 Task: Select street view around selected location Fayetteville, North Carolina, United States and verify 2 surrounding locations
Action: Mouse scrolled (713, 492) with delta (0, 0)
Screenshot: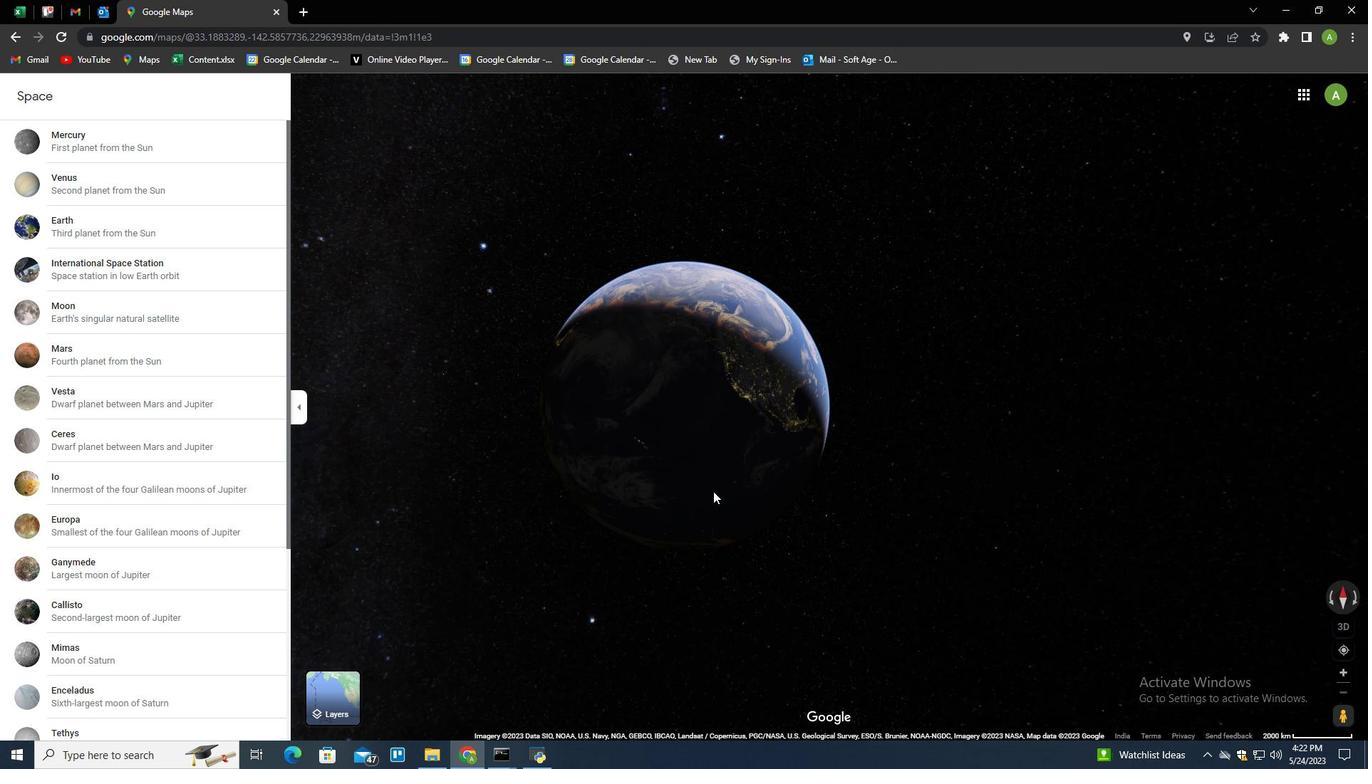 
Action: Mouse scrolled (713, 492) with delta (0, 0)
Screenshot: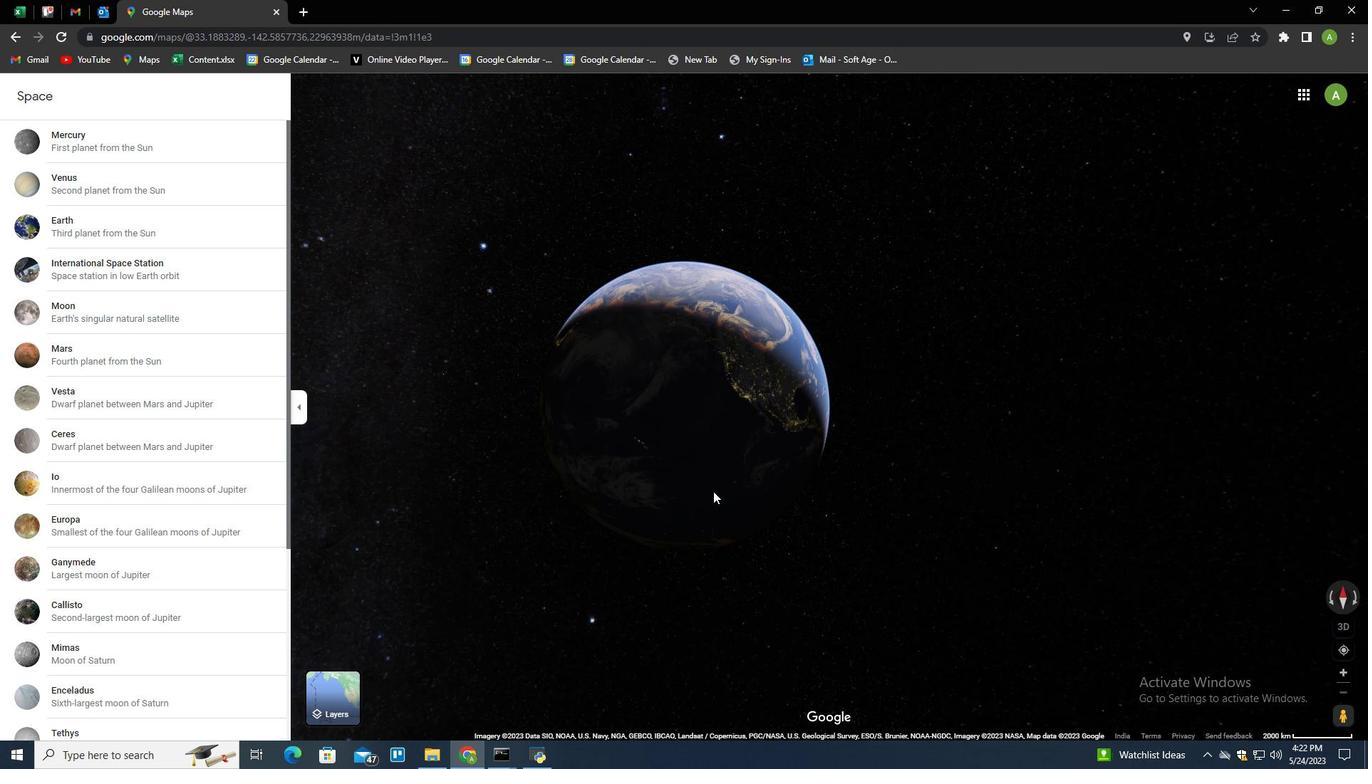 
Action: Mouse moved to (201, 96)
Screenshot: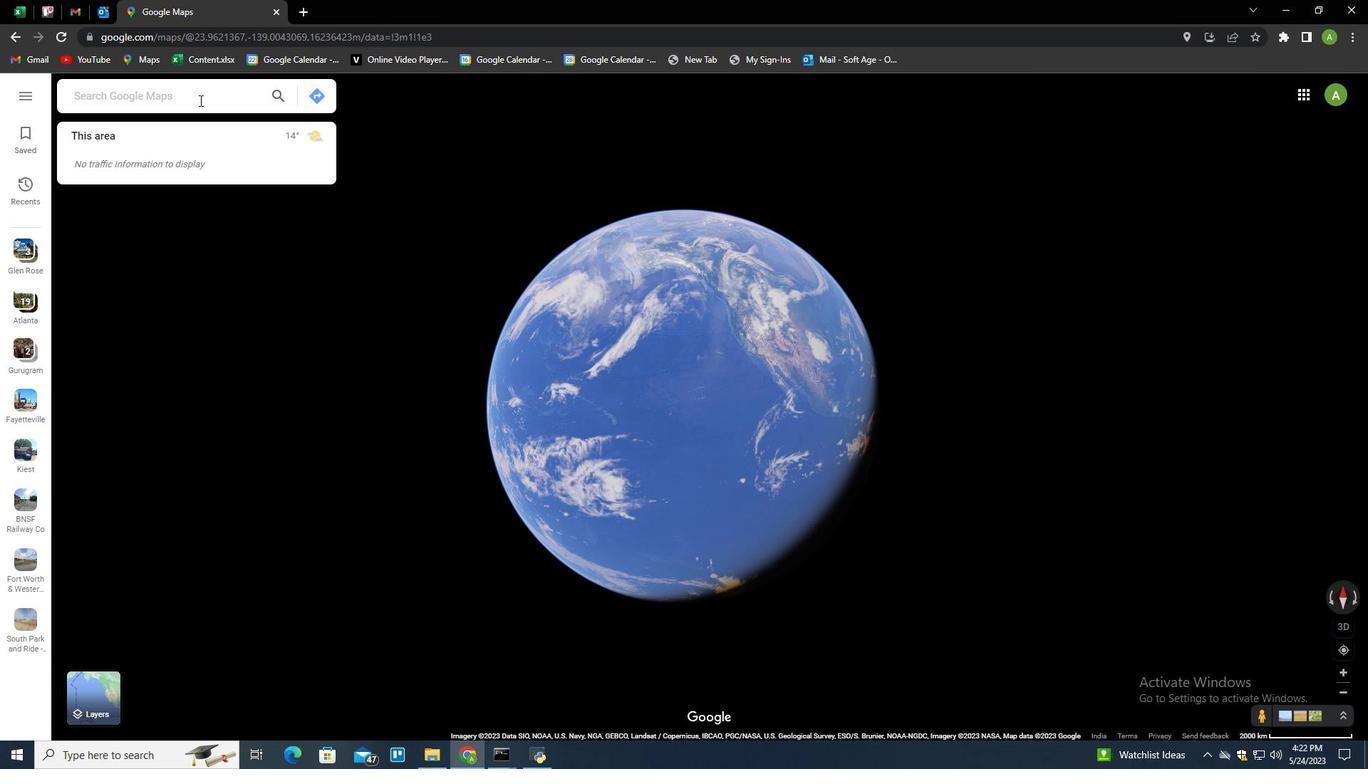 
Action: Mouse pressed left at (201, 96)
Screenshot: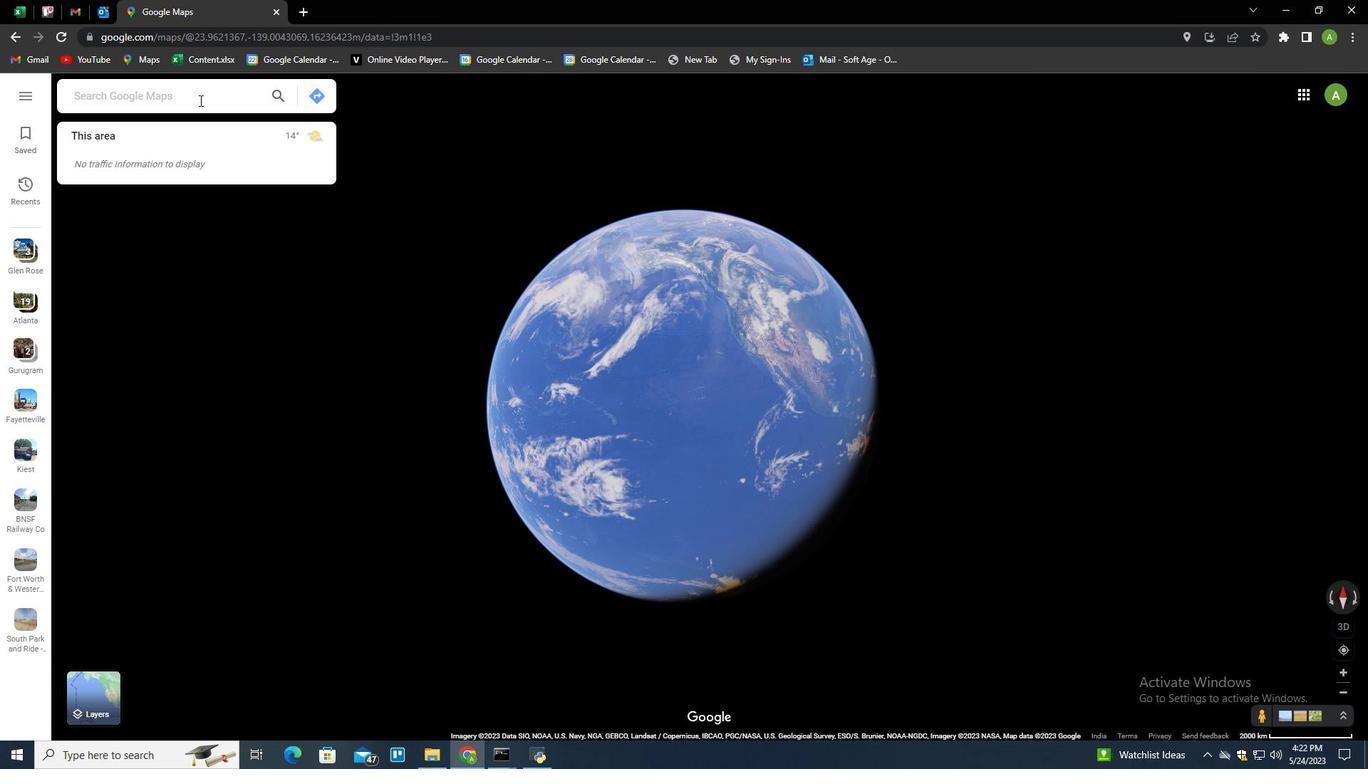 
Action: Key pressed <Key.shift>Fayetteville,<Key.space><Key.shift>Noth<Key.space><Key.shift>carolina,<Key.space><Key.shift>United<Key.down><Key.enter>
Screenshot: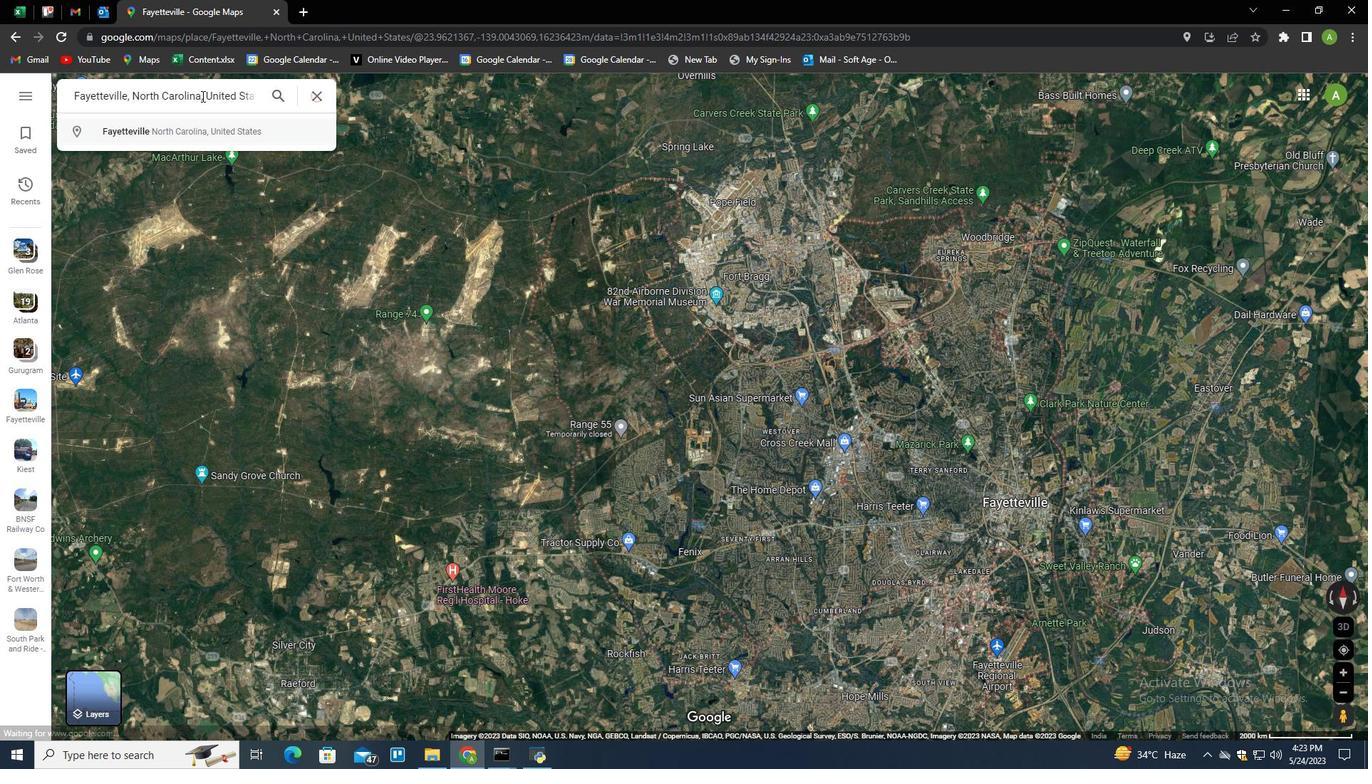 
Action: Mouse moved to (377, 700)
Screenshot: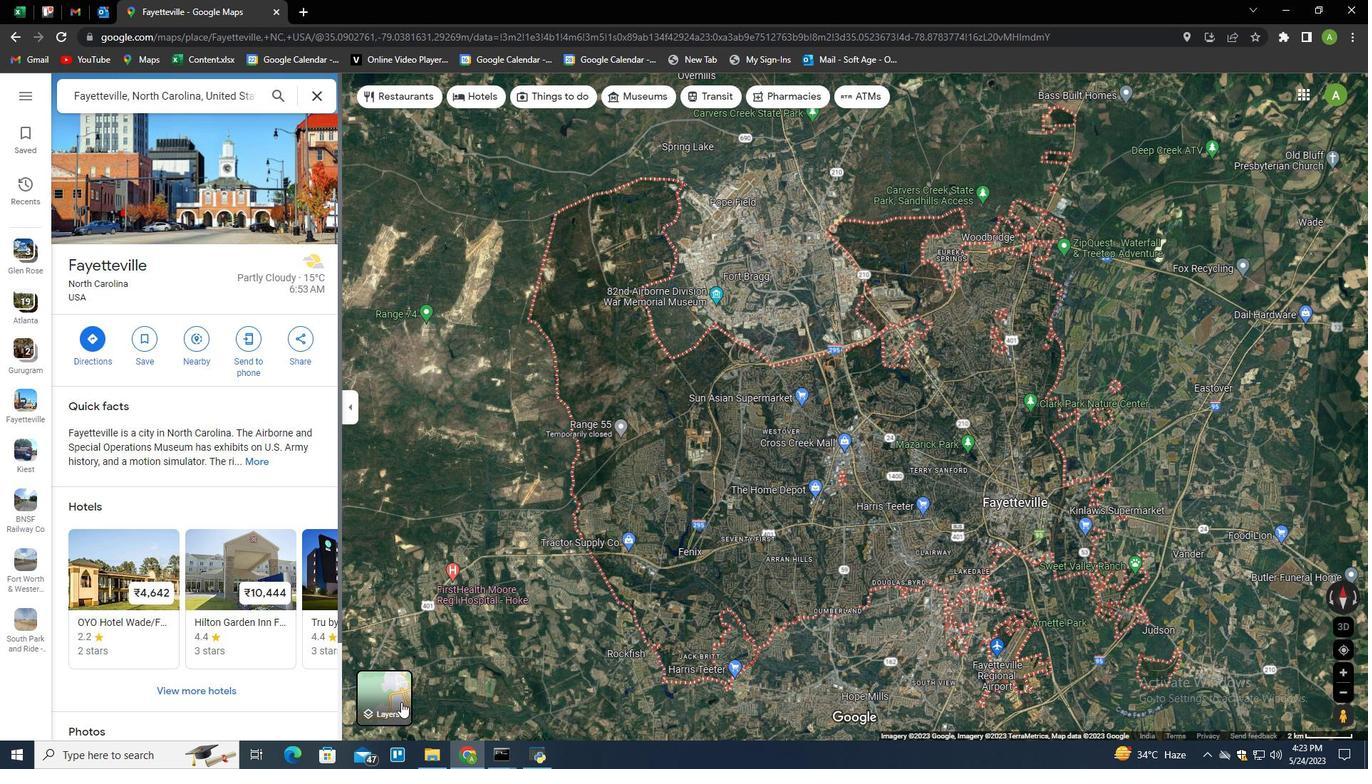 
Action: Mouse pressed left at (377, 700)
Screenshot: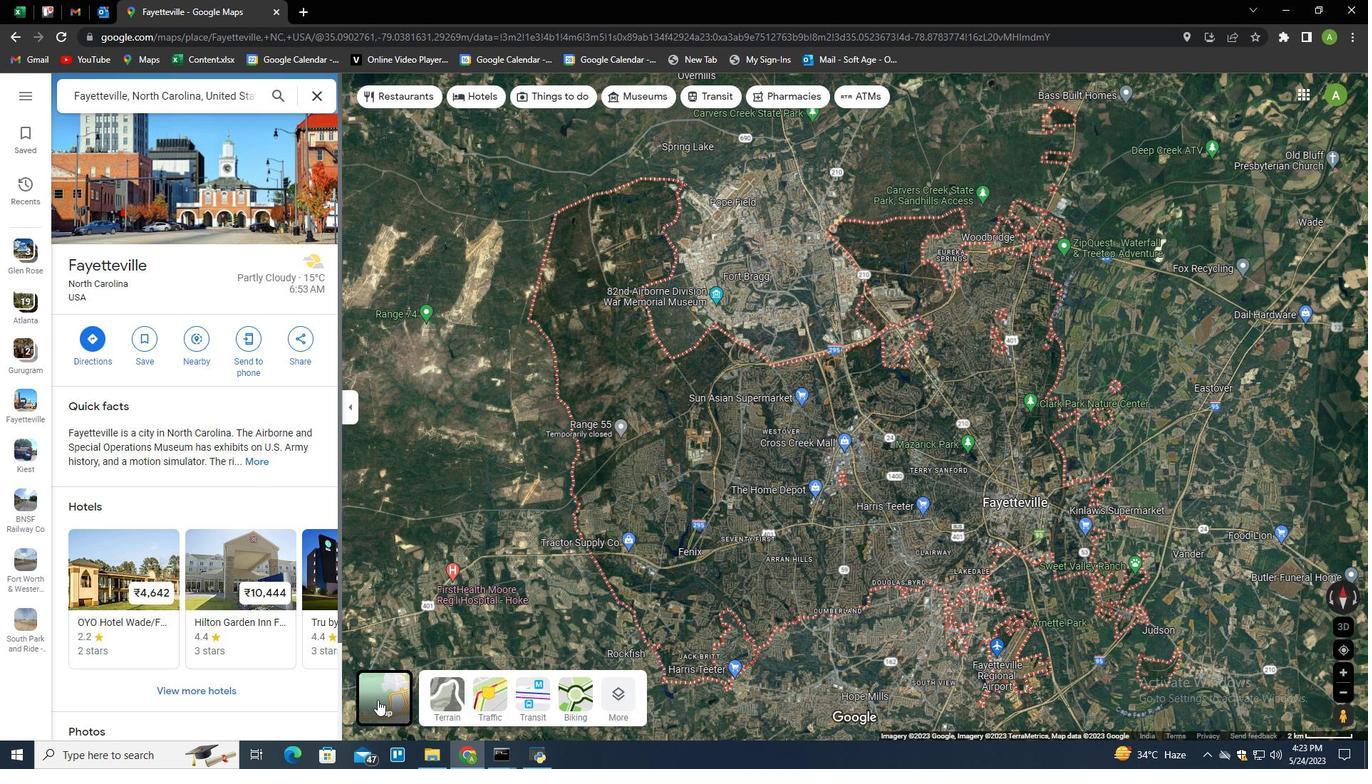 
Action: Mouse moved to (610, 699)
Screenshot: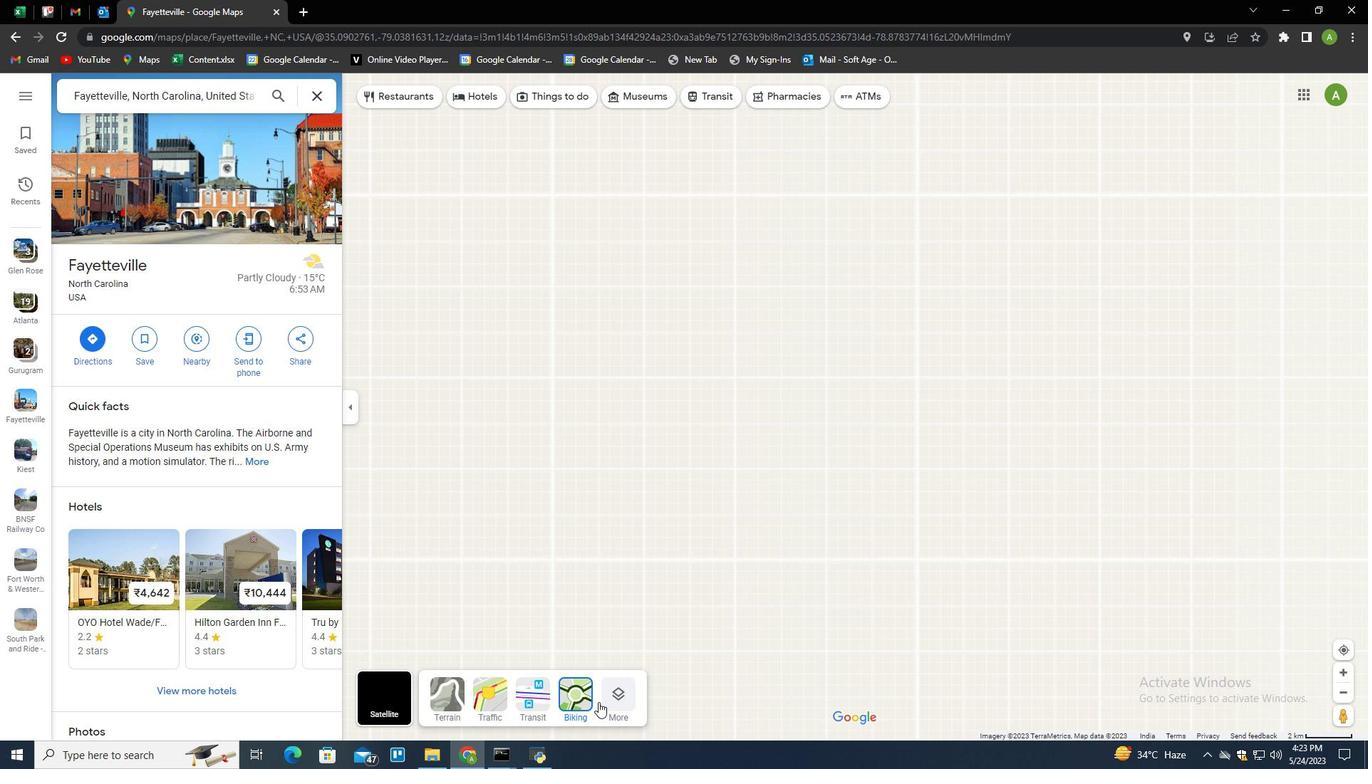 
Action: Mouse pressed left at (610, 699)
Screenshot: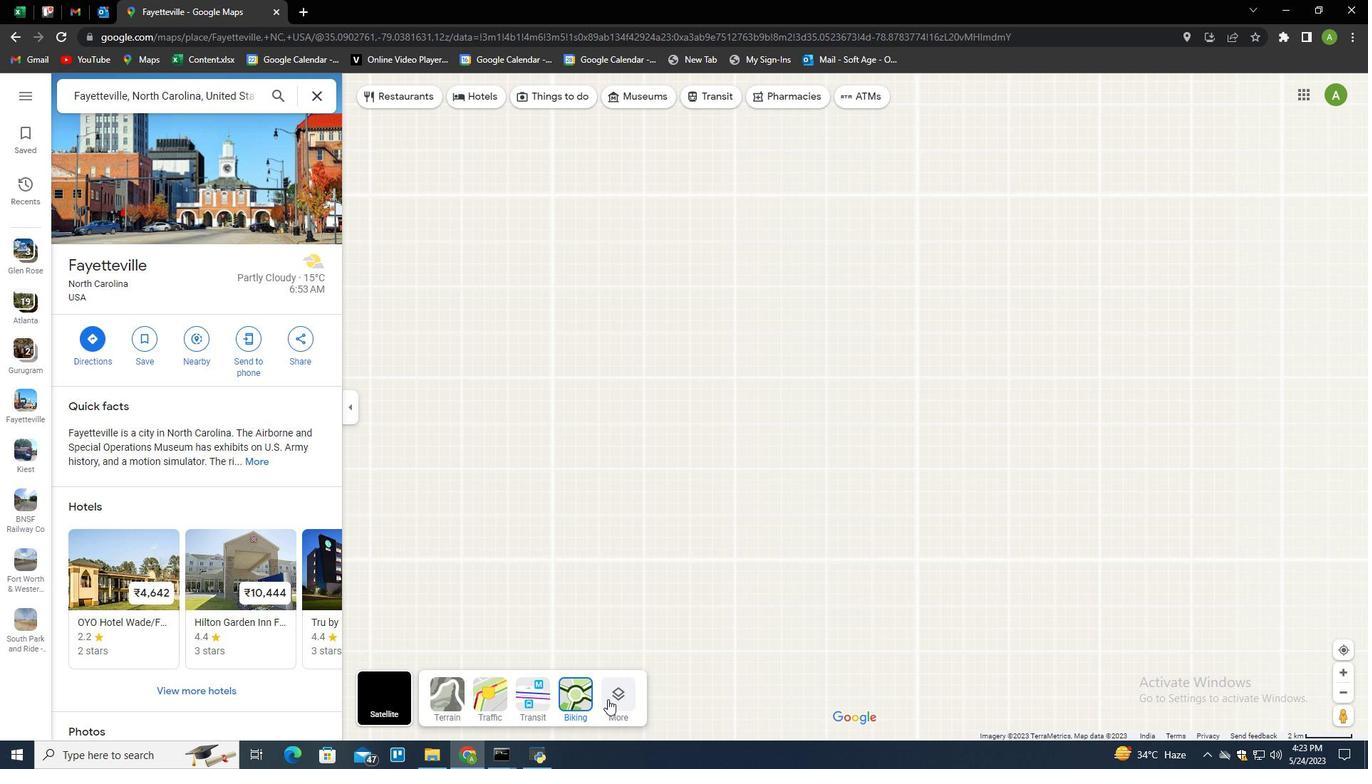 
Action: Mouse moved to (454, 413)
Screenshot: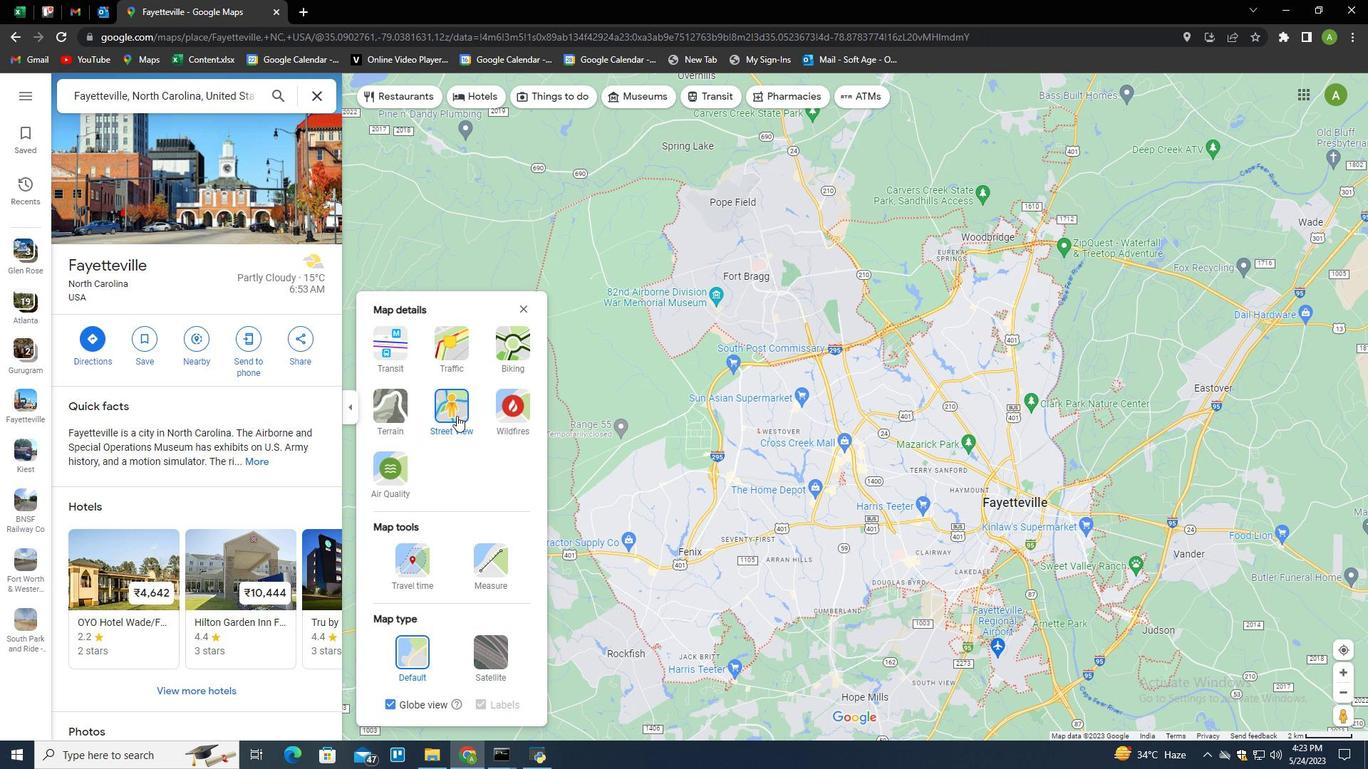 
Action: Mouse pressed left at (454, 413)
Screenshot: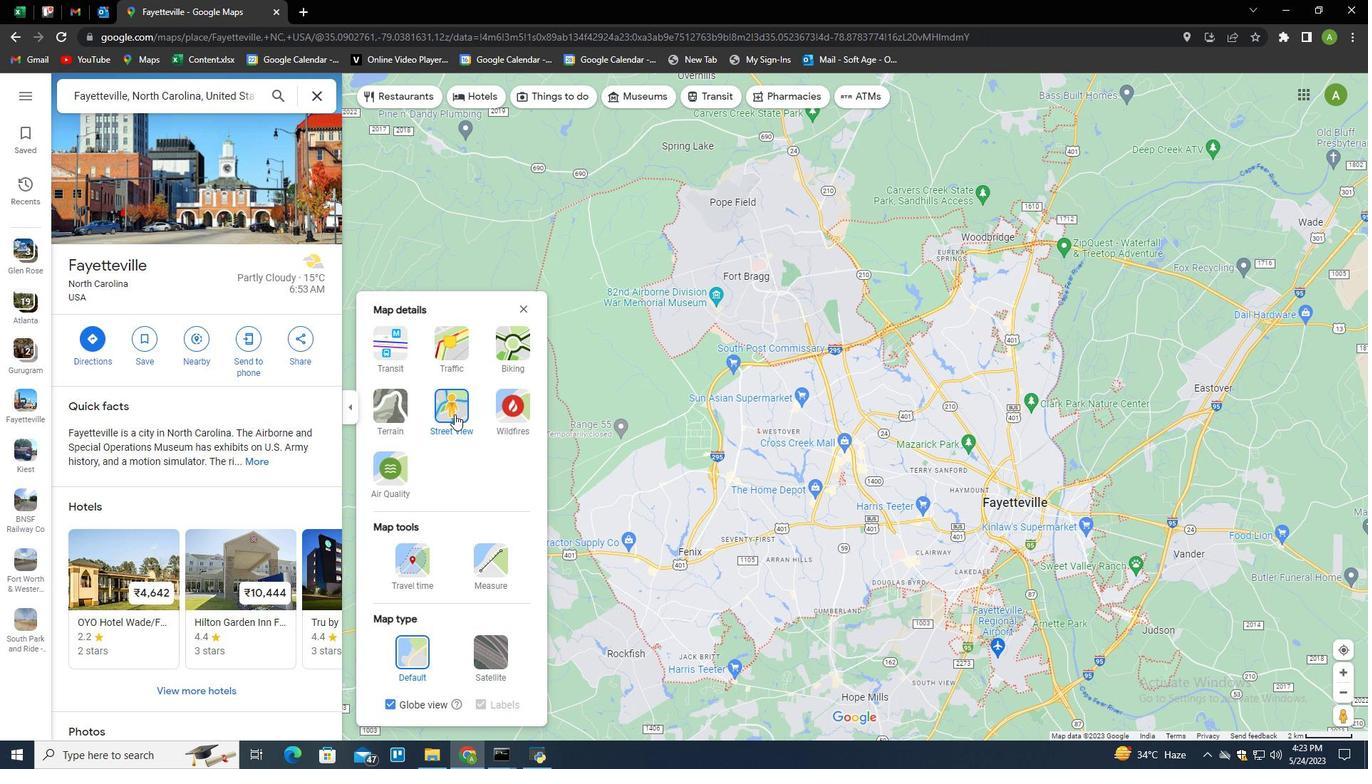 
Action: Mouse moved to (845, 519)
Screenshot: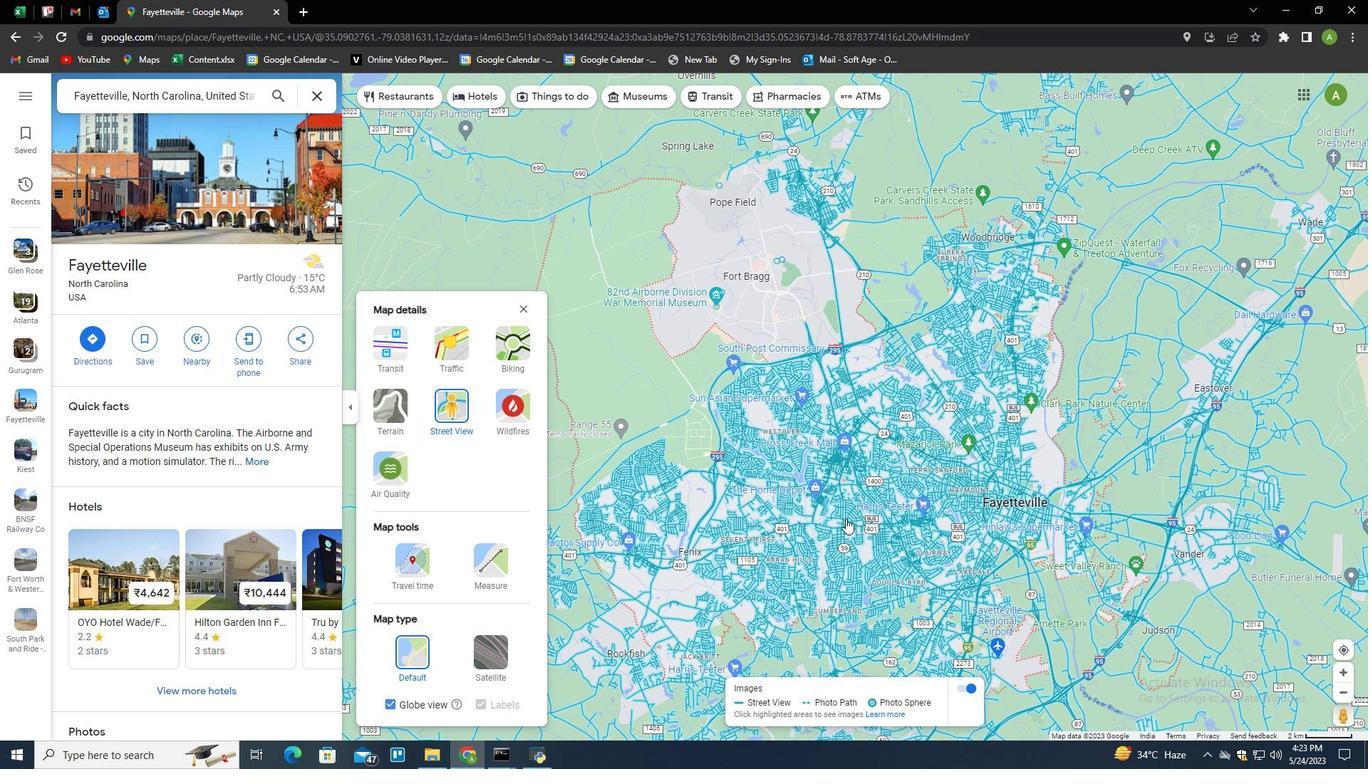
Action: Mouse pressed left at (845, 519)
Screenshot: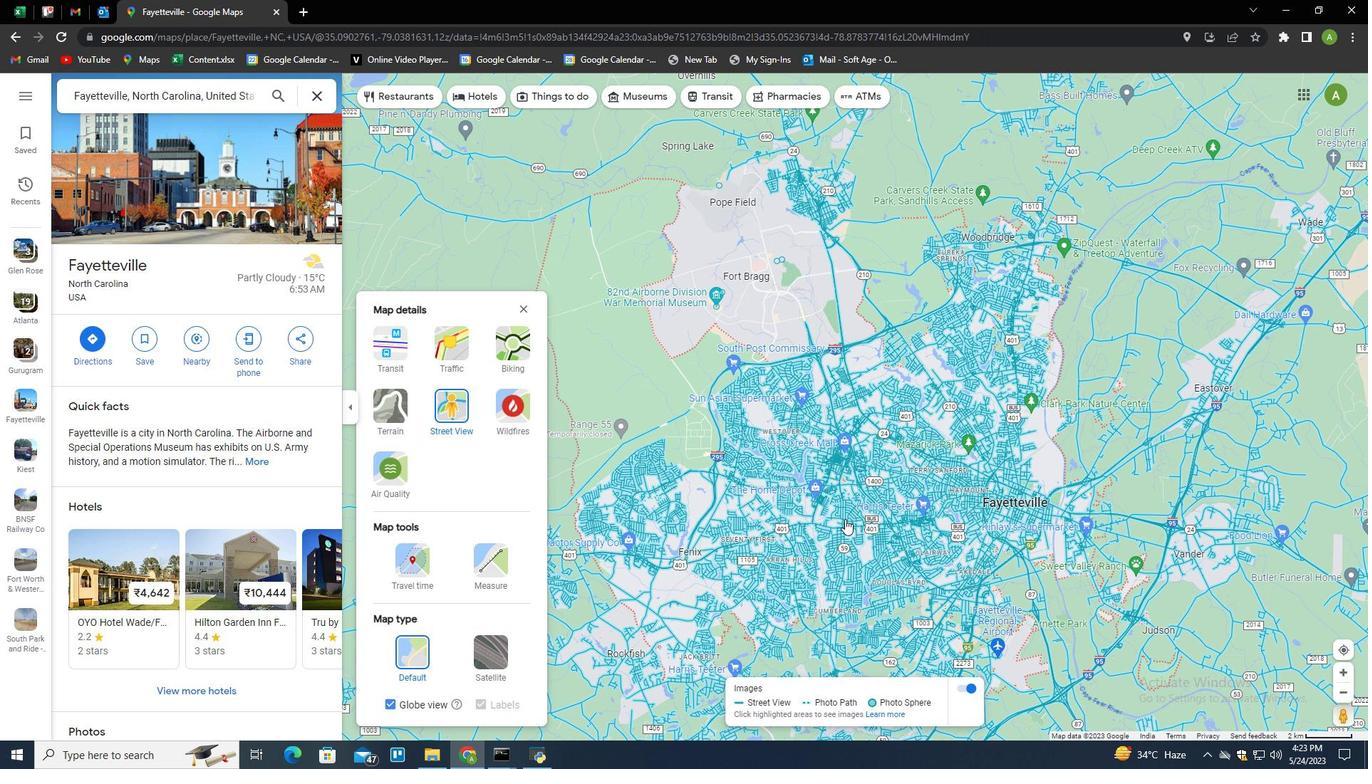 
Action: Mouse moved to (1029, 476)
Screenshot: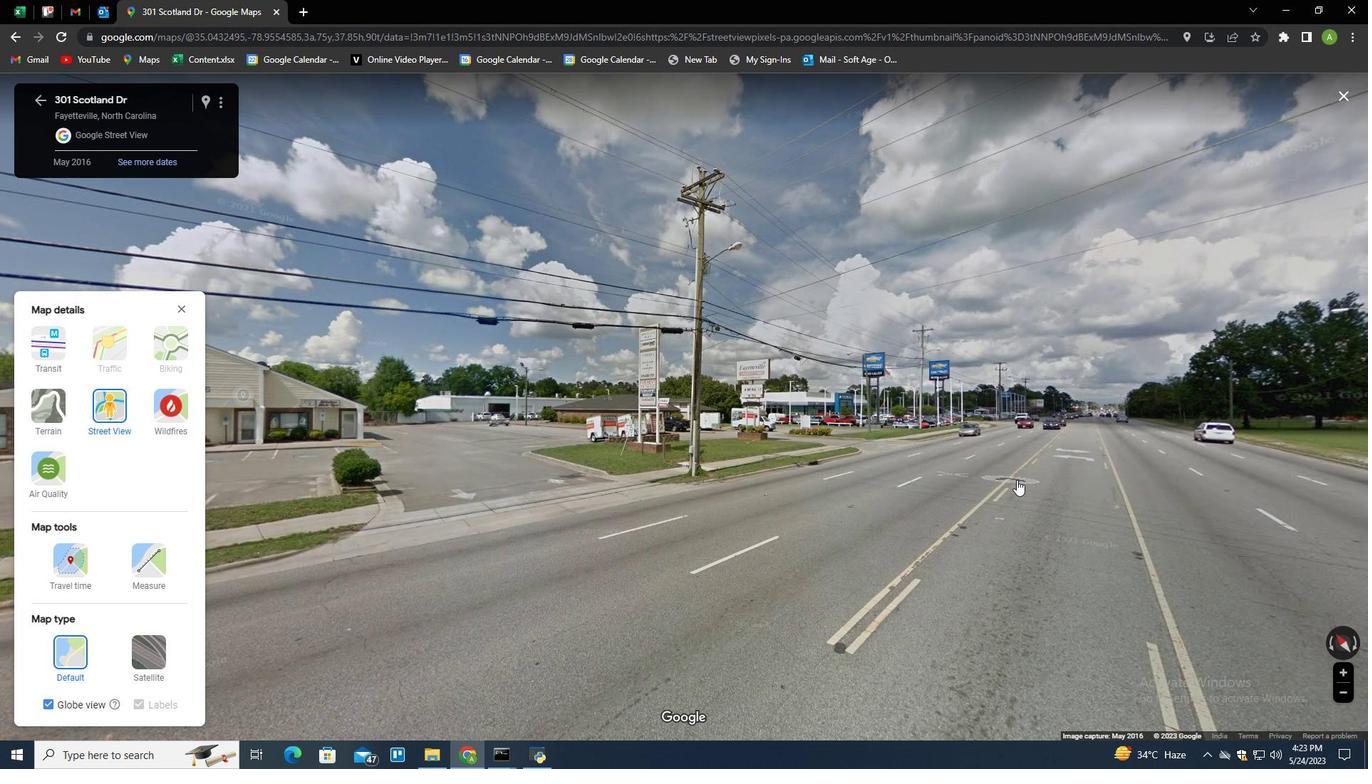 
Action: Mouse pressed left at (1029, 476)
Screenshot: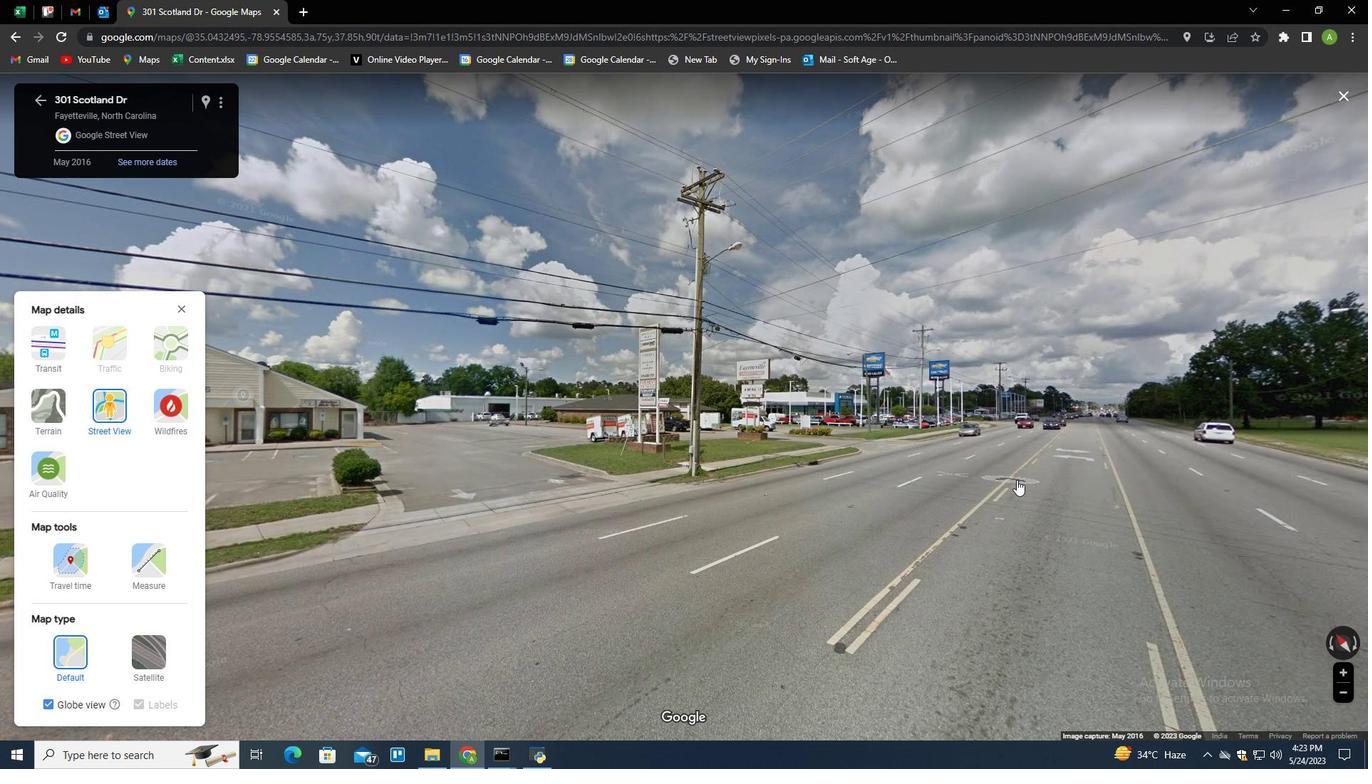 
Action: Mouse moved to (775, 411)
Screenshot: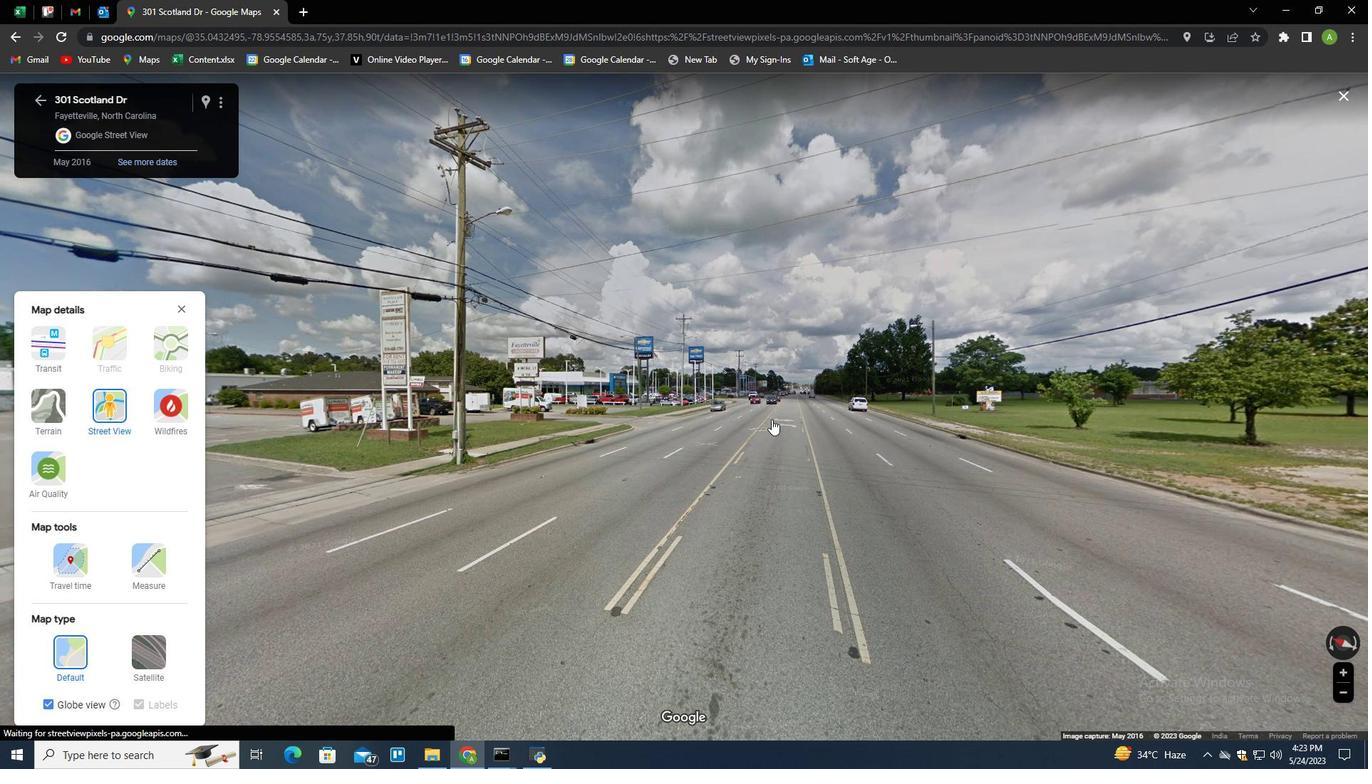 
Action: Mouse pressed left at (775, 411)
Screenshot: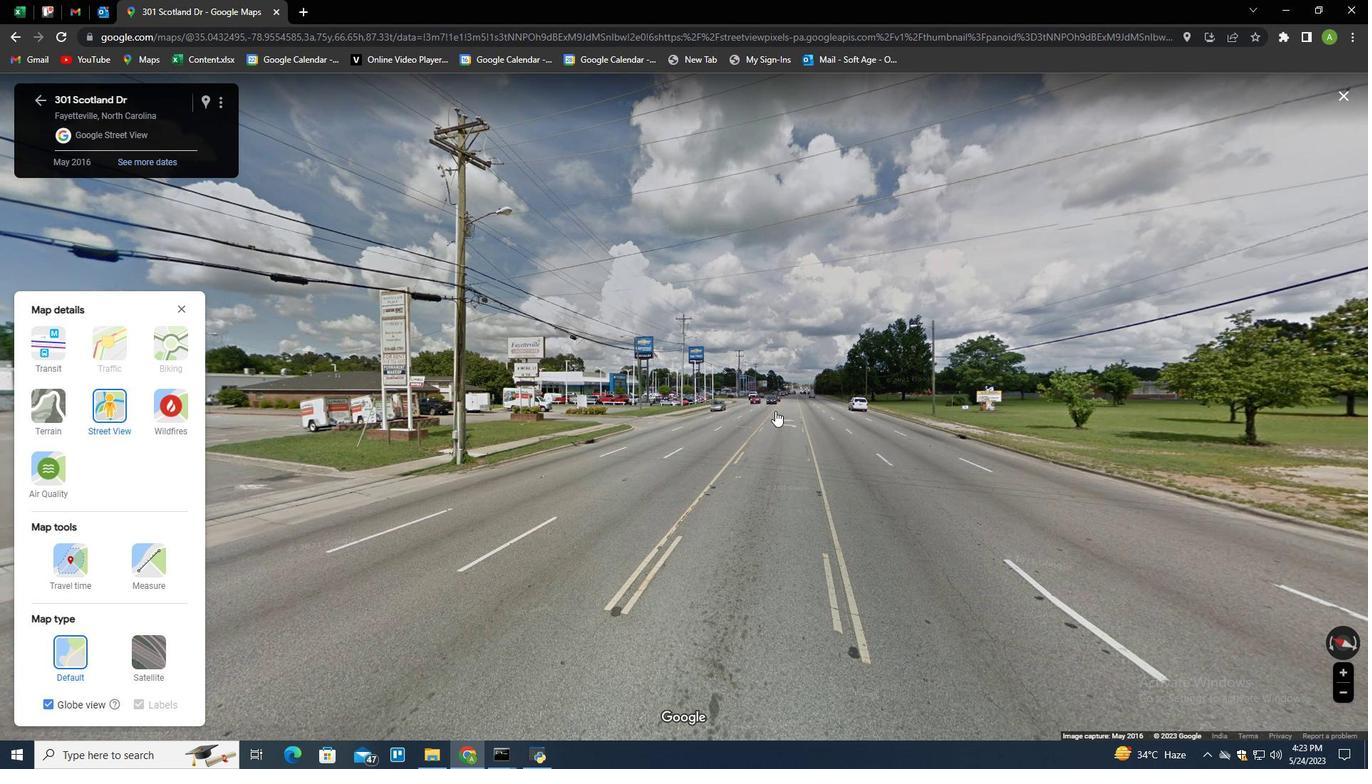 
Action: Mouse moved to (181, 305)
Screenshot: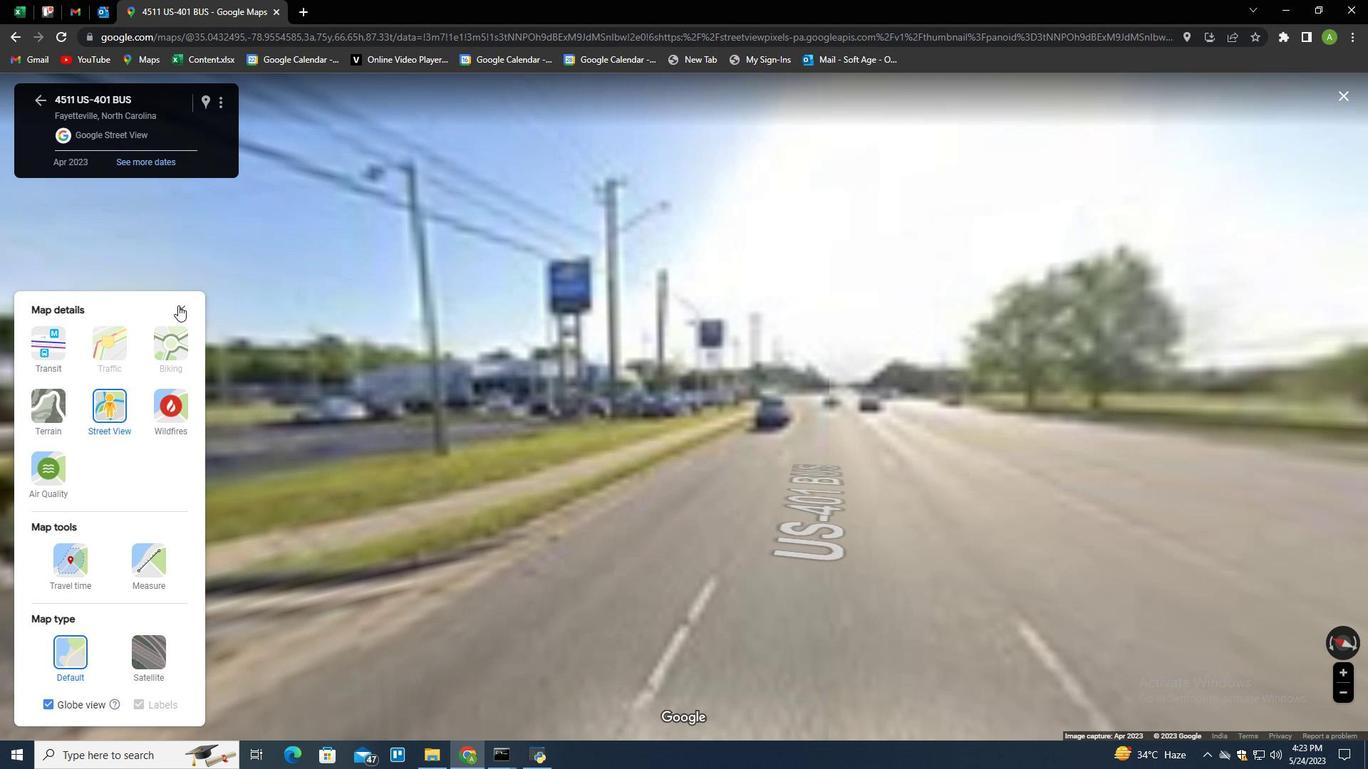 
Action: Mouse pressed left at (181, 305)
Screenshot: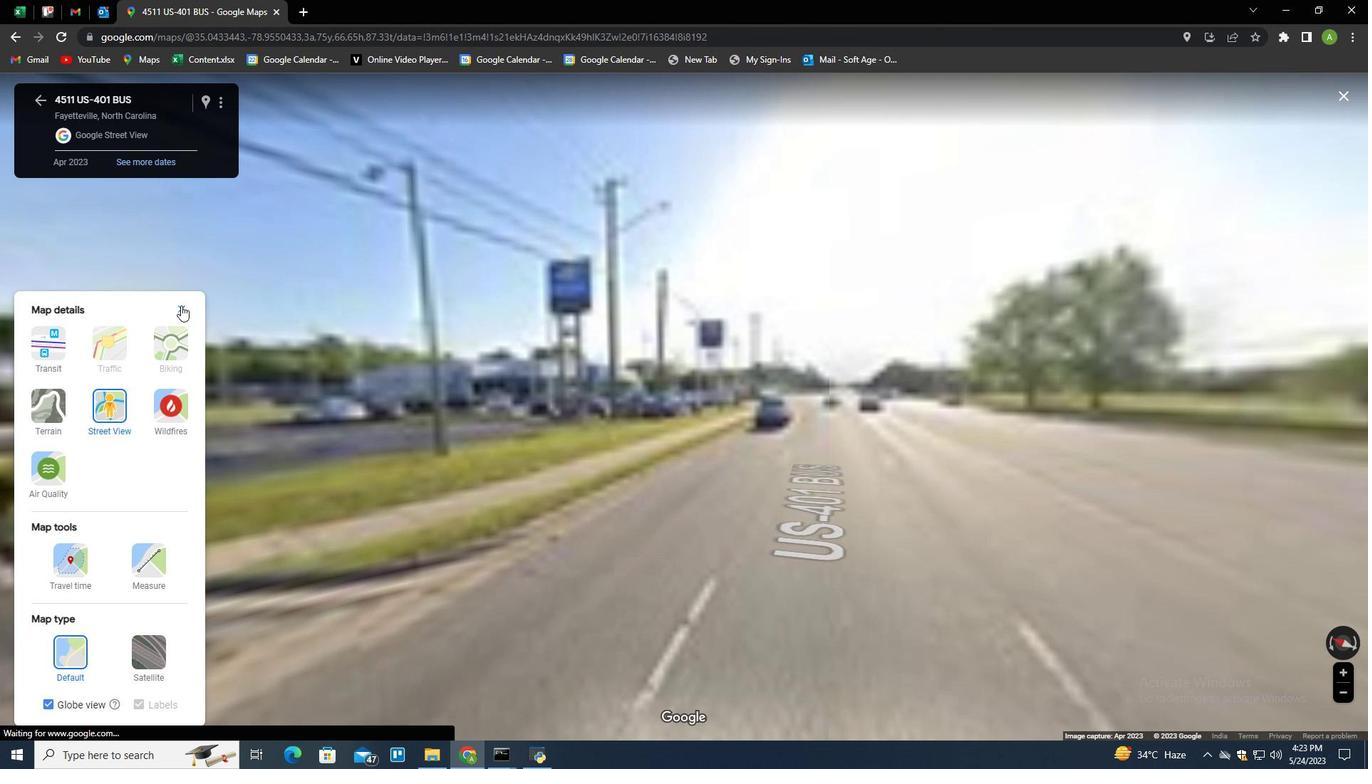
Action: Mouse moved to (814, 411)
Screenshot: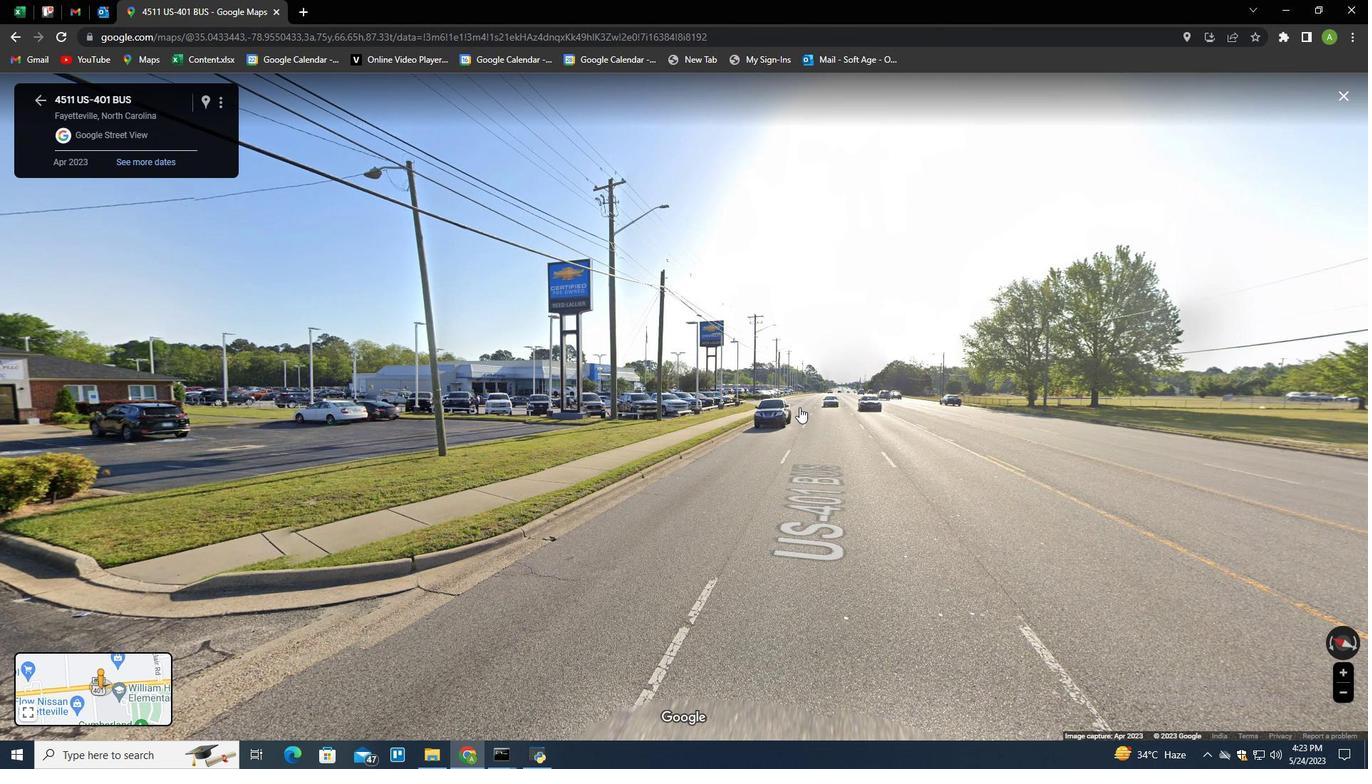 
Action: Mouse pressed left at (814, 411)
Screenshot: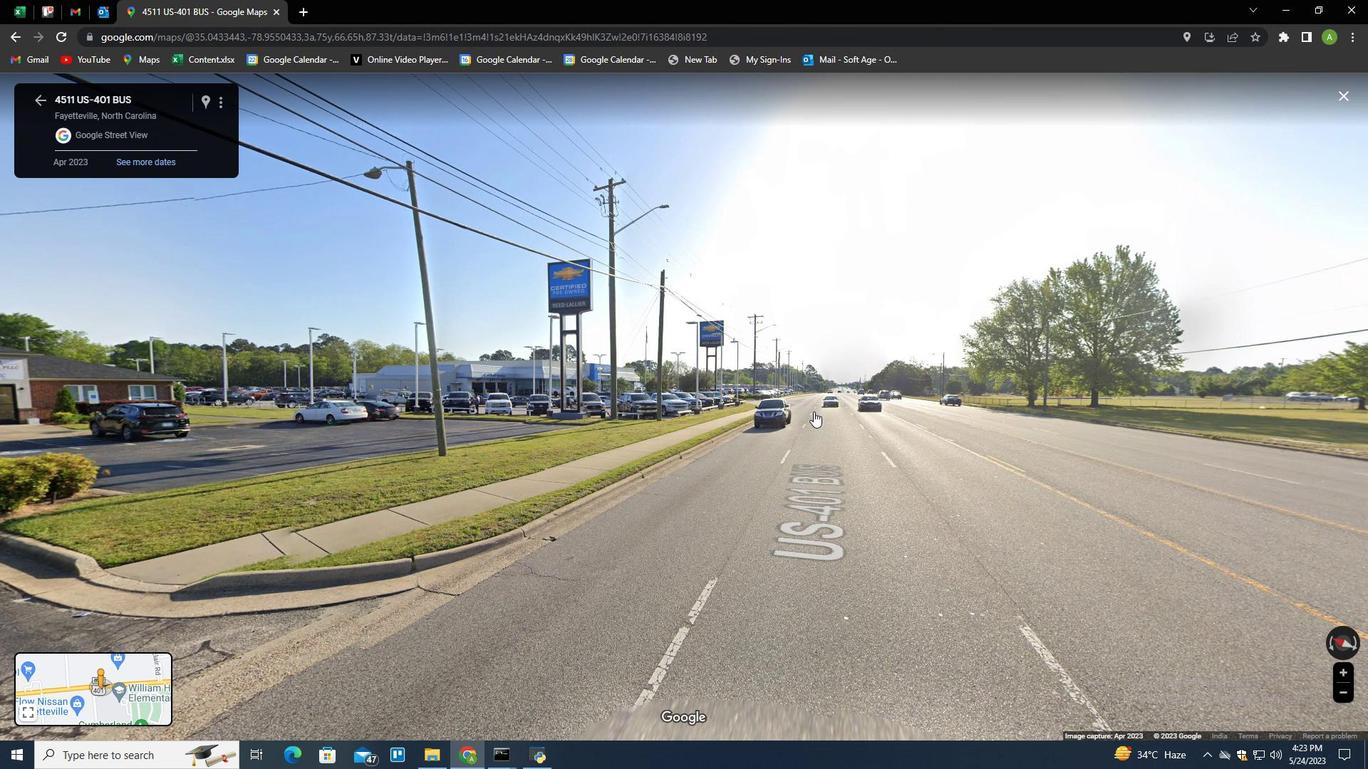 
Action: Mouse moved to (781, 424)
Screenshot: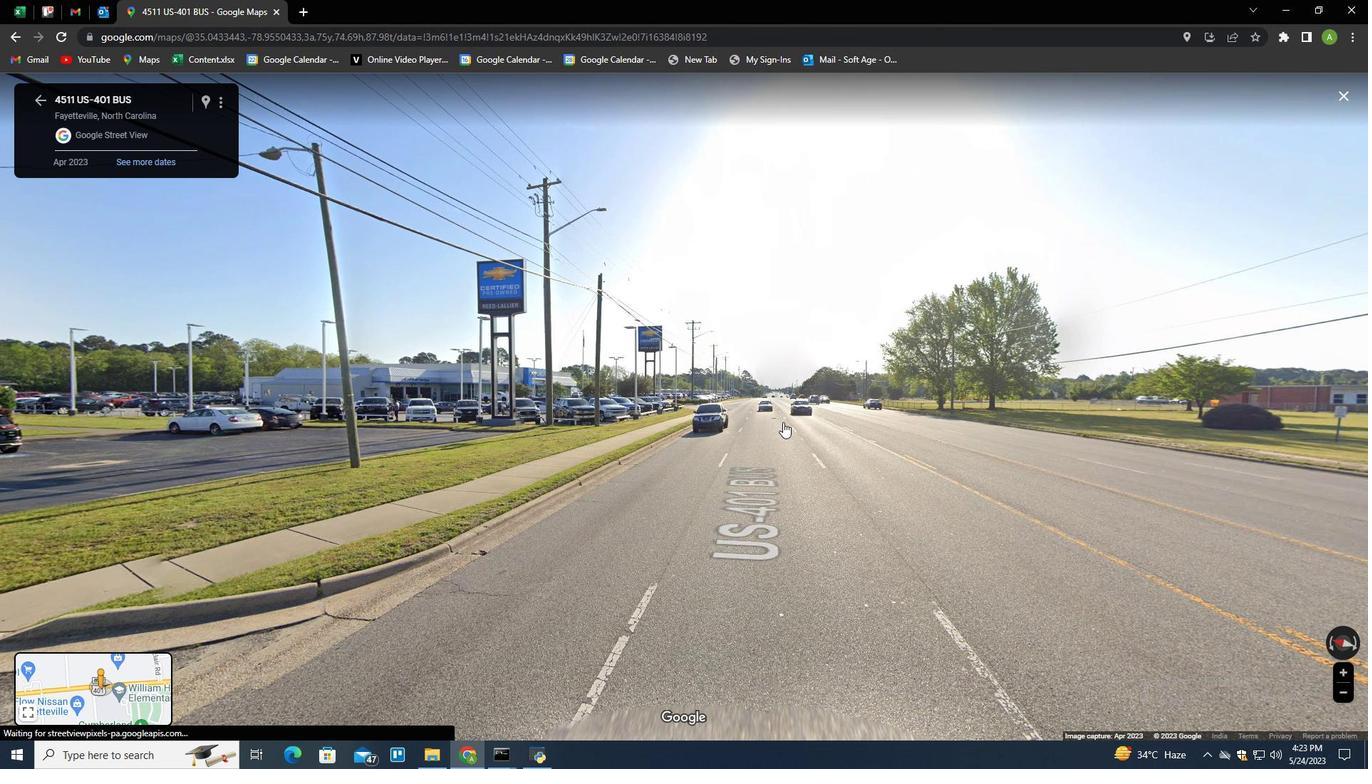 
Action: Mouse pressed left at (781, 424)
Screenshot: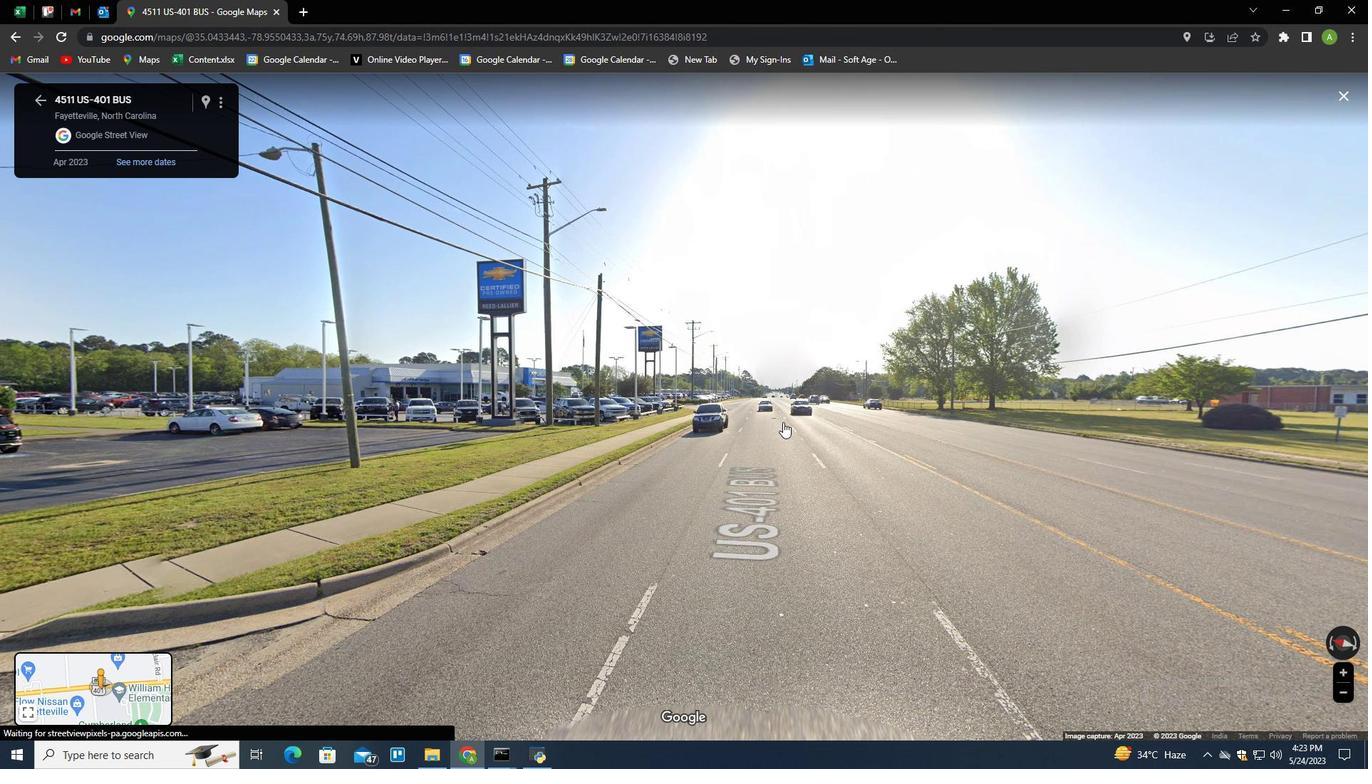 
Action: Mouse moved to (923, 536)
Screenshot: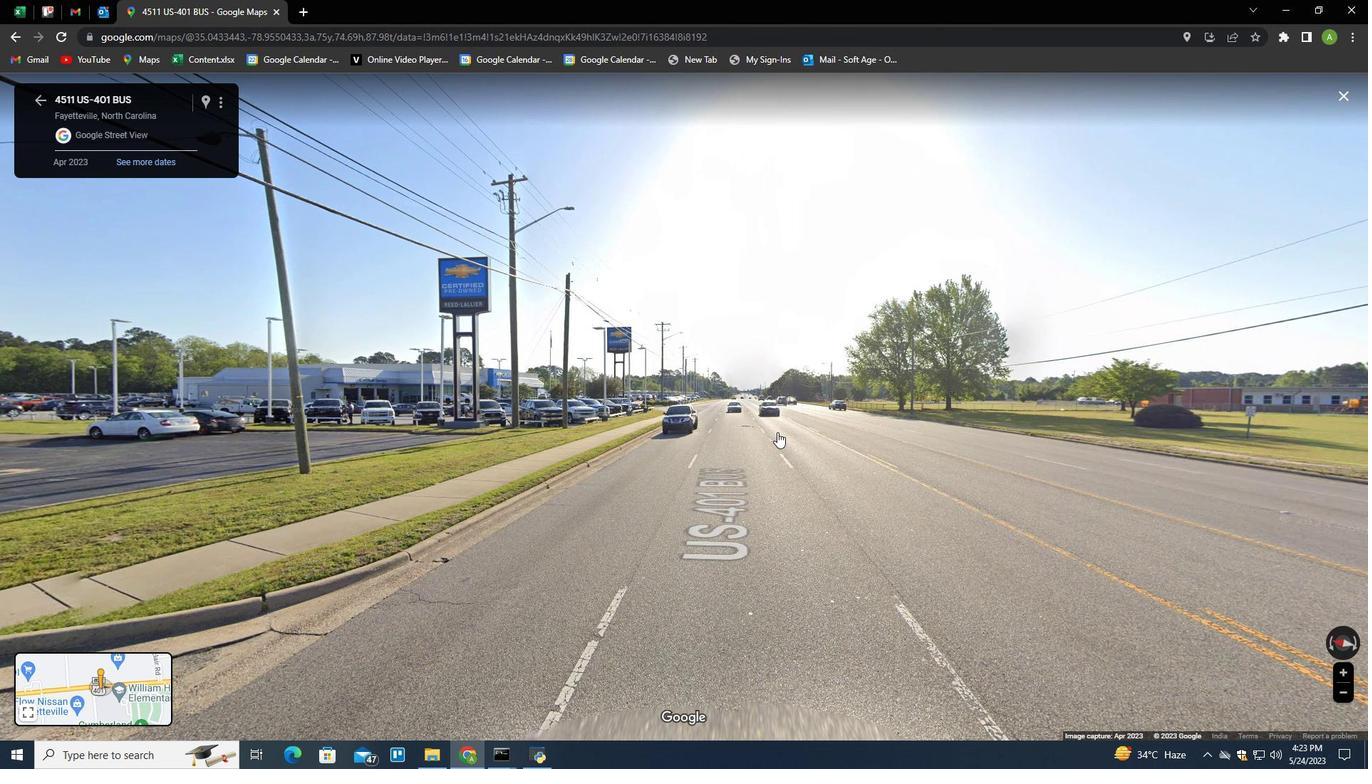 
Action: Mouse pressed left at (923, 536)
Screenshot: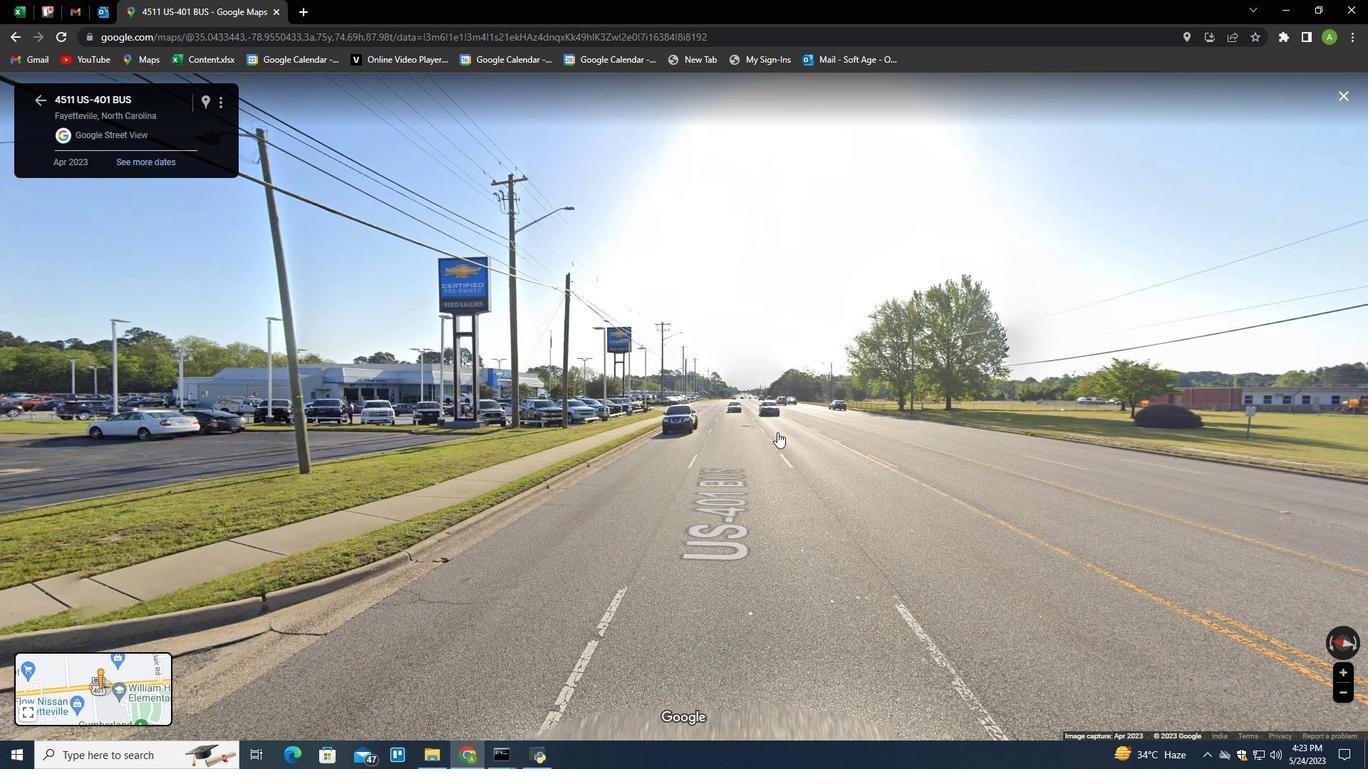 
Action: Mouse moved to (1166, 426)
Screenshot: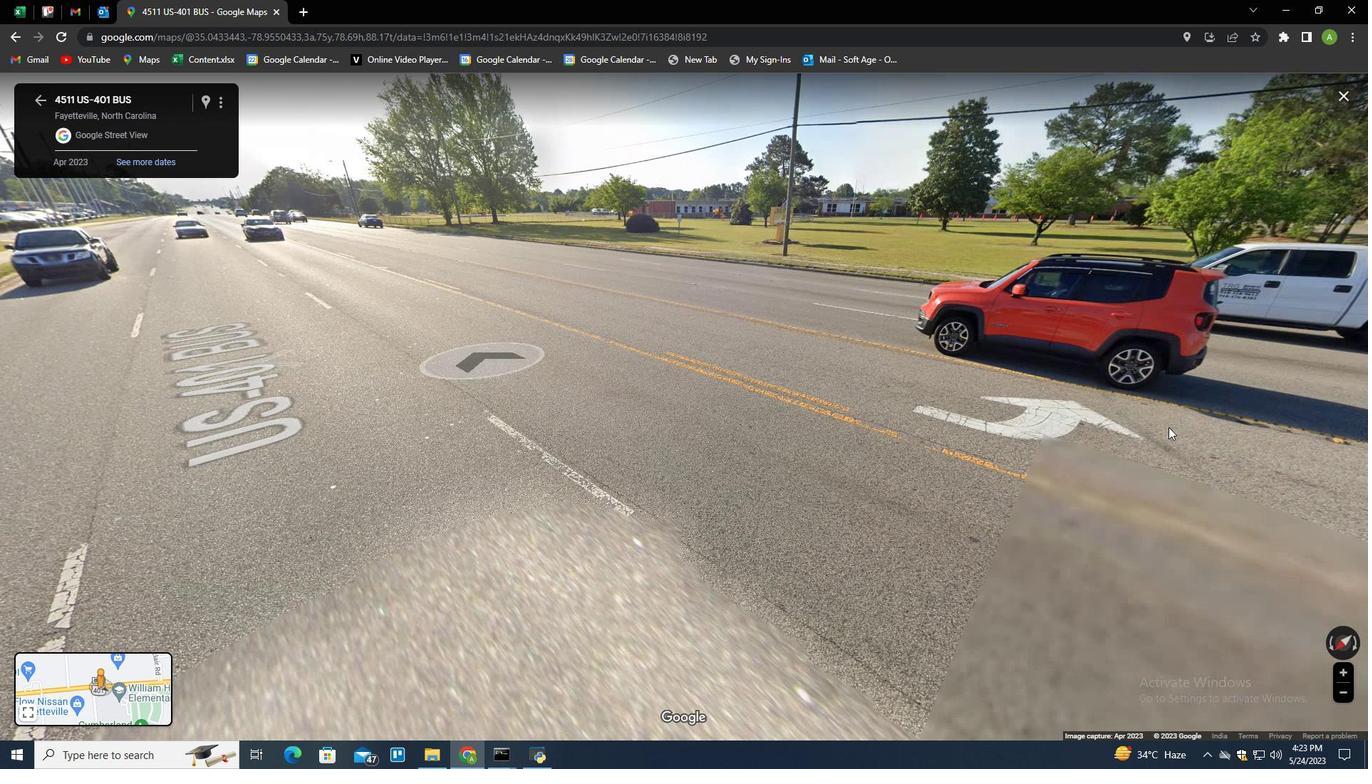 
Action: Mouse pressed left at (1171, 426)
Screenshot: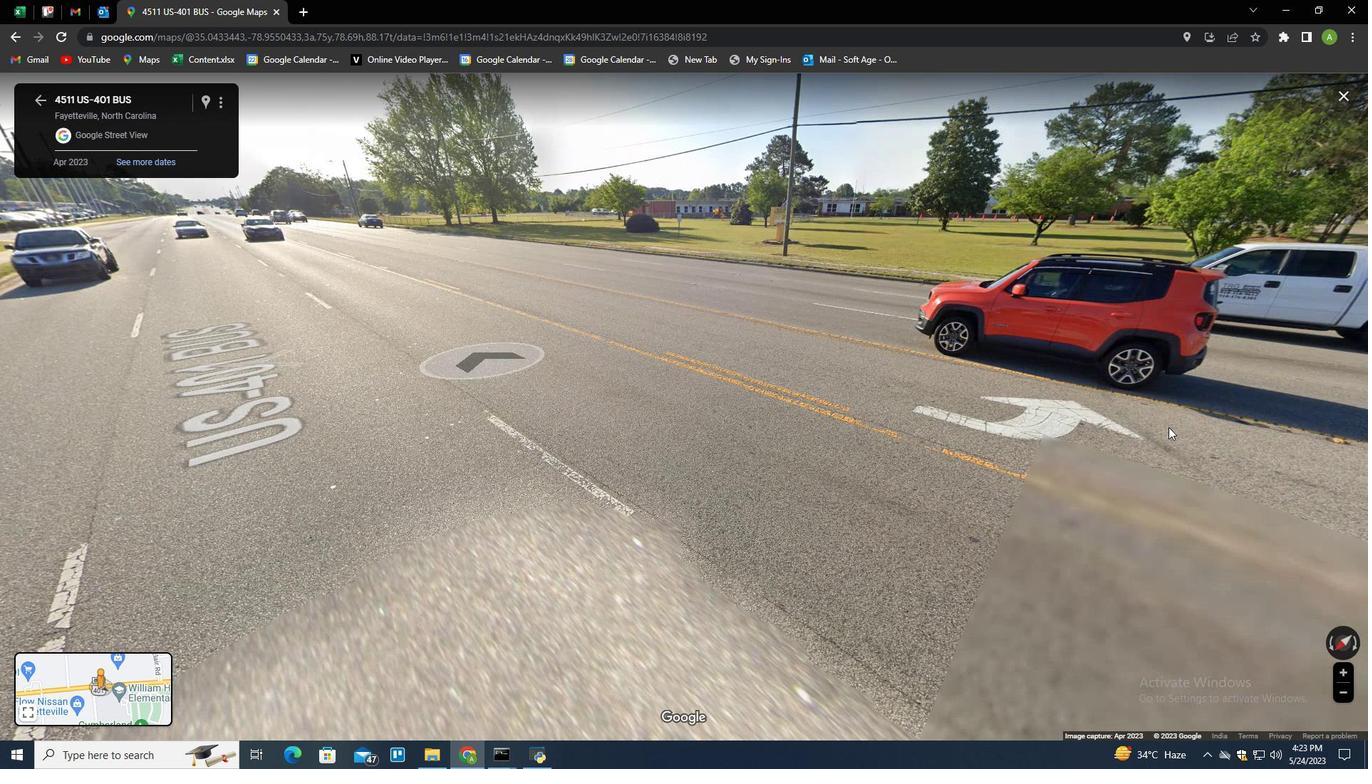 
Action: Mouse moved to (972, 387)
Screenshot: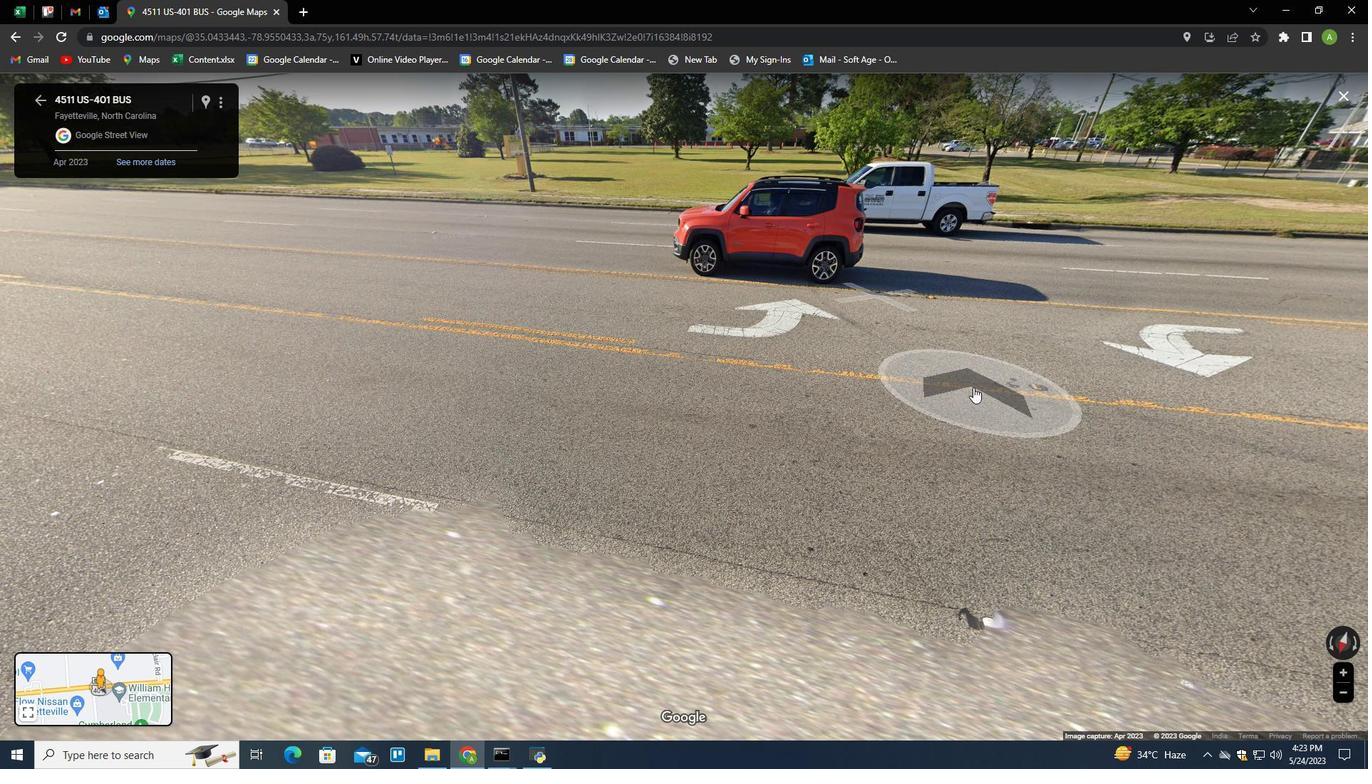 
Action: Mouse pressed left at (972, 387)
Screenshot: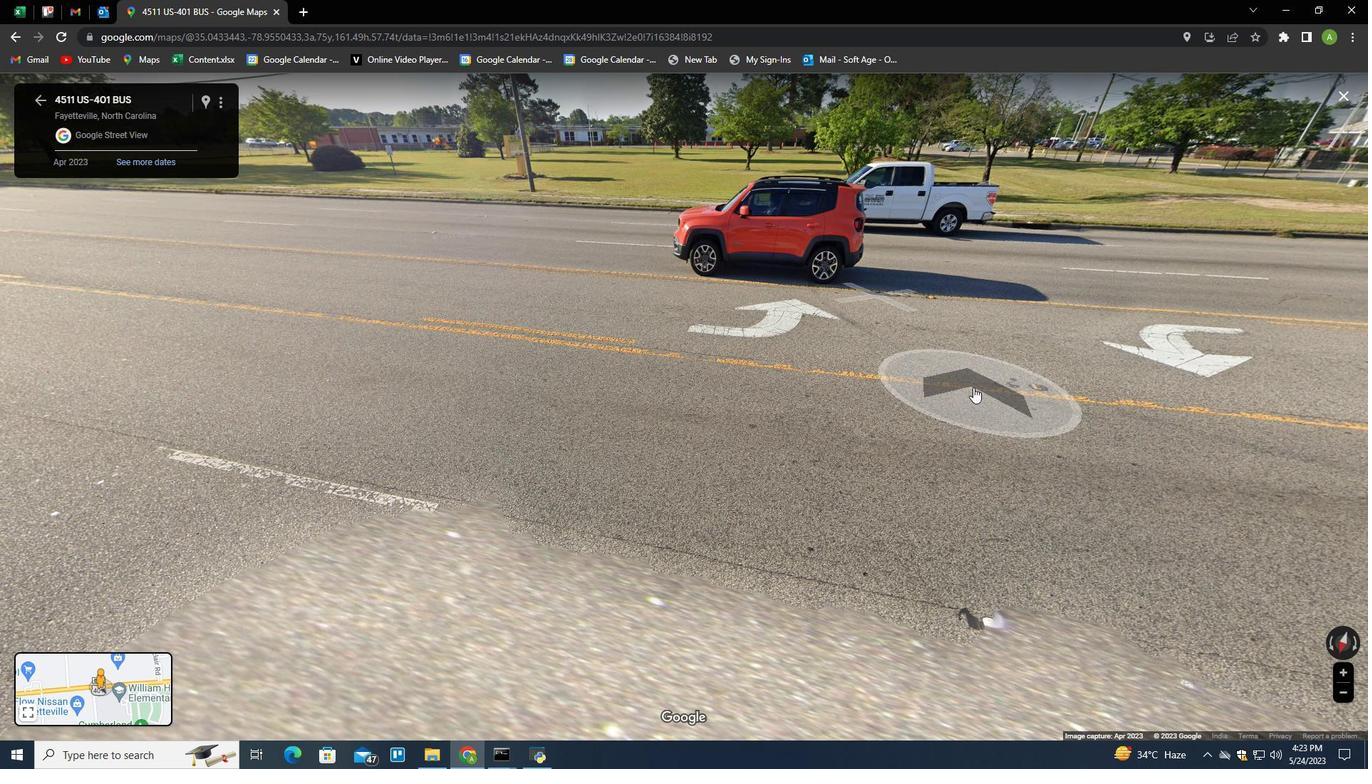 
Action: Mouse moved to (766, 382)
Screenshot: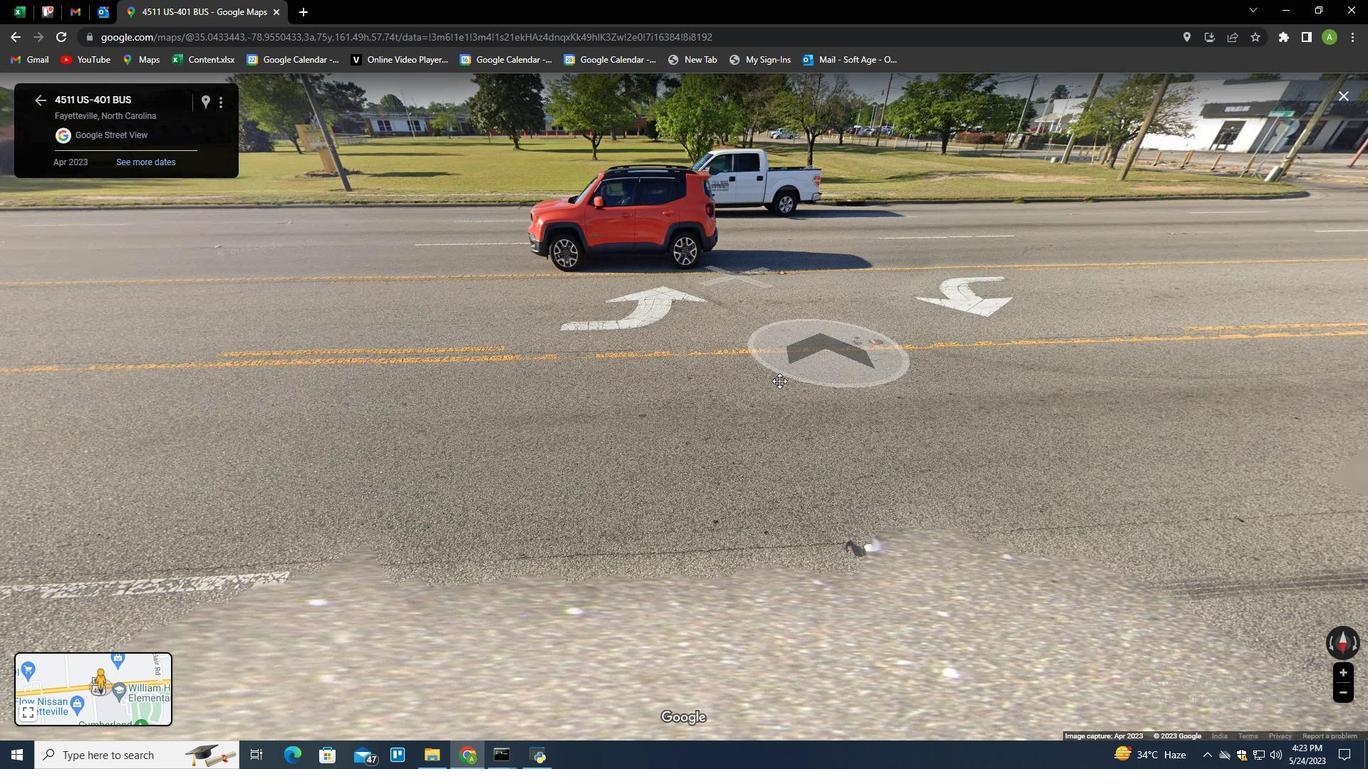 
Action: Mouse pressed left at (769, 382)
Screenshot: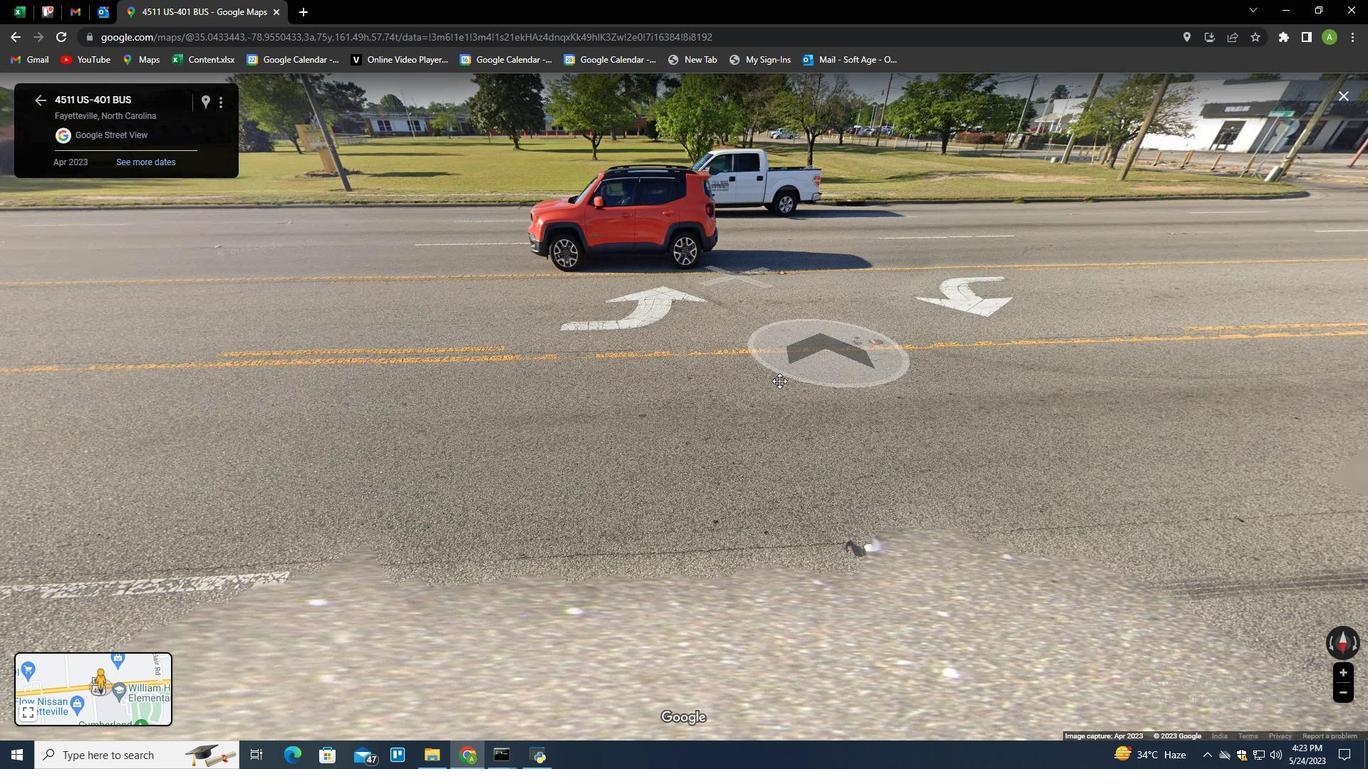 
Action: Mouse moved to (419, 439)
Screenshot: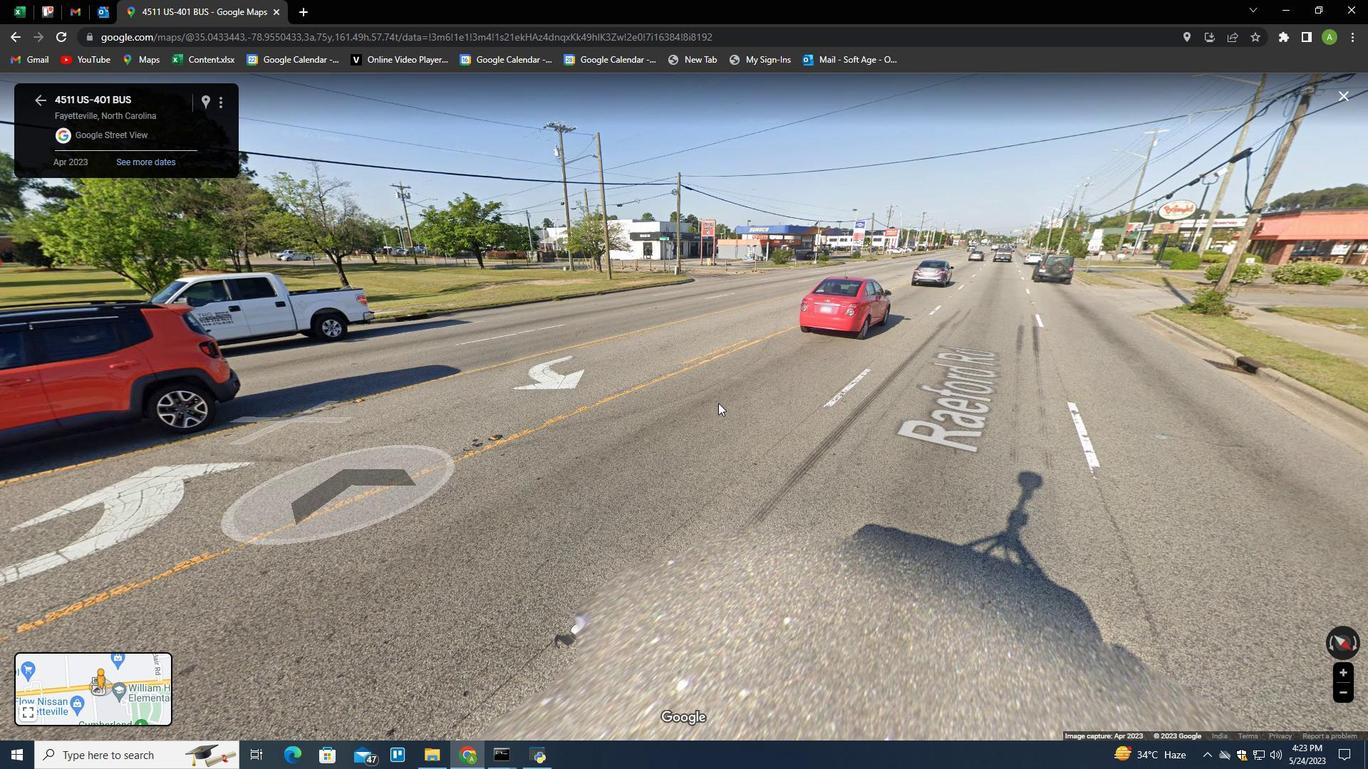 
Action: Mouse pressed left at (419, 439)
Screenshot: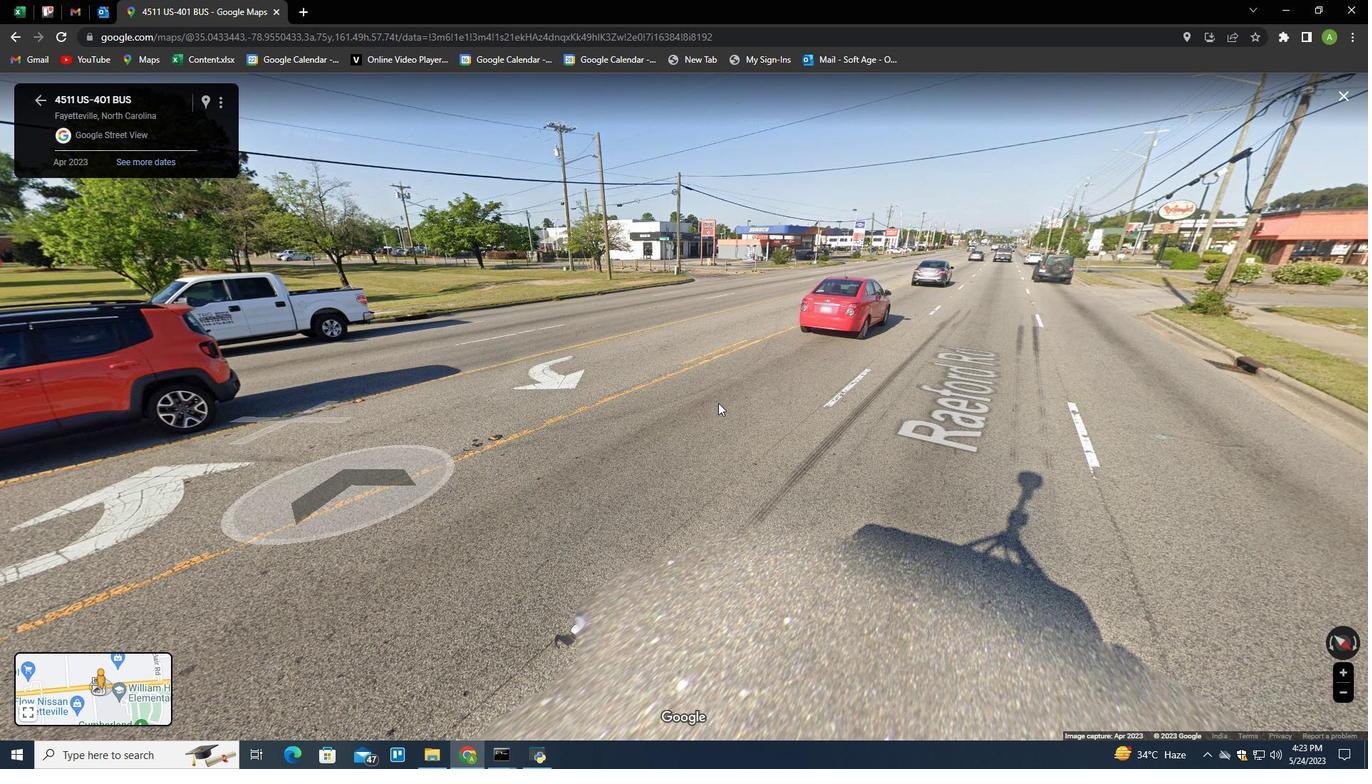 
Action: Mouse moved to (609, 426)
Screenshot: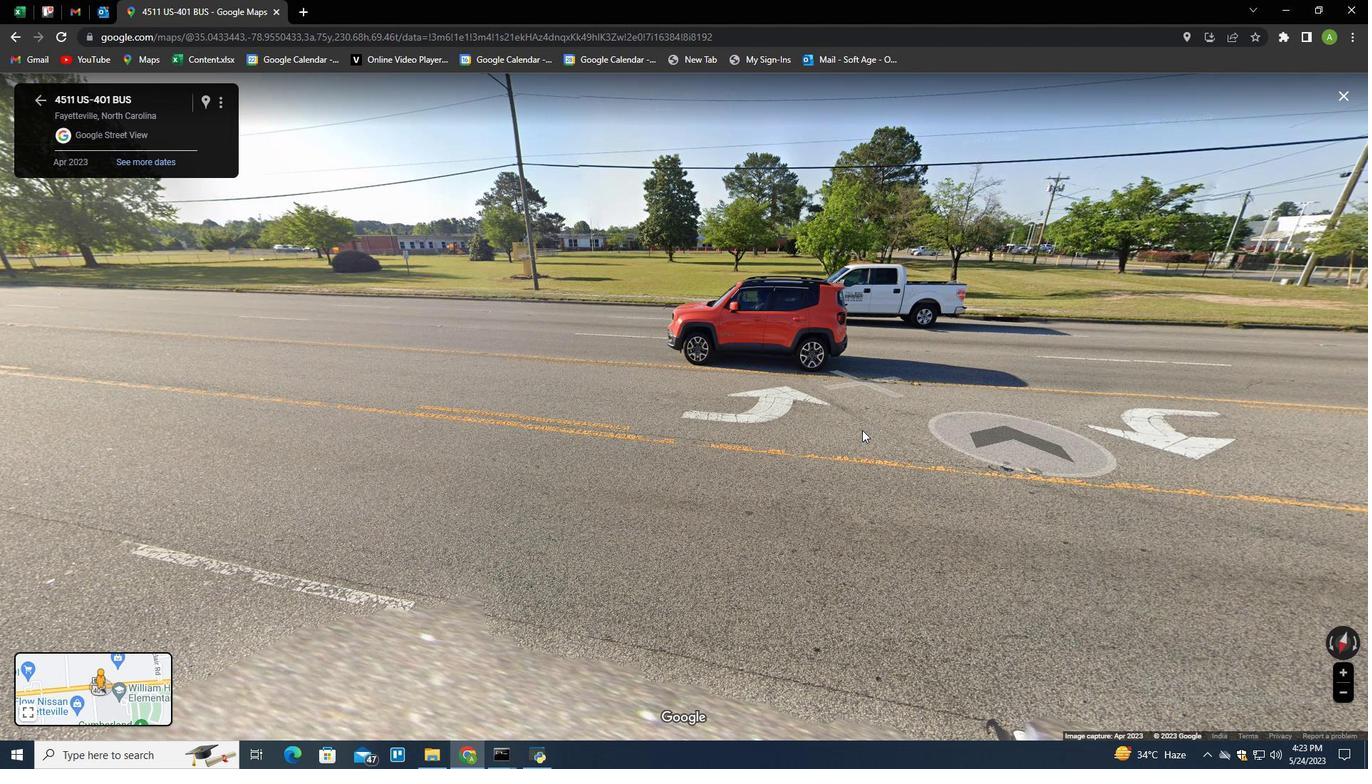 
Action: Mouse pressed left at (609, 426)
Screenshot: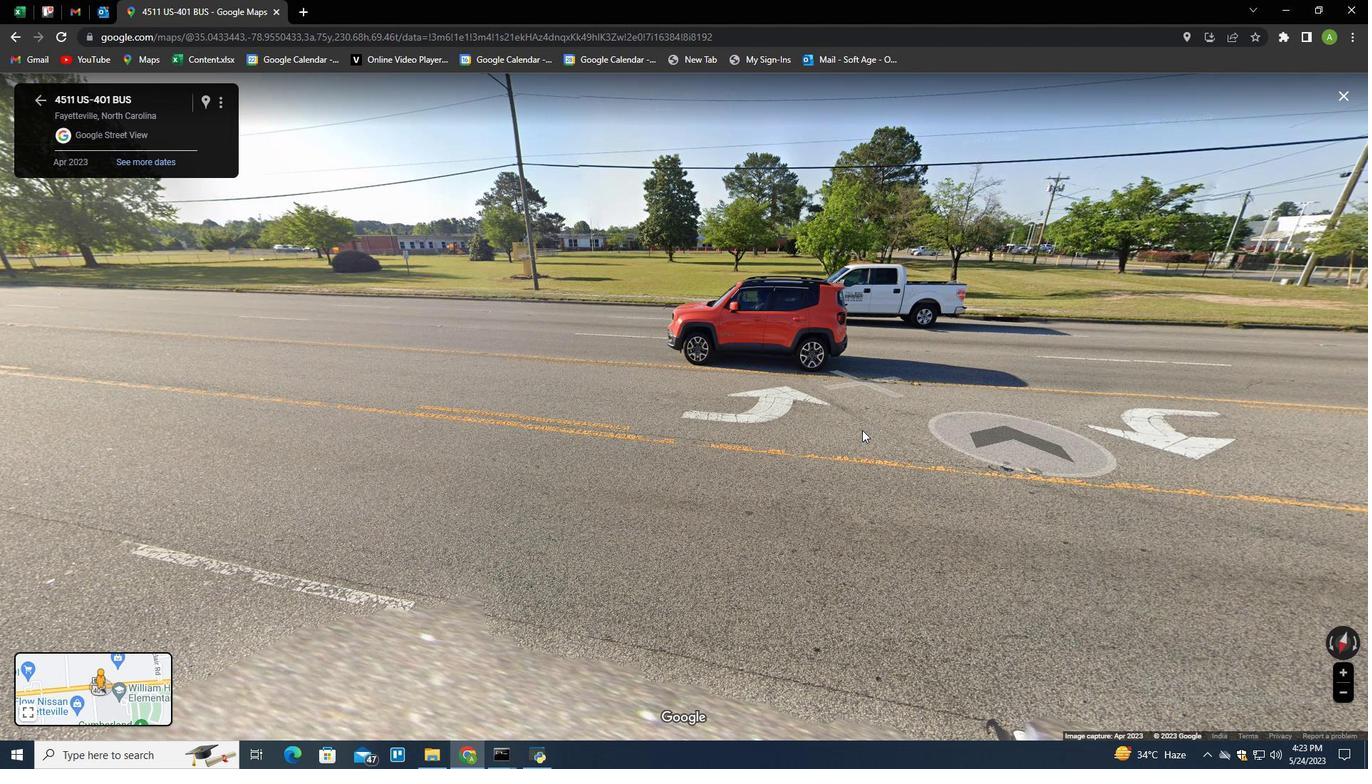 
Action: Mouse moved to (722, 441)
Screenshot: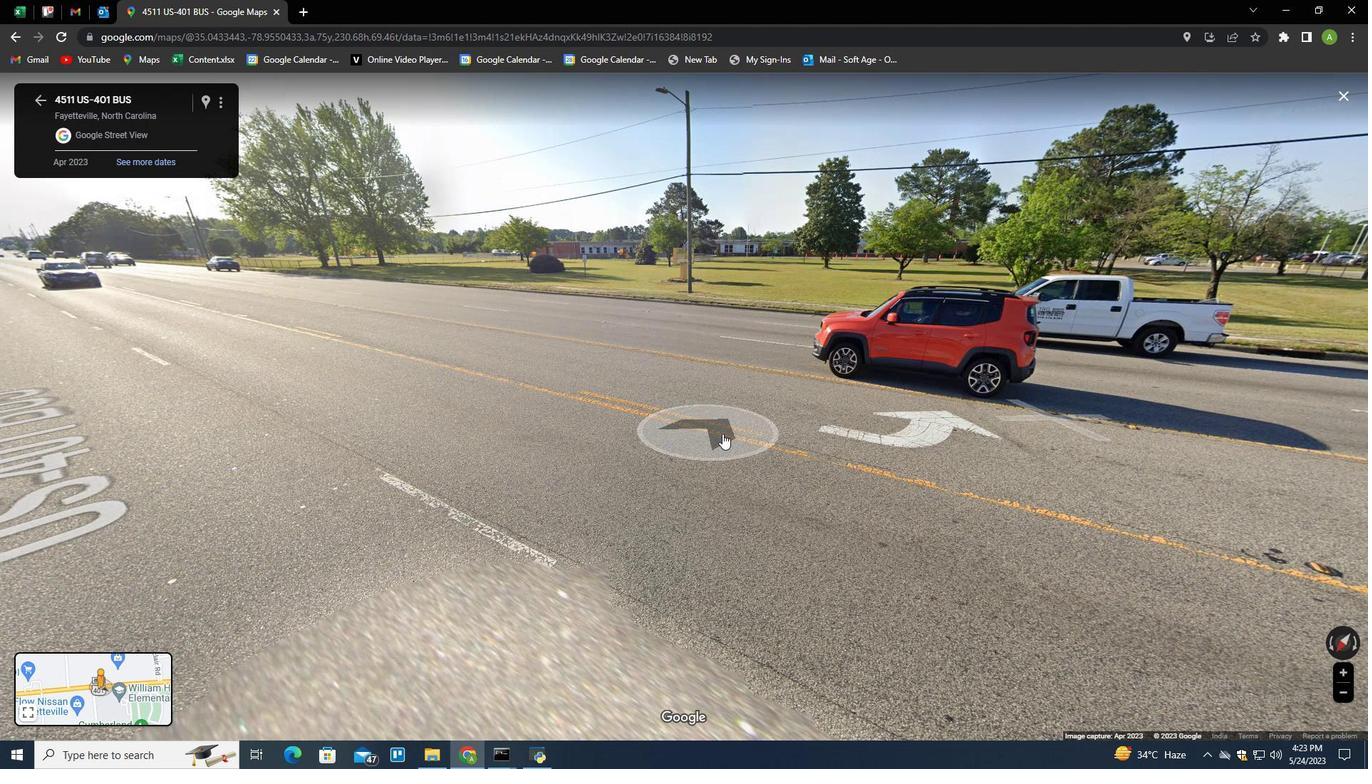 
Action: Mouse scrolled (722, 442) with delta (0, 0)
Screenshot: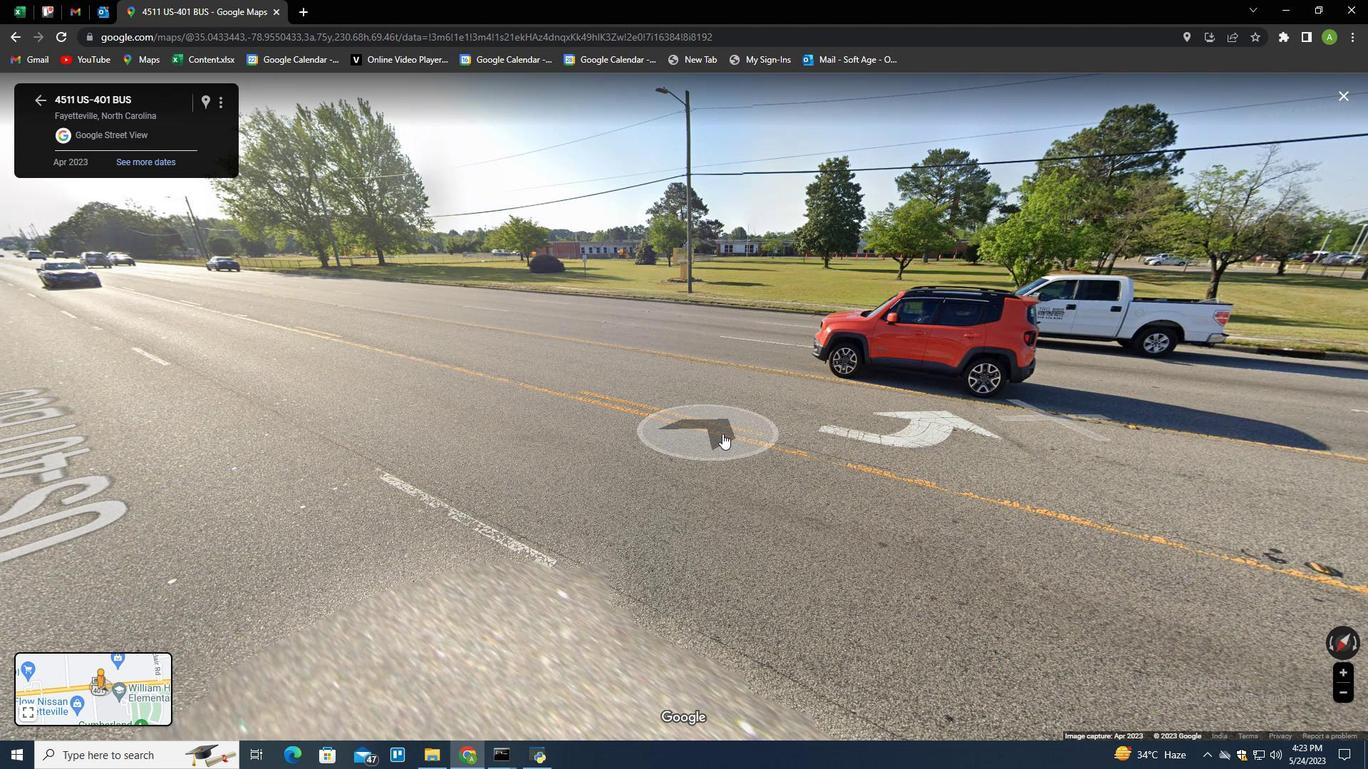 
Action: Mouse scrolled (722, 442) with delta (0, 0)
Screenshot: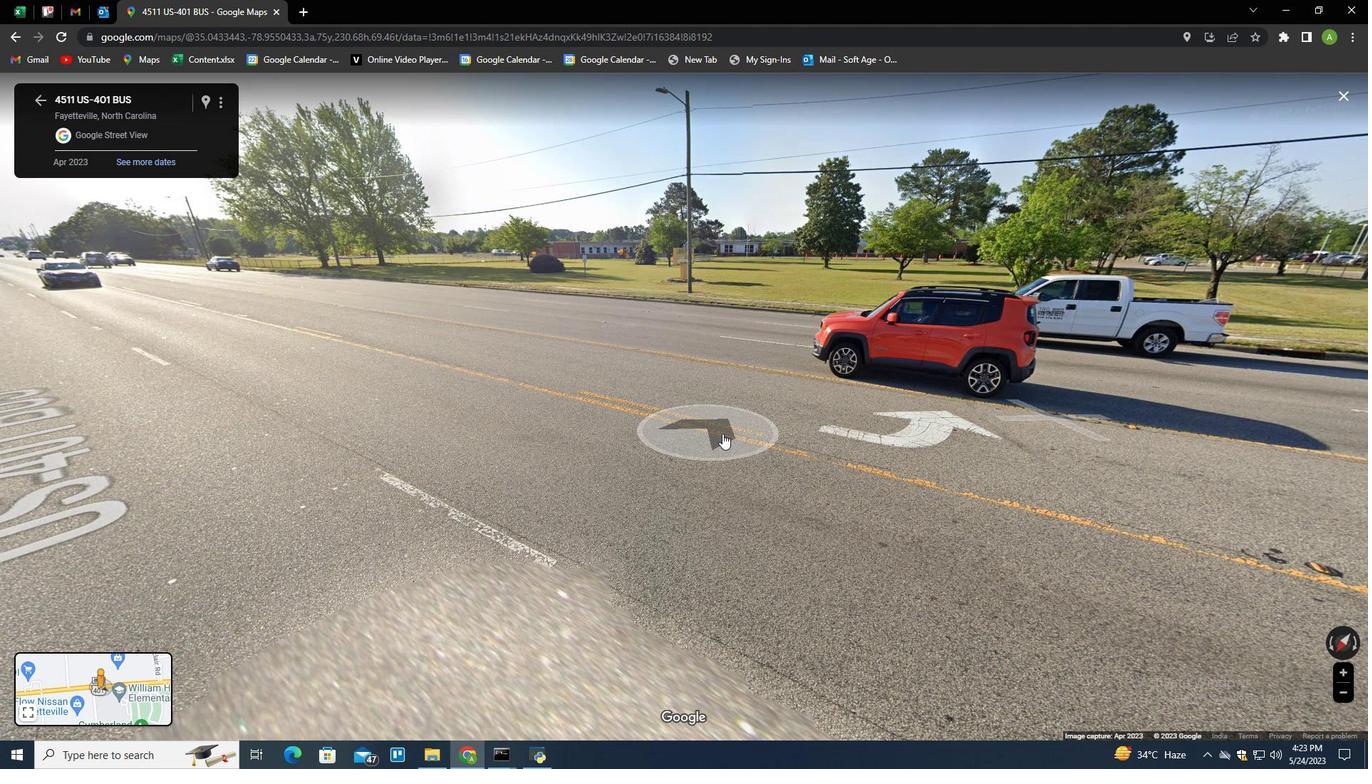 
Action: Mouse scrolled (722, 442) with delta (0, 0)
Screenshot: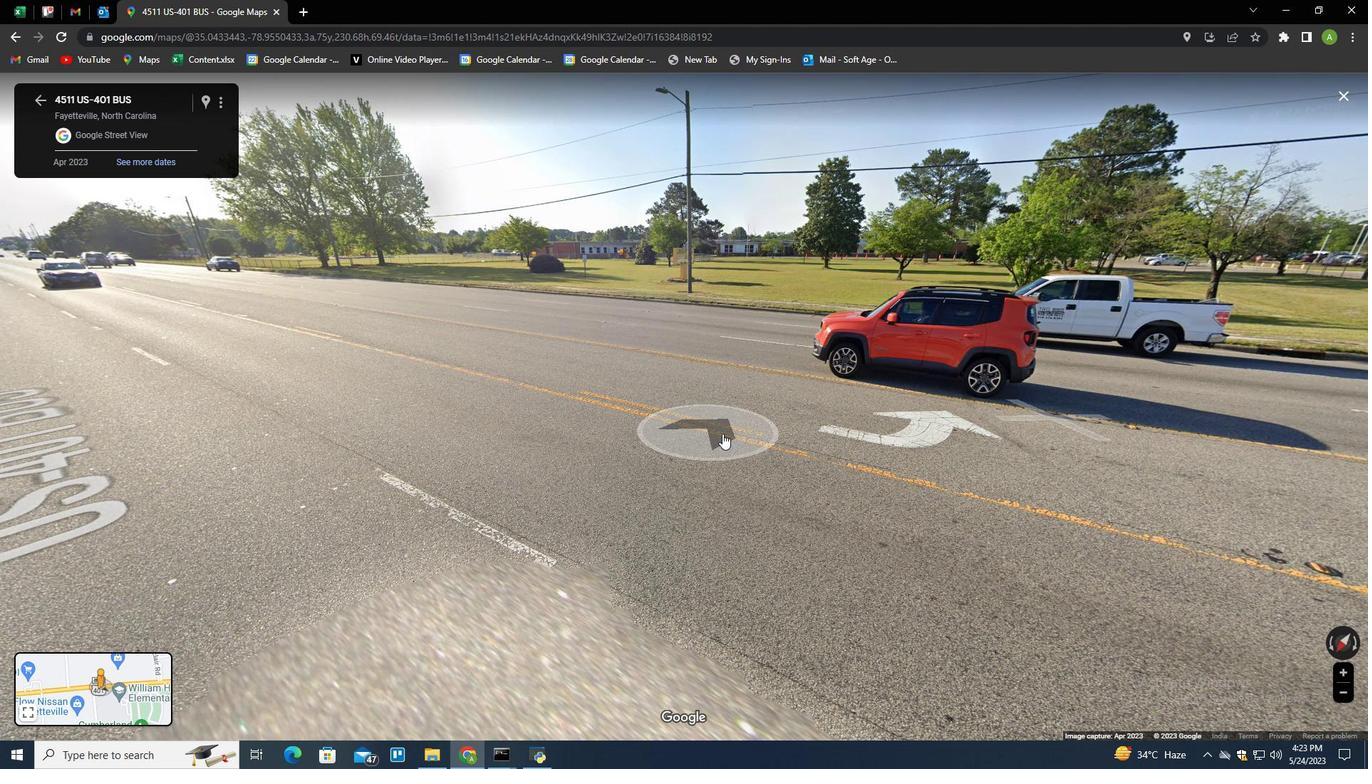 
Action: Mouse moved to (903, 313)
Screenshot: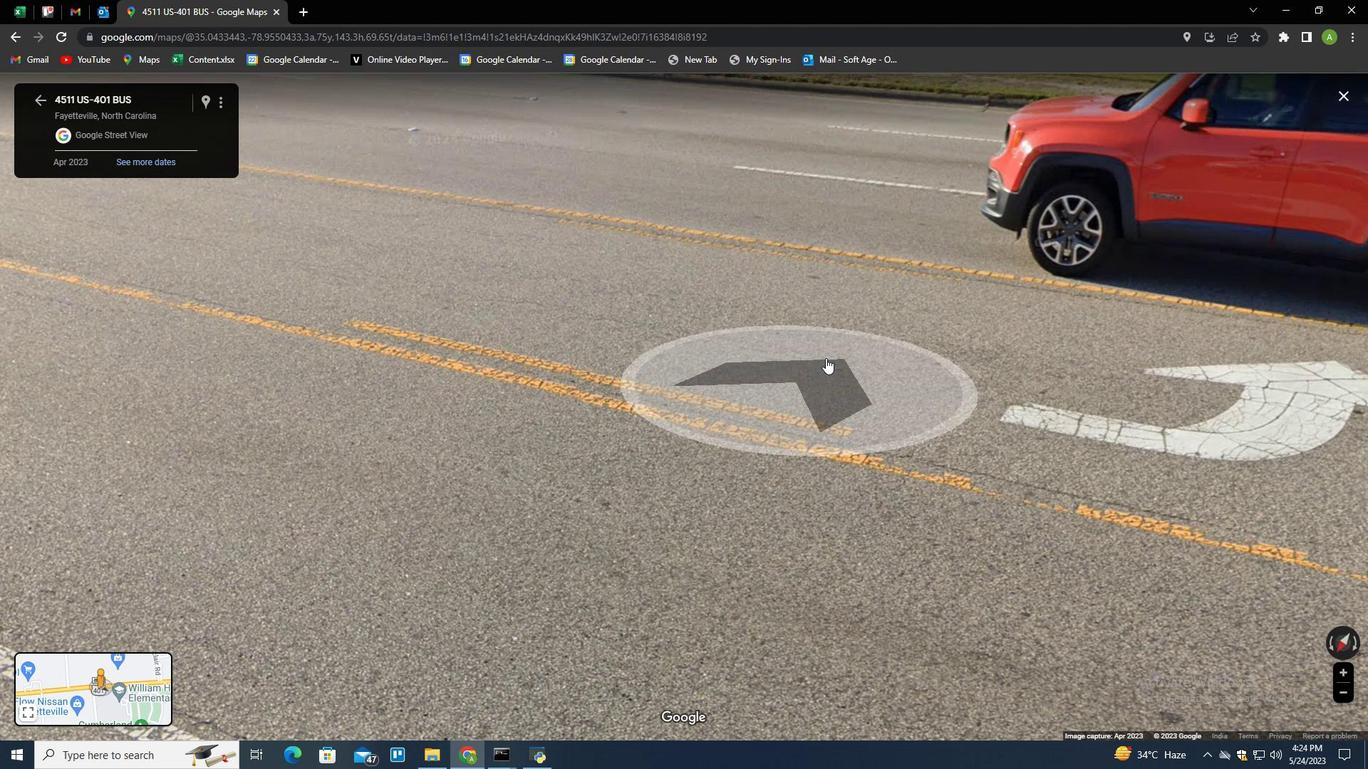 
Action: Mouse pressed left at (903, 313)
Screenshot: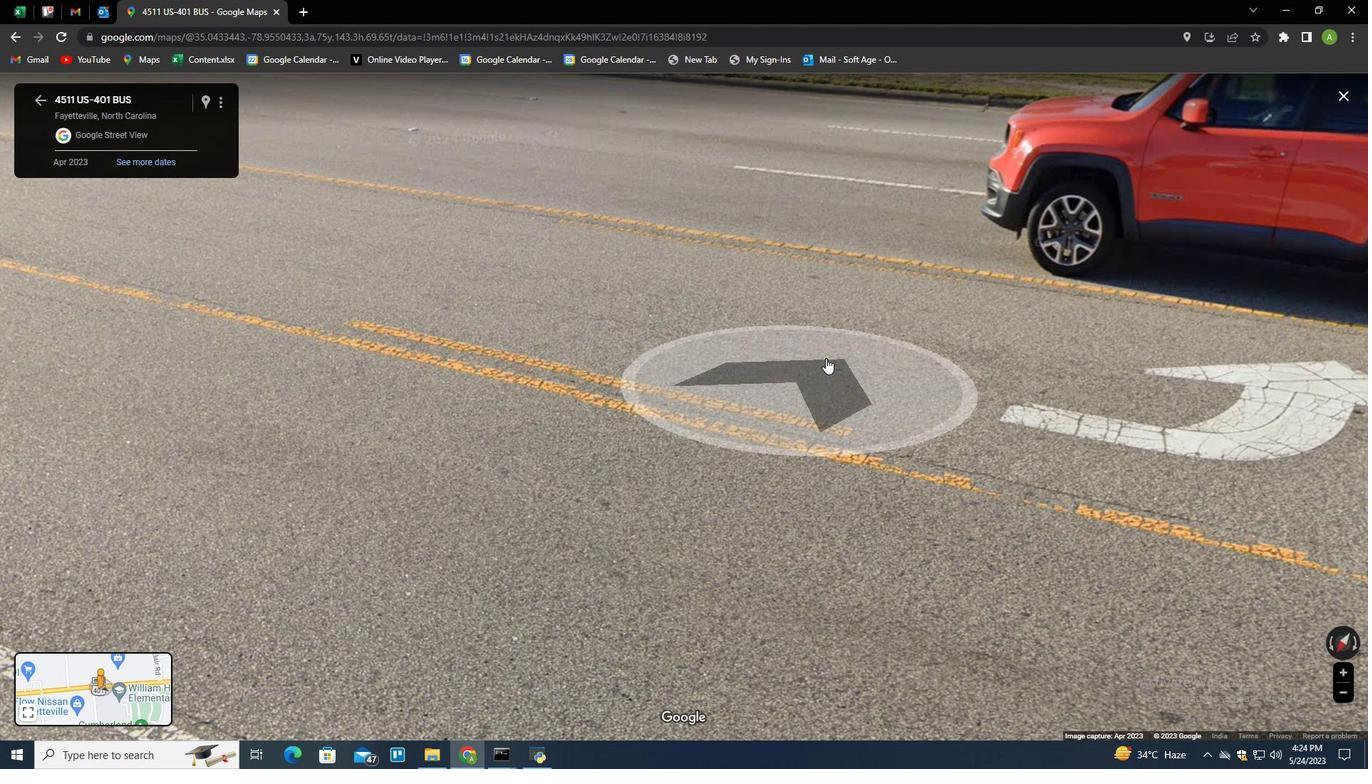 
Action: Mouse moved to (2, 482)
Screenshot: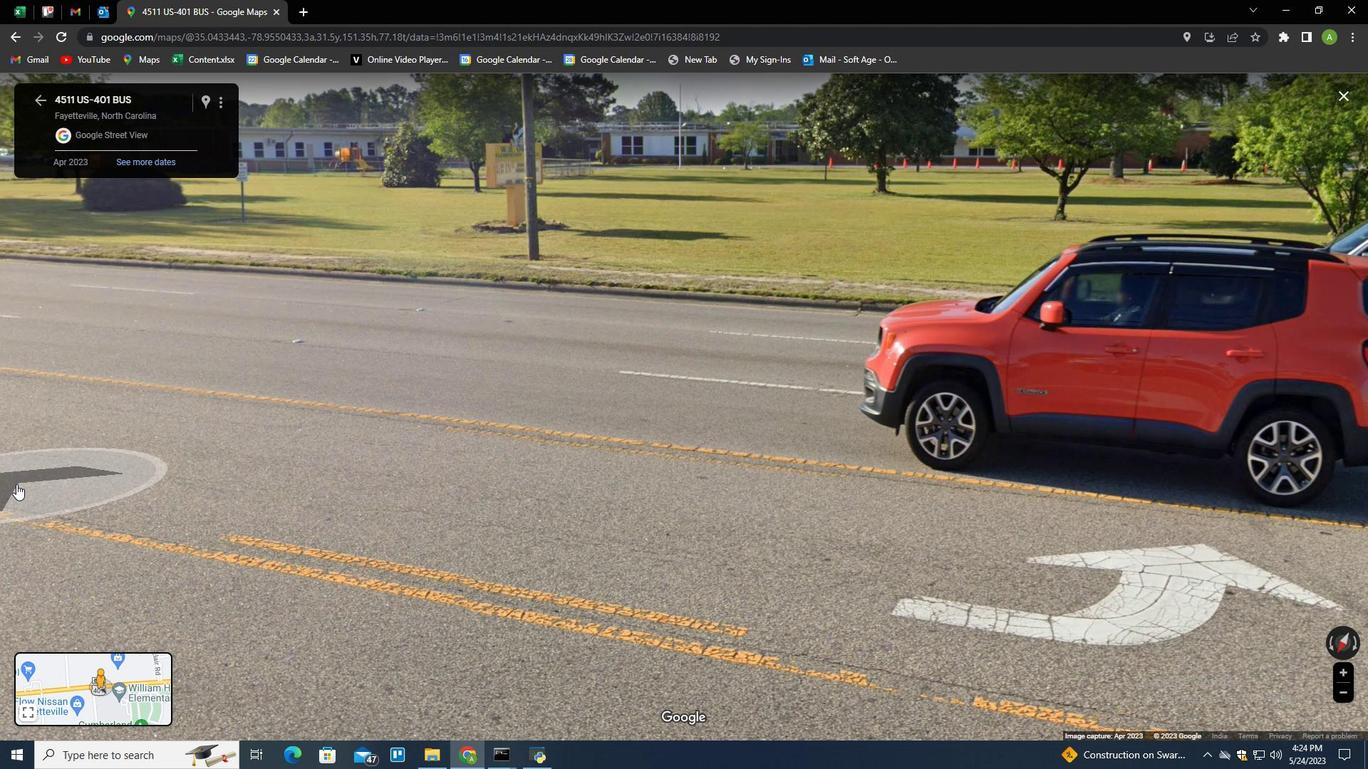
Action: Mouse pressed left at (2, 482)
Screenshot: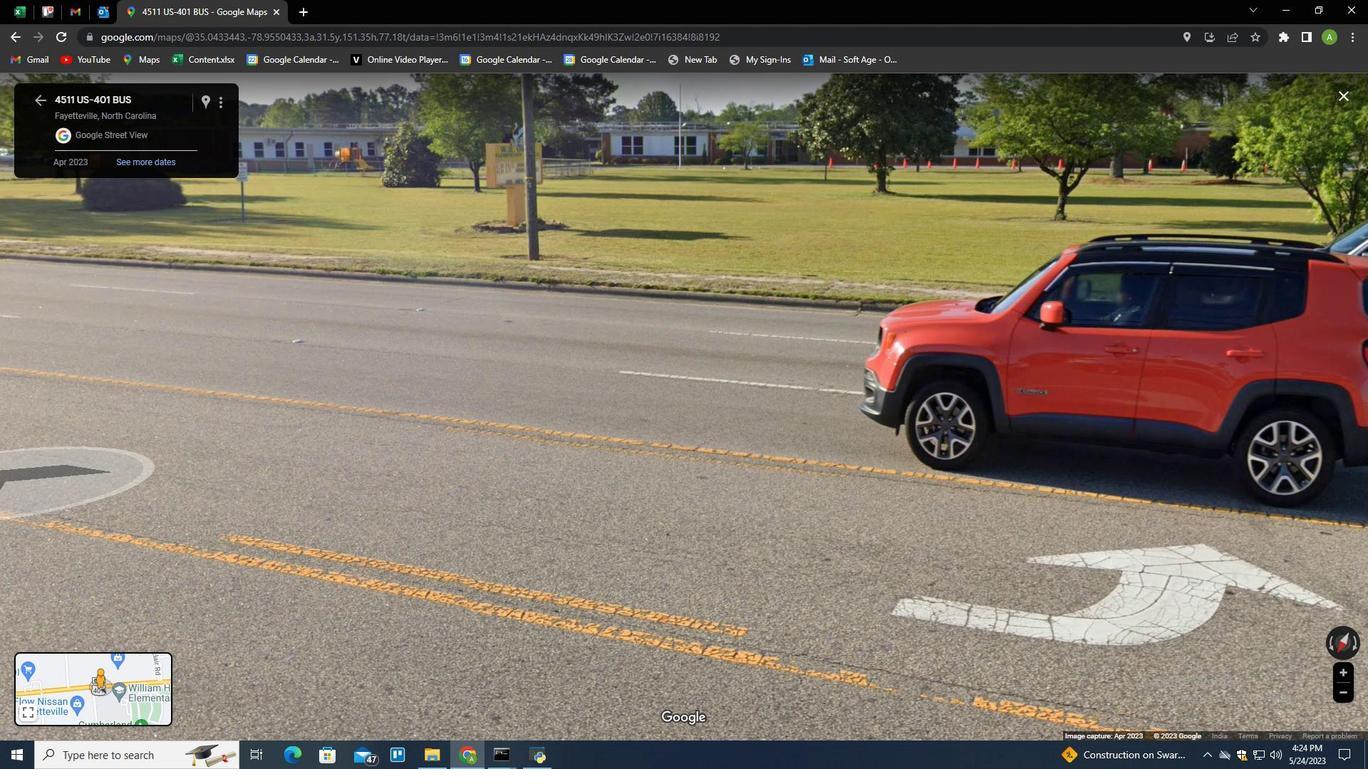 
Action: Mouse moved to (285, 424)
Screenshot: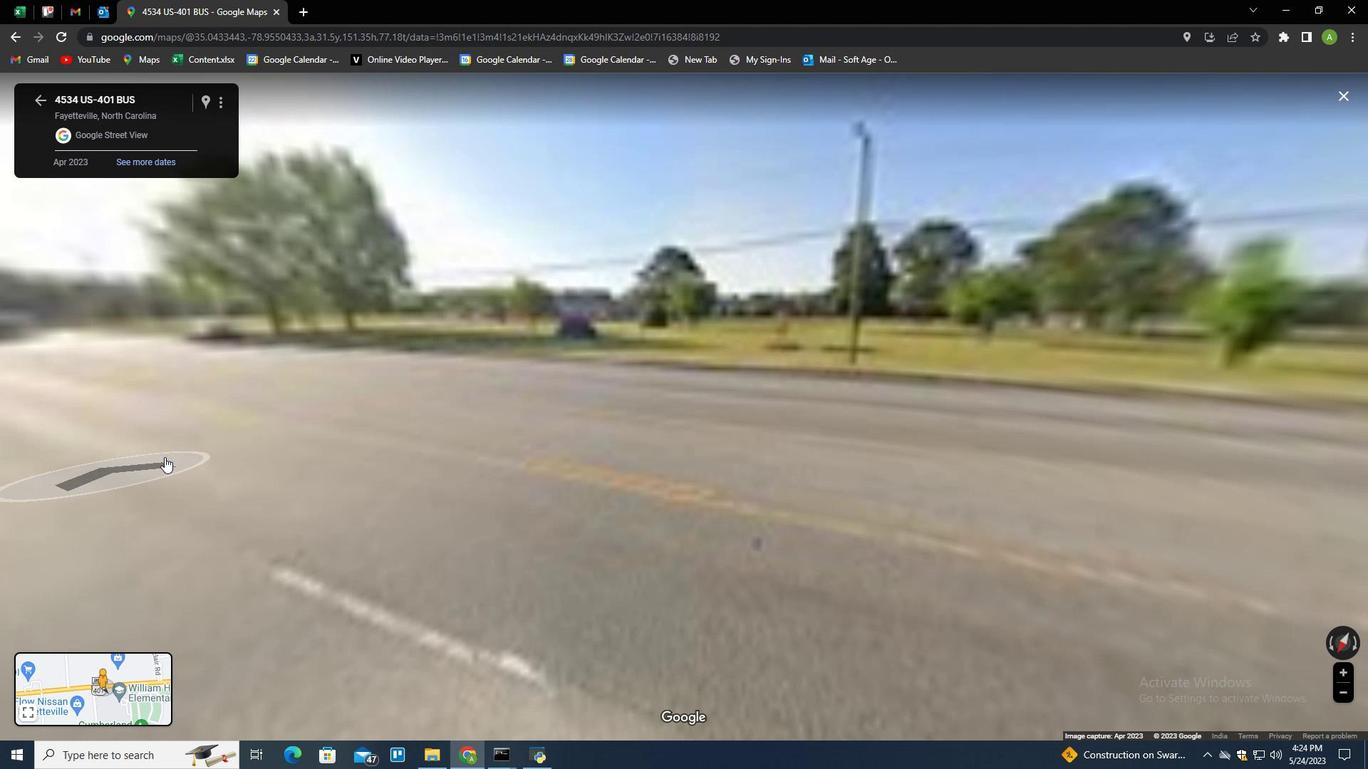 
Action: Mouse pressed left at (285, 424)
Screenshot: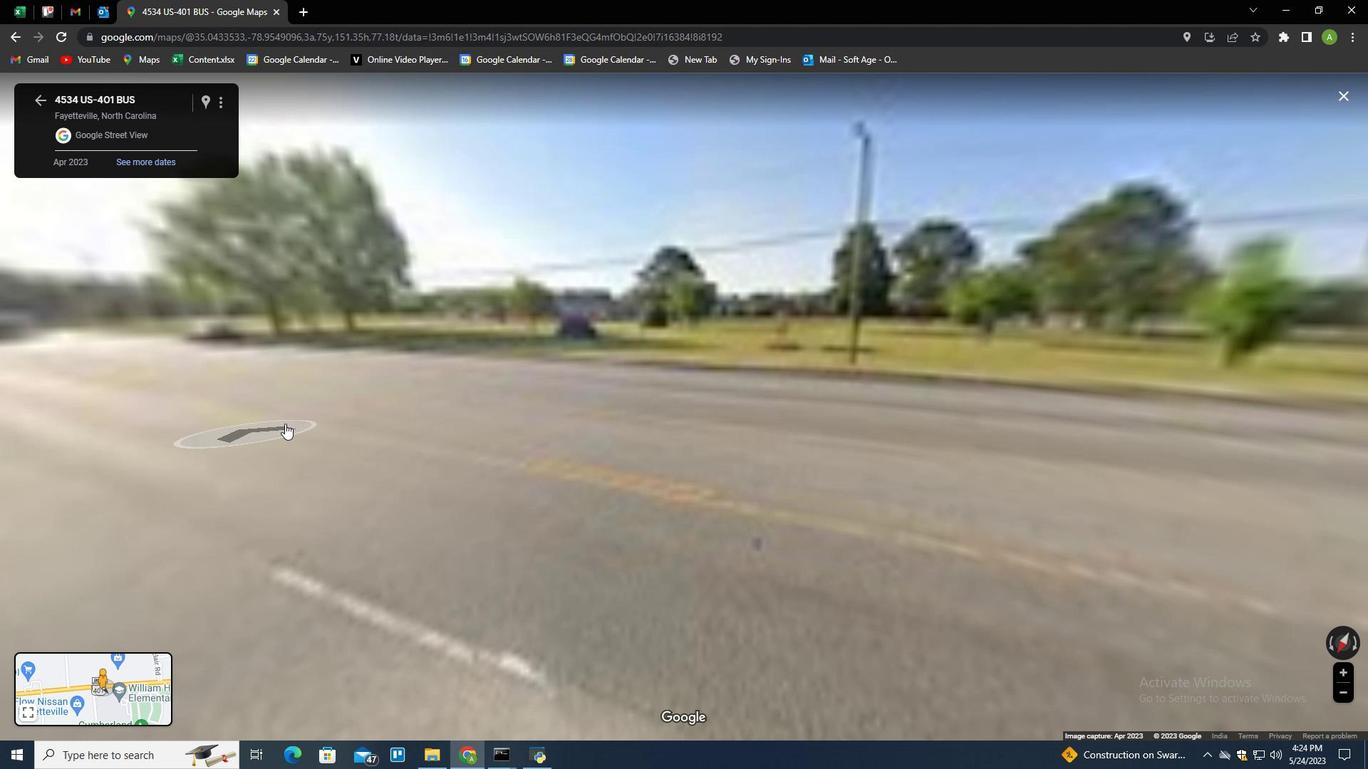 
Action: Mouse moved to (968, 317)
Screenshot: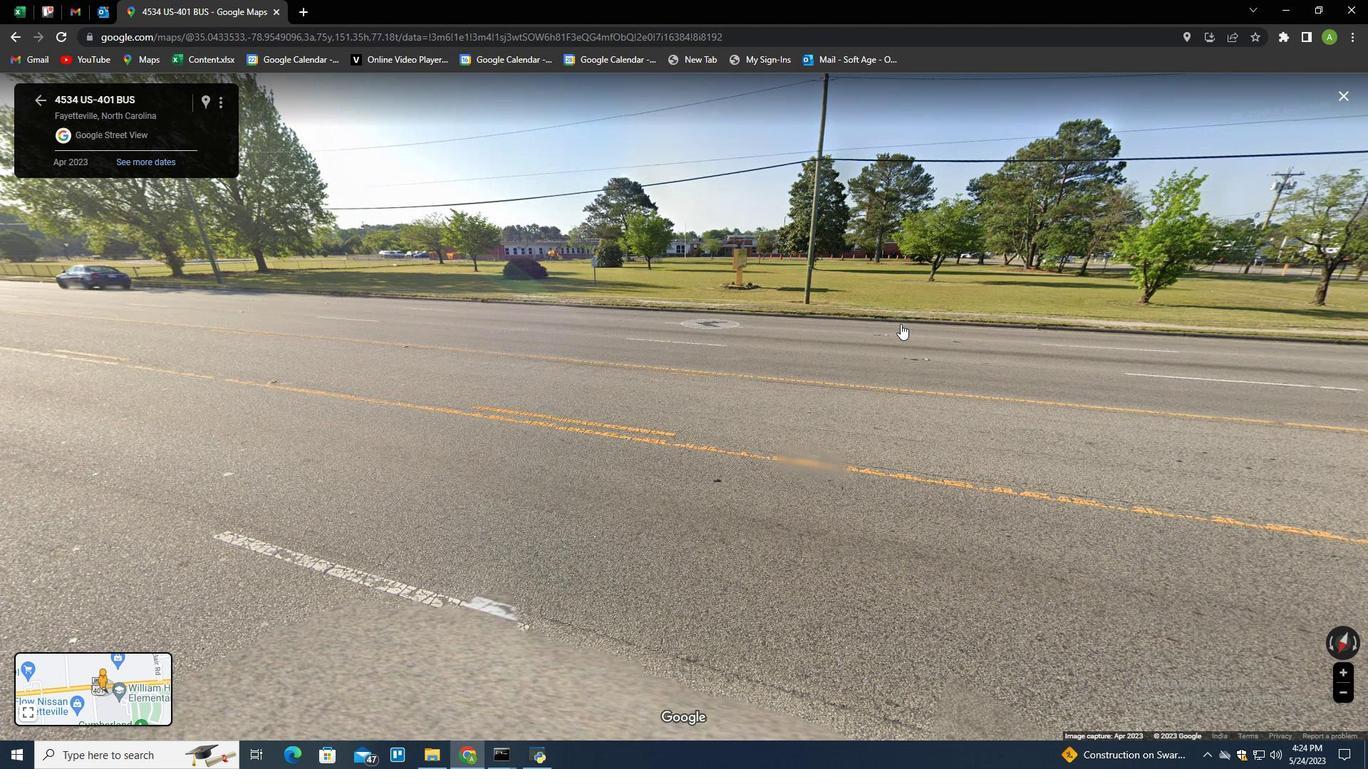 
Action: Mouse pressed left at (968, 317)
Screenshot: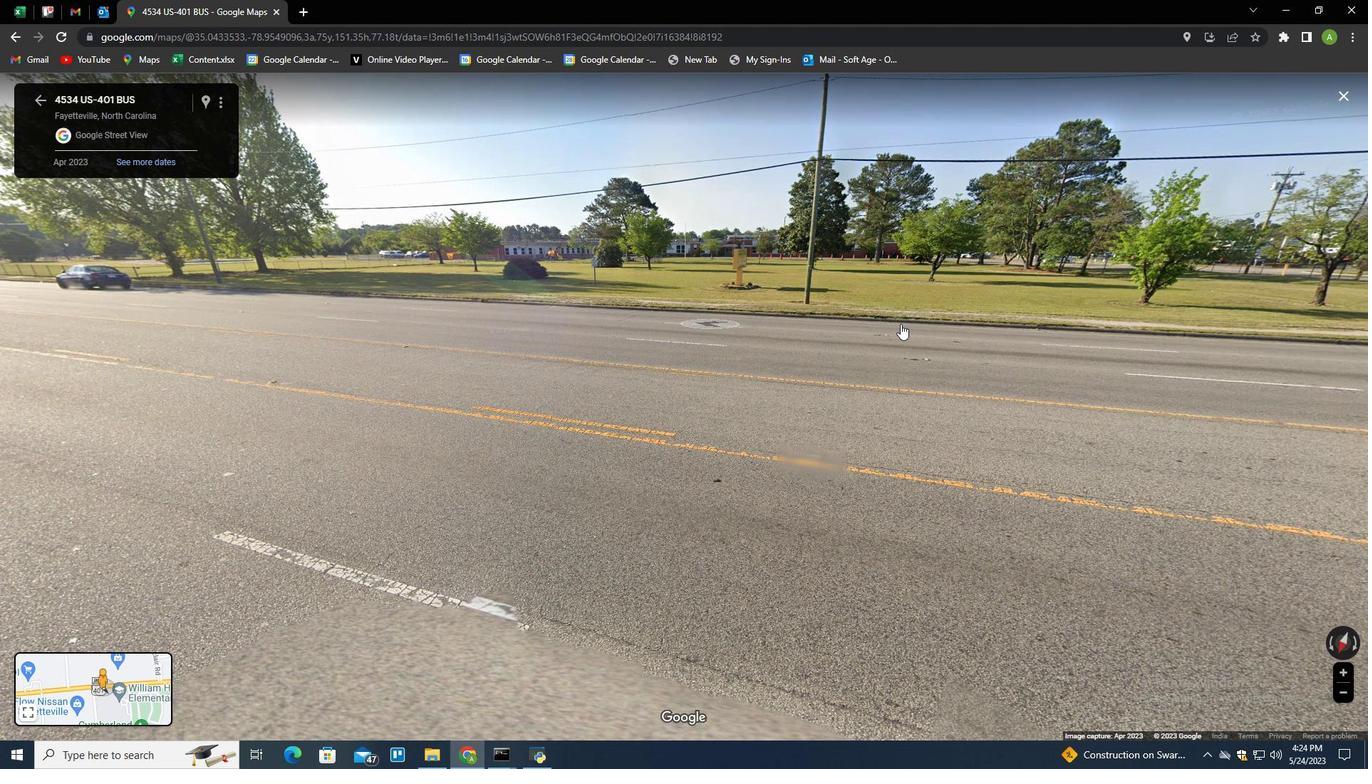 
Action: Mouse moved to (871, 407)
Screenshot: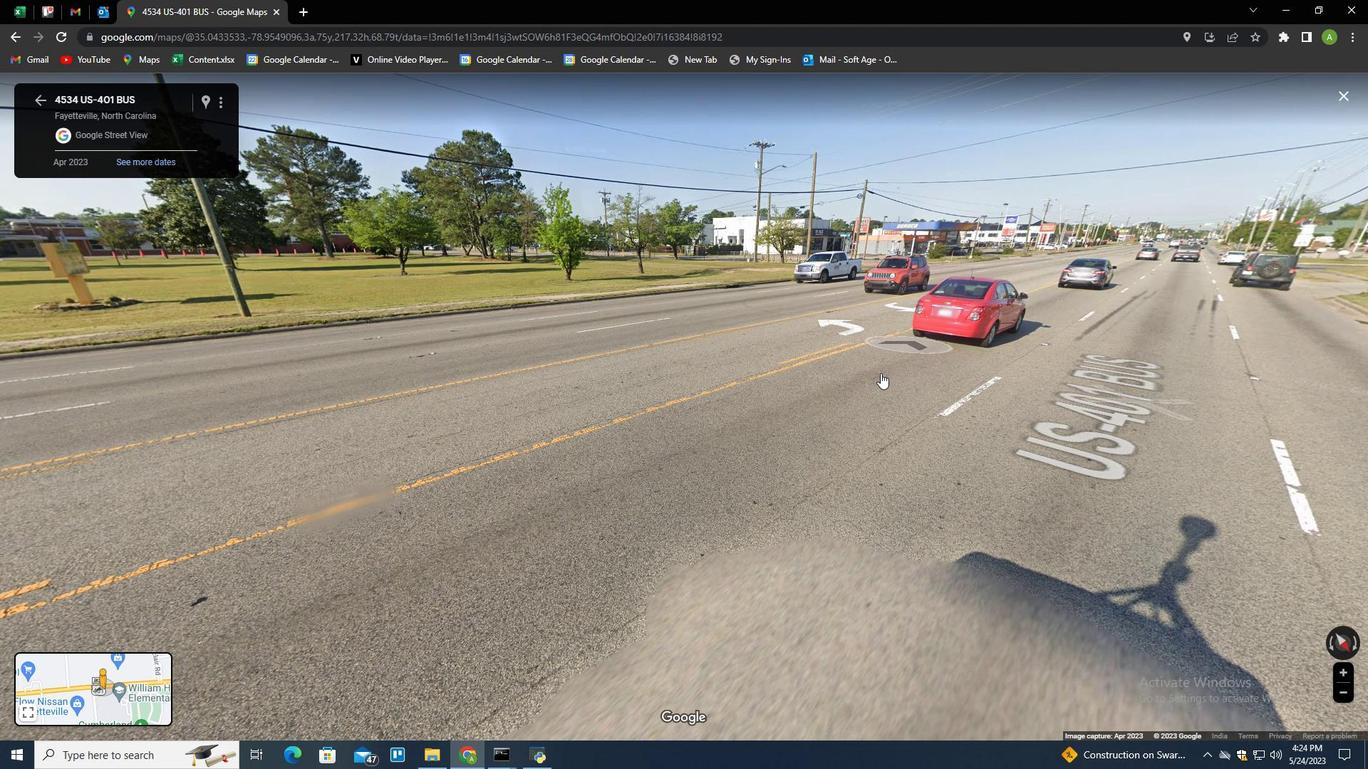 
Action: Mouse scrolled (871, 407) with delta (0, 0)
Screenshot: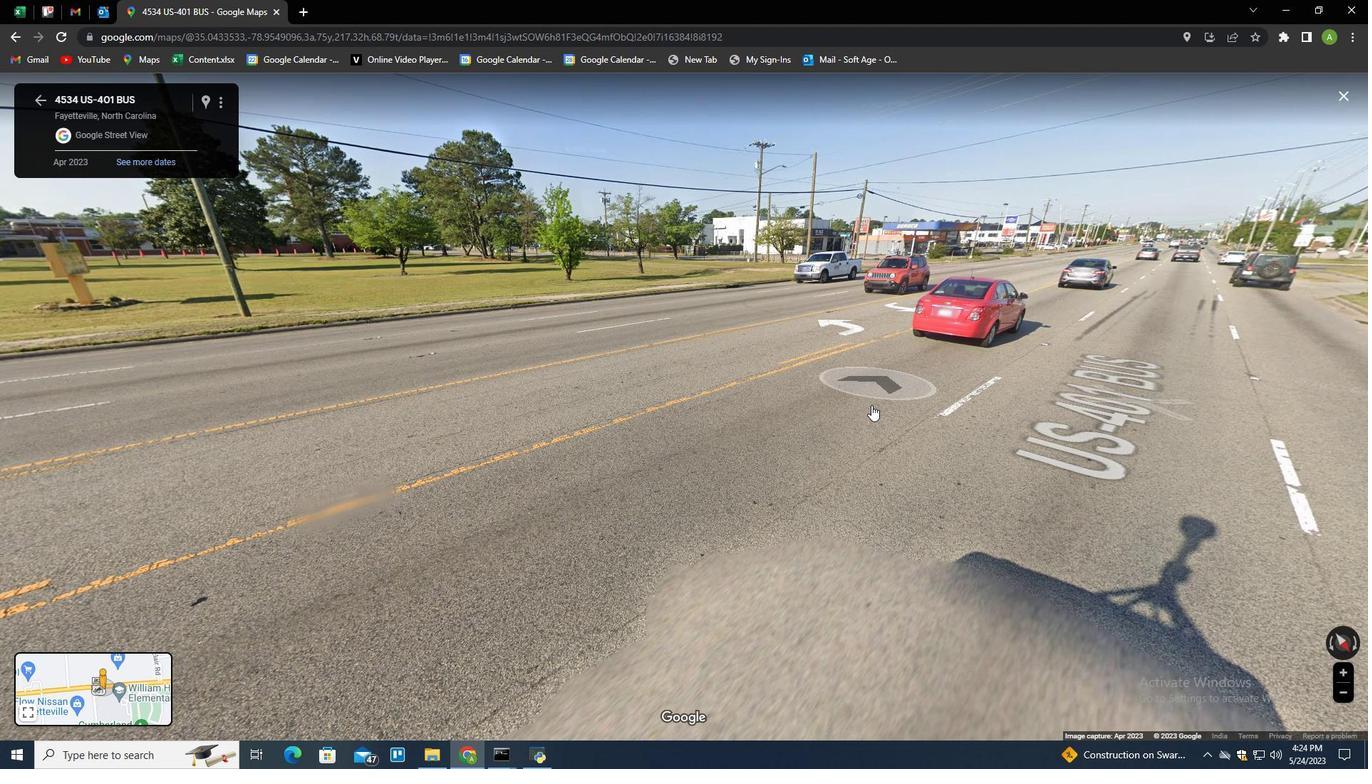 
Action: Mouse scrolled (871, 407) with delta (0, 0)
Screenshot: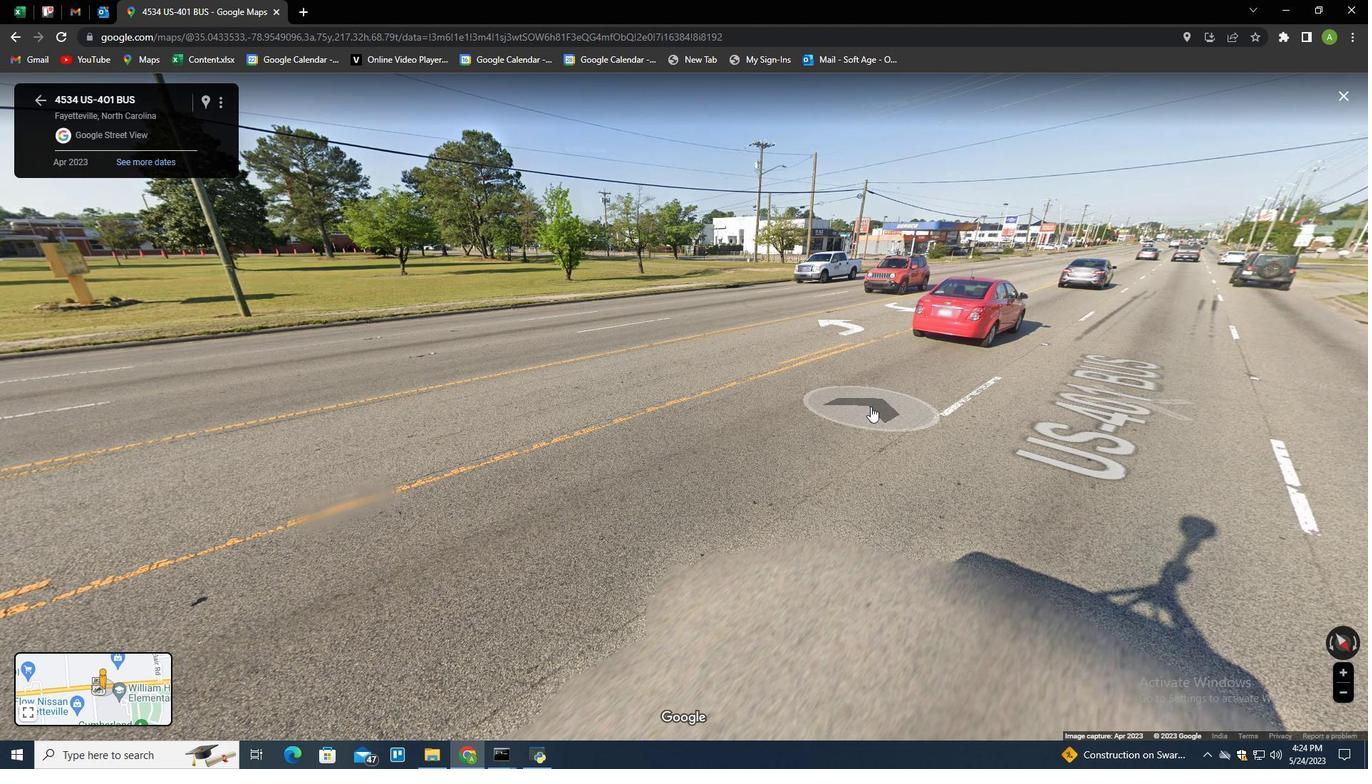 
Action: Mouse scrolled (871, 407) with delta (0, 0)
Screenshot: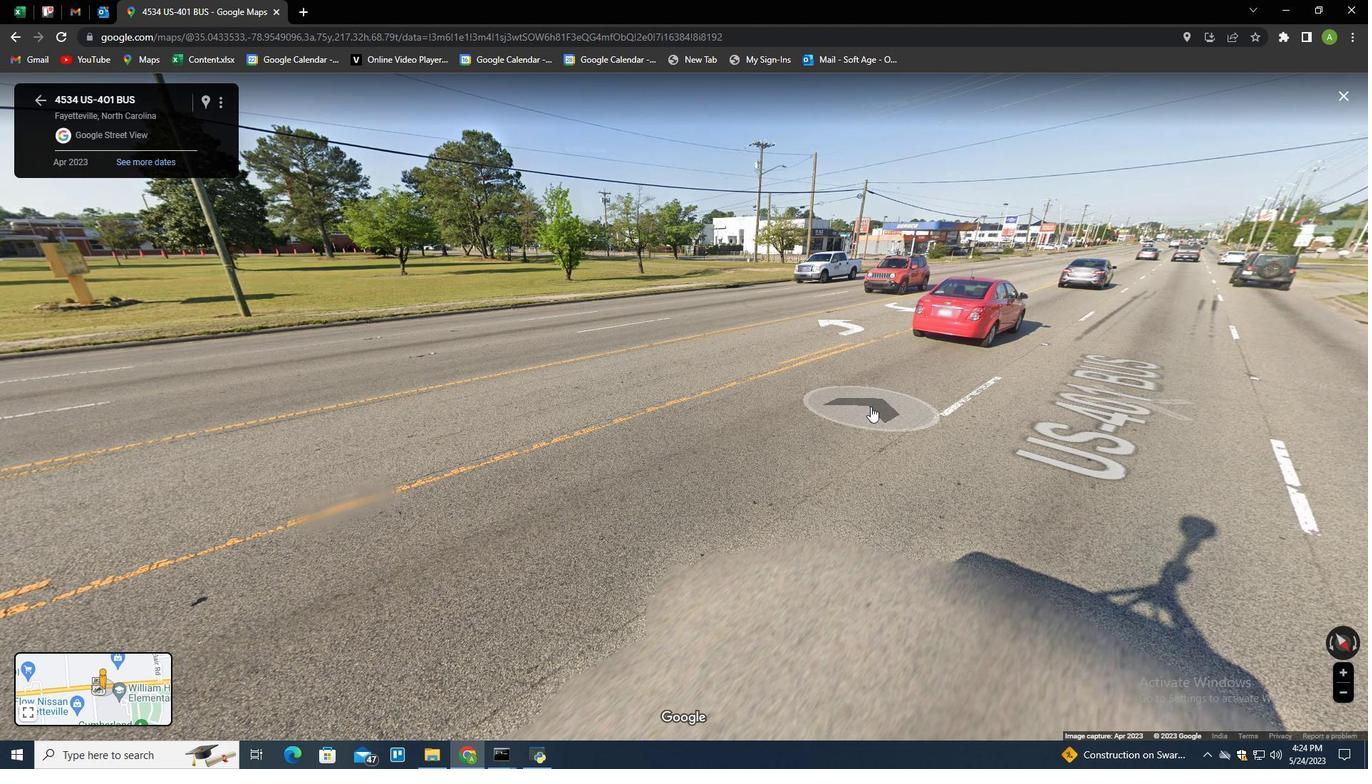 
Action: Mouse moved to (925, 240)
Screenshot: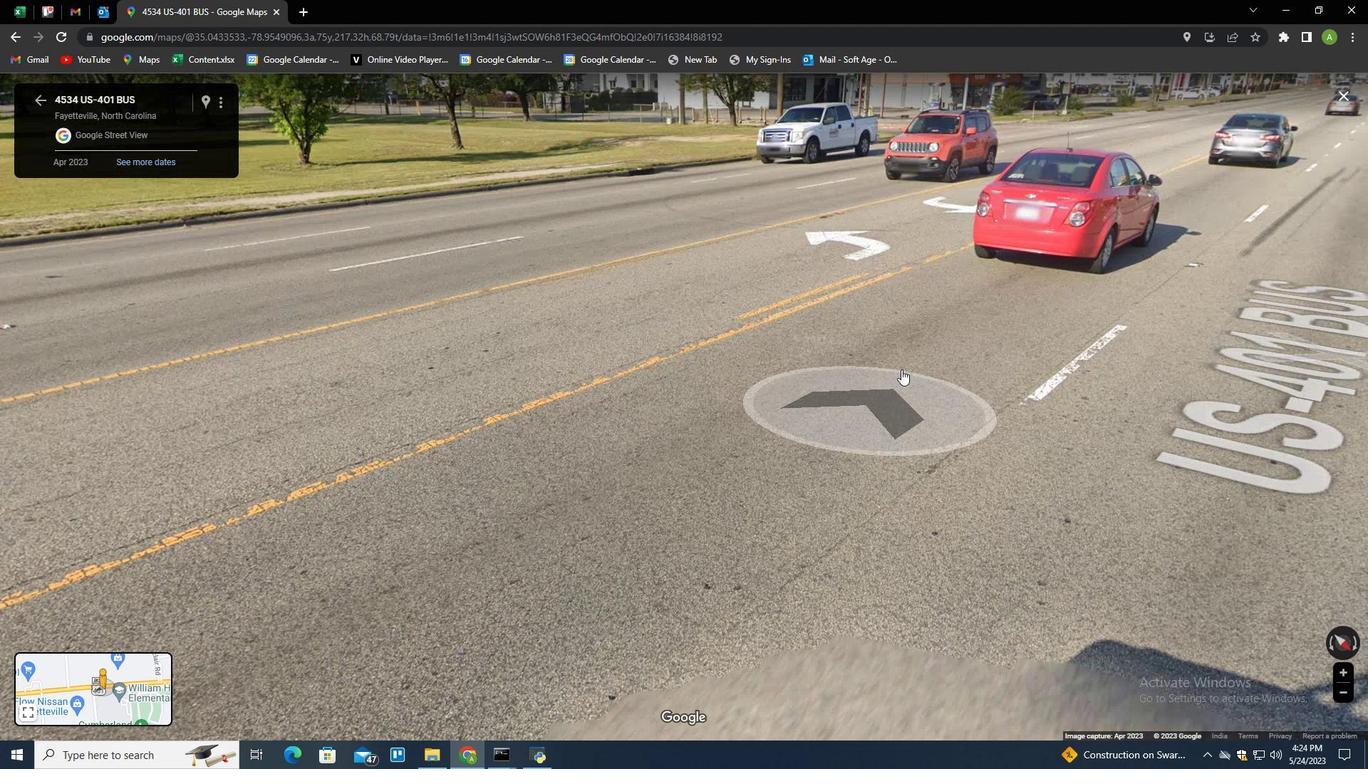 
Action: Mouse pressed left at (925, 240)
Screenshot: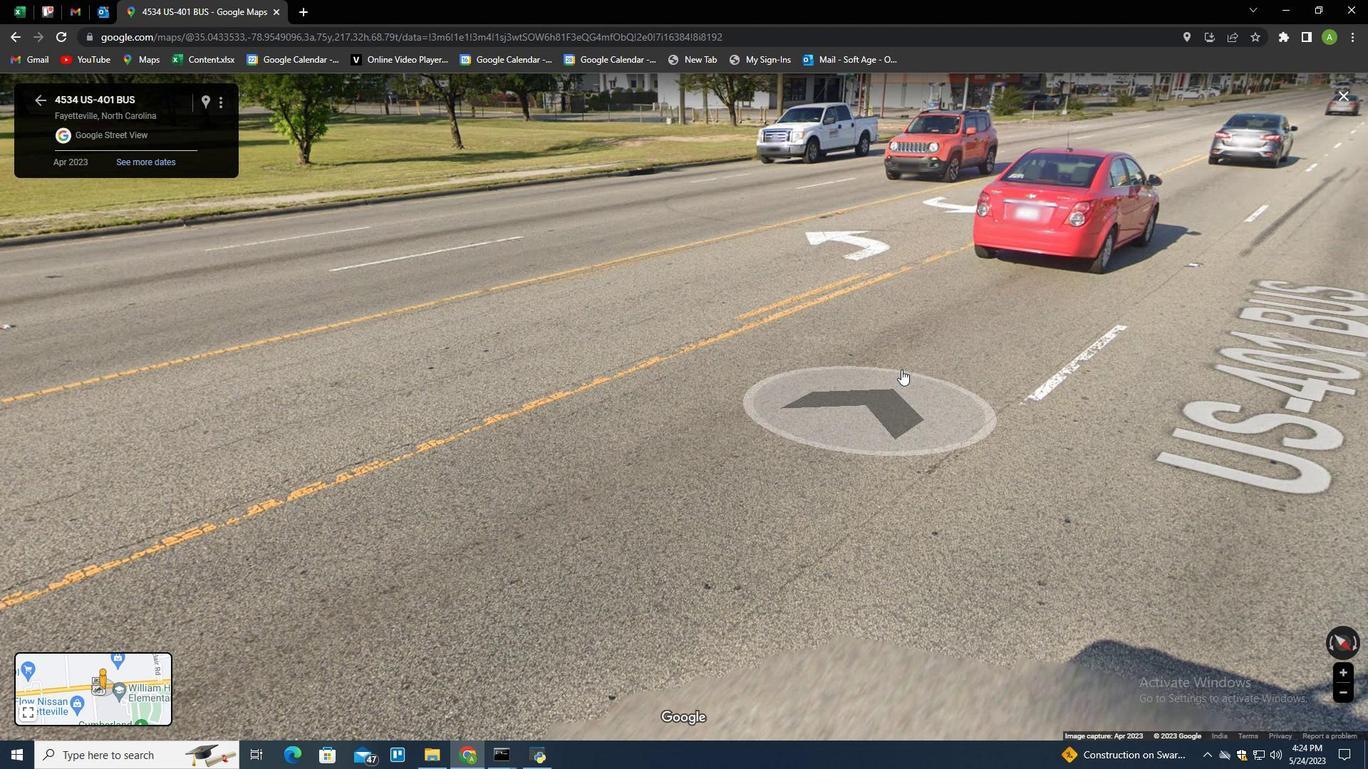 
Action: Mouse moved to (924, 471)
Screenshot: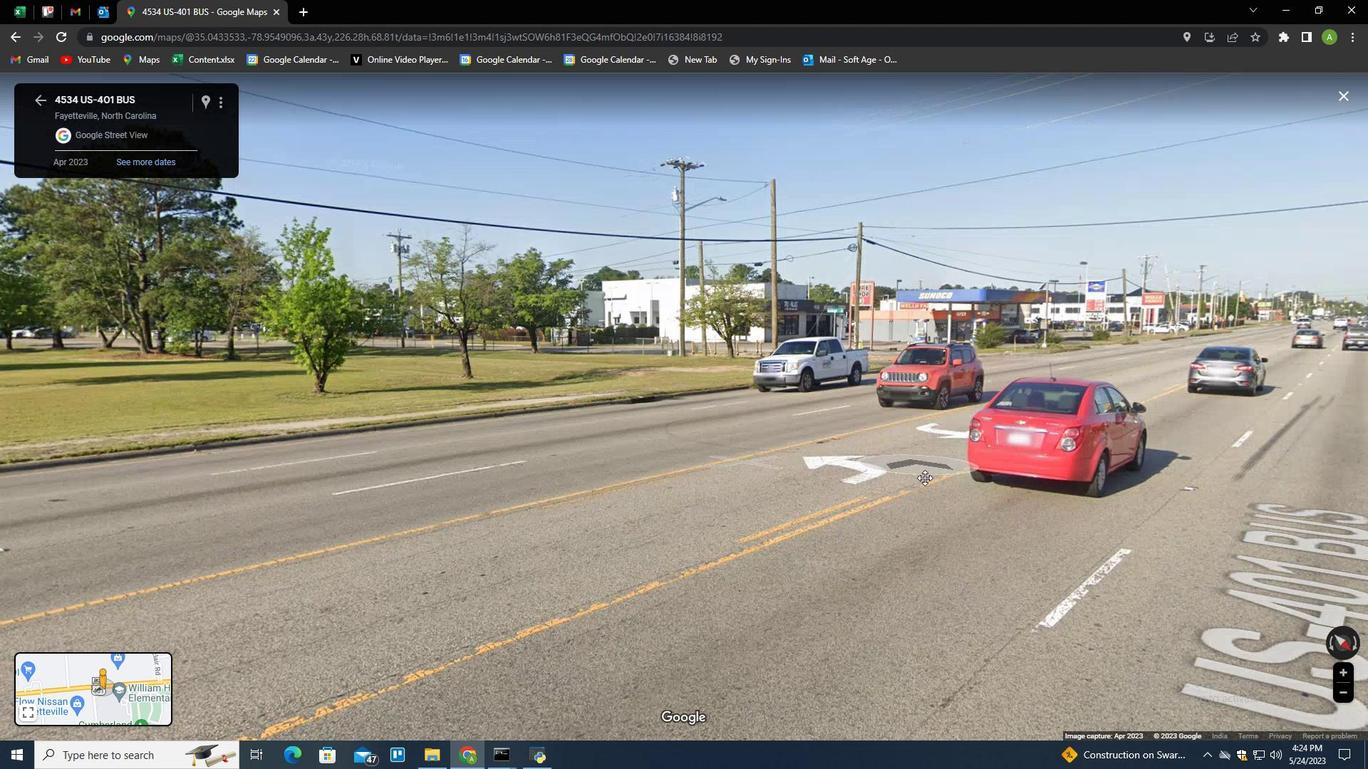 
Action: Mouse scrolled (924, 471) with delta (0, 0)
Screenshot: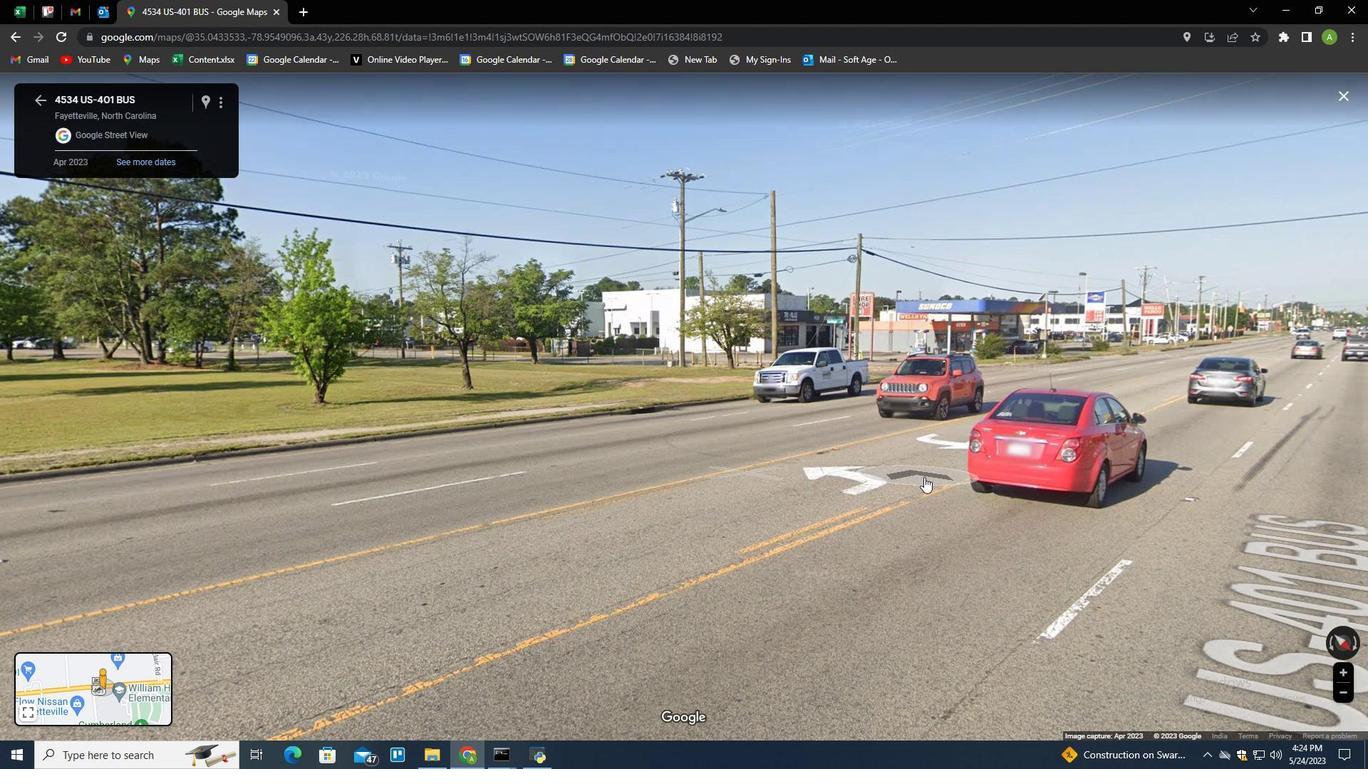 
Action: Mouse scrolled (924, 471) with delta (0, 0)
Screenshot: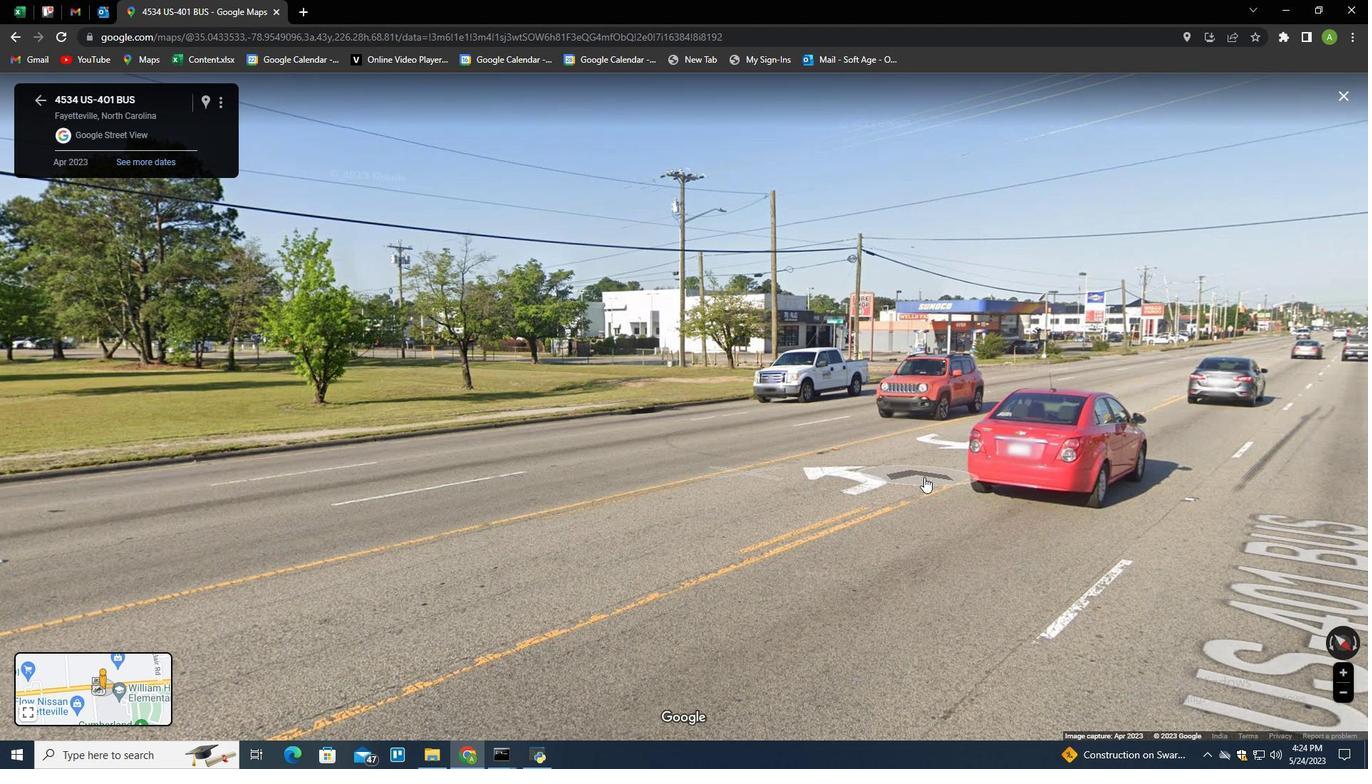 
Action: Mouse scrolled (924, 471) with delta (0, 0)
Screenshot: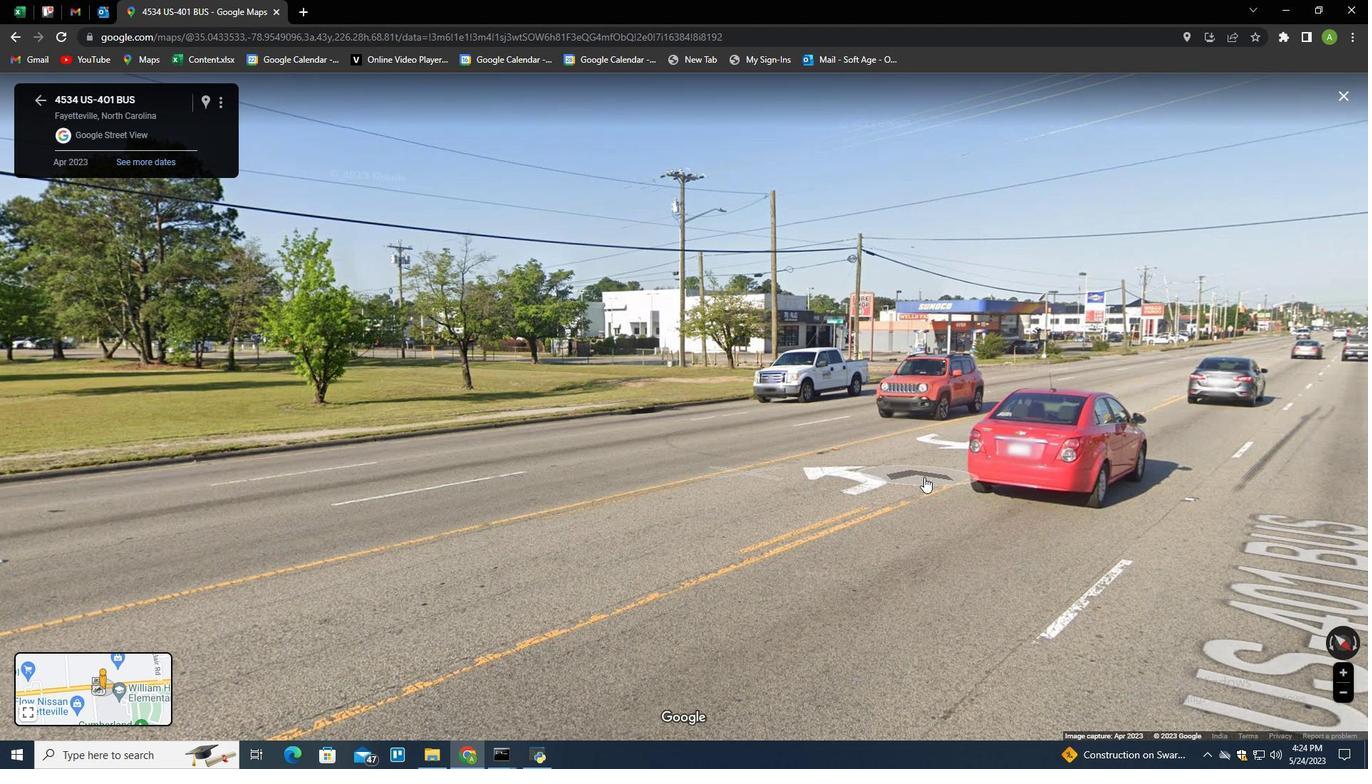 
Action: Mouse scrolled (924, 471) with delta (0, 0)
Screenshot: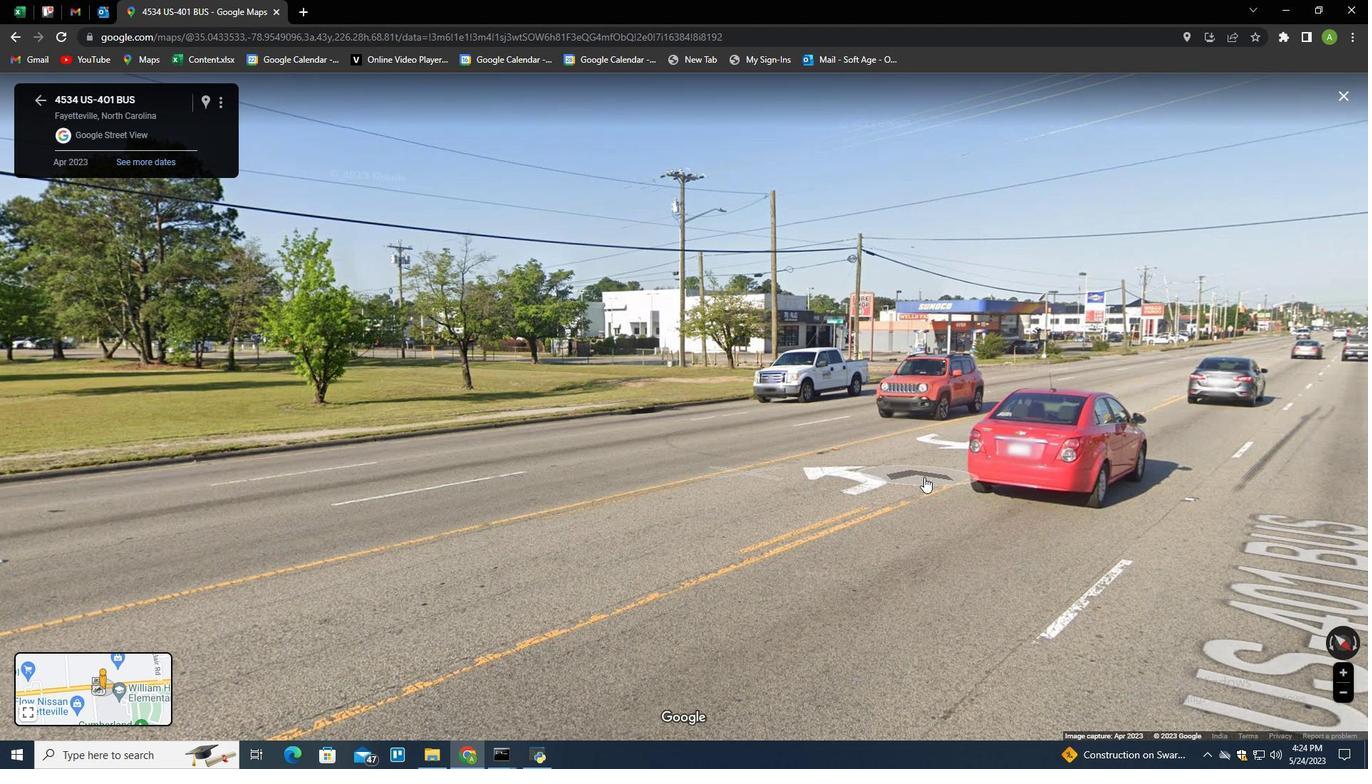 
Action: Mouse scrolled (924, 471) with delta (0, 0)
Screenshot: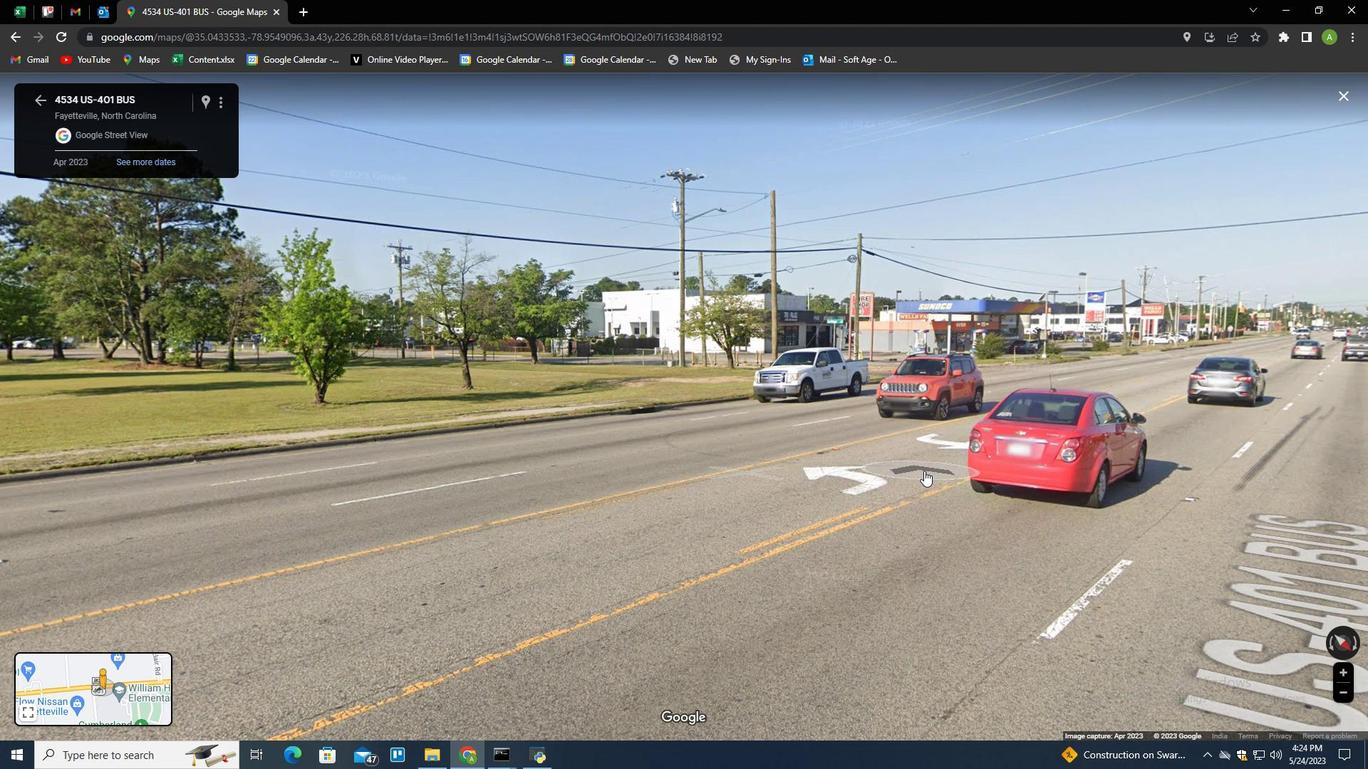 
Action: Mouse moved to (944, 315)
Screenshot: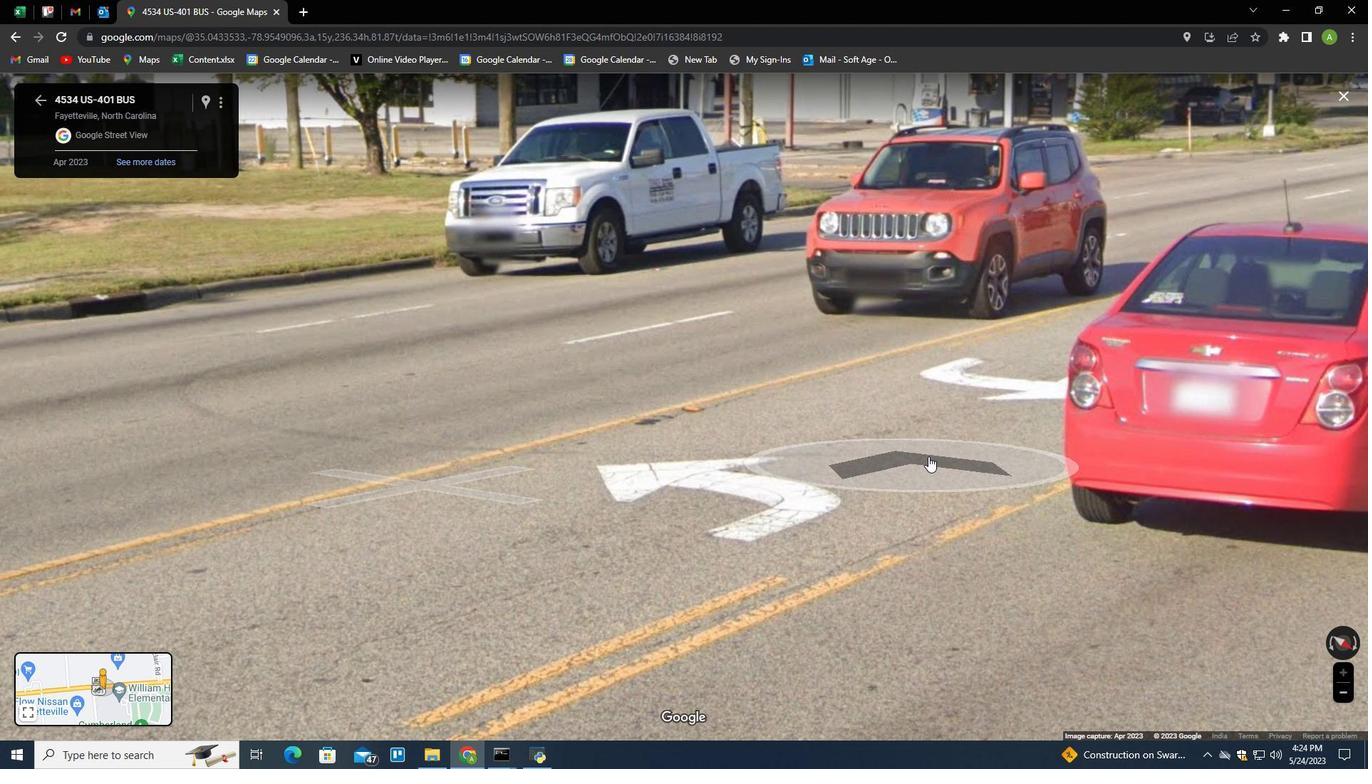 
Action: Mouse pressed left at (944, 315)
Screenshot: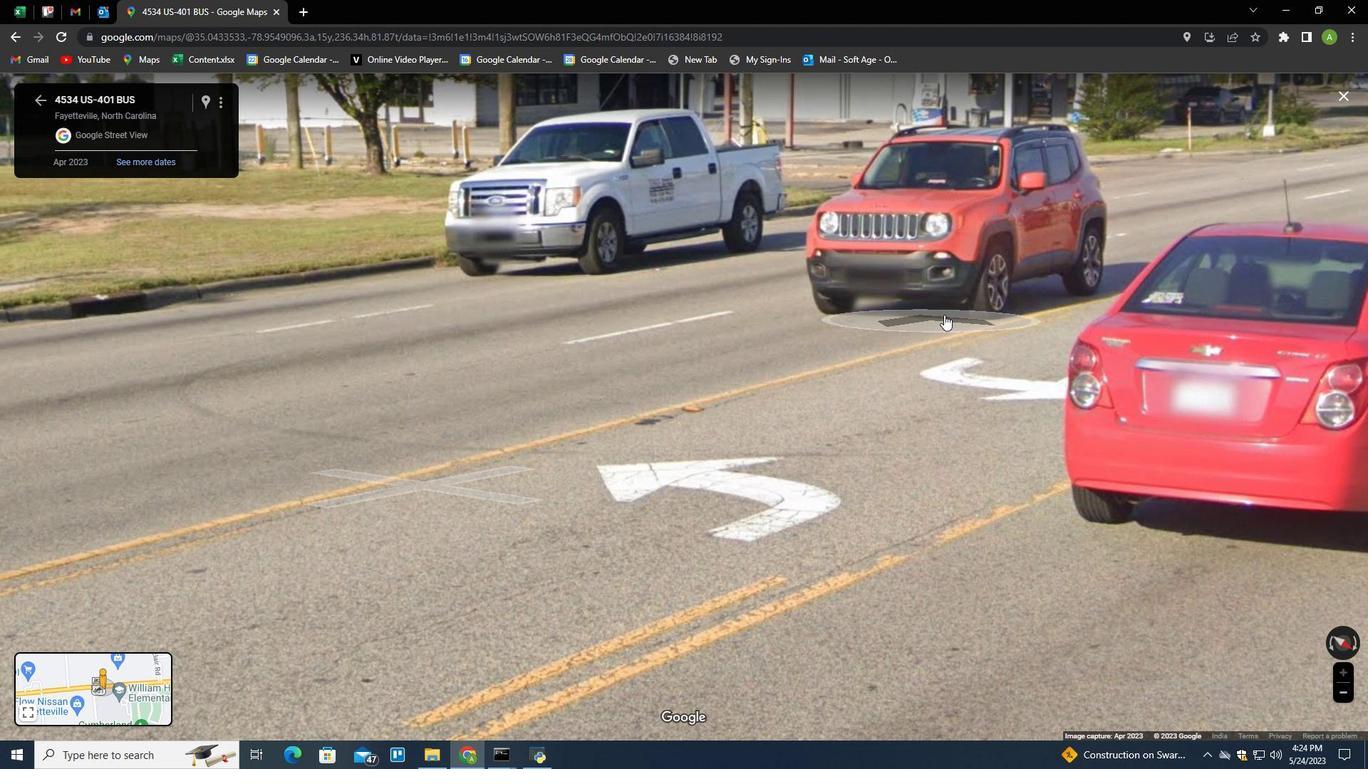 
Action: Mouse moved to (943, 452)
Screenshot: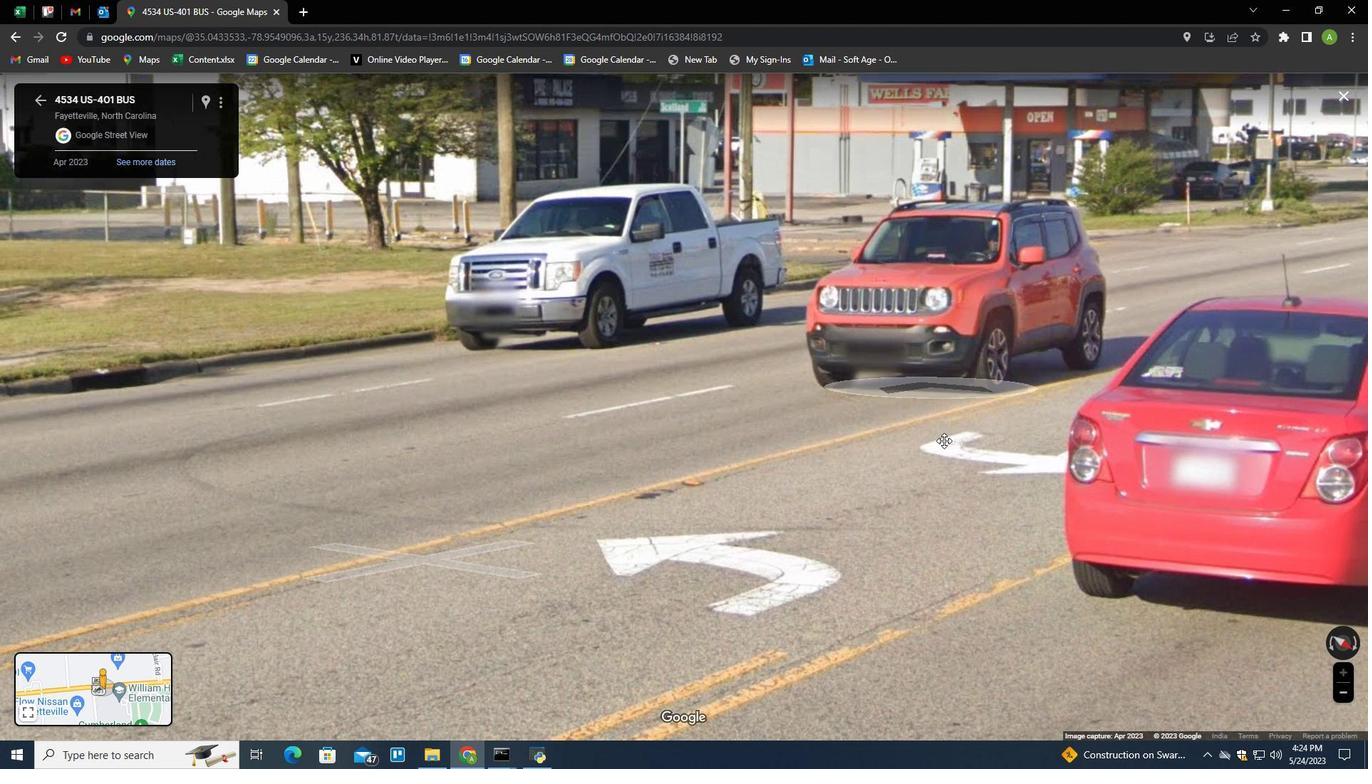 
Action: Mouse scrolled (943, 453) with delta (0, 0)
Screenshot: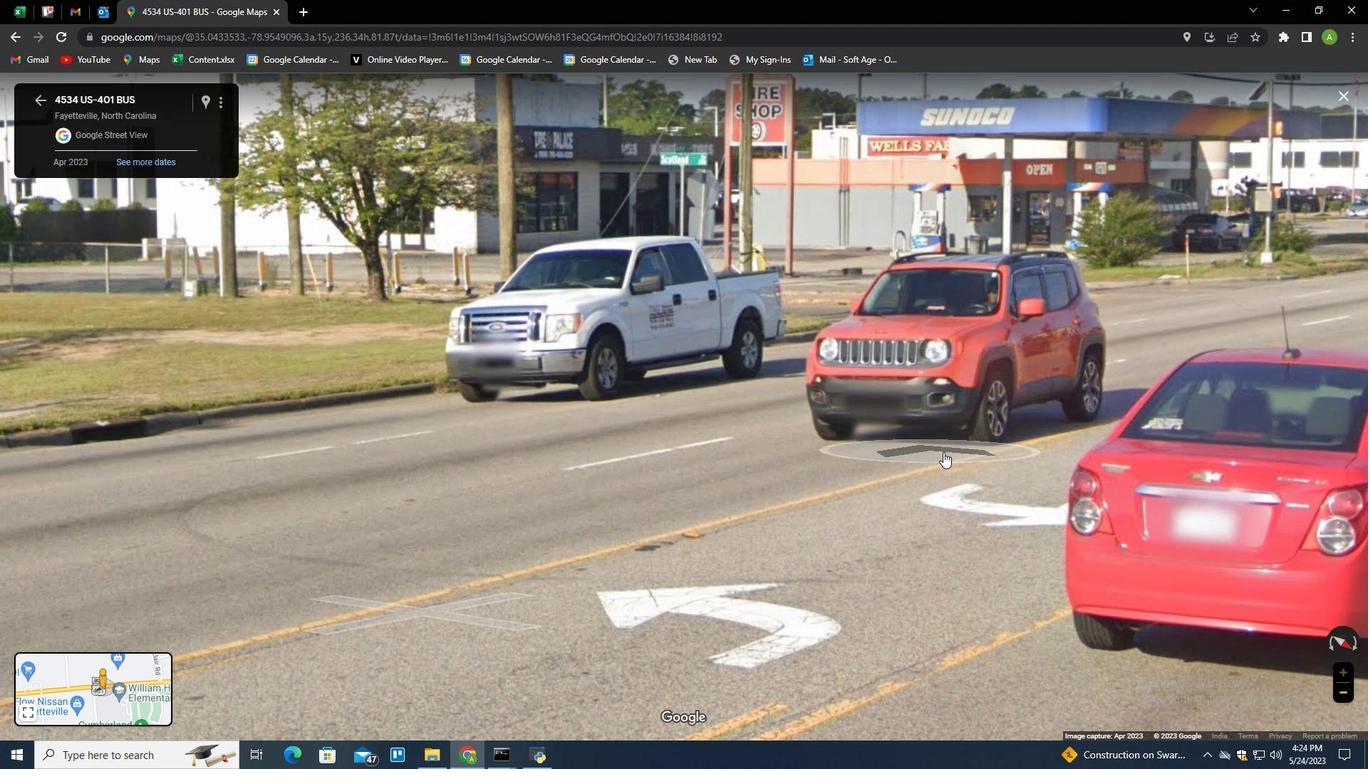 
Action: Mouse scrolled (943, 453) with delta (0, 0)
Screenshot: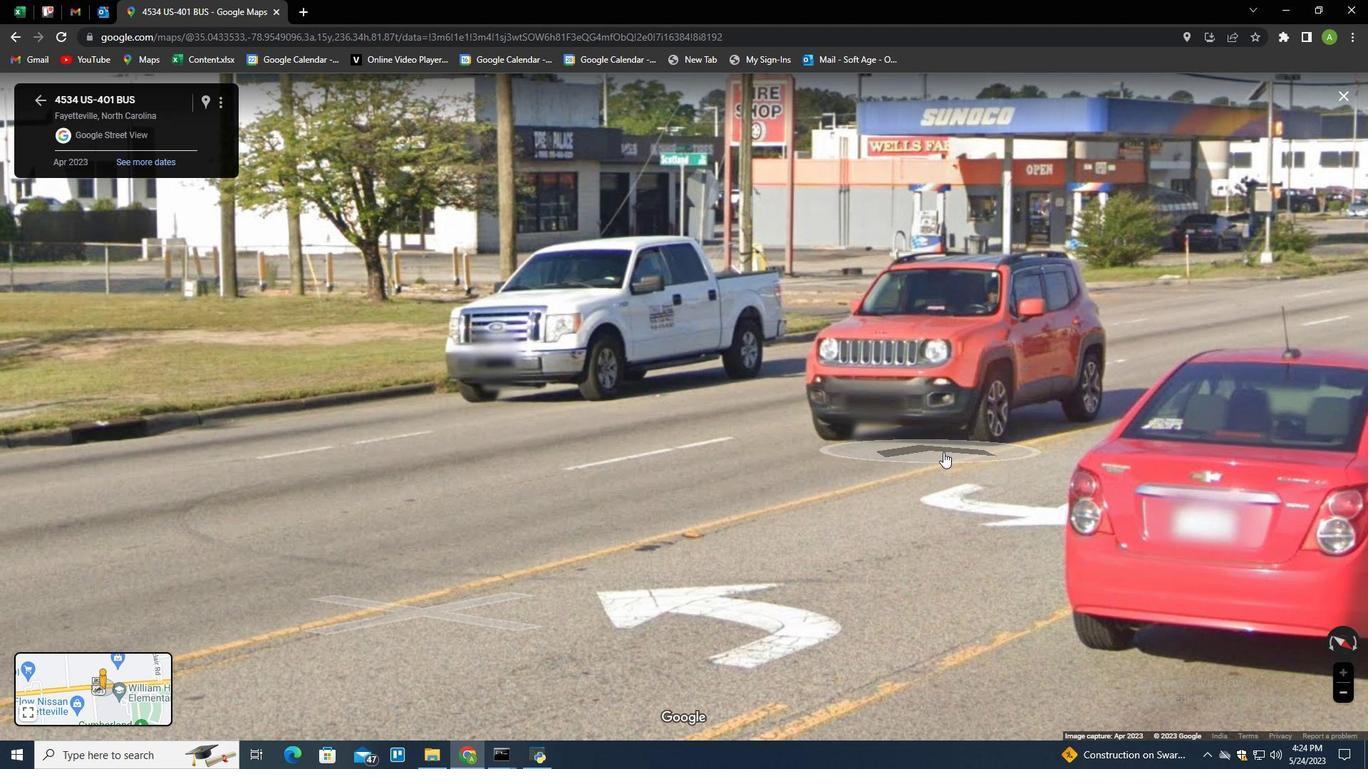 
Action: Mouse scrolled (943, 453) with delta (0, 0)
Screenshot: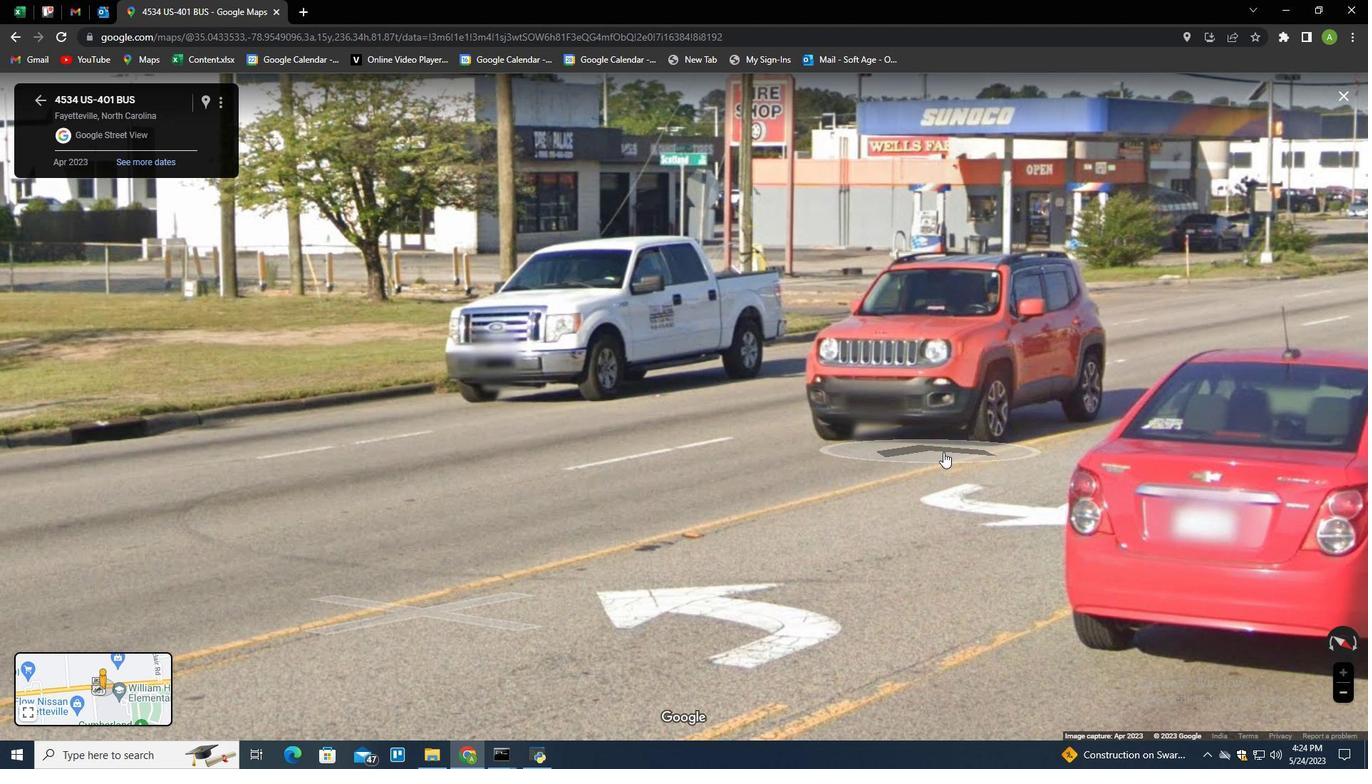 
Action: Mouse scrolled (943, 453) with delta (0, 0)
Screenshot: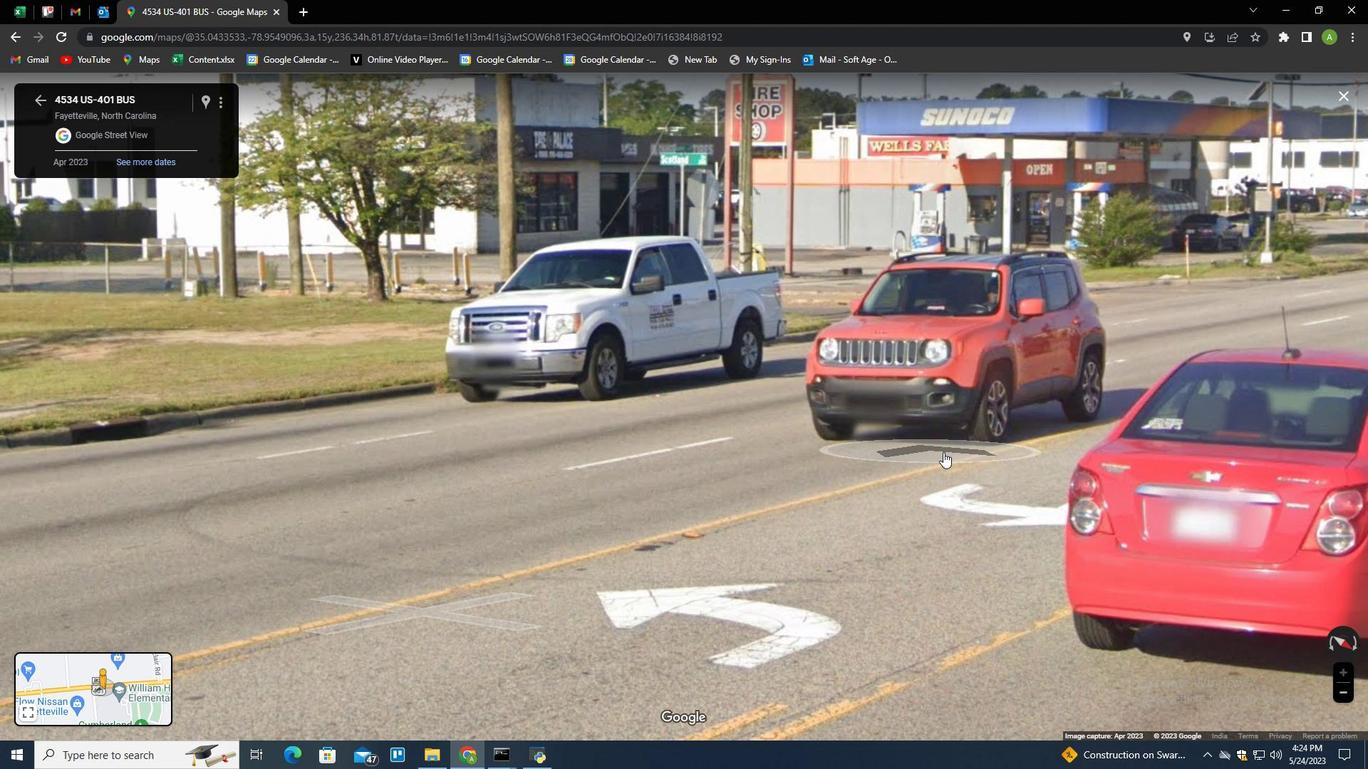 
Action: Mouse moved to (955, 405)
Screenshot: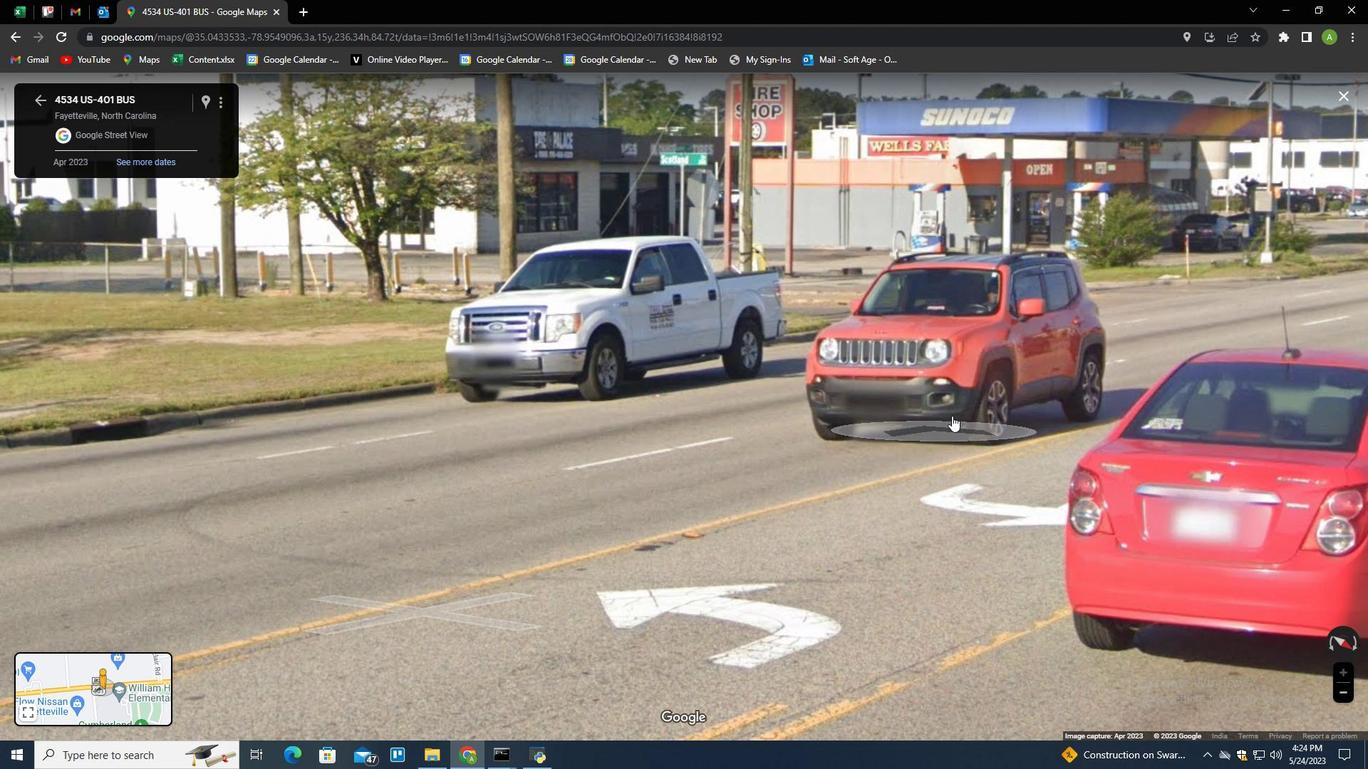 
Action: Mouse scrolled (955, 406) with delta (0, 0)
Screenshot: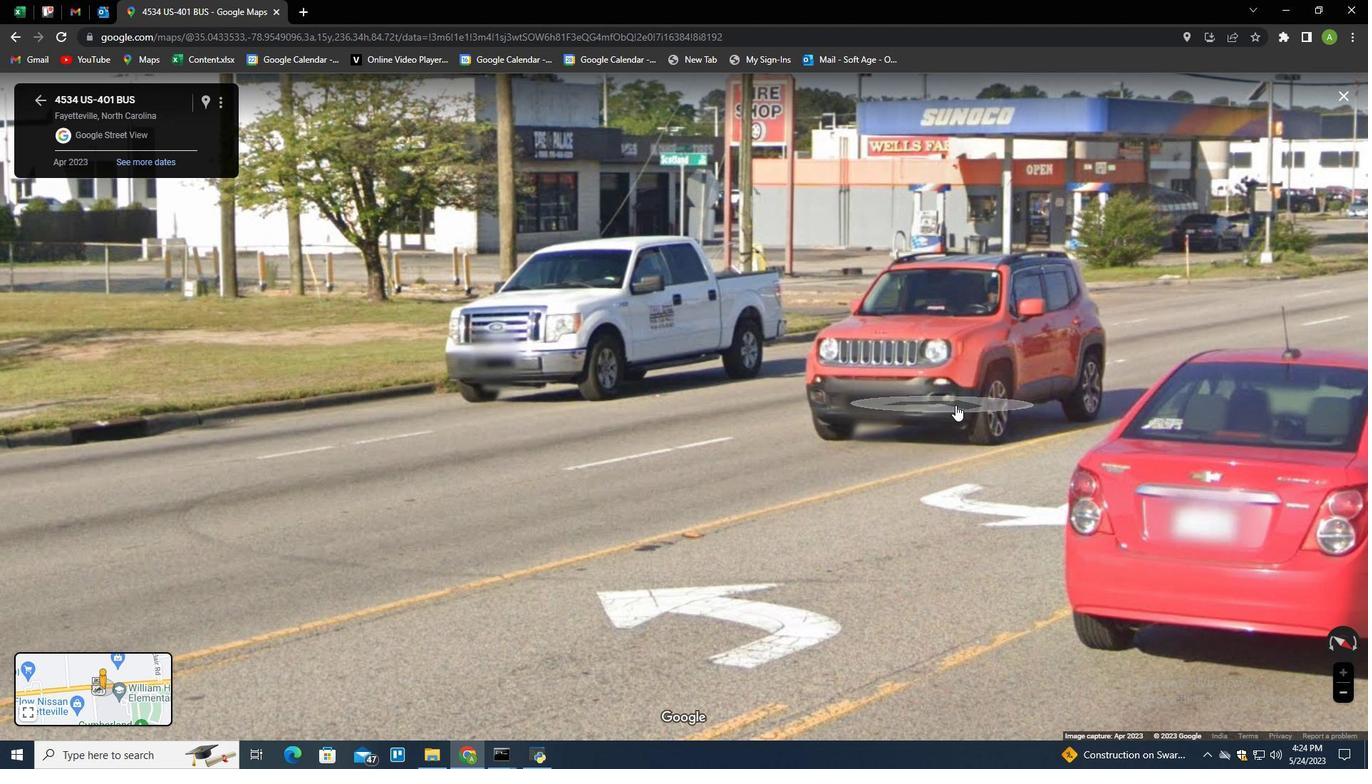 
Action: Mouse moved to (961, 402)
Screenshot: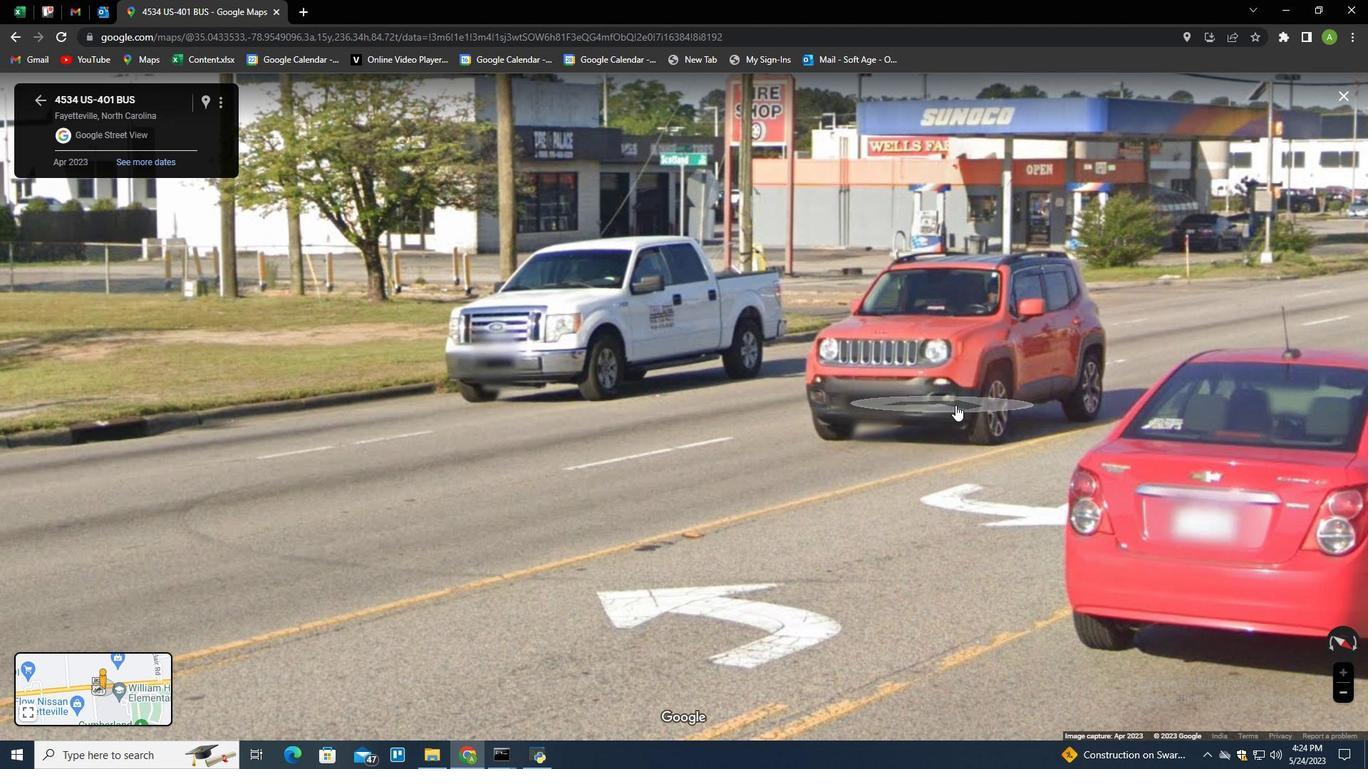 
Action: Mouse scrolled (959, 404) with delta (0, 0)
Screenshot: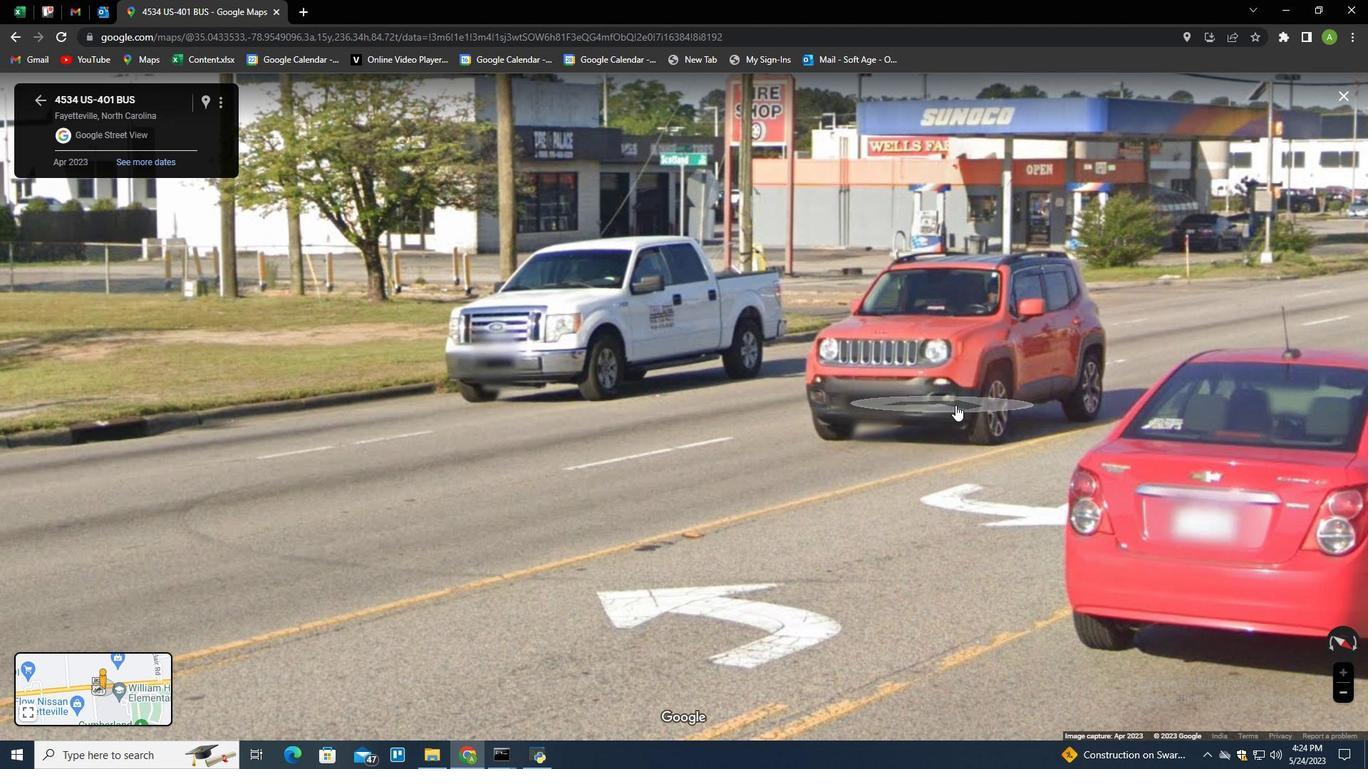 
Action: Mouse moved to (982, 389)
Screenshot: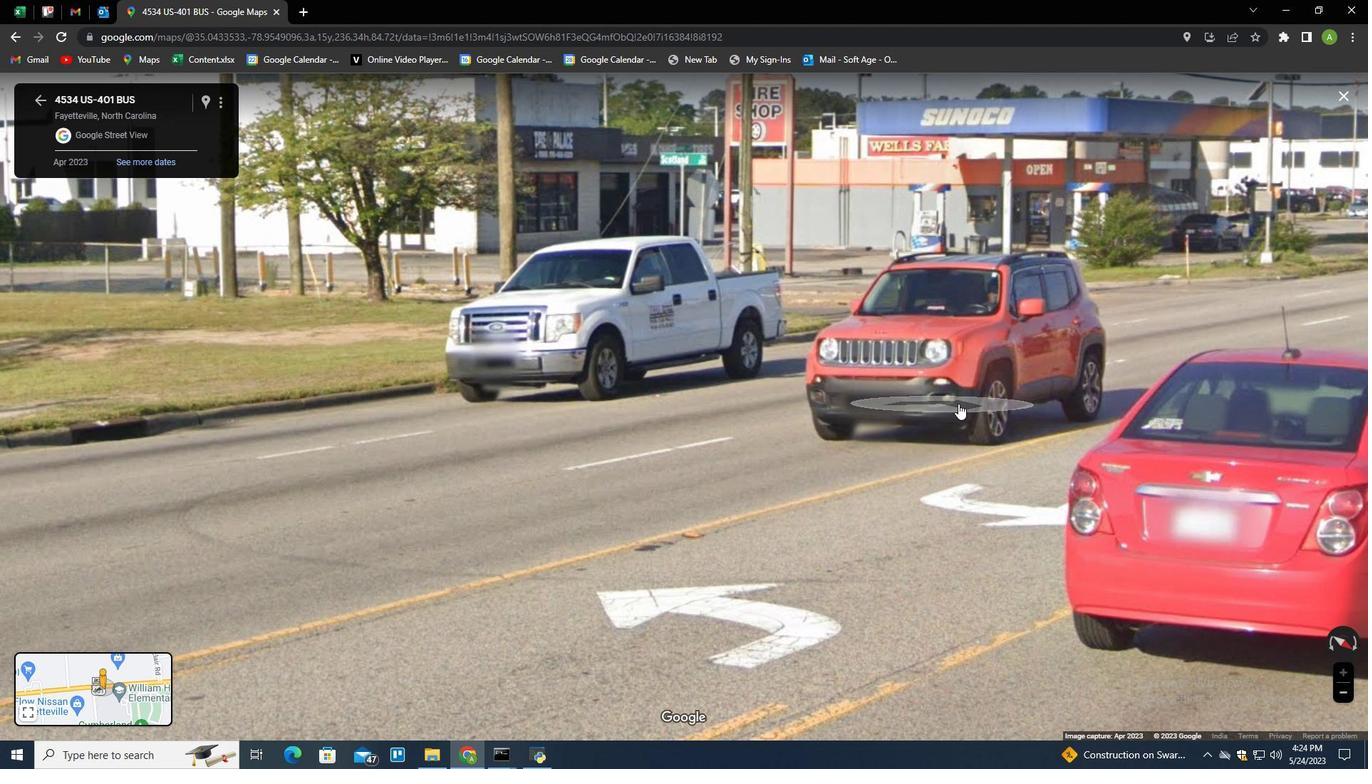 
Action: Mouse scrolled (978, 392) with delta (0, 0)
Screenshot: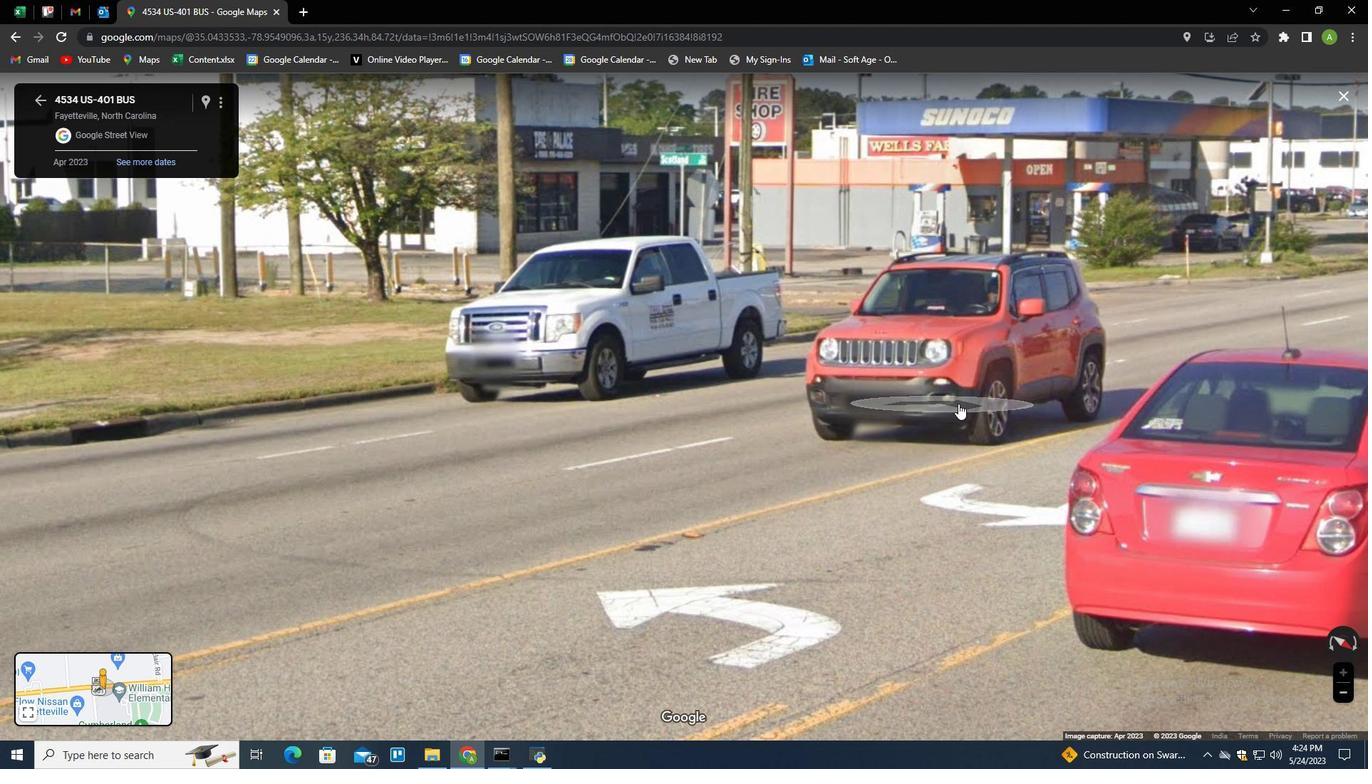 
Action: Mouse moved to (1010, 376)
Screenshot: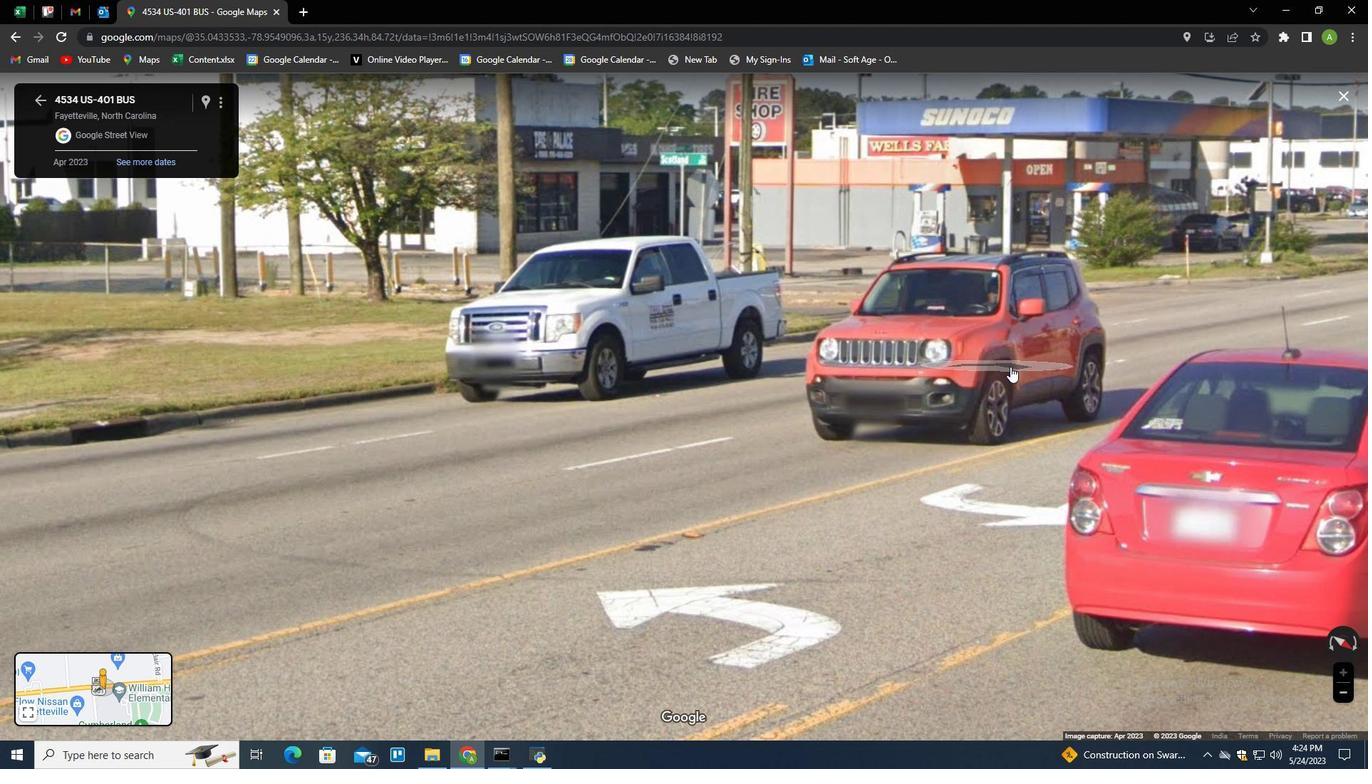 
Action: Mouse scrolled (1010, 377) with delta (0, 0)
Screenshot: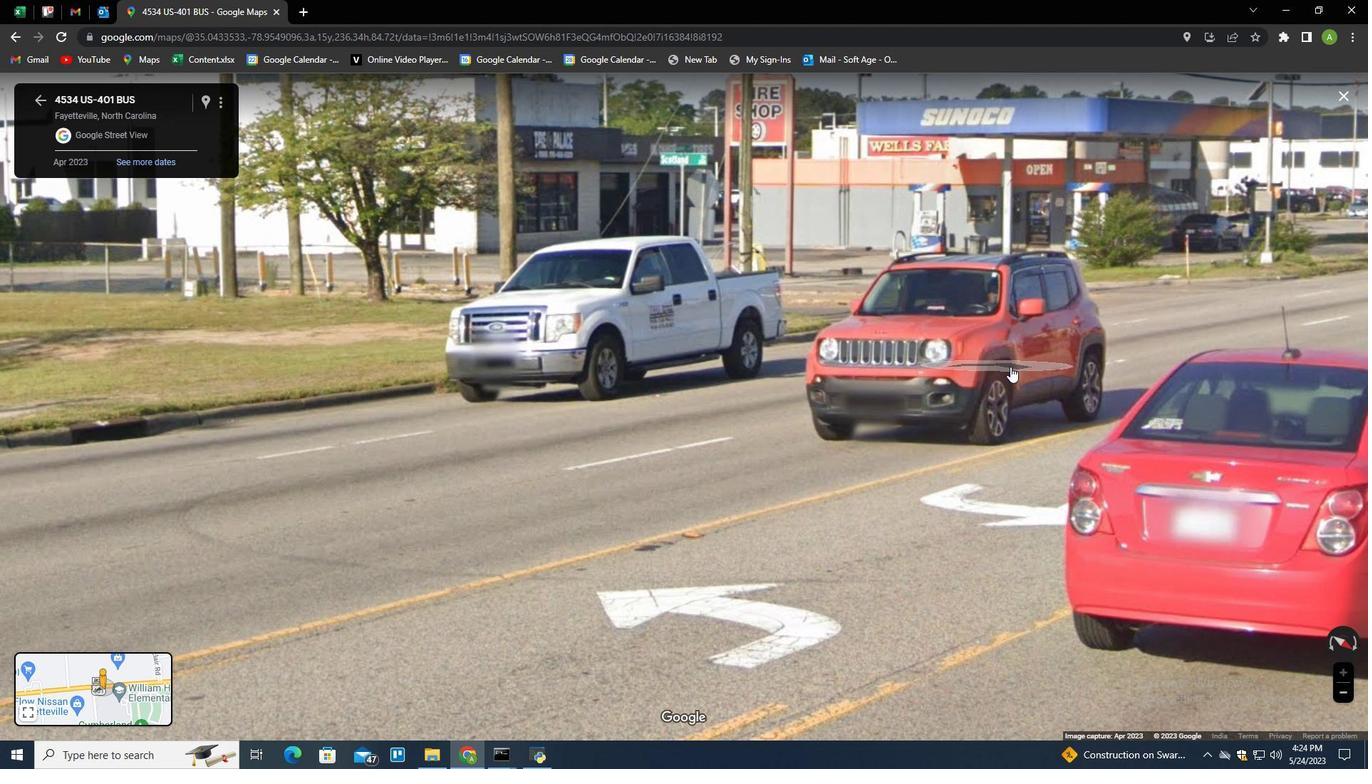 
Action: Mouse scrolled (1010, 377) with delta (0, 0)
Screenshot: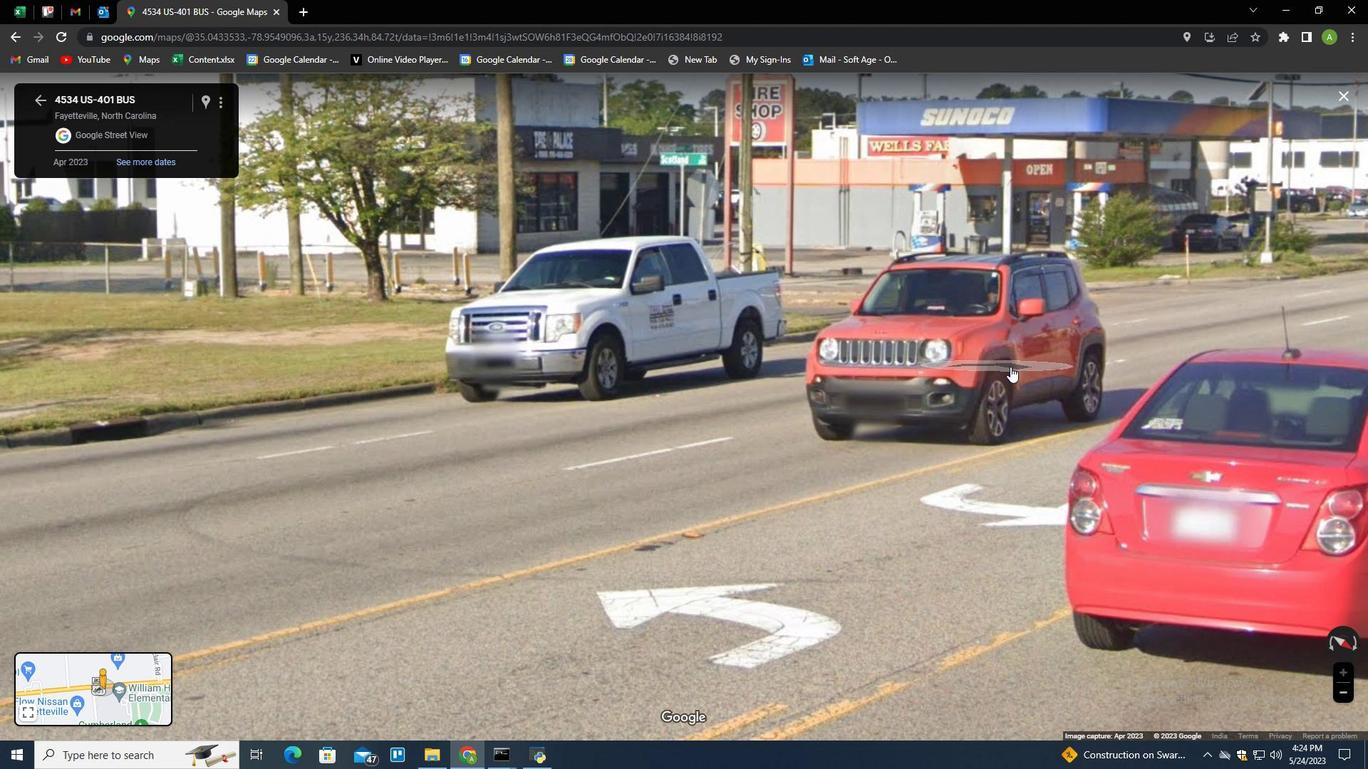 
Action: Mouse scrolled (1010, 377) with delta (0, 0)
Screenshot: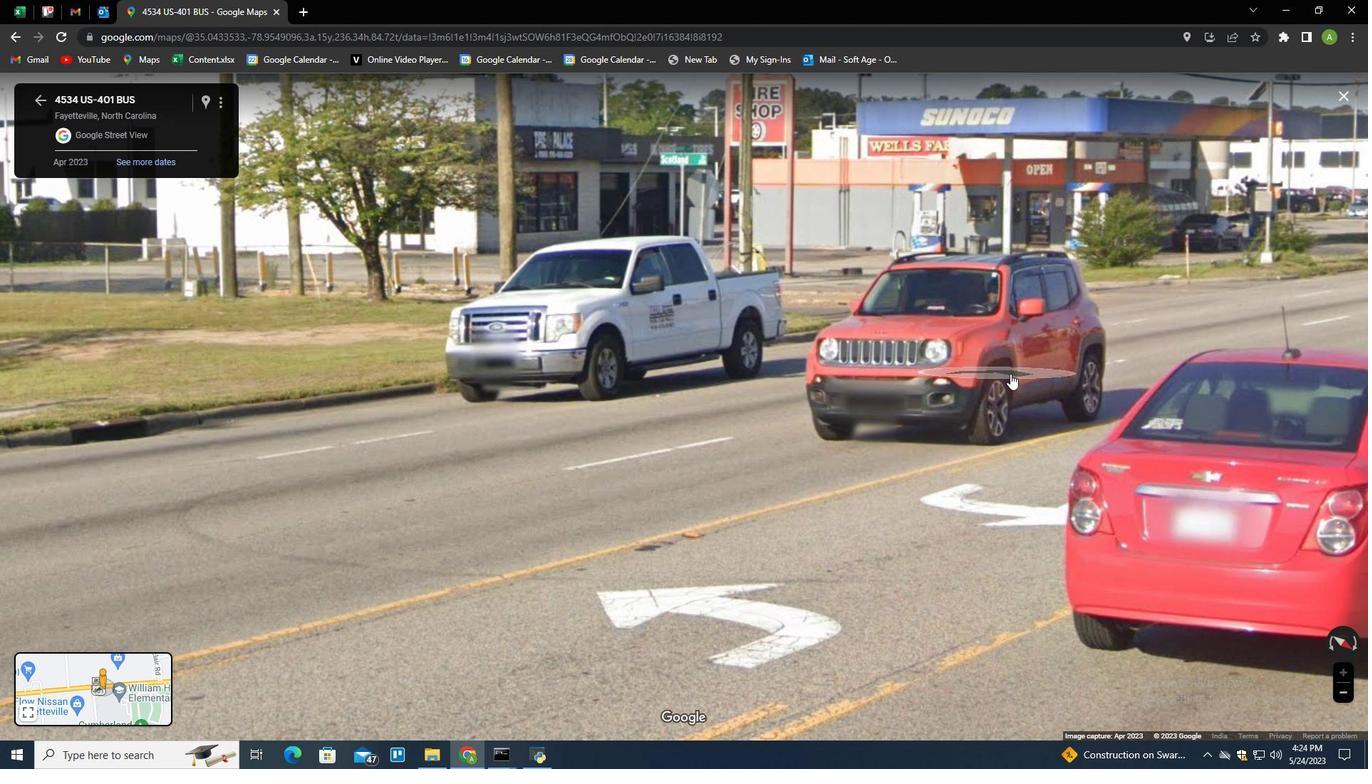 
Action: Mouse scrolled (1010, 377) with delta (0, 0)
Screenshot: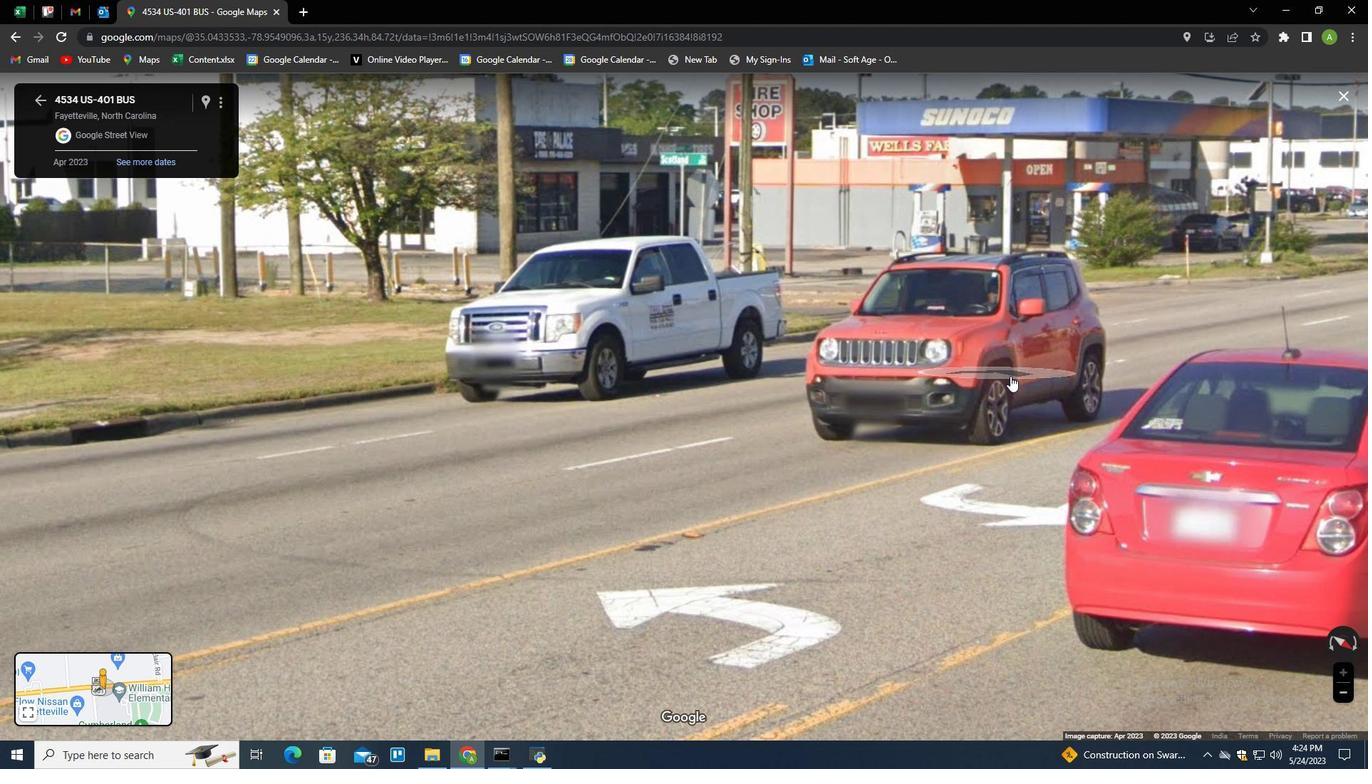 
Action: Mouse moved to (1007, 390)
Screenshot: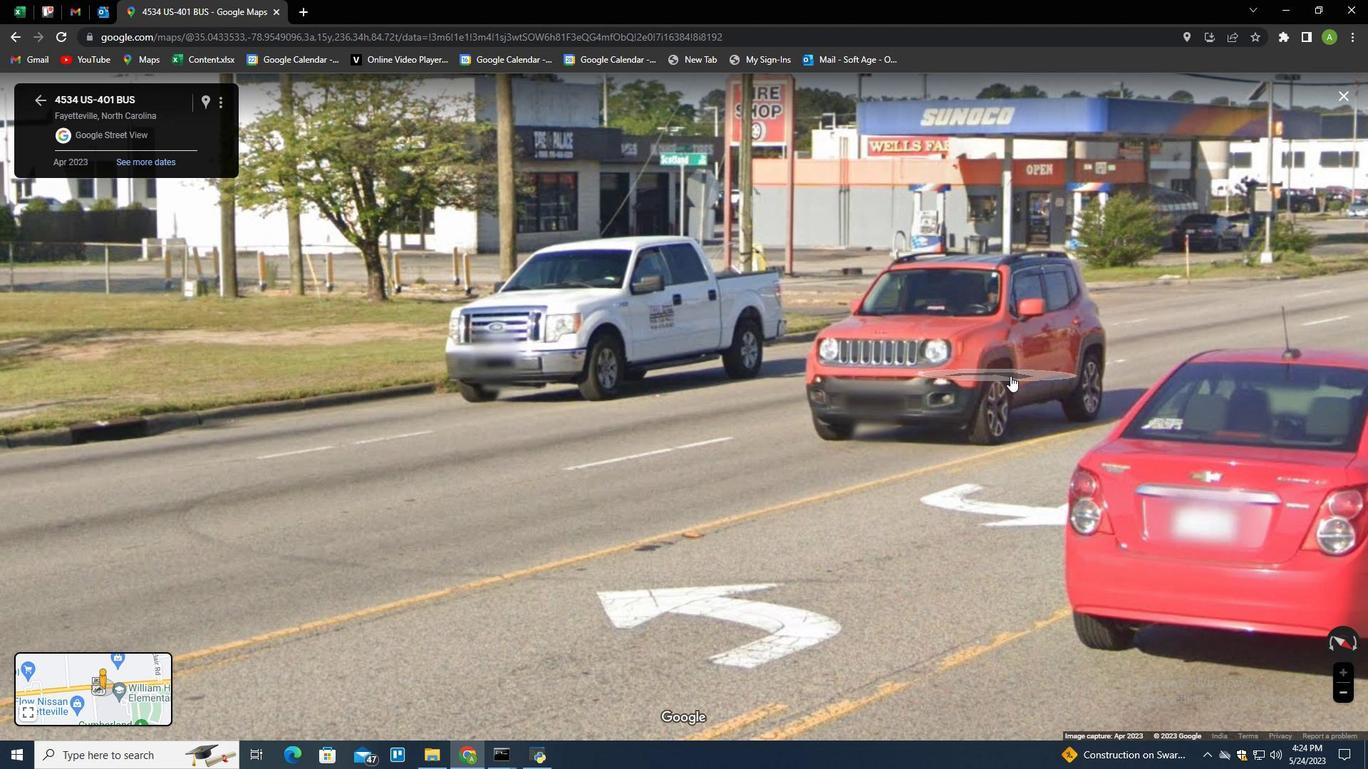
Action: Mouse pressed left at (1007, 390)
Screenshot: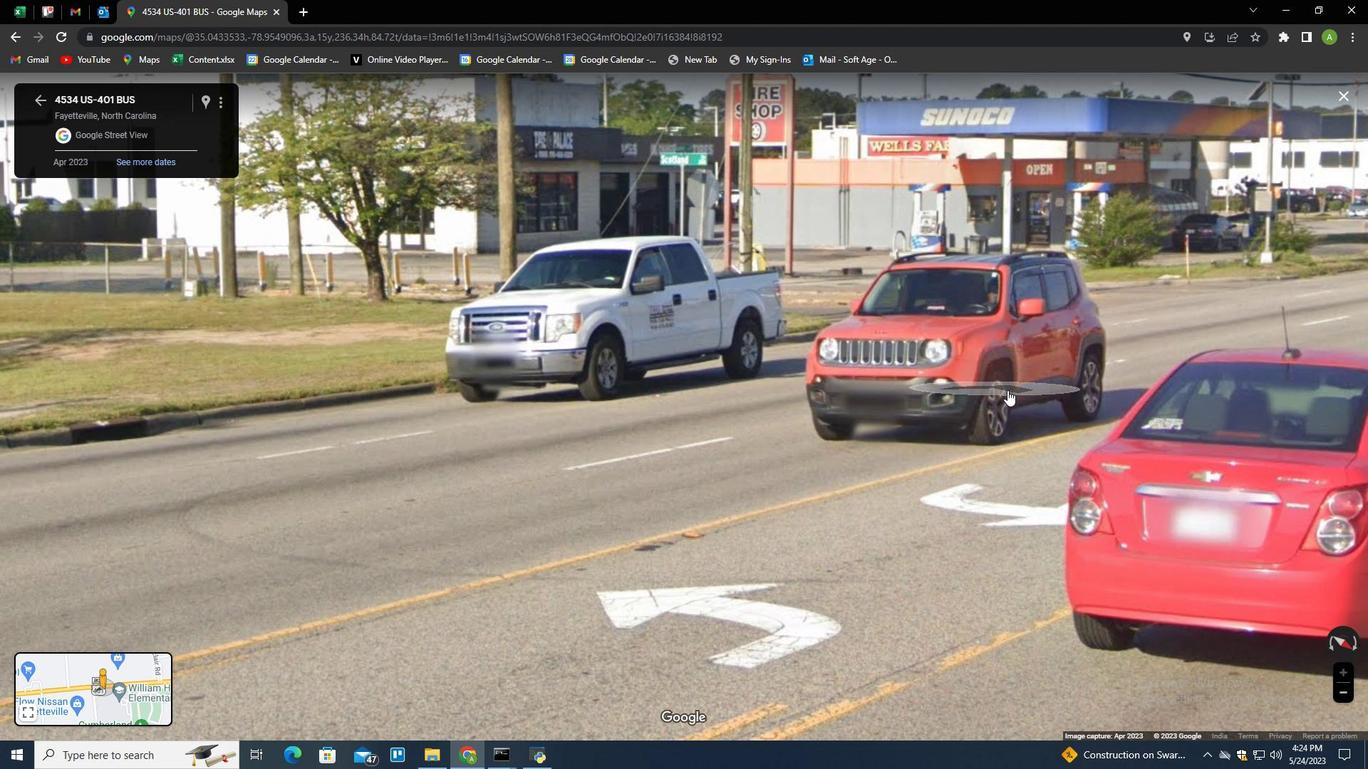 
Action: Mouse moved to (990, 509)
Screenshot: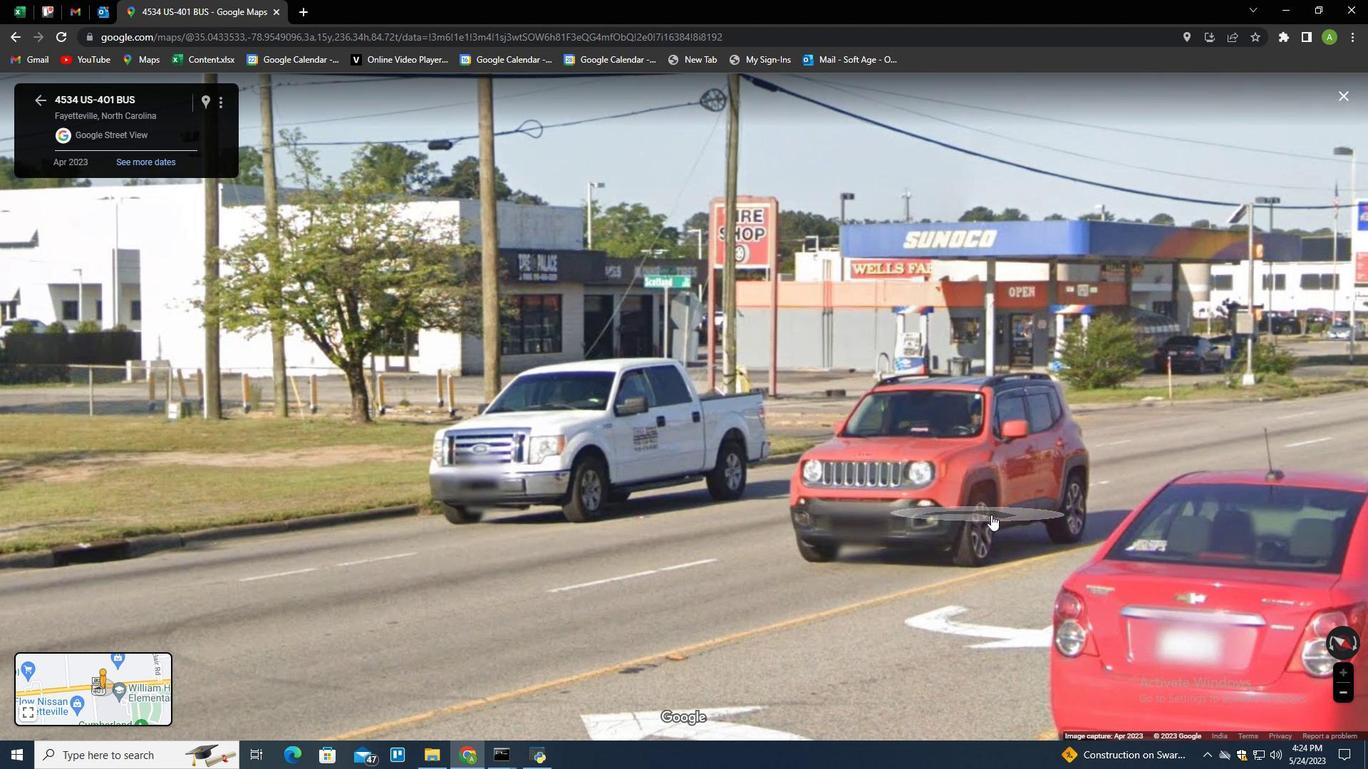 
Action: Mouse scrolled (990, 510) with delta (0, 0)
Screenshot: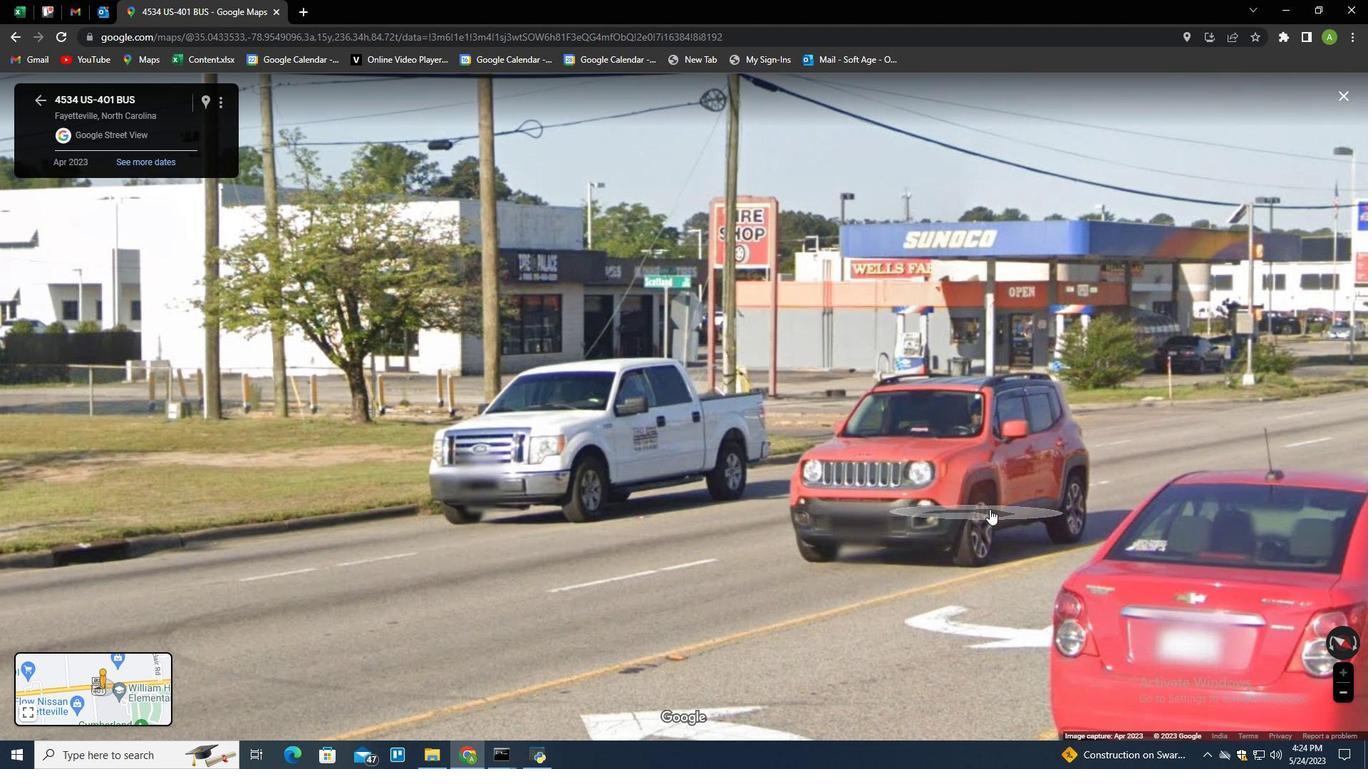 
Action: Mouse moved to (990, 508)
Screenshot: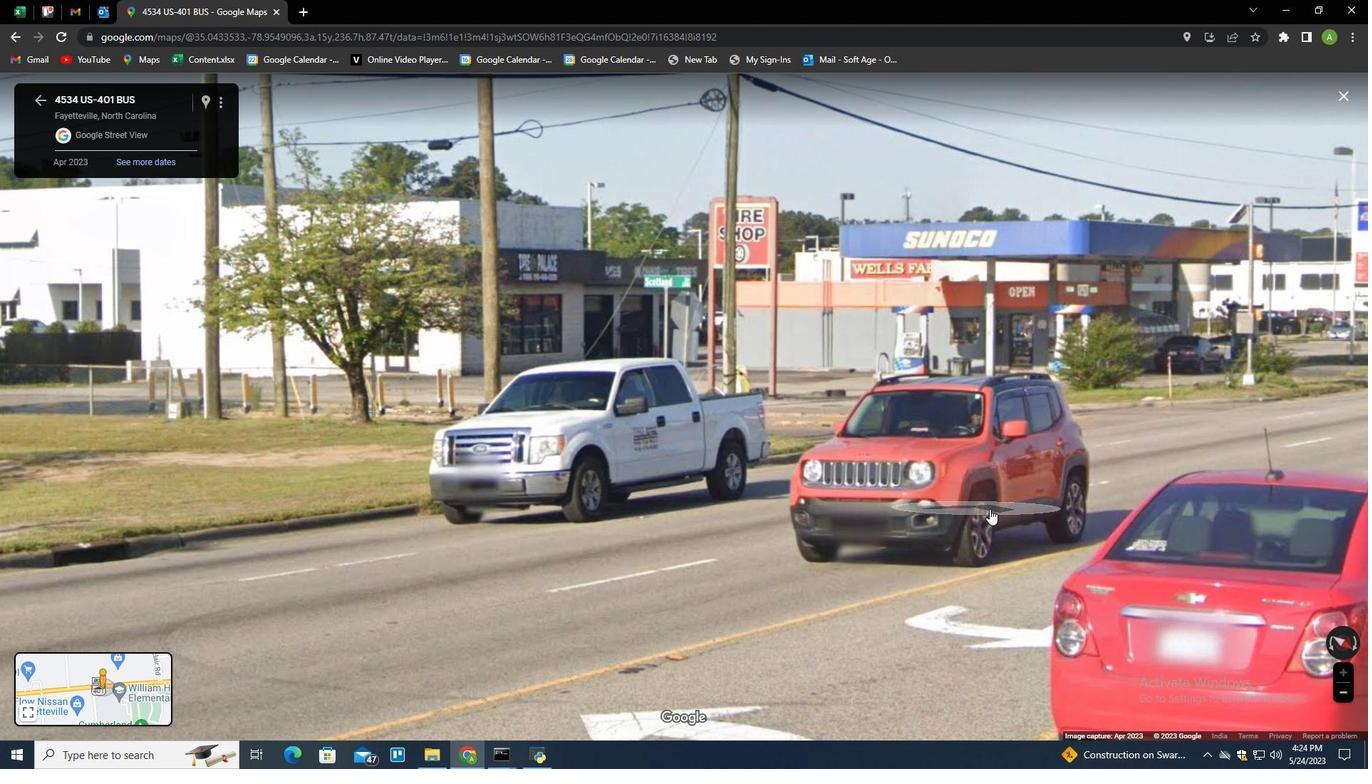 
Action: Mouse scrolled (990, 510) with delta (0, 0)
Screenshot: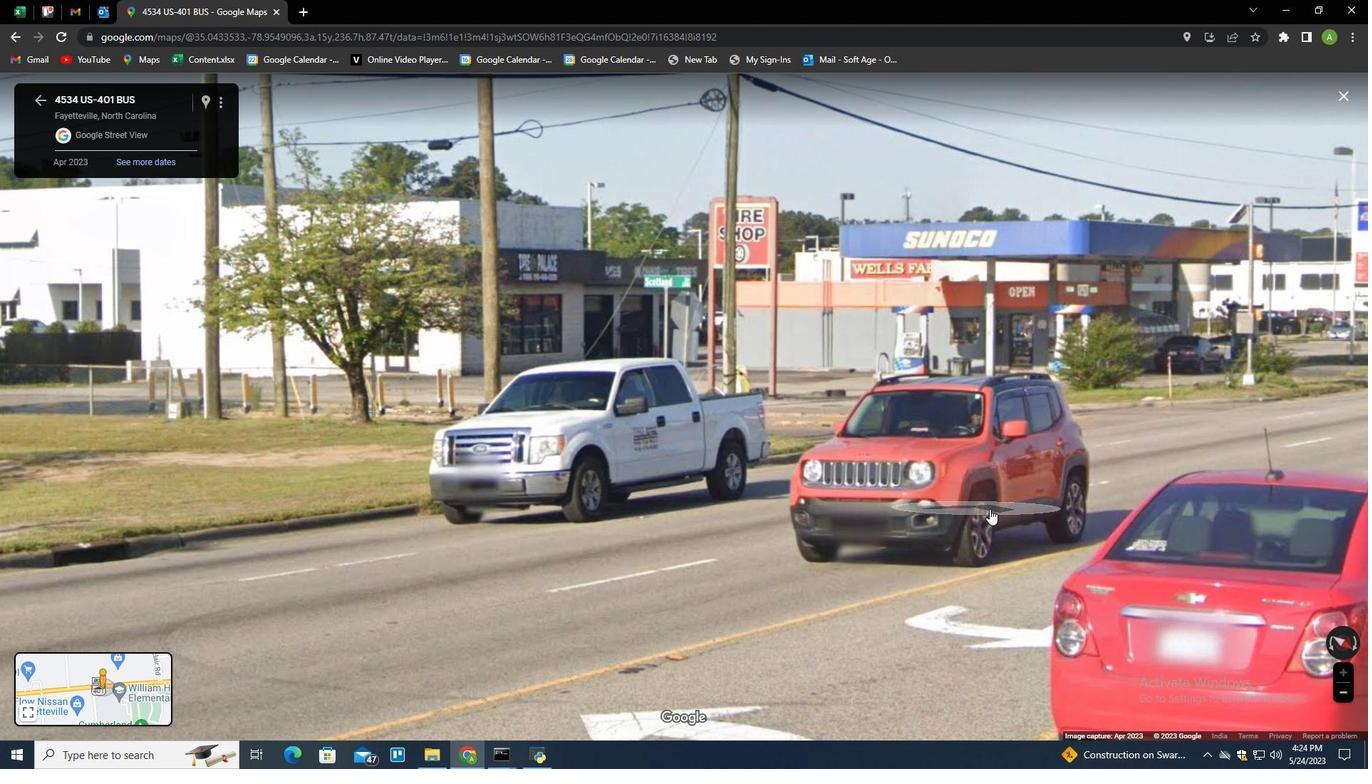 
Action: Mouse moved to (1000, 506)
Screenshot: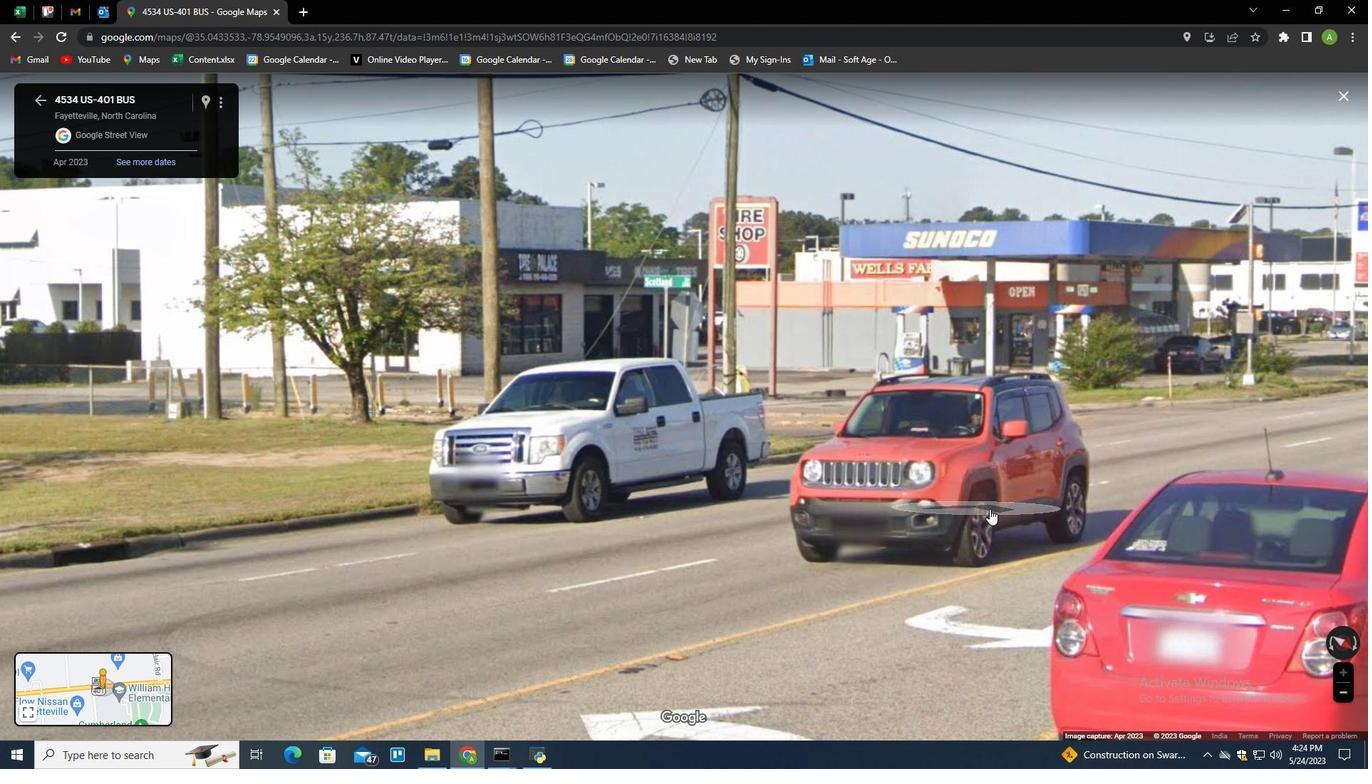 
Action: Mouse scrolled (990, 510) with delta (0, 0)
Screenshot: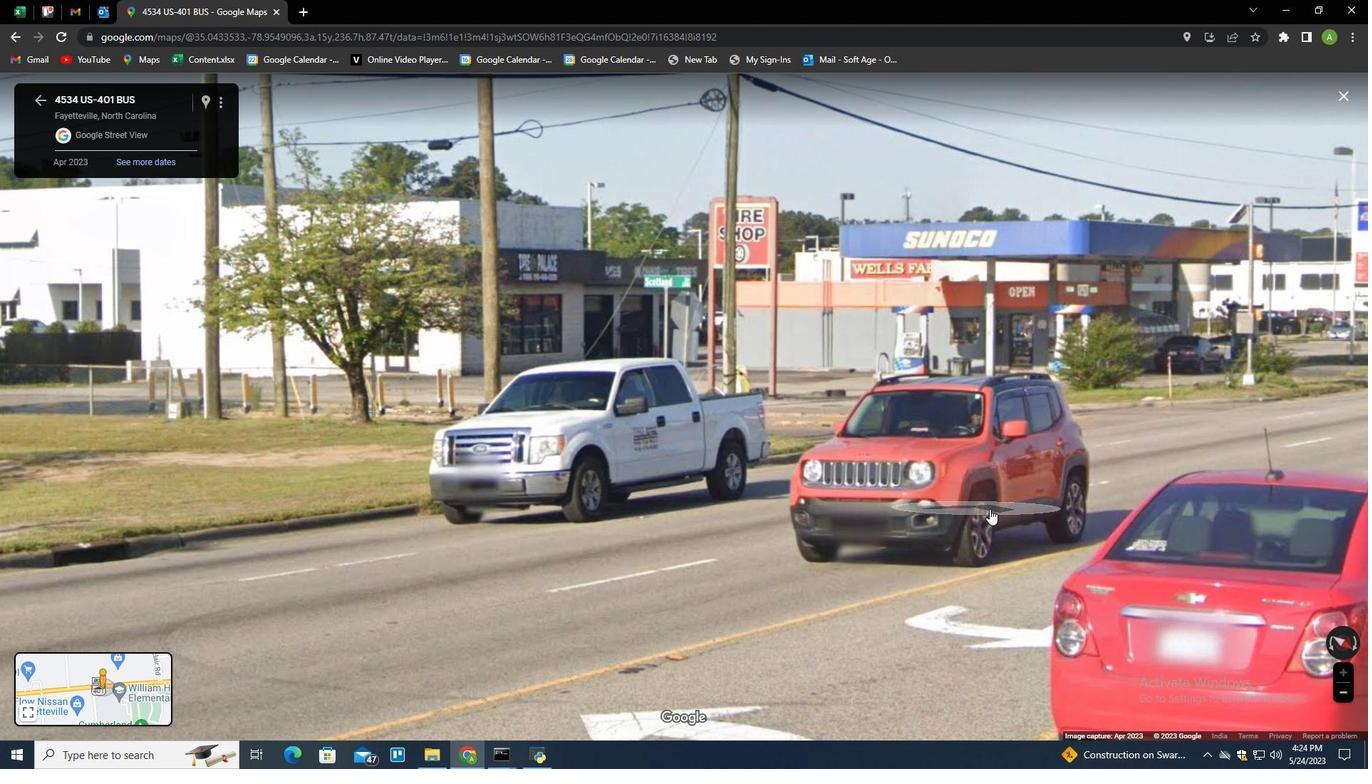 
Action: Mouse moved to (1075, 501)
Screenshot: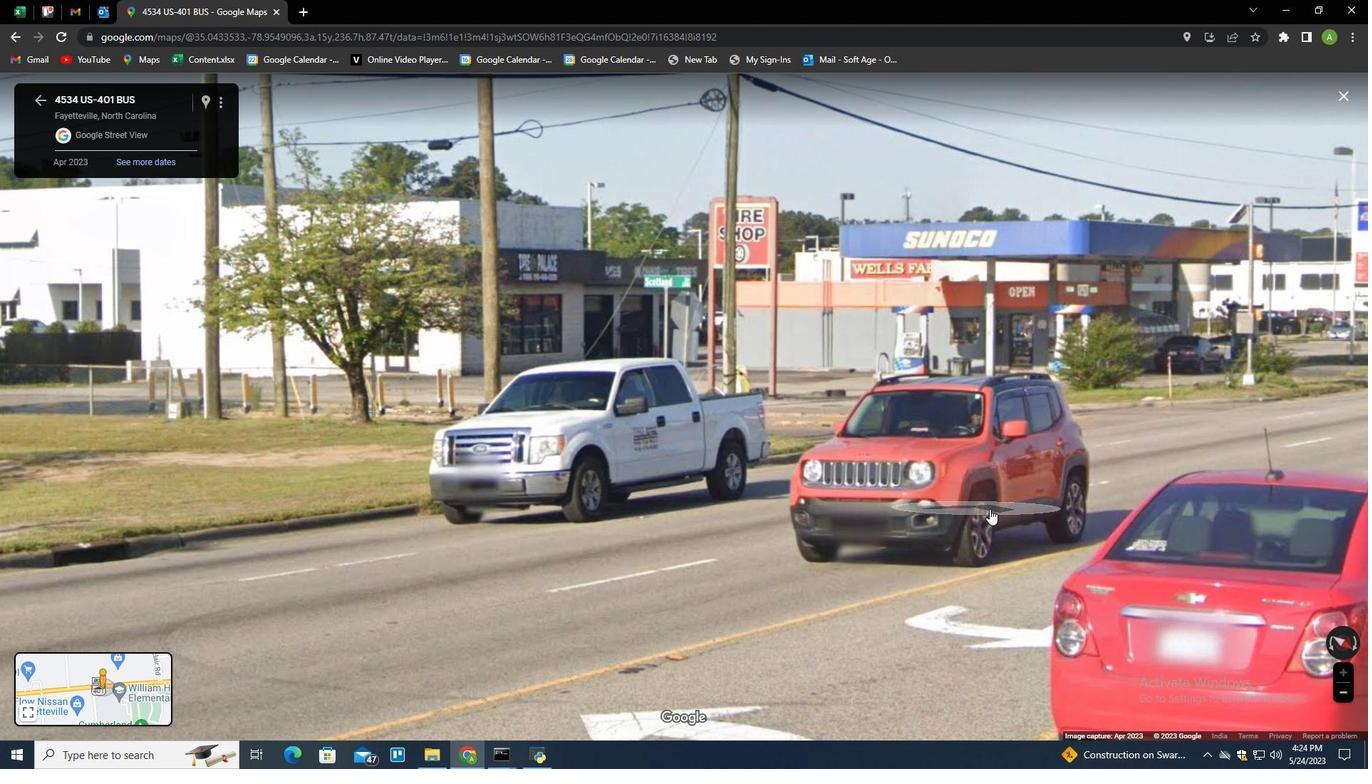 
Action: Mouse scrolled (990, 510) with delta (0, 0)
Screenshot: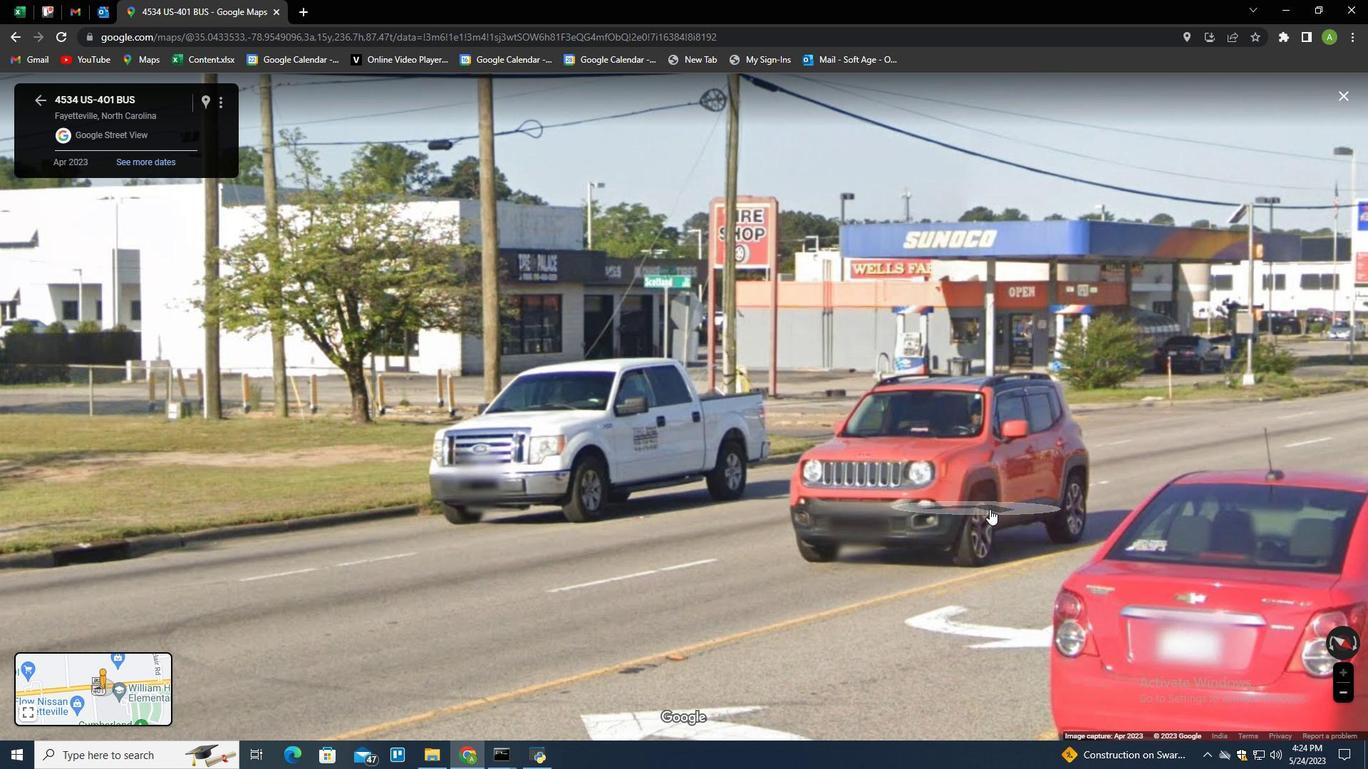 
Action: Mouse moved to (1091, 498)
Screenshot: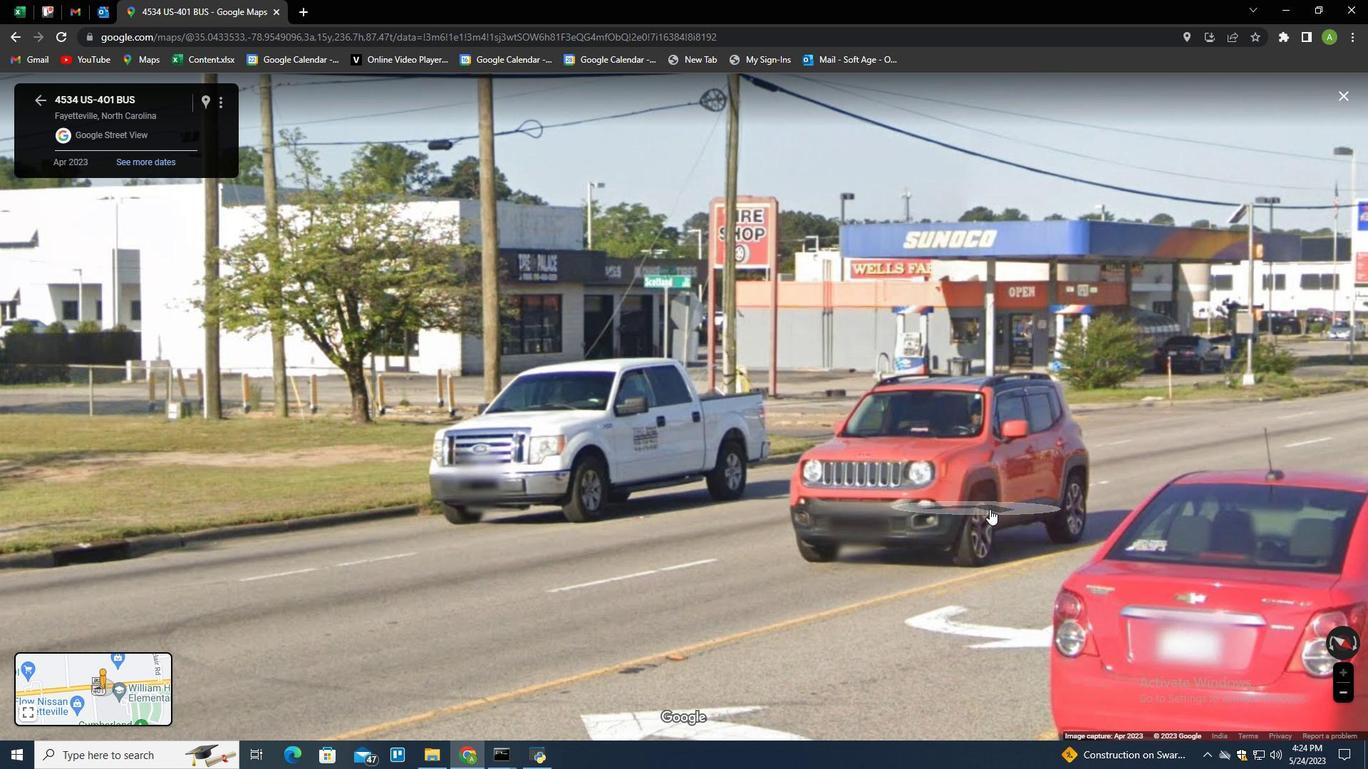 
Action: Mouse scrolled (990, 510) with delta (0, 0)
Screenshot: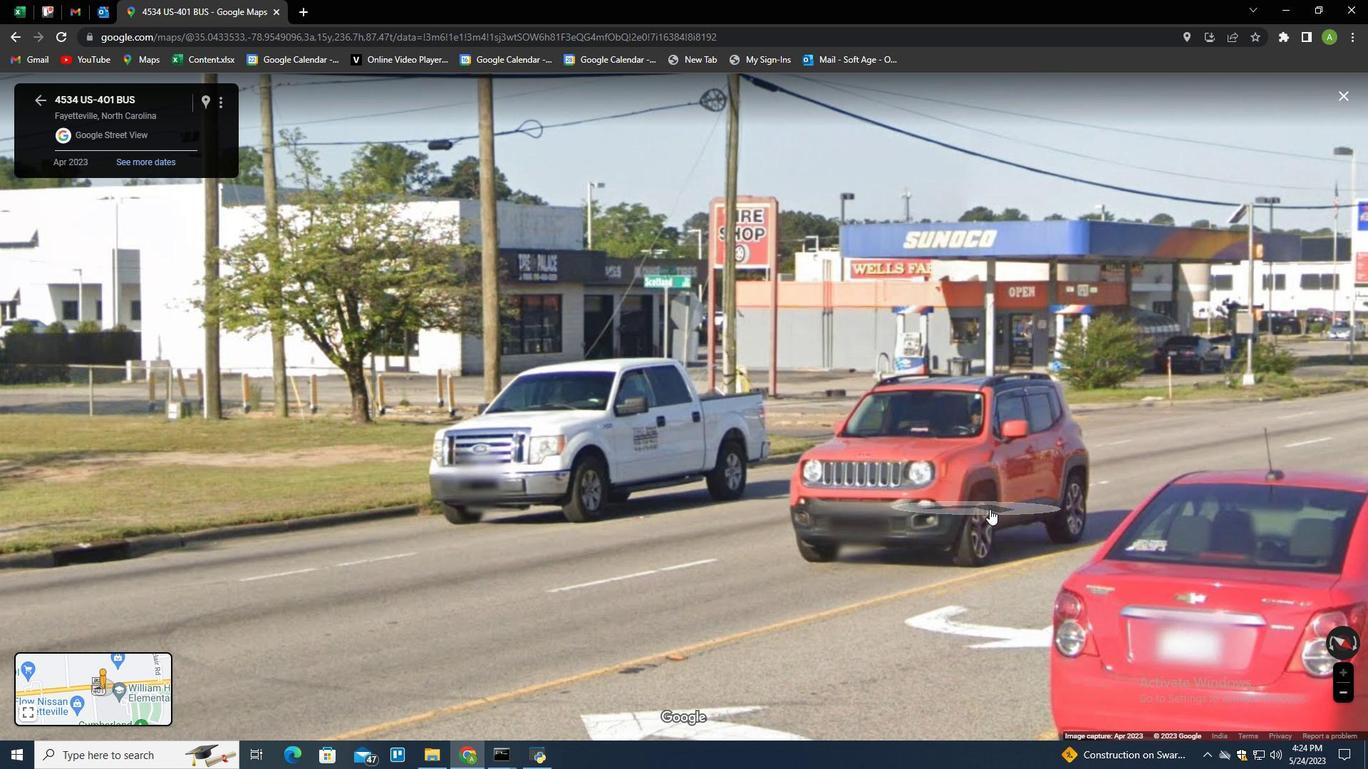 
Action: Mouse moved to (1289, 425)
Screenshot: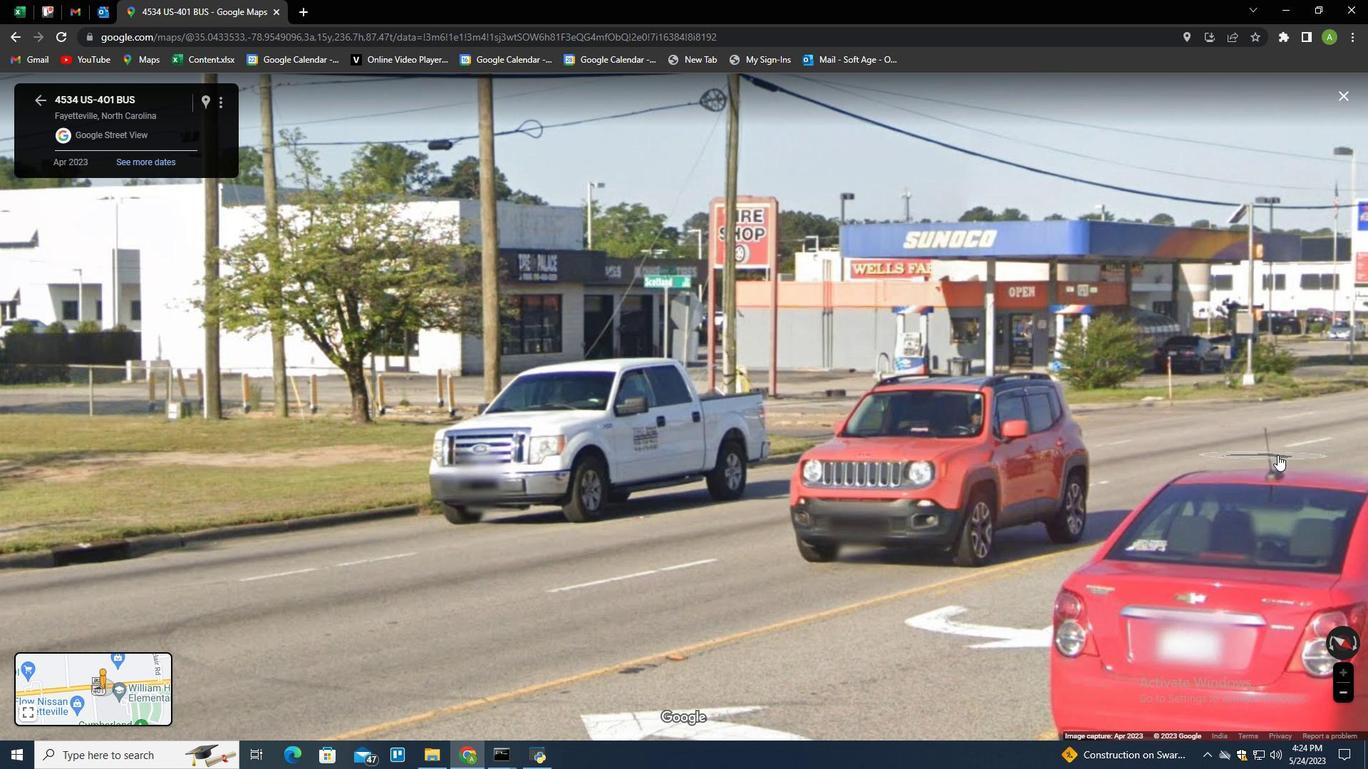 
Action: Mouse pressed left at (1289, 425)
Screenshot: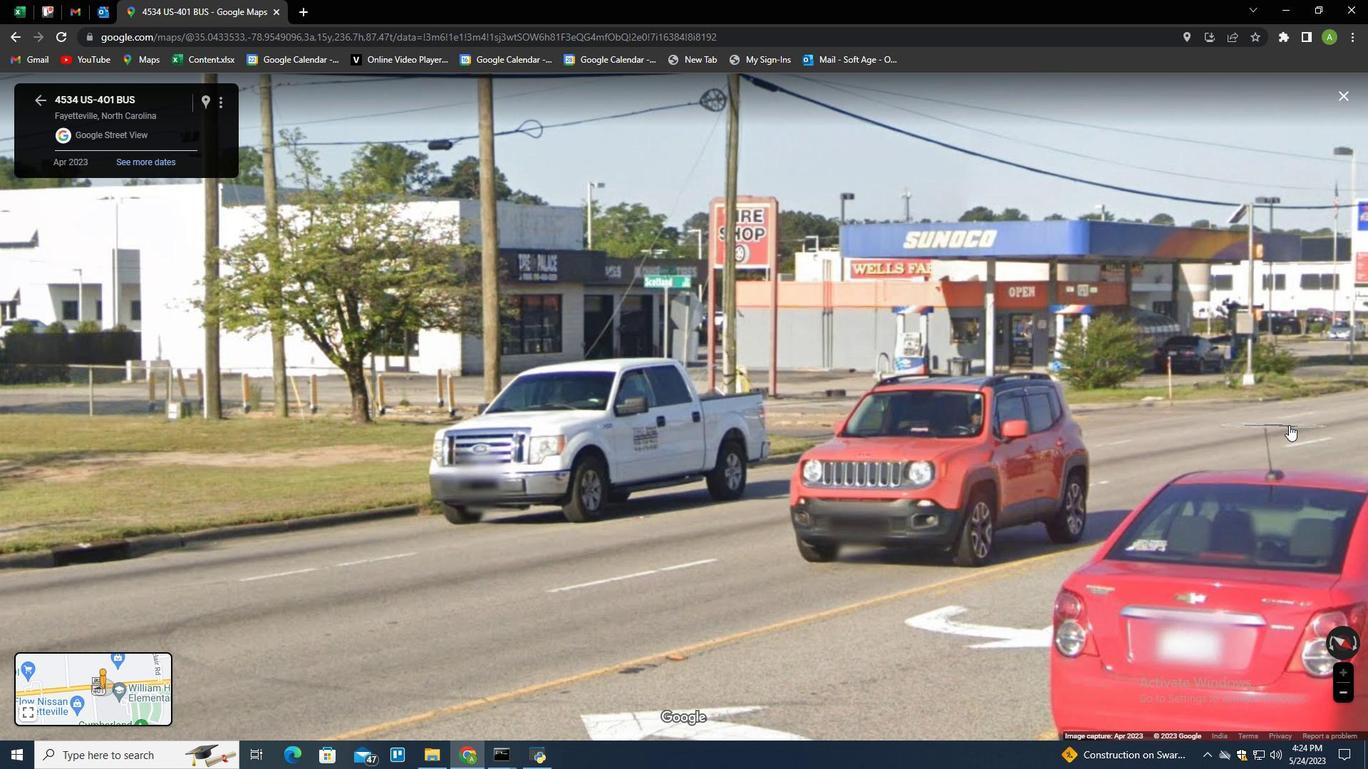 
Action: Mouse moved to (932, 358)
Screenshot: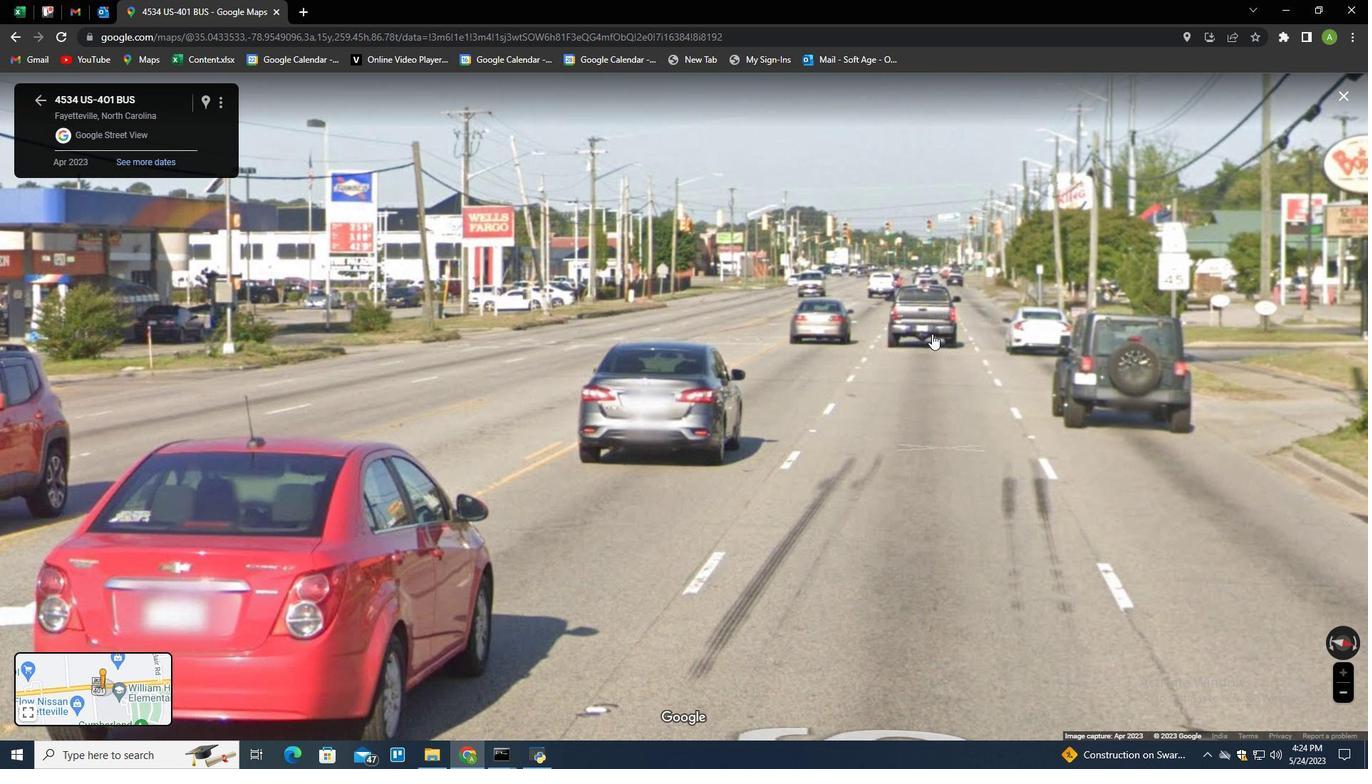 
Action: Mouse pressed left at (932, 358)
Screenshot: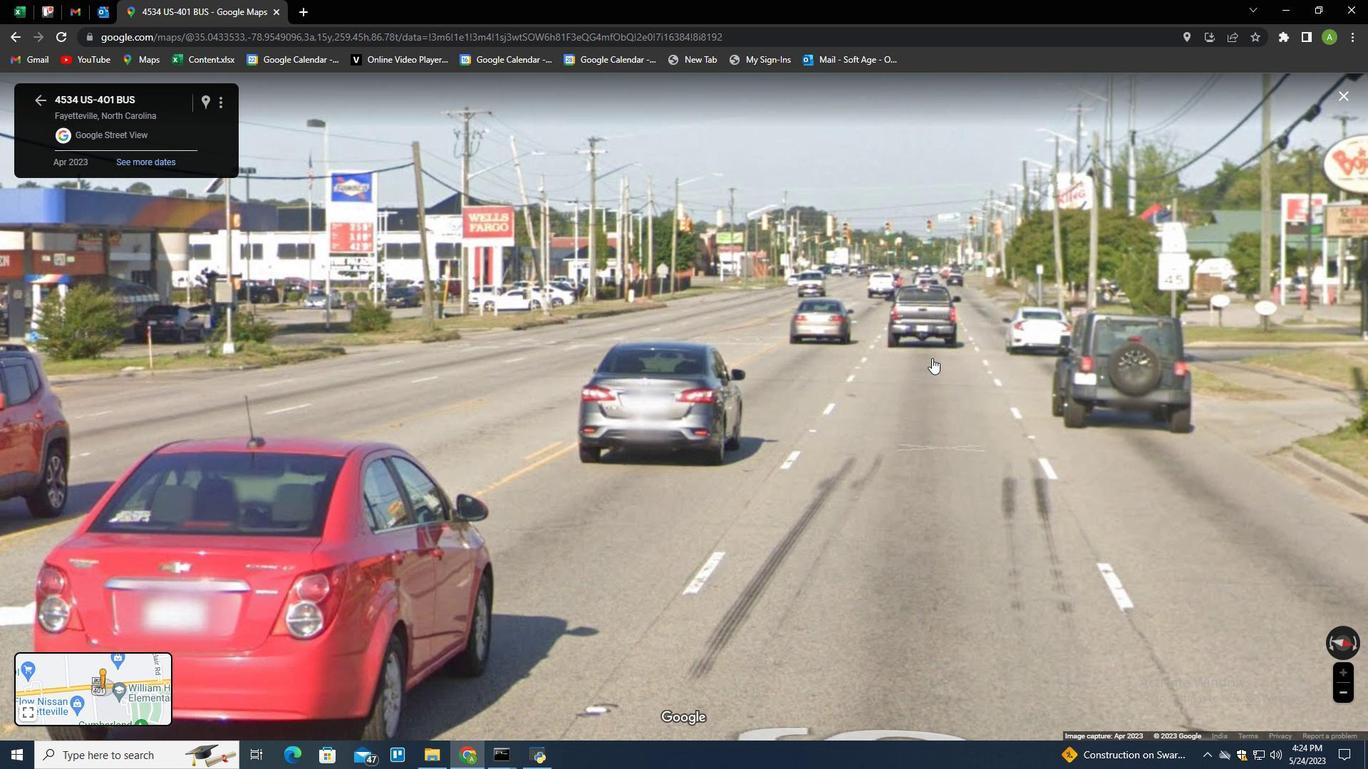 
Action: Mouse moved to (700, 401)
Screenshot: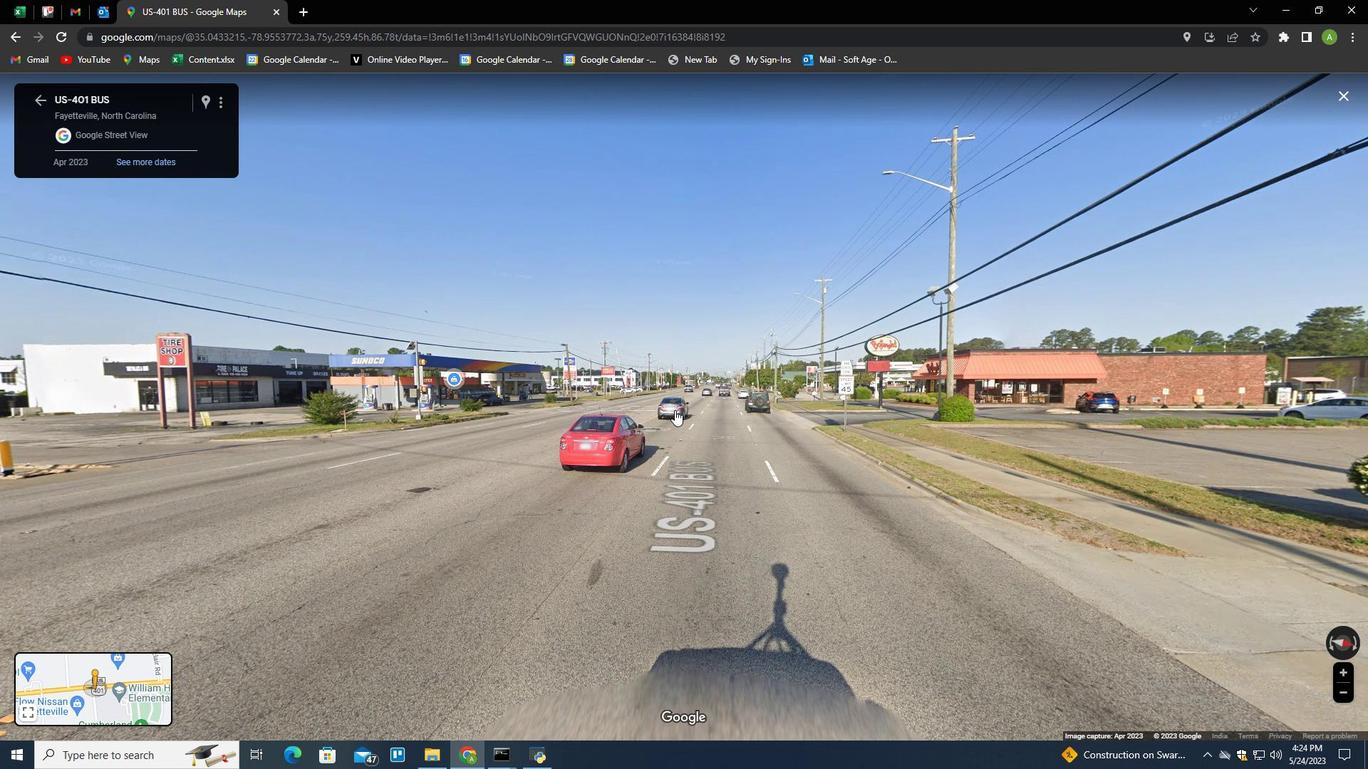 
Action: Mouse pressed left at (700, 401)
Screenshot: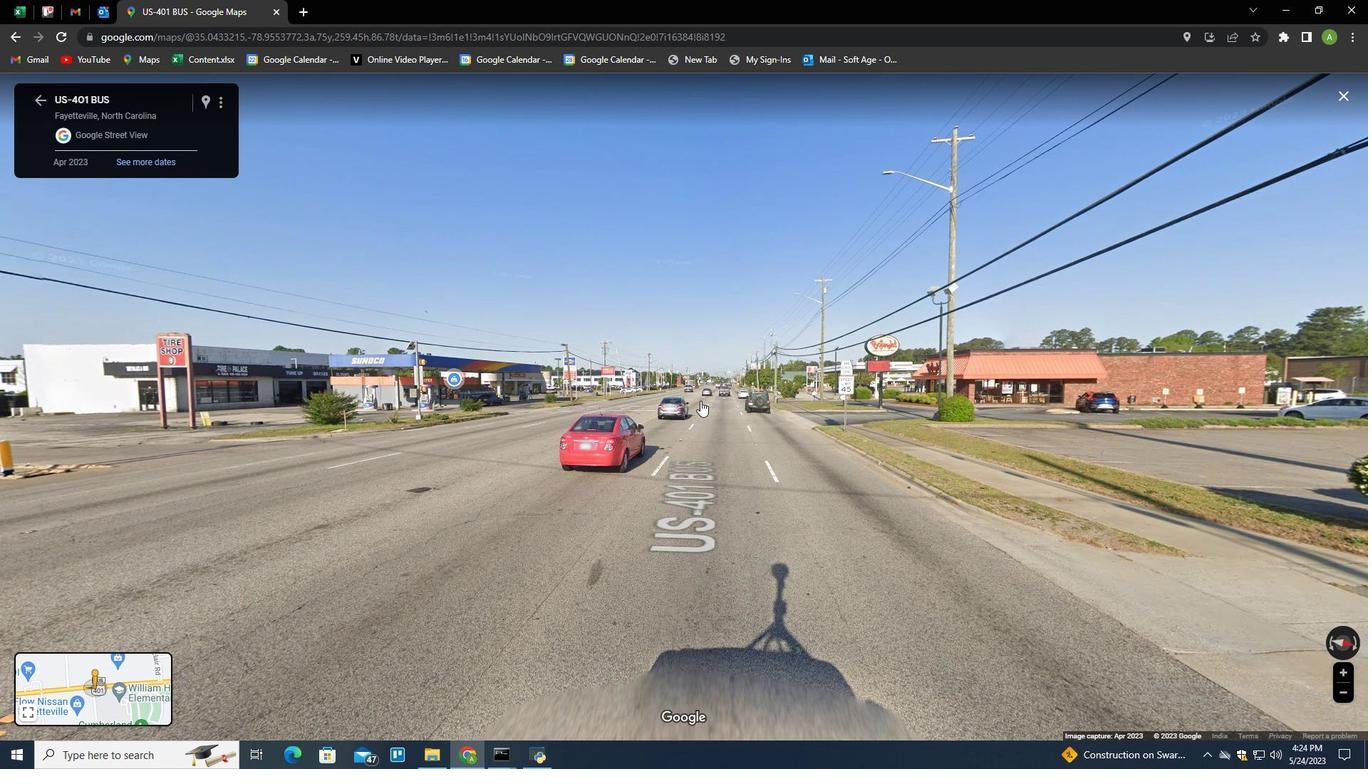 
Action: Mouse moved to (724, 406)
Screenshot: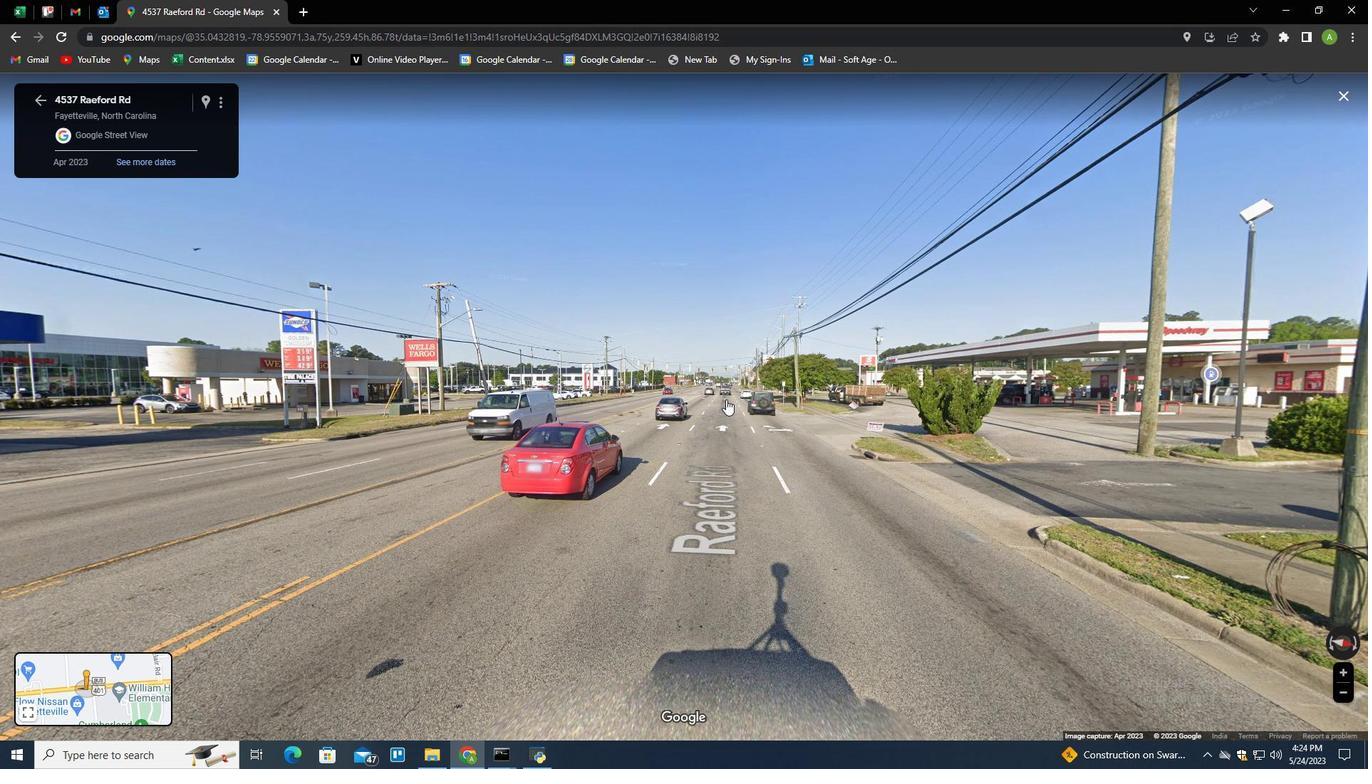 
Action: Mouse pressed left at (724, 406)
Screenshot: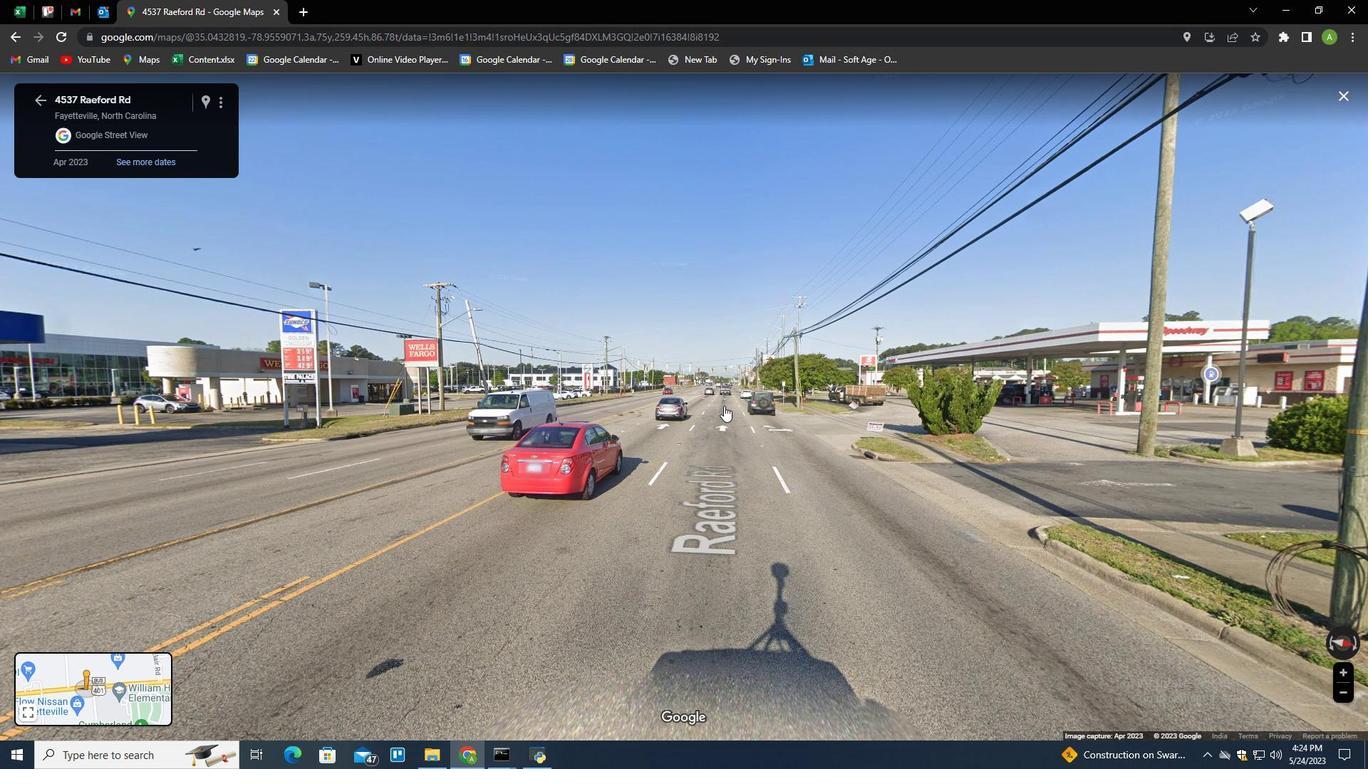
Action: Mouse moved to (749, 399)
Screenshot: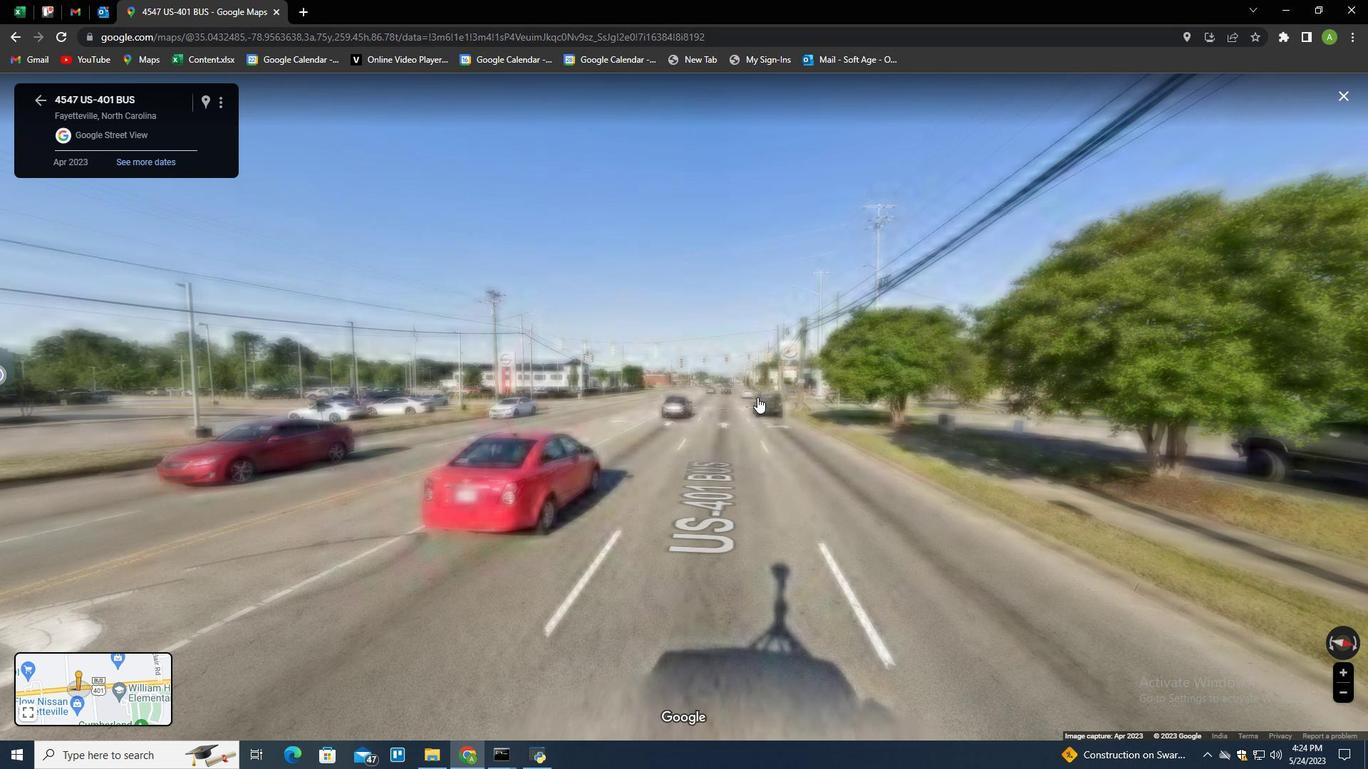 
Action: Mouse pressed left at (749, 399)
Screenshot: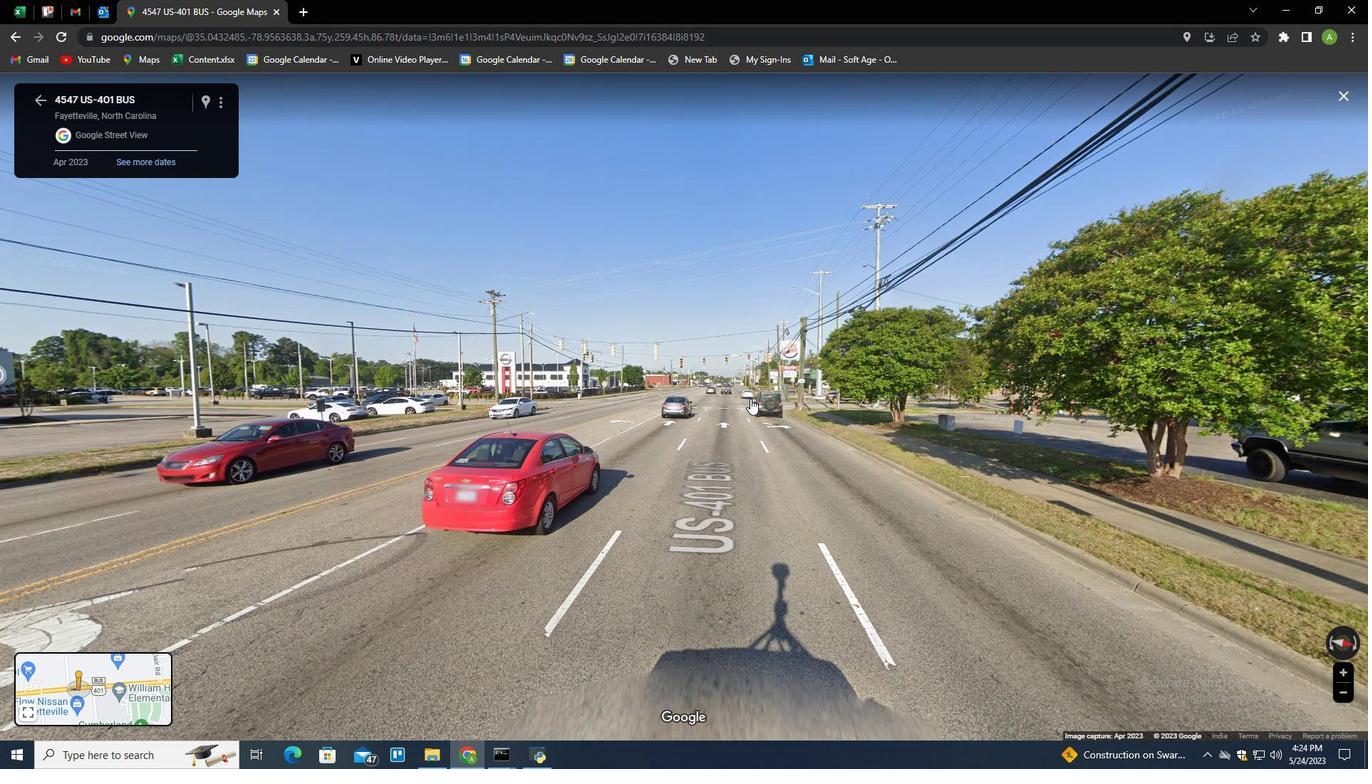 
Action: Mouse moved to (719, 402)
Screenshot: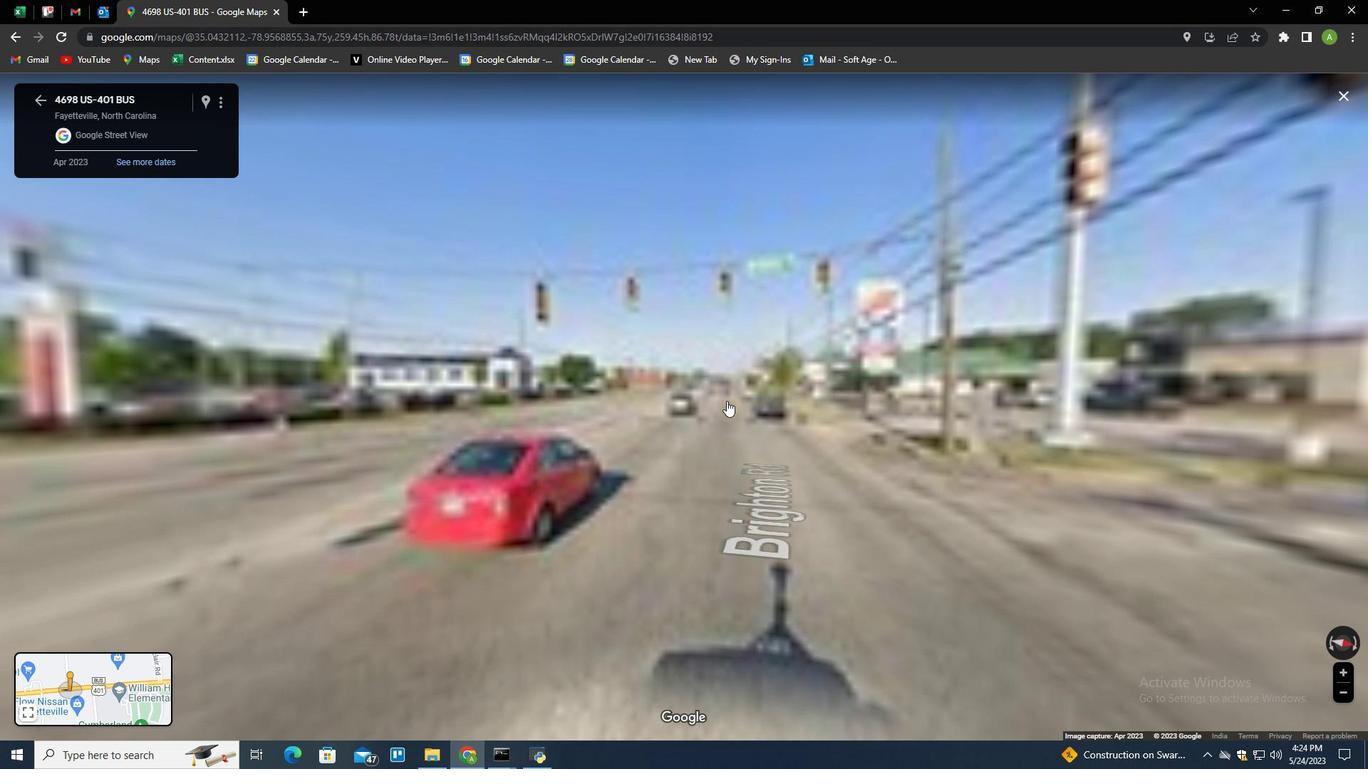 
Action: Mouse pressed left at (719, 402)
Screenshot: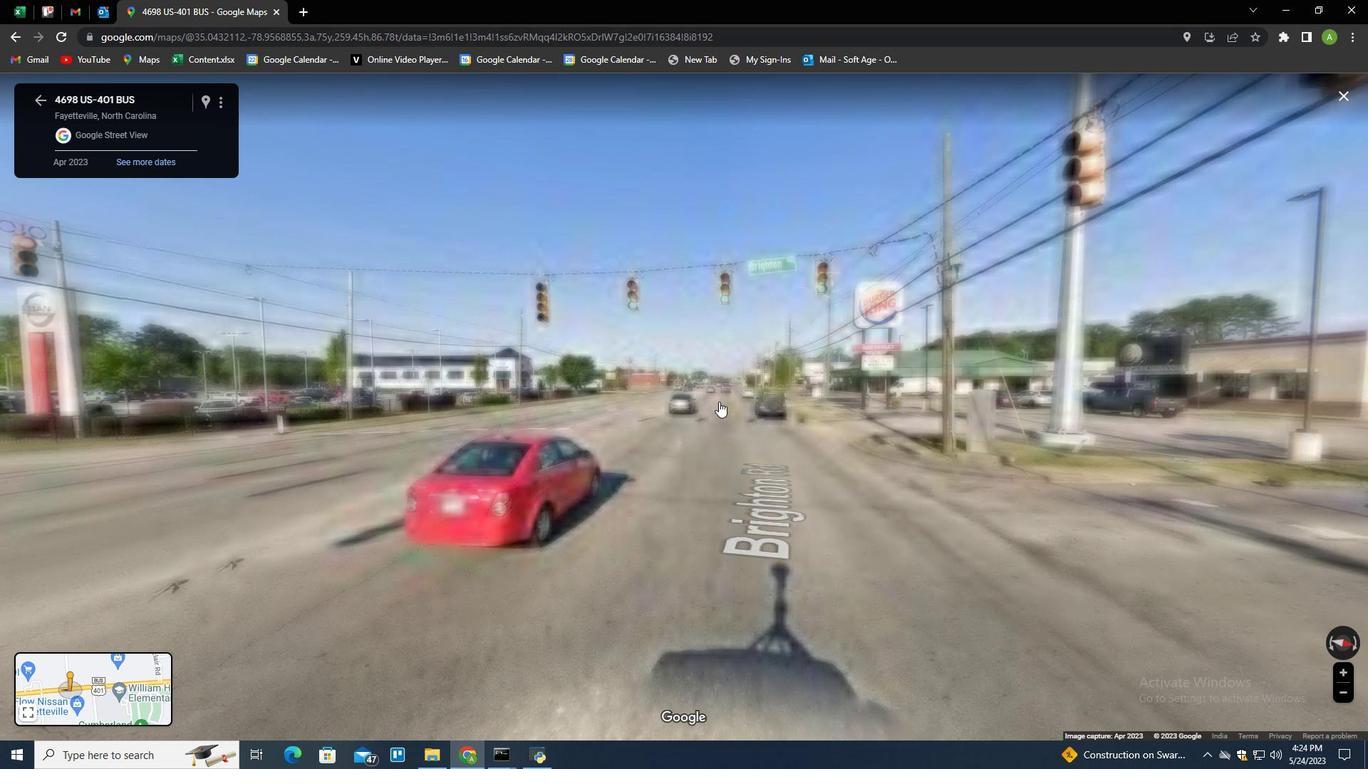 
Action: Mouse pressed left at (719, 402)
Screenshot: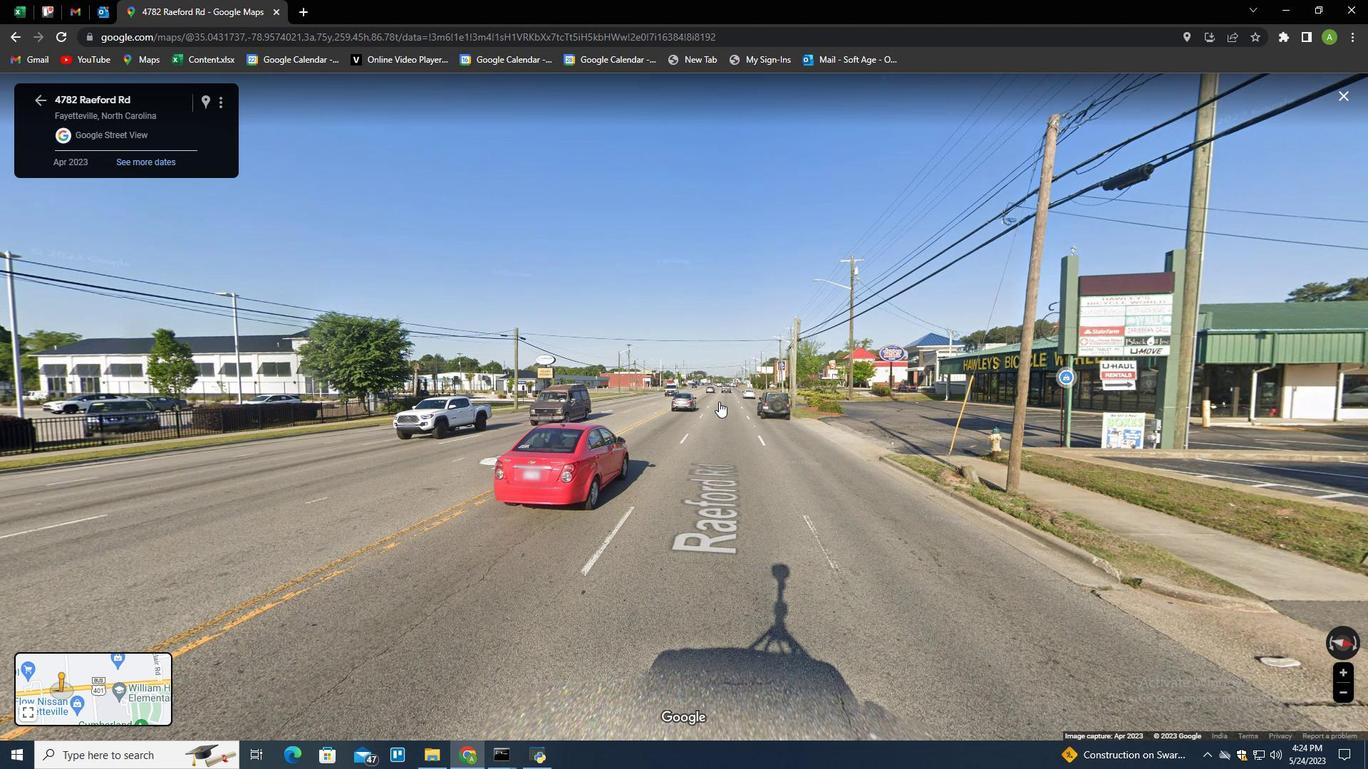 
Action: Mouse pressed left at (719, 402)
Screenshot: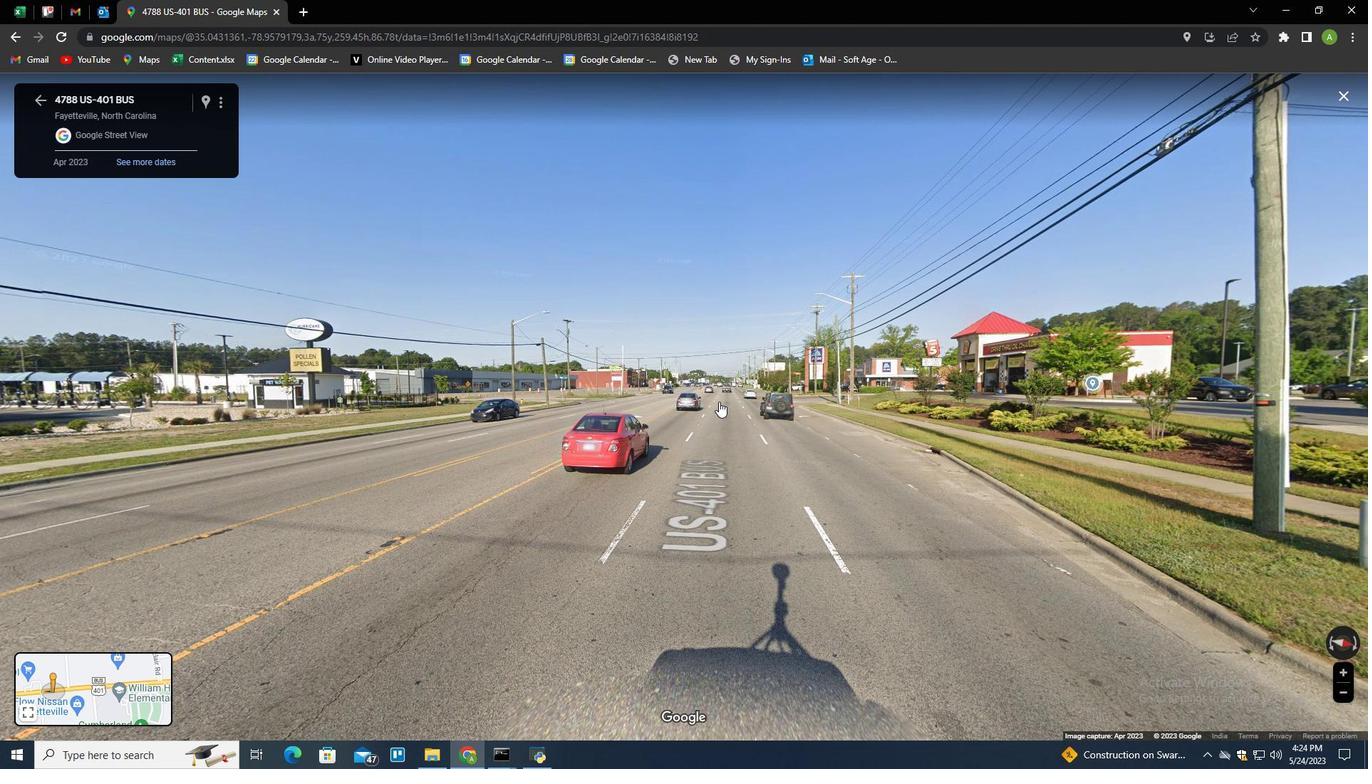 
Action: Mouse pressed left at (719, 402)
Screenshot: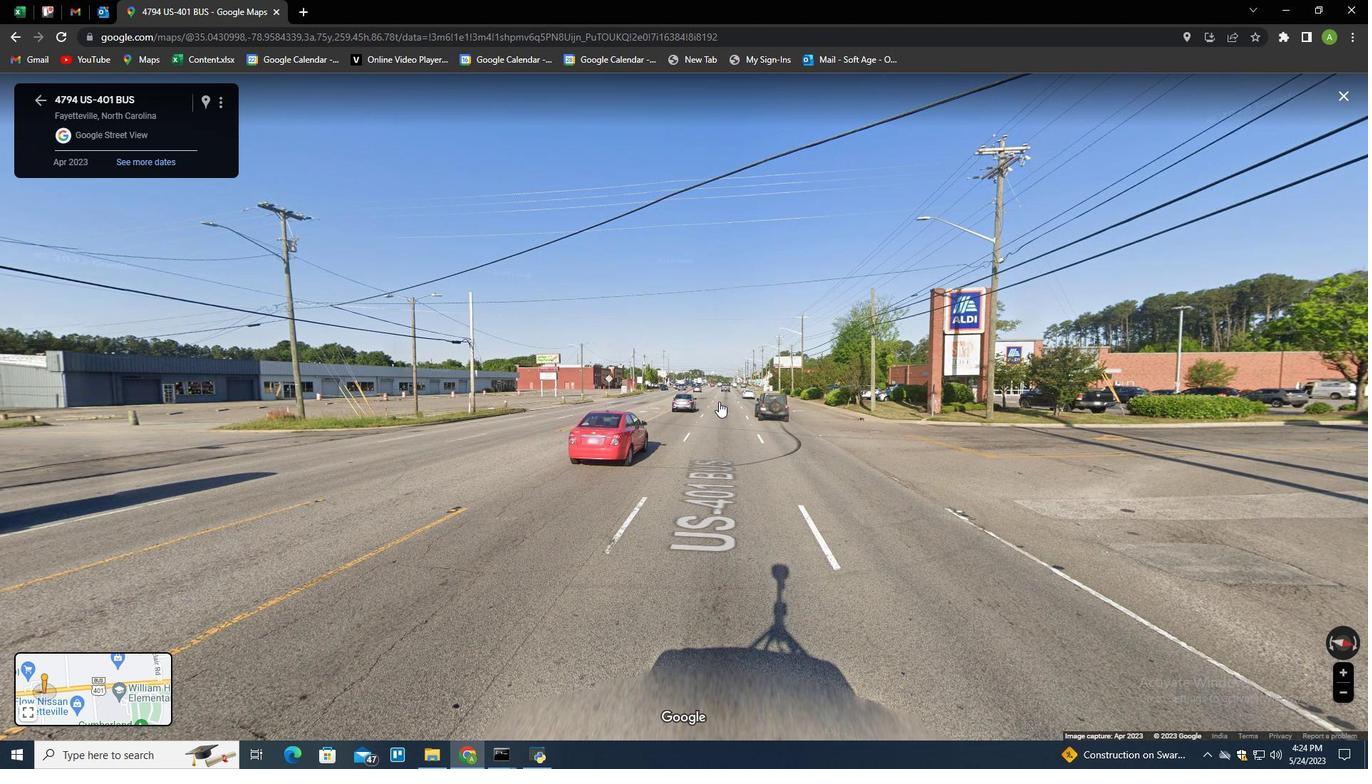 
Action: Mouse pressed left at (719, 402)
Screenshot: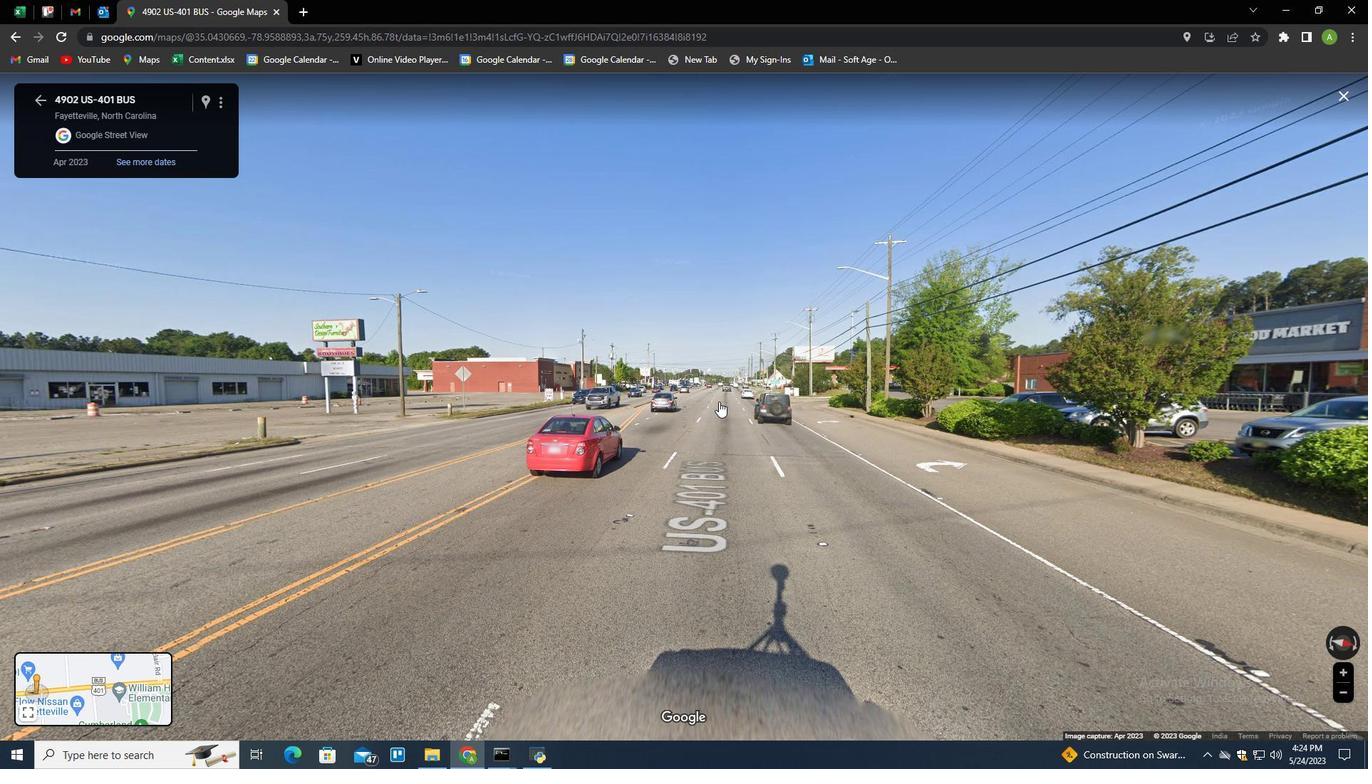 
Action: Mouse pressed left at (719, 402)
Screenshot: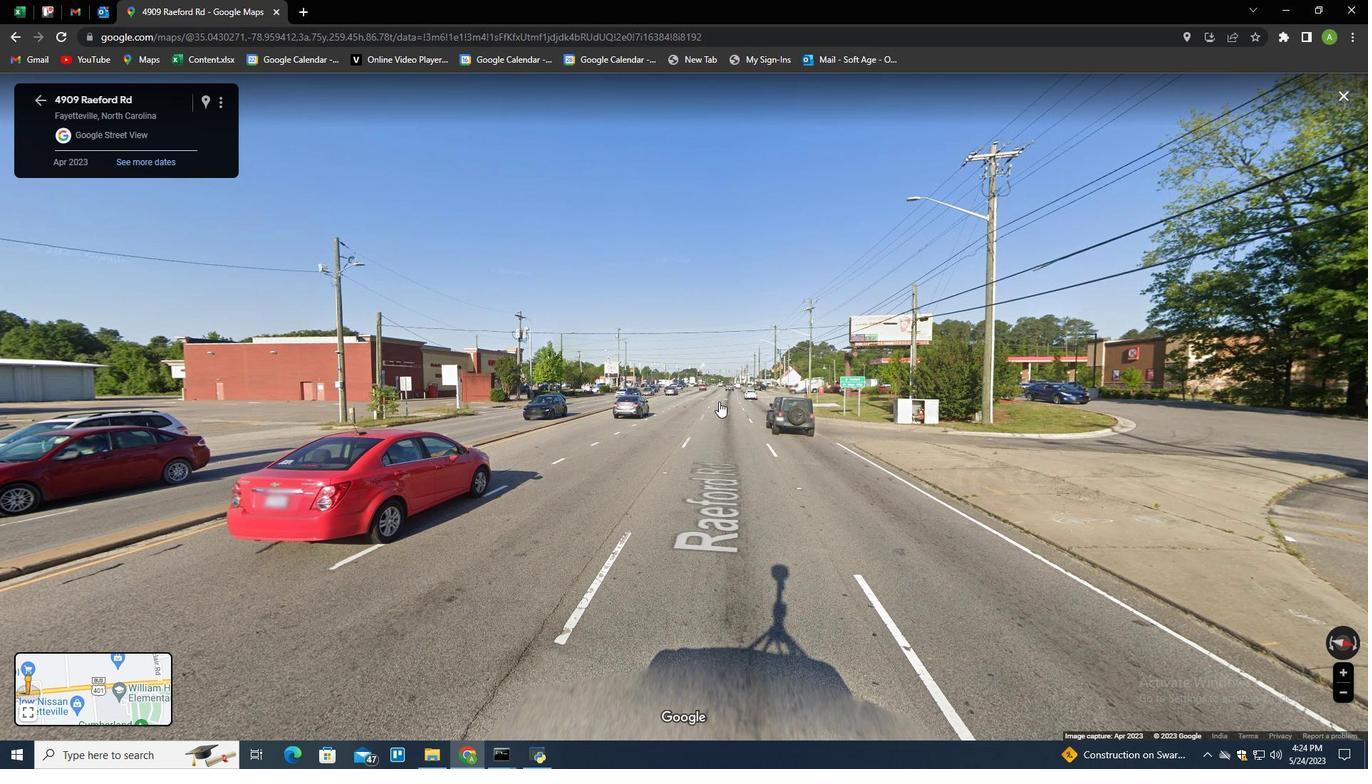 
Action: Mouse pressed left at (719, 402)
Screenshot: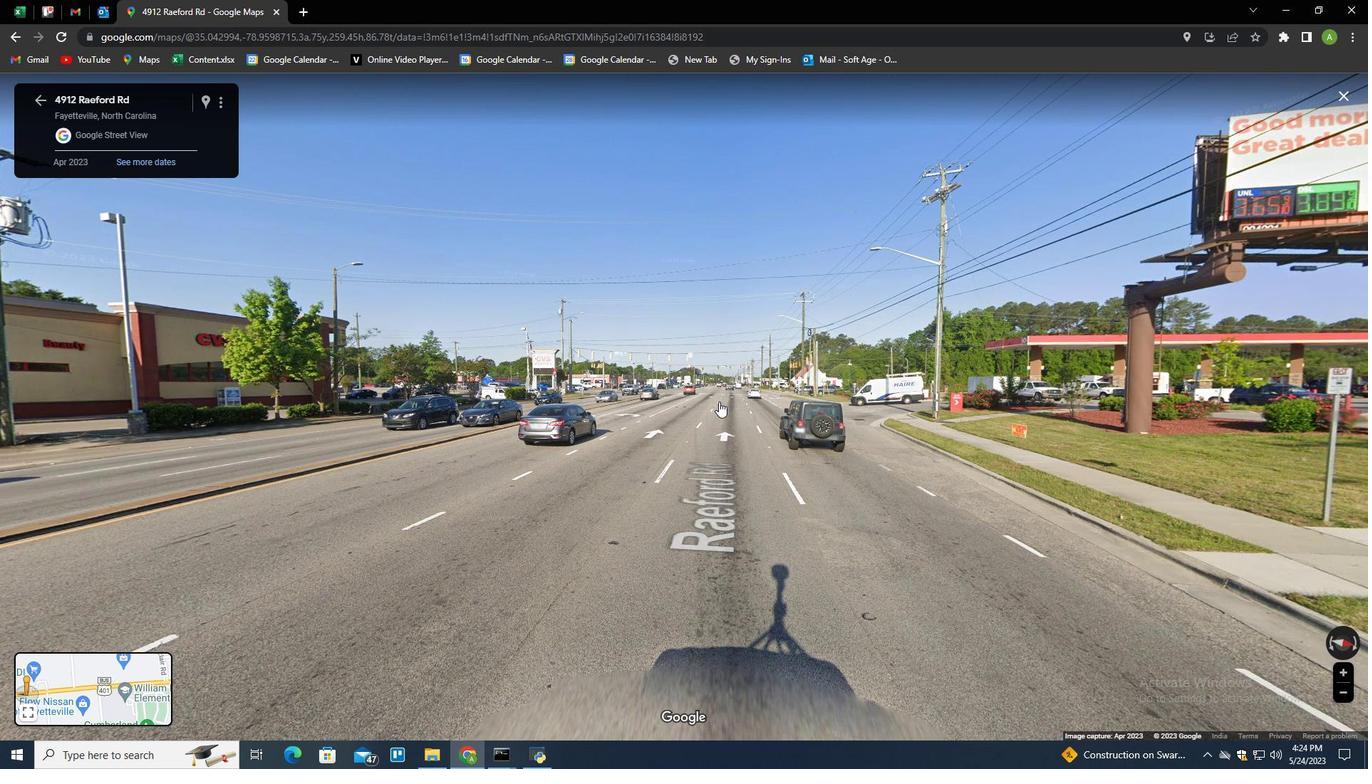 
Action: Mouse pressed left at (719, 402)
Screenshot: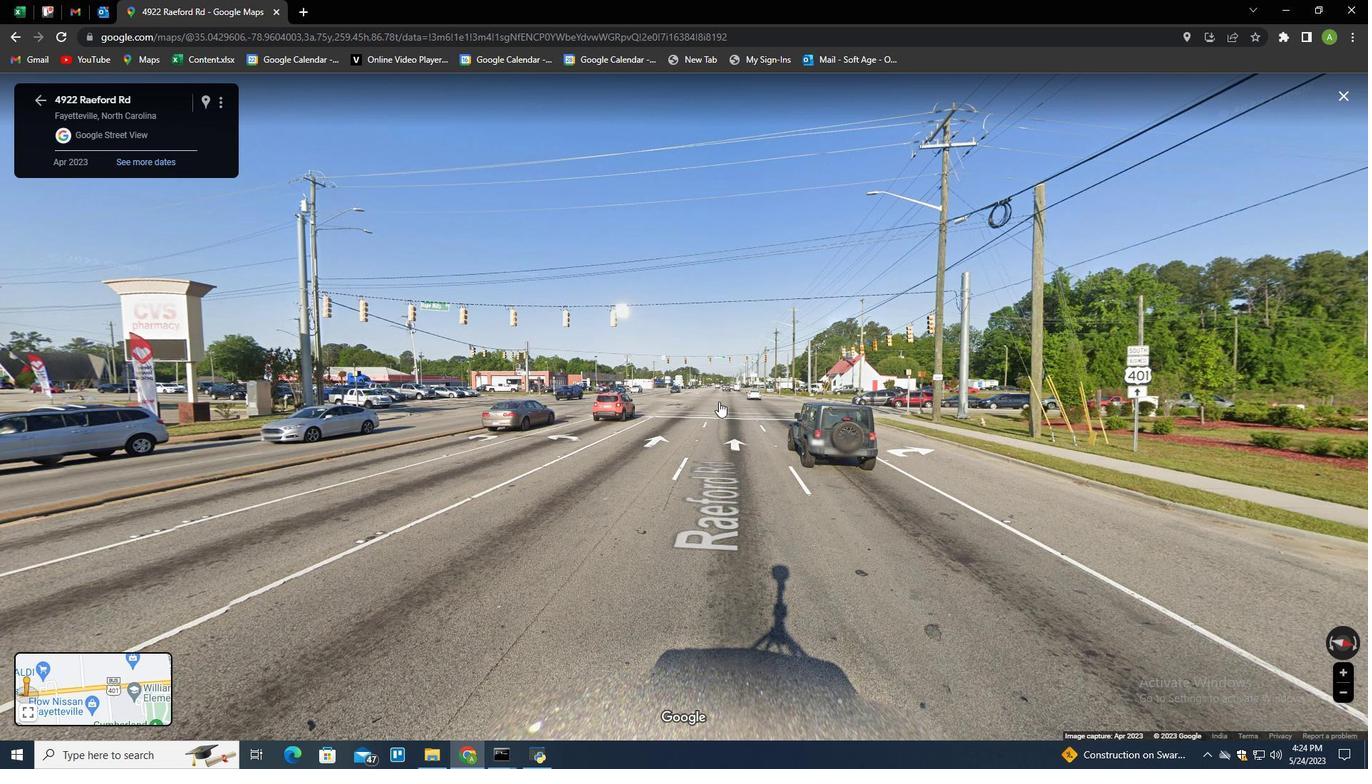 
Action: Mouse pressed left at (719, 402)
Screenshot: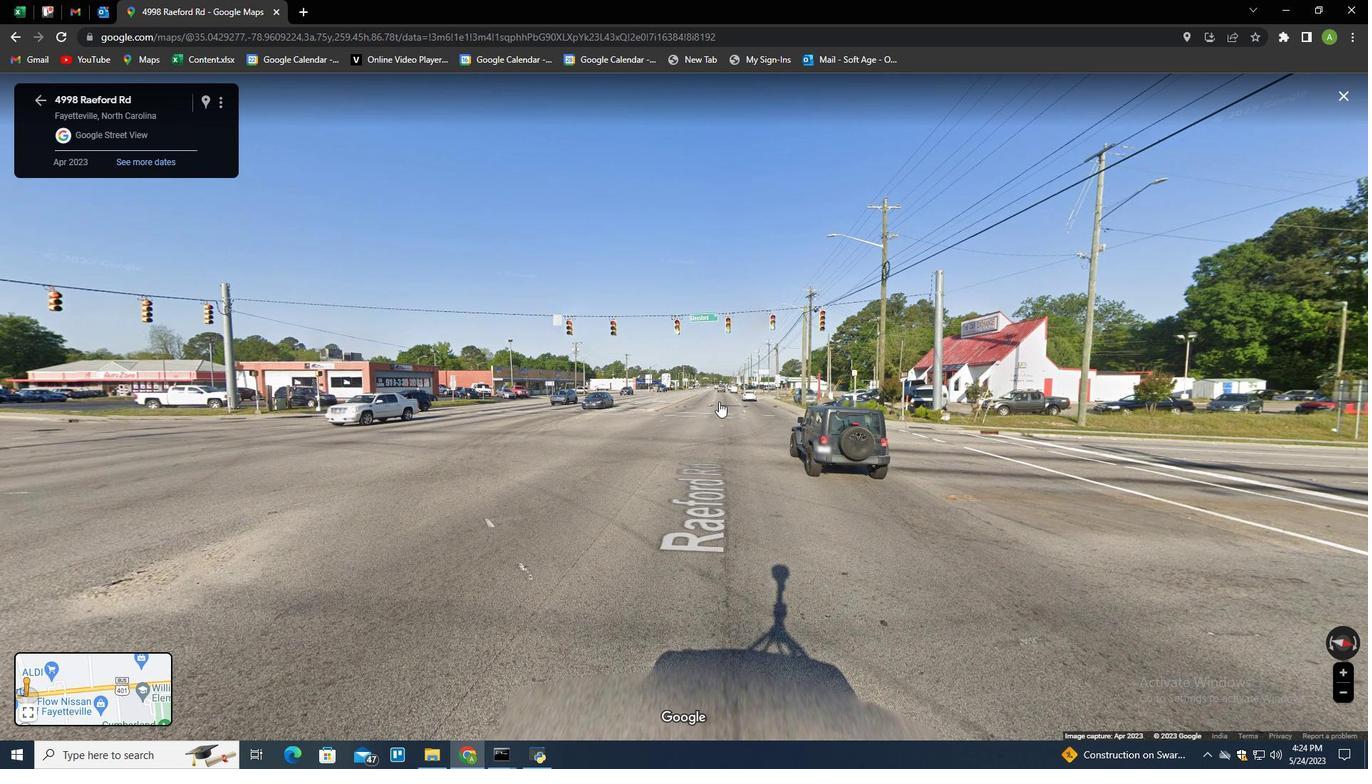 
Action: Mouse moved to (722, 409)
Screenshot: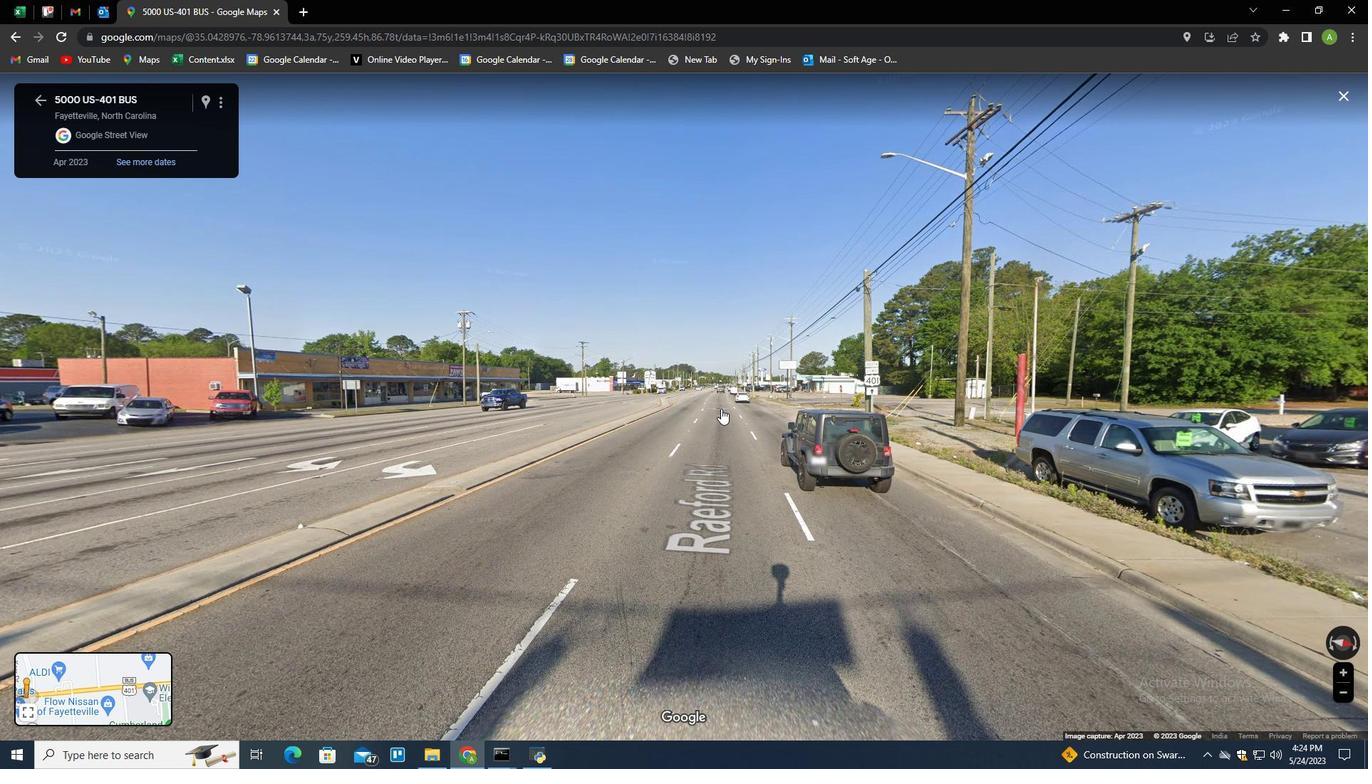 
Action: Mouse pressed left at (722, 409)
Screenshot: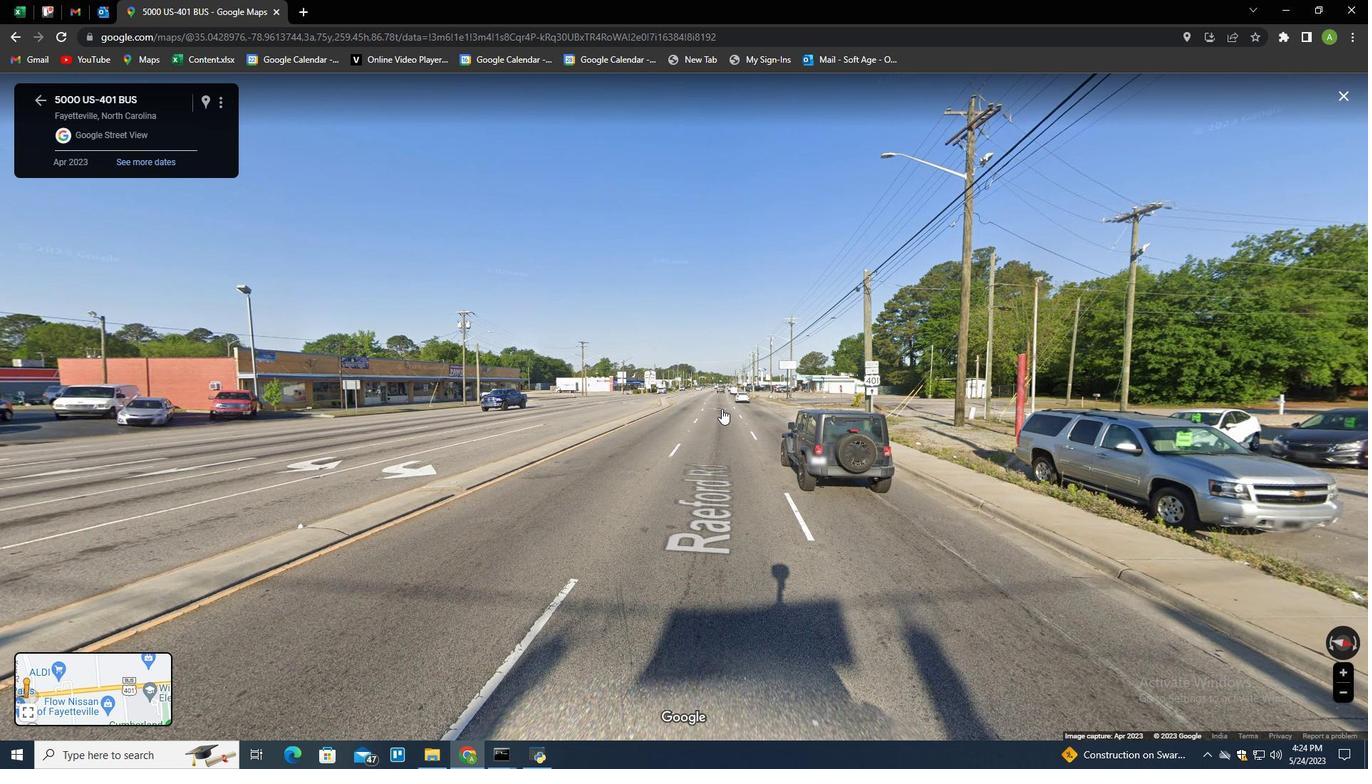 
Action: Mouse pressed left at (722, 409)
Screenshot: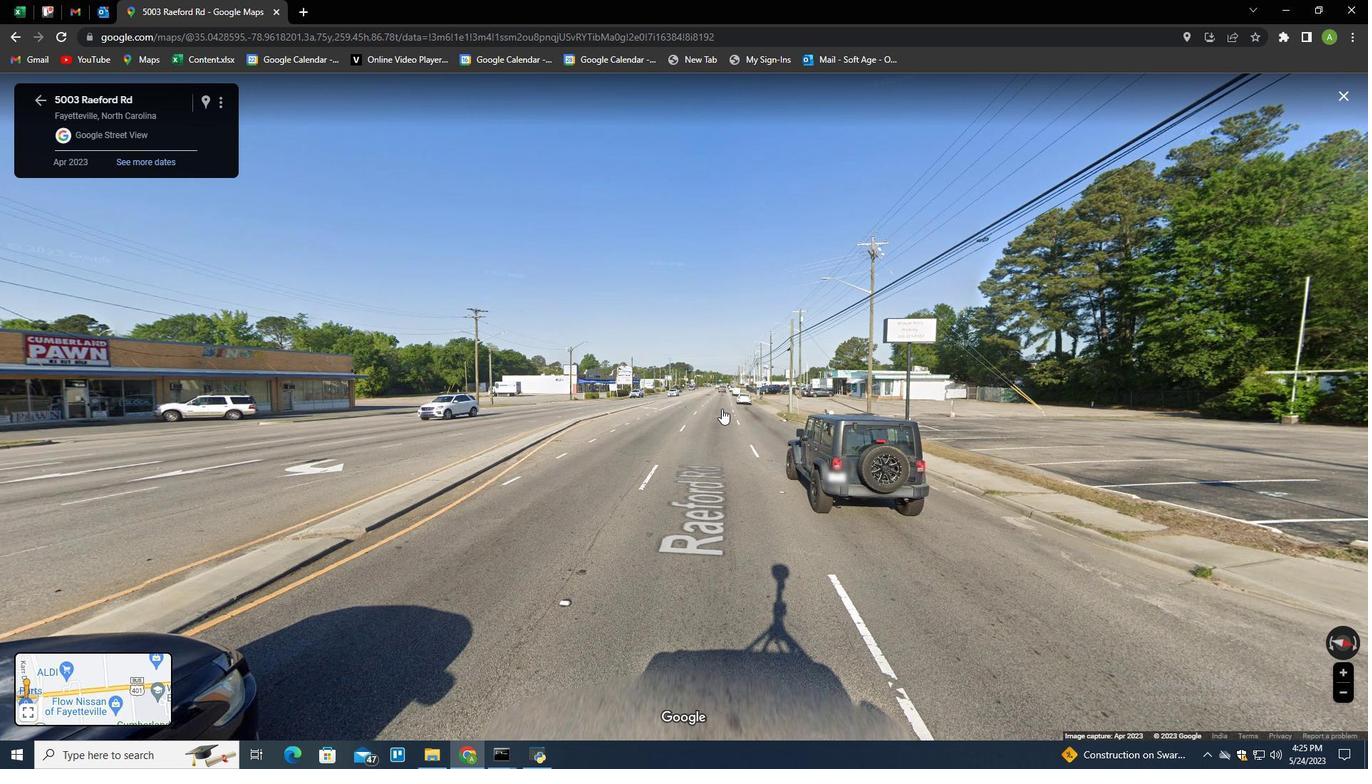 
Action: Mouse moved to (732, 501)
Screenshot: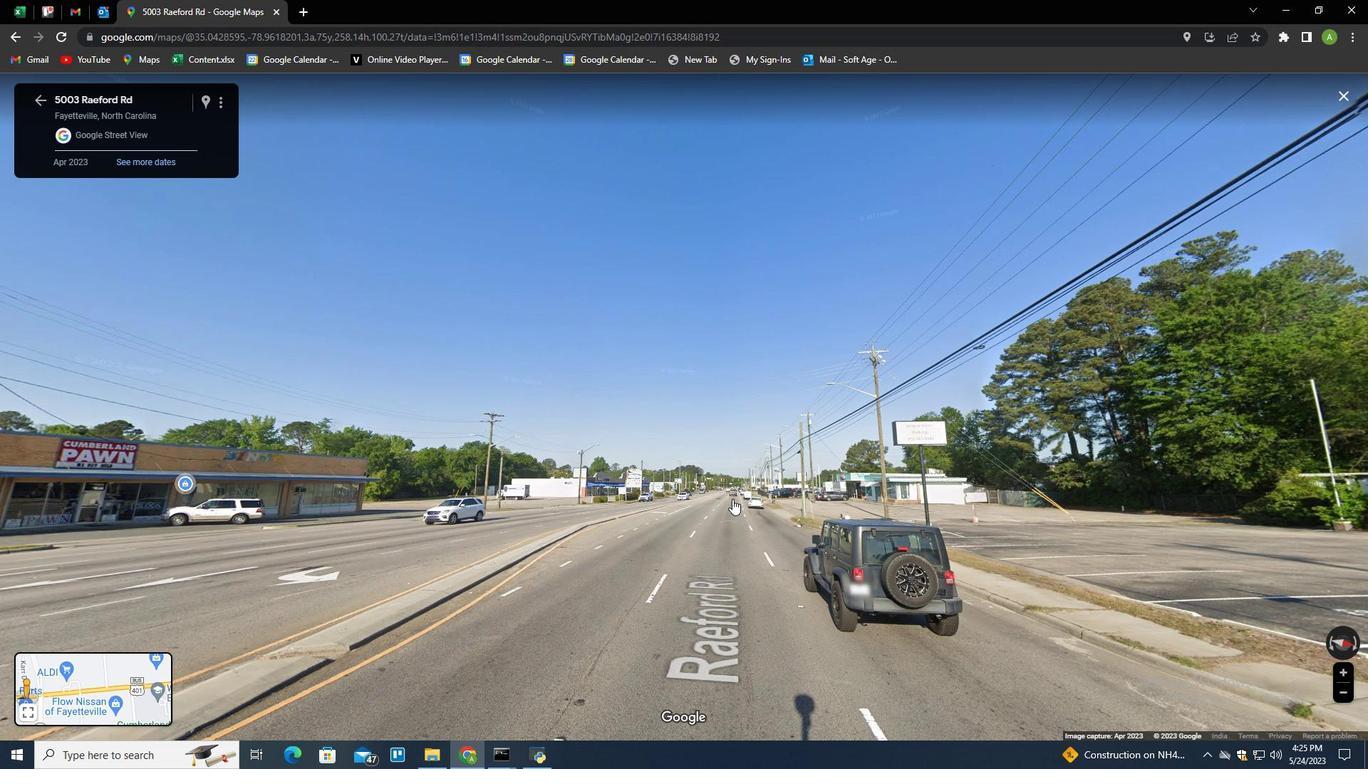 
Action: Mouse pressed left at (732, 501)
Screenshot: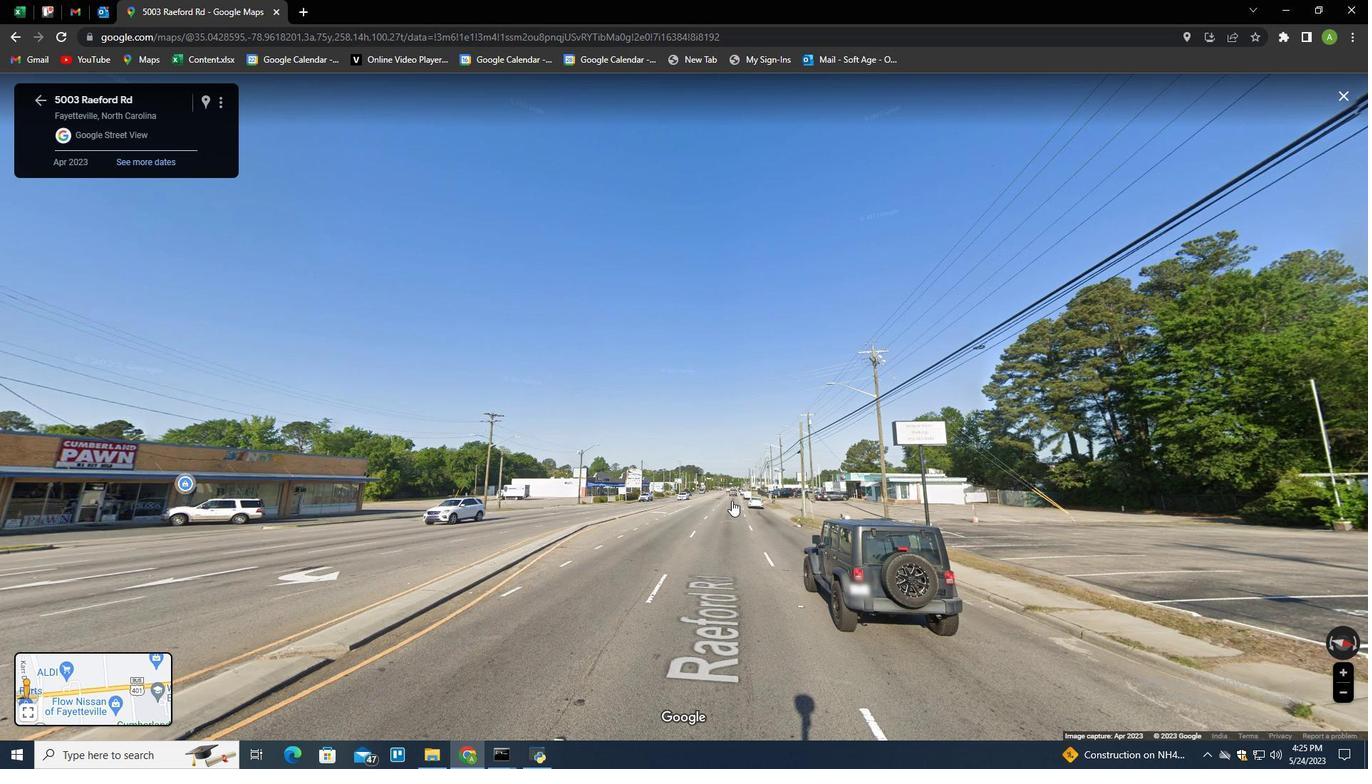 
Action: Mouse pressed left at (732, 501)
Screenshot: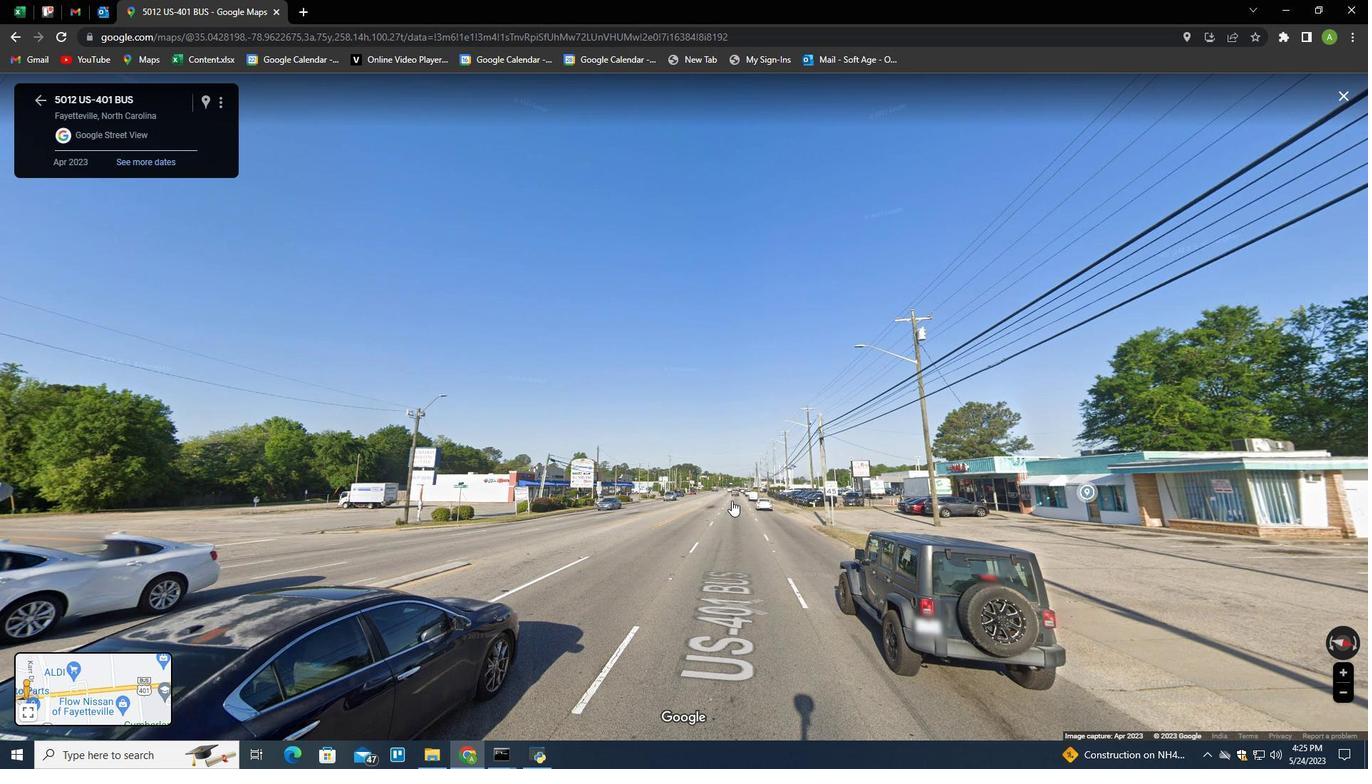 
Action: Mouse moved to (732, 483)
Screenshot: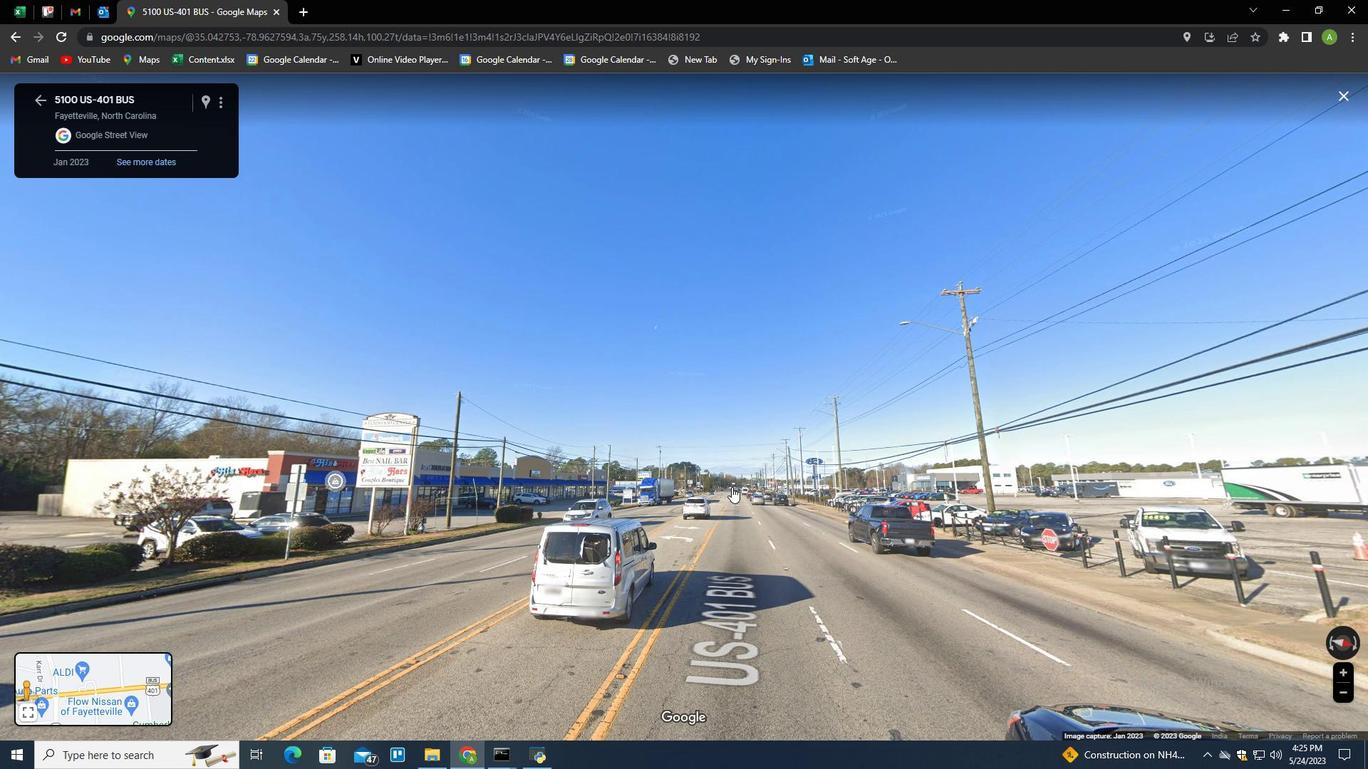 
Action: Mouse pressed left at (732, 483)
Screenshot: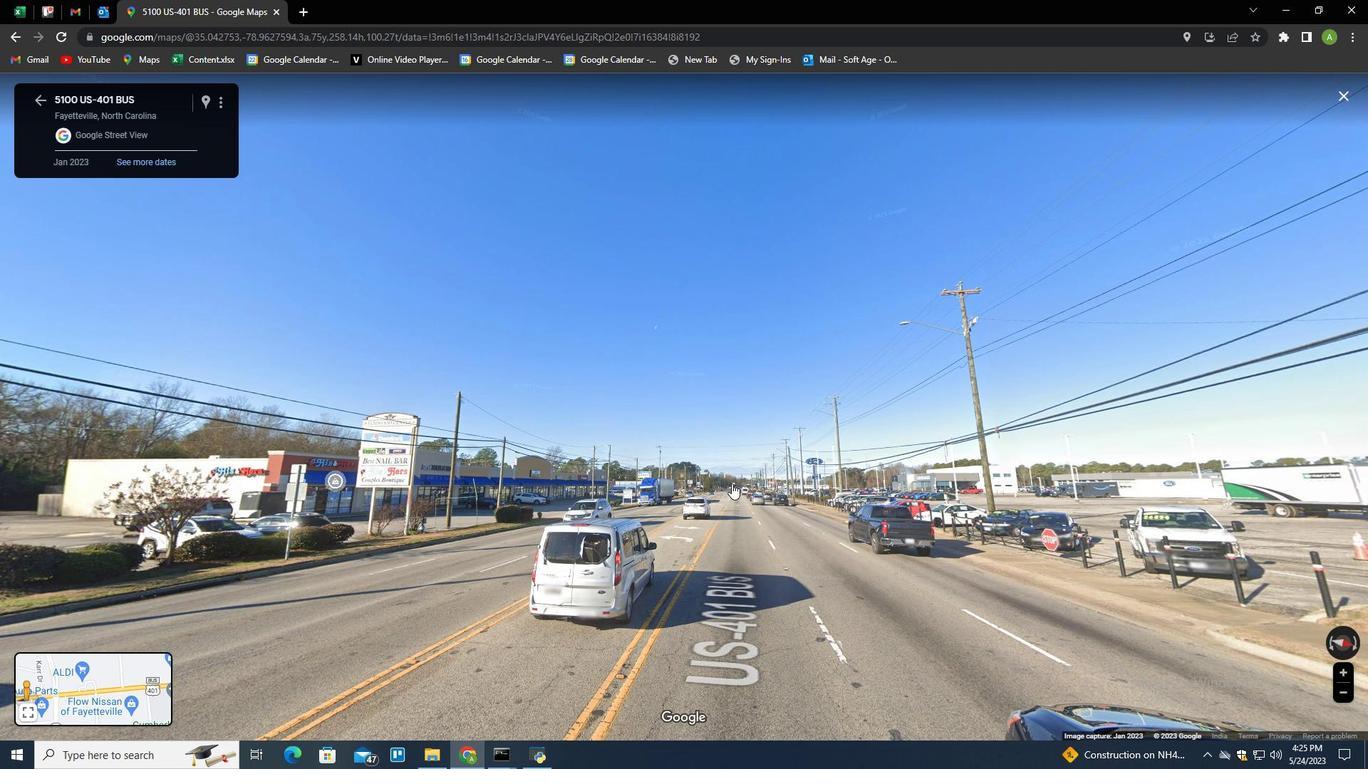 
Action: Mouse moved to (737, 516)
Screenshot: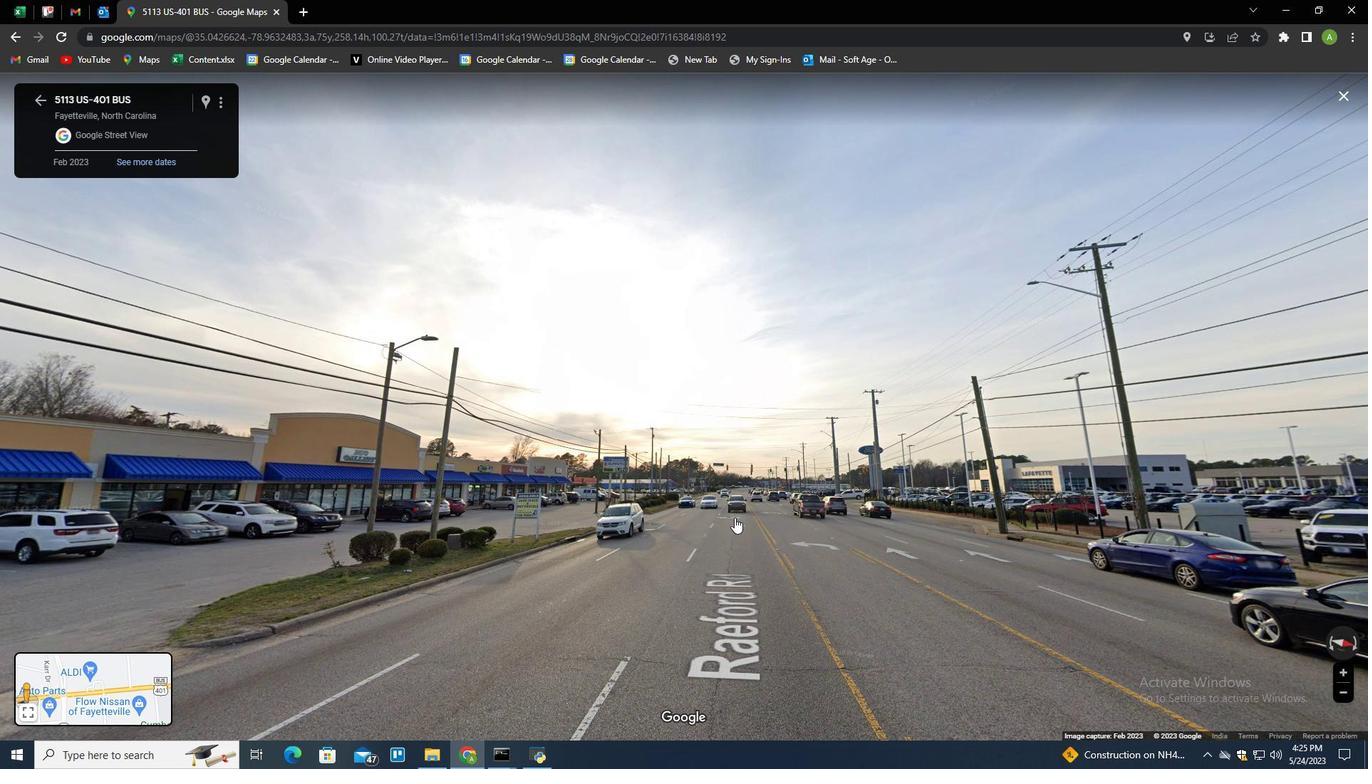 
Action: Mouse pressed left at (737, 516)
Screenshot: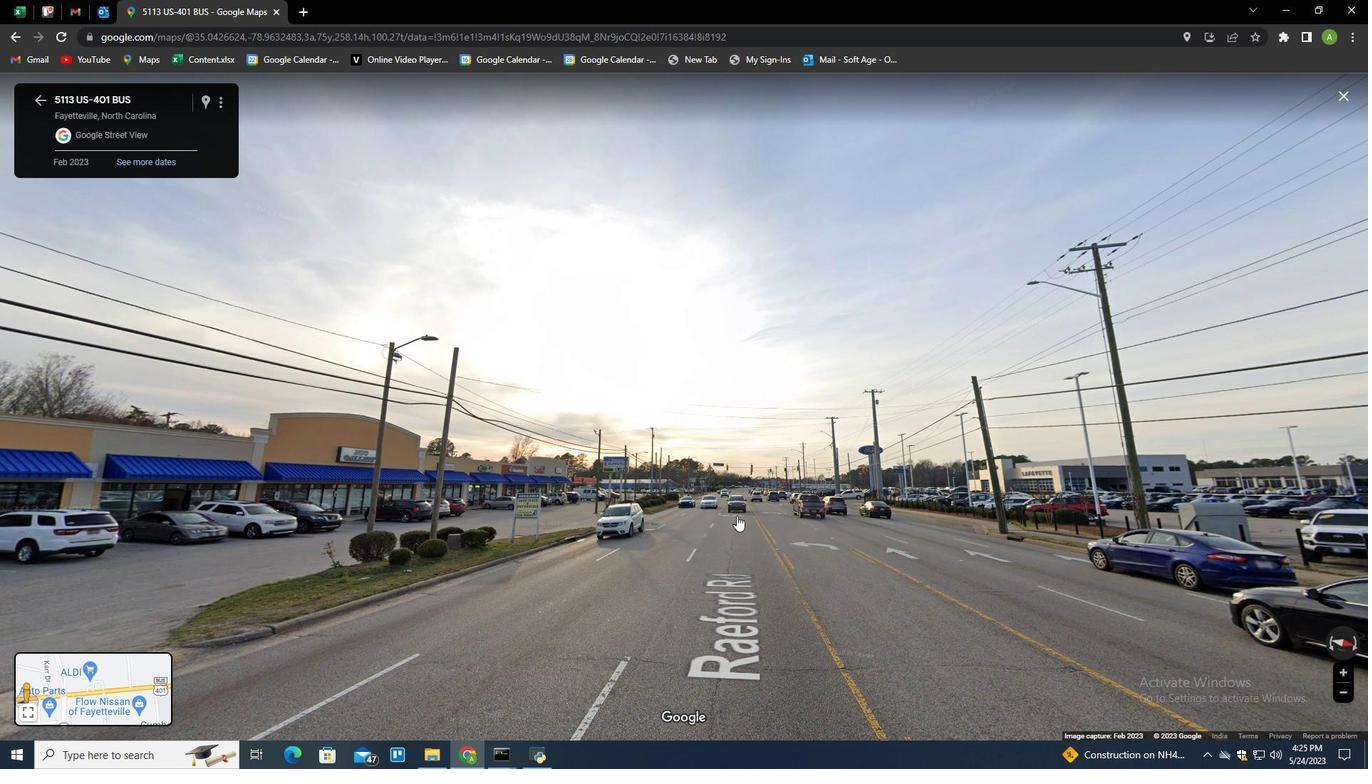 
Action: Mouse moved to (745, 511)
Screenshot: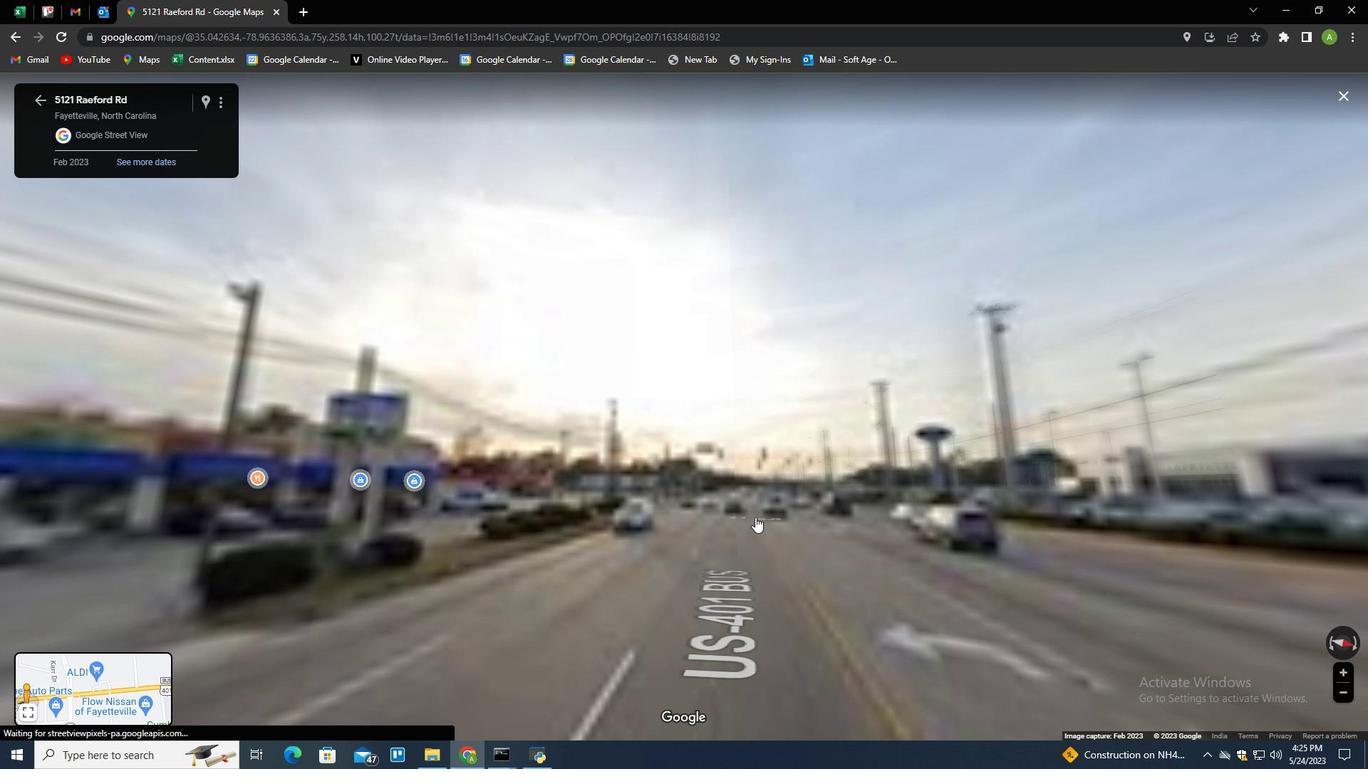 
Action: Mouse pressed left at (745, 511)
Screenshot: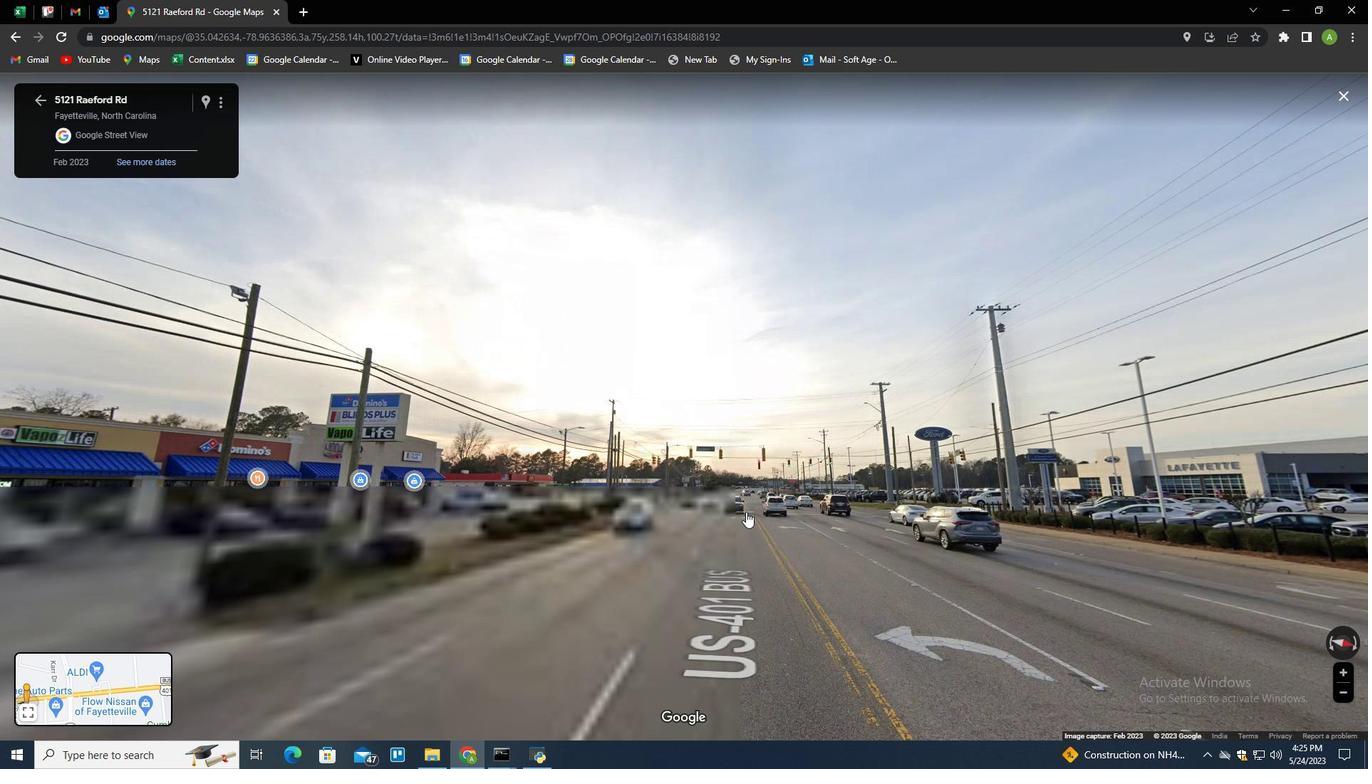 
Action: Mouse moved to (745, 511)
Screenshot: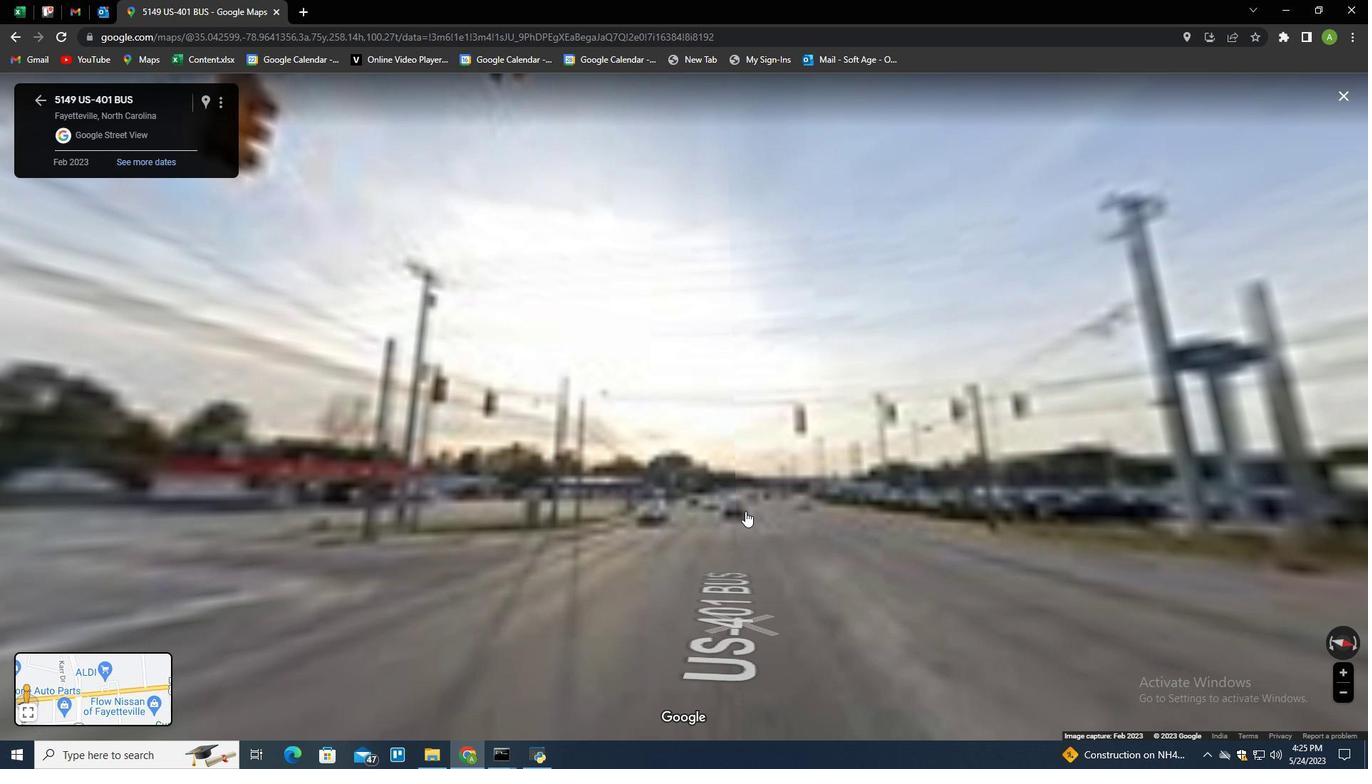 
Action: Mouse pressed left at (745, 511)
Screenshot: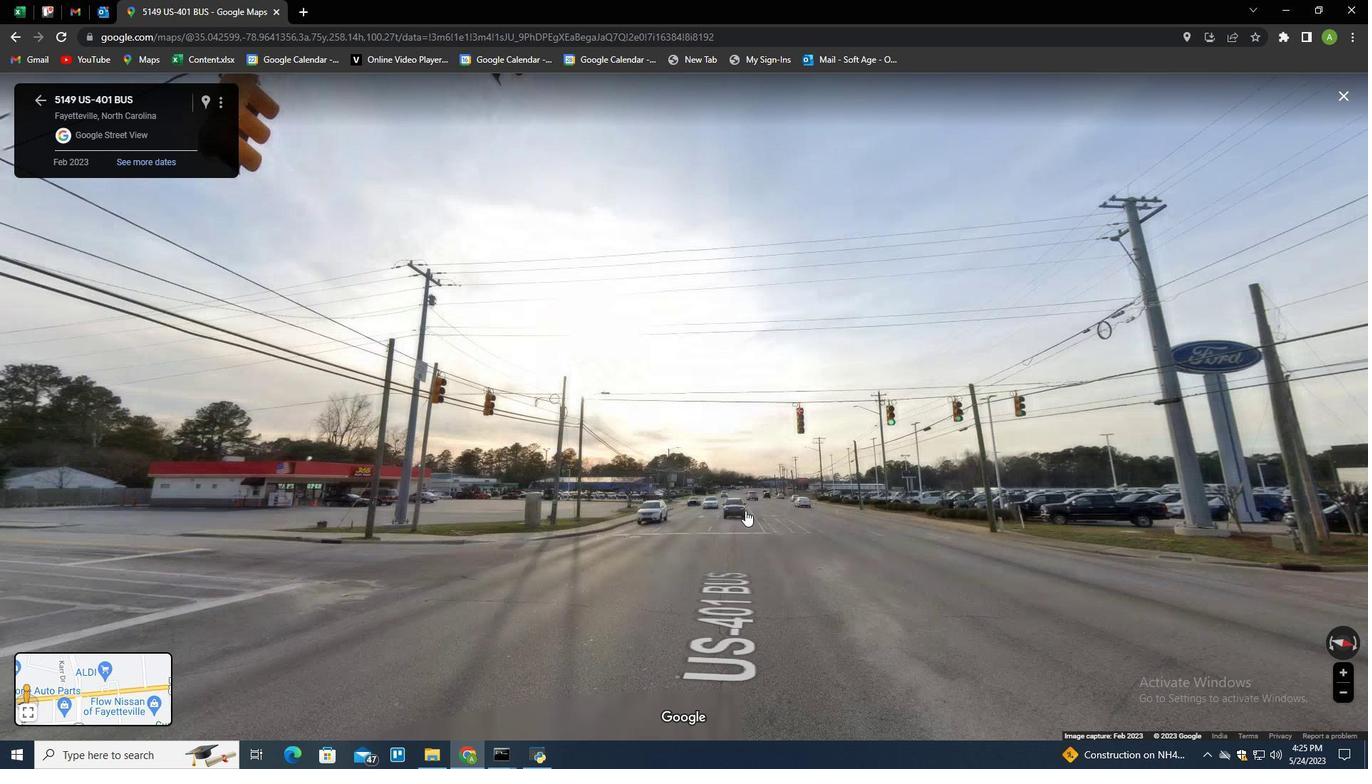 
Action: Mouse moved to (459, 614)
Screenshot: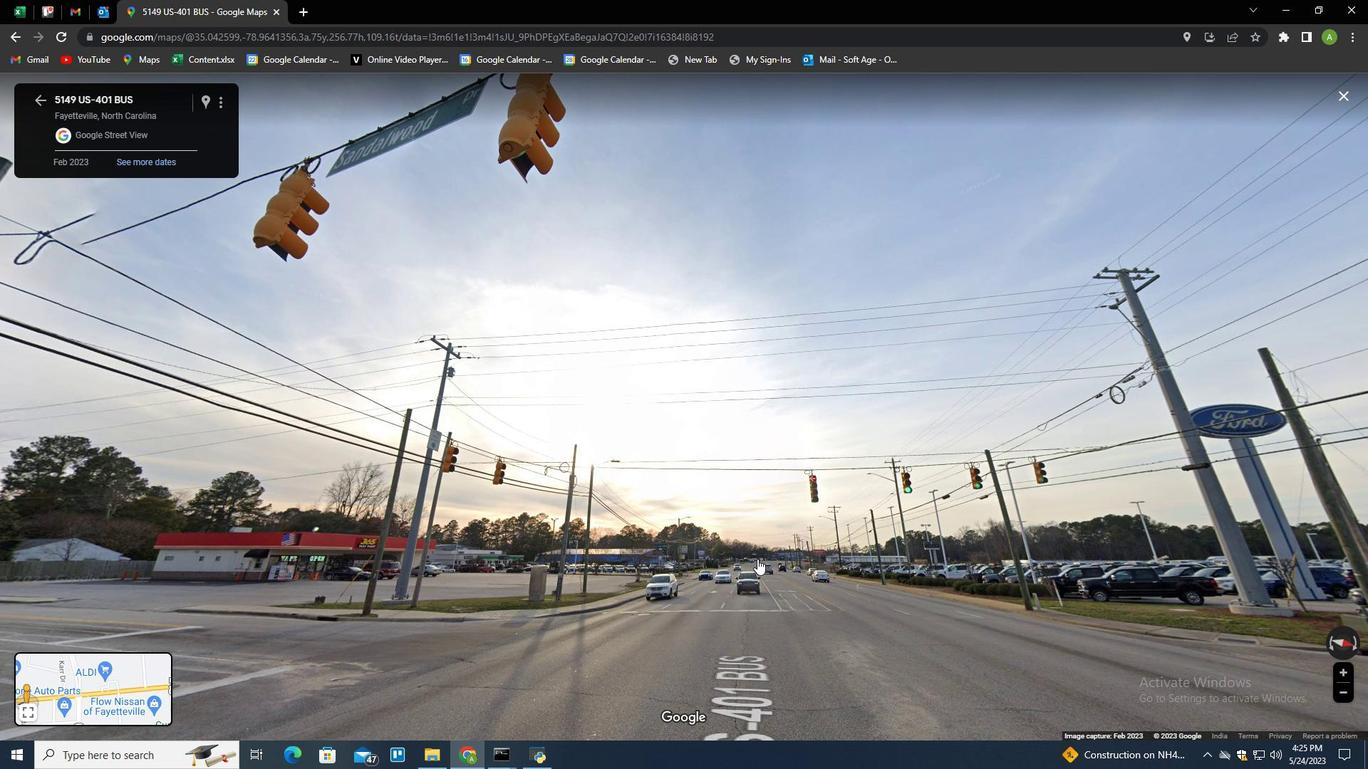 
Action: Mouse pressed left at (459, 614)
Screenshot: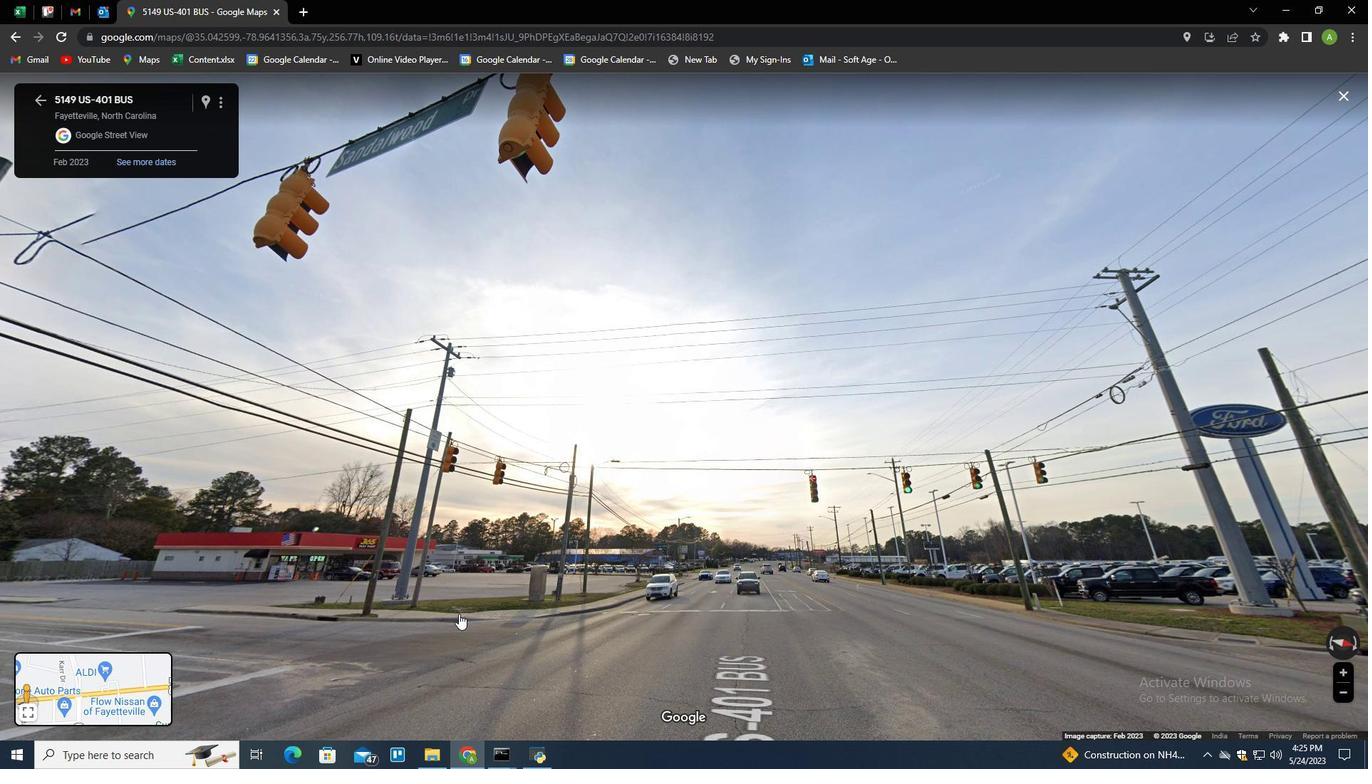 
Action: Mouse moved to (551, 588)
Screenshot: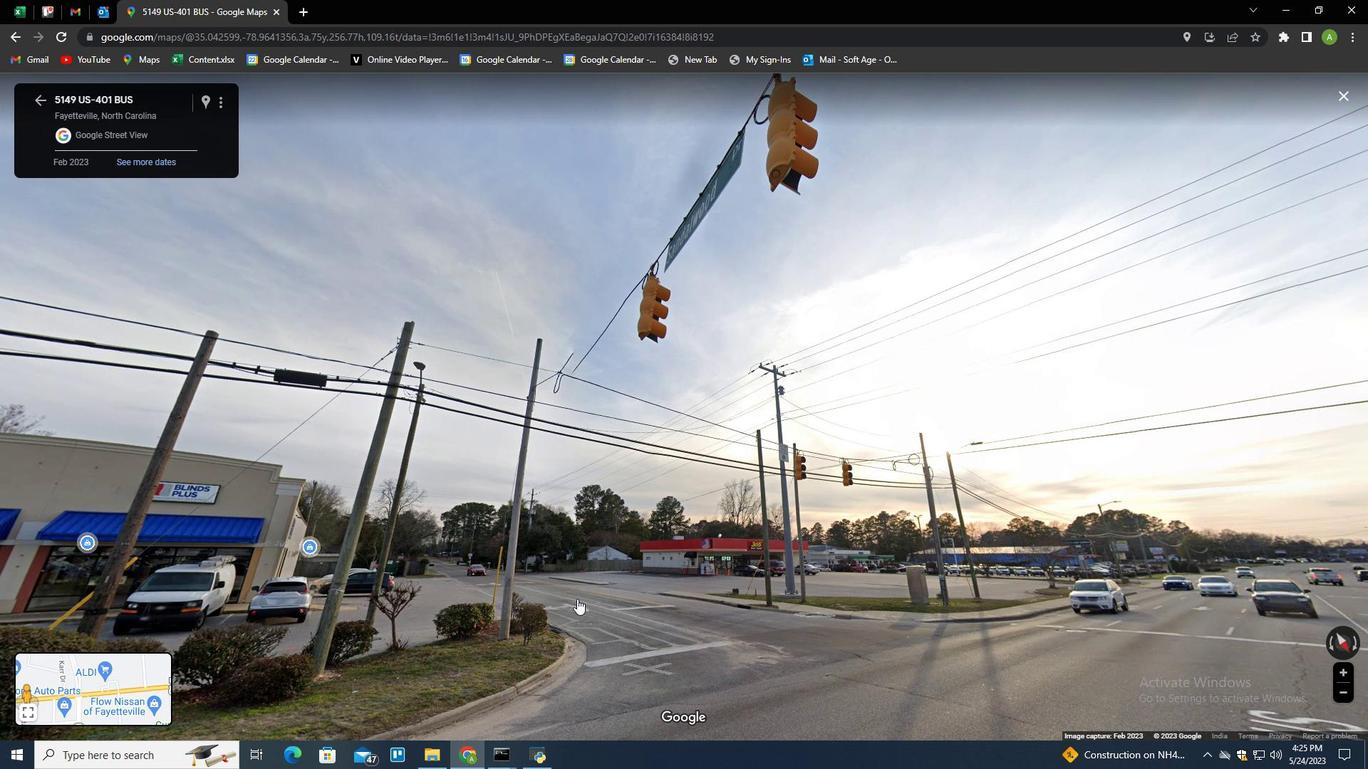 
Action: Mouse pressed left at (551, 588)
Screenshot: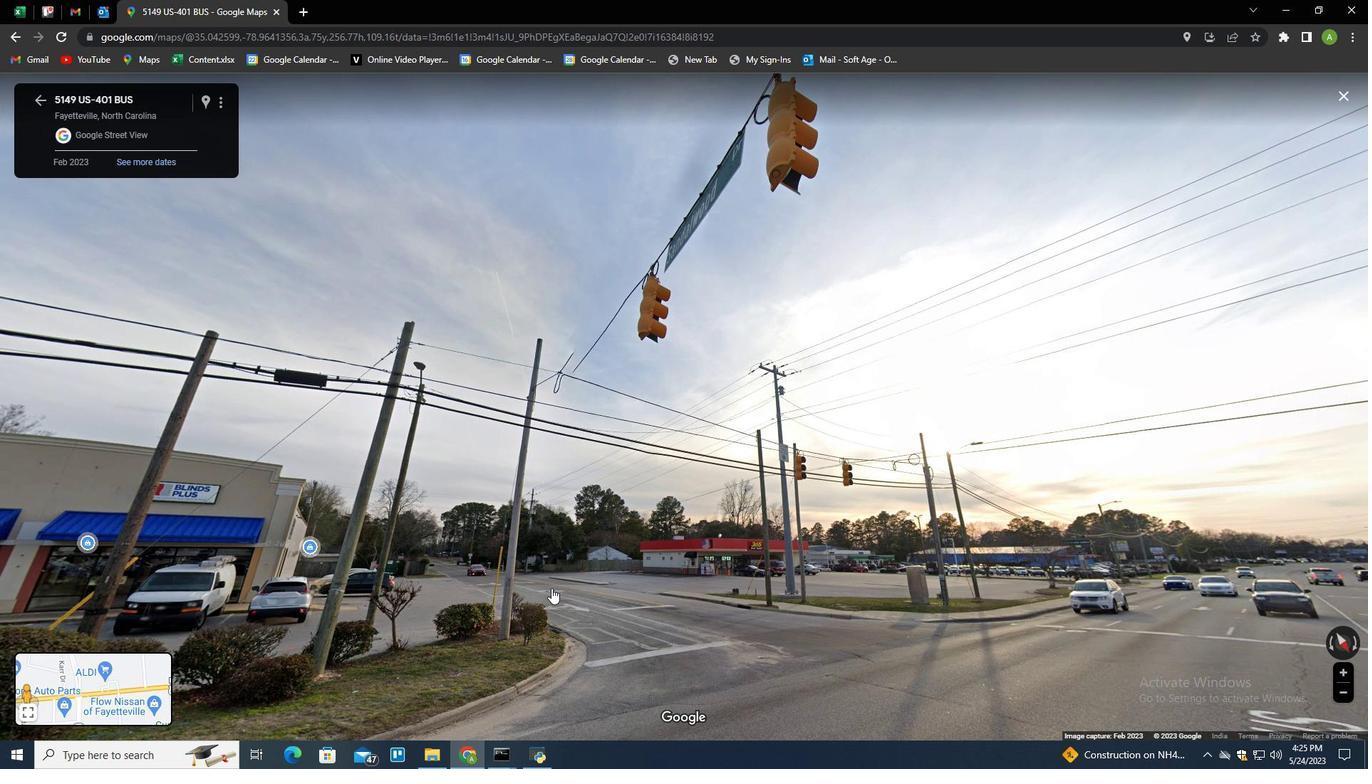 
Action: Mouse moved to (415, 591)
Screenshot: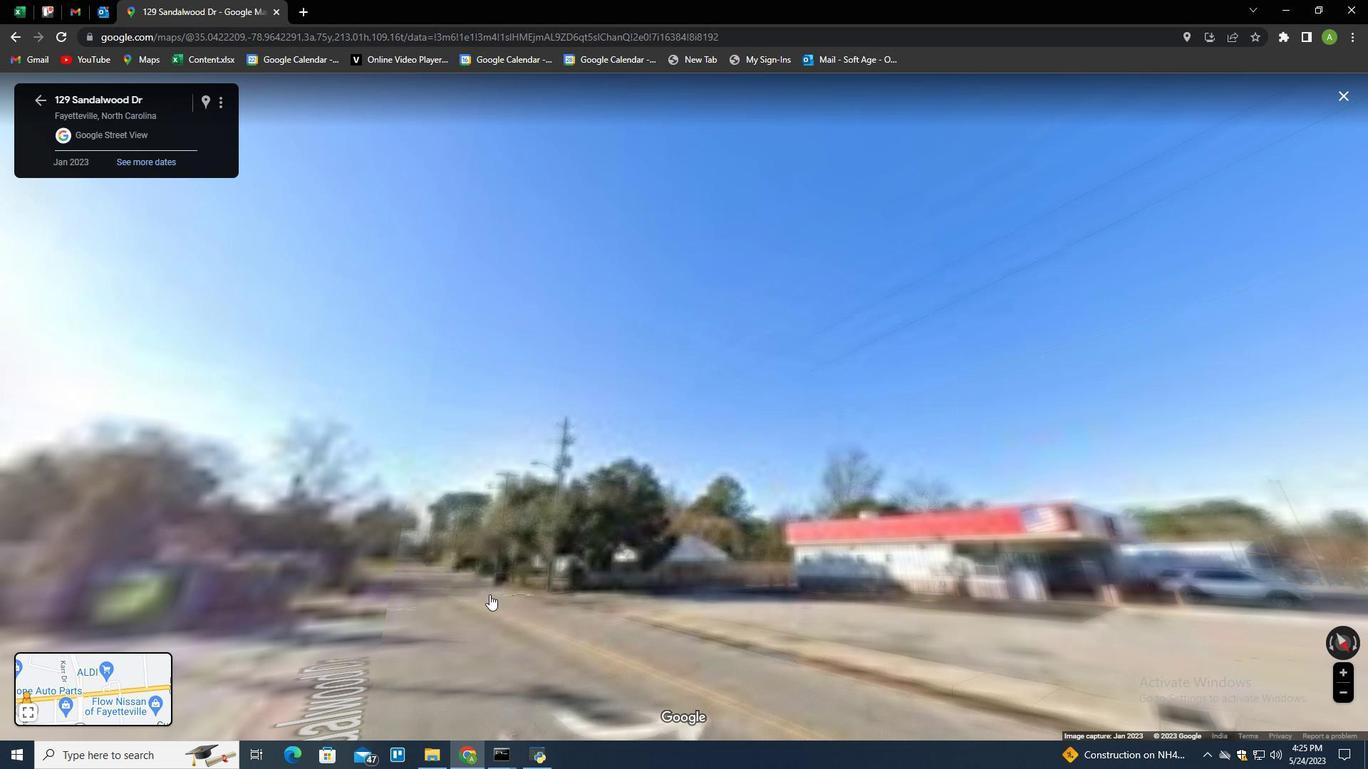 
Action: Mouse pressed left at (415, 591)
Screenshot: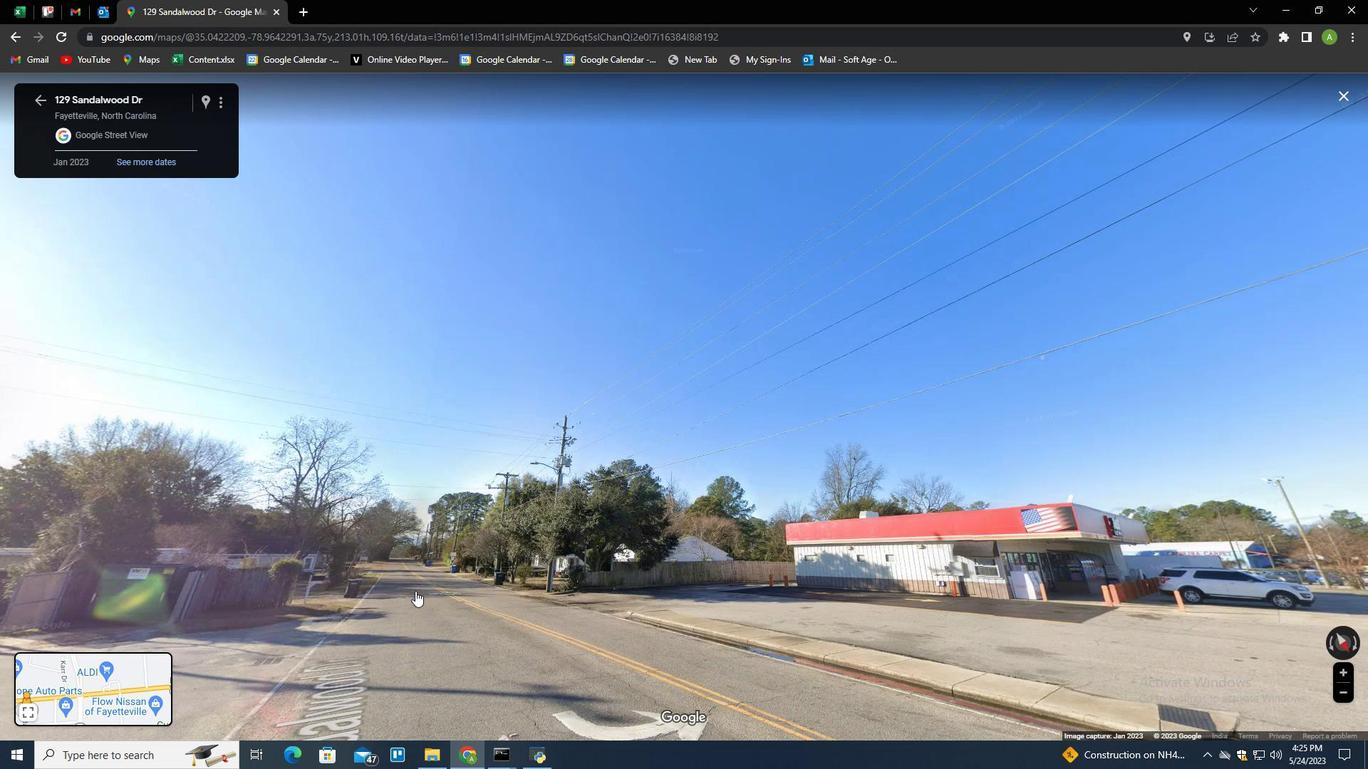 
Action: Mouse moved to (545, 592)
Screenshot: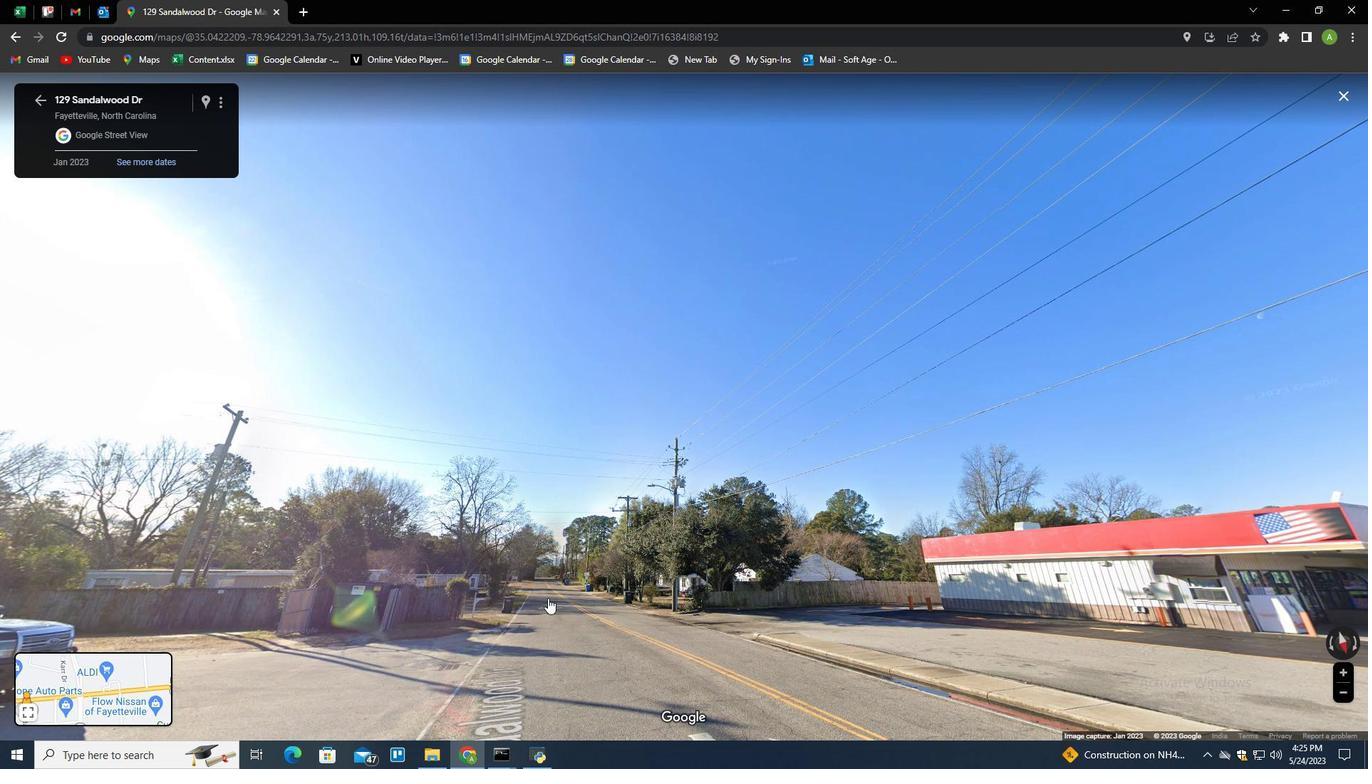 
Action: Mouse pressed left at (545, 592)
Screenshot: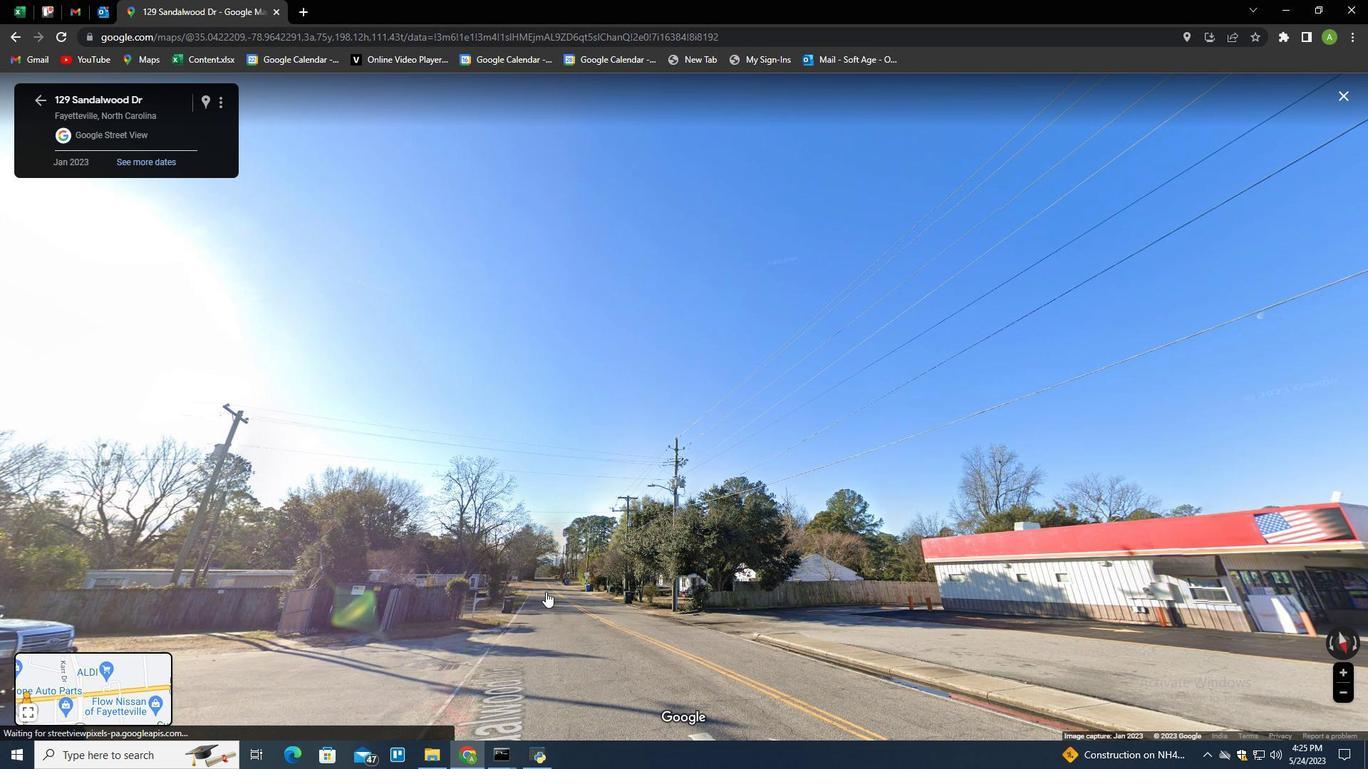 
Action: Mouse pressed left at (545, 592)
Screenshot: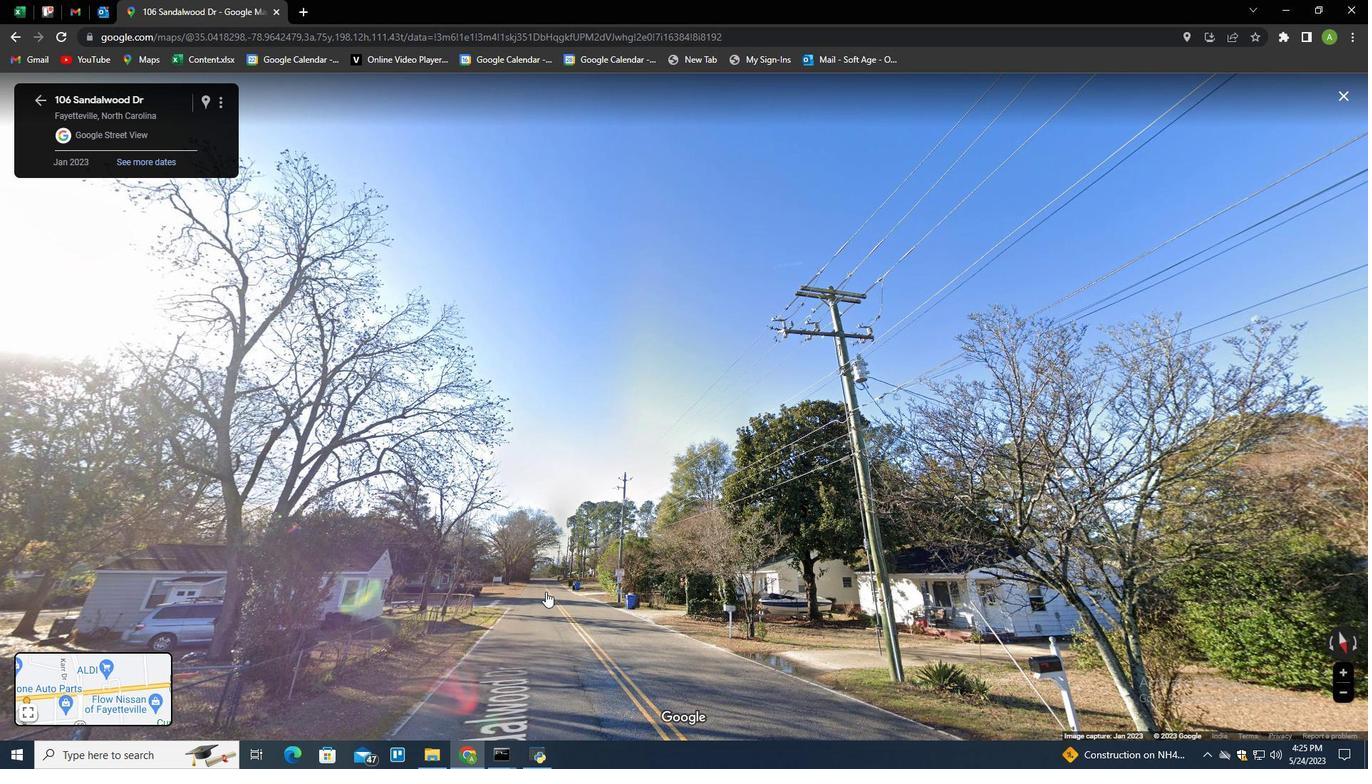 
Action: Mouse moved to (554, 652)
Screenshot: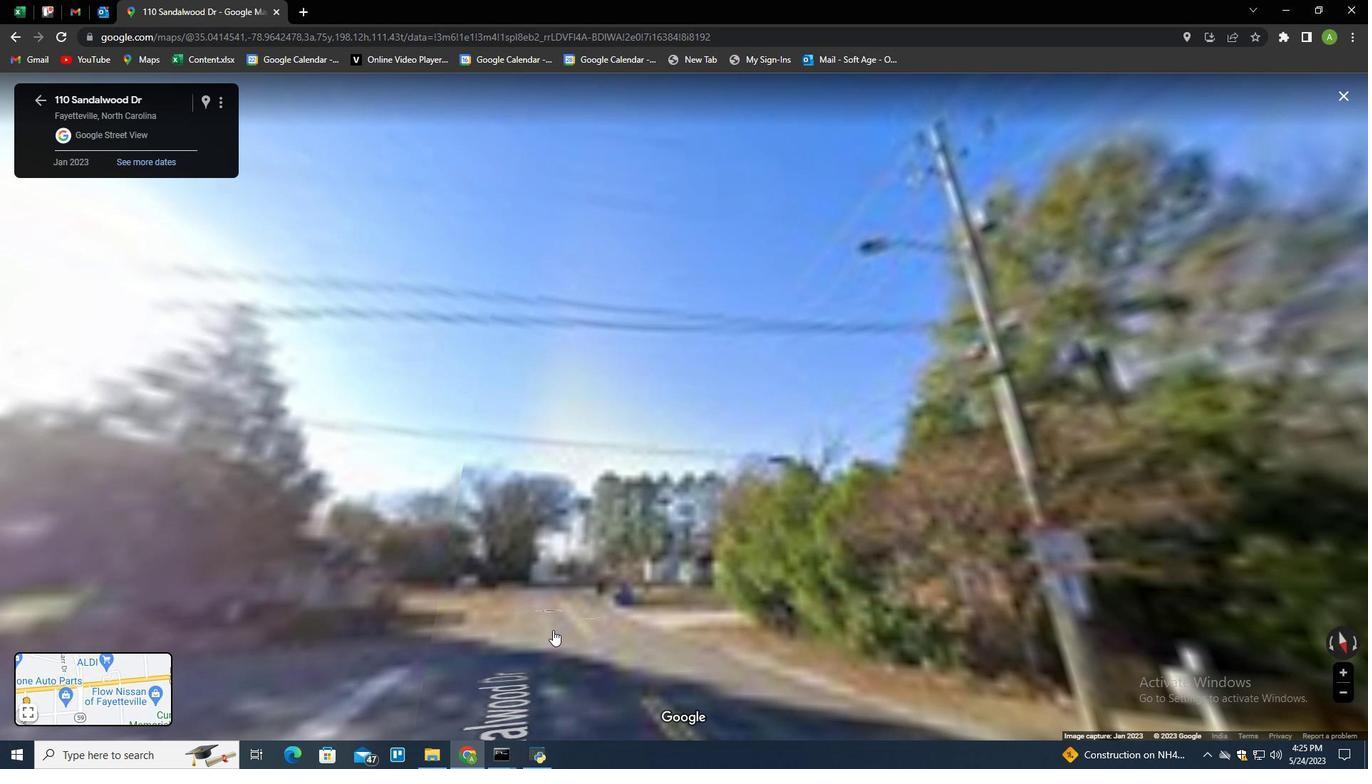 
Action: Mouse pressed left at (554, 652)
Screenshot: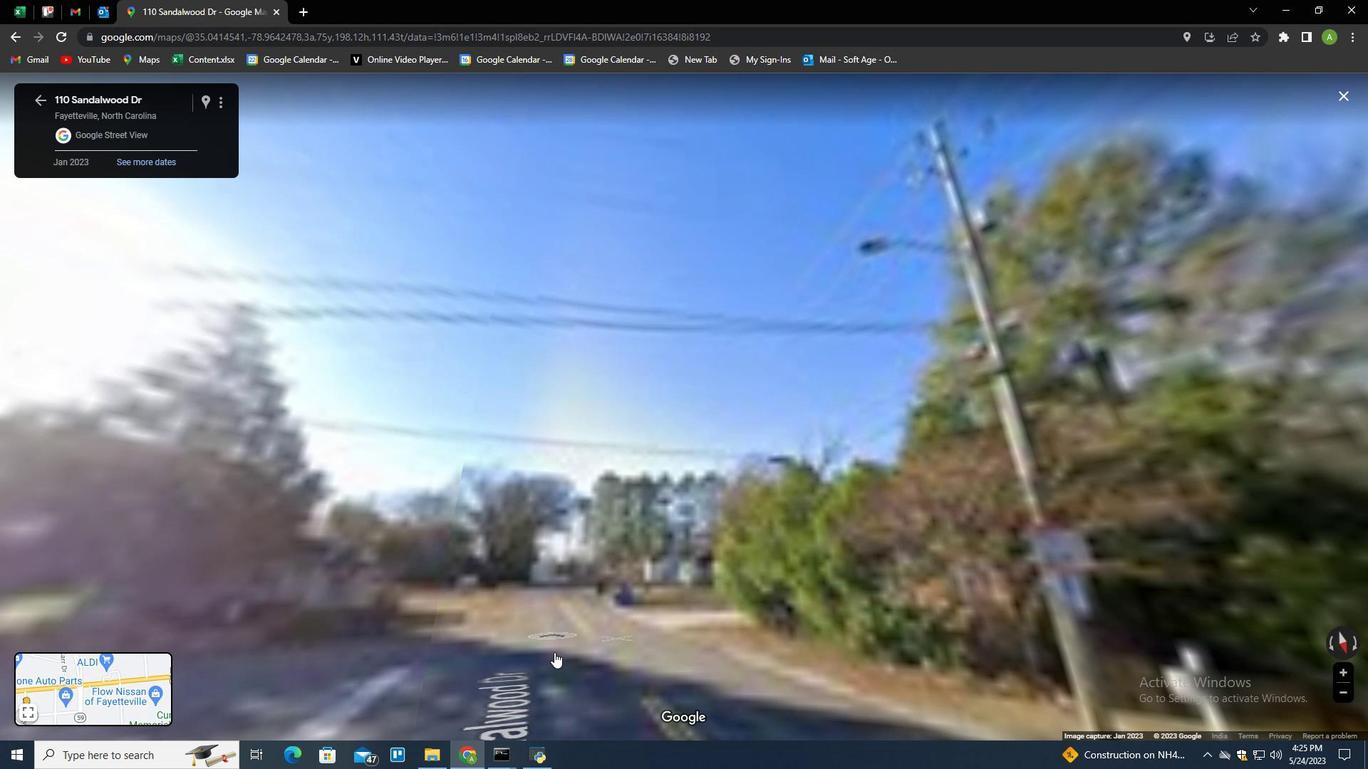 
Action: Mouse moved to (36, 101)
Screenshot: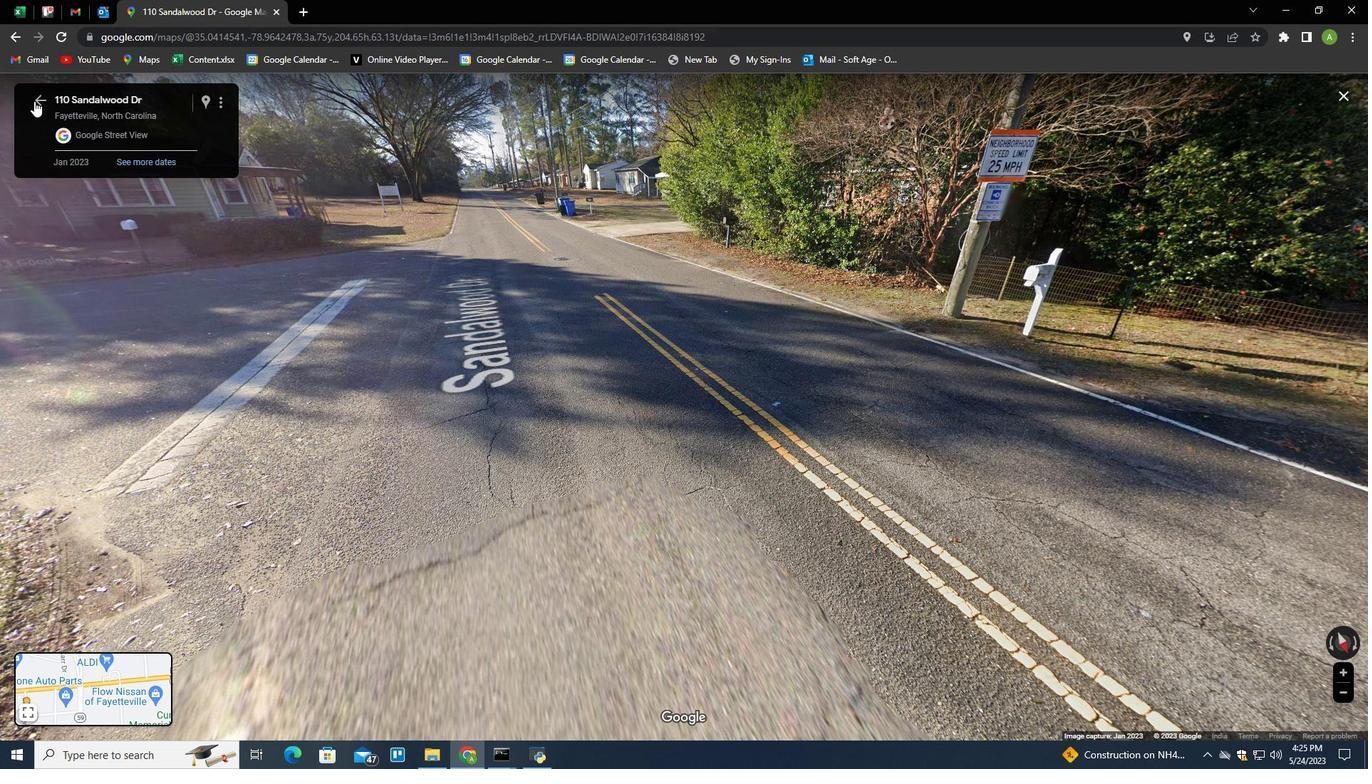 
Action: Mouse pressed left at (36, 101)
Screenshot: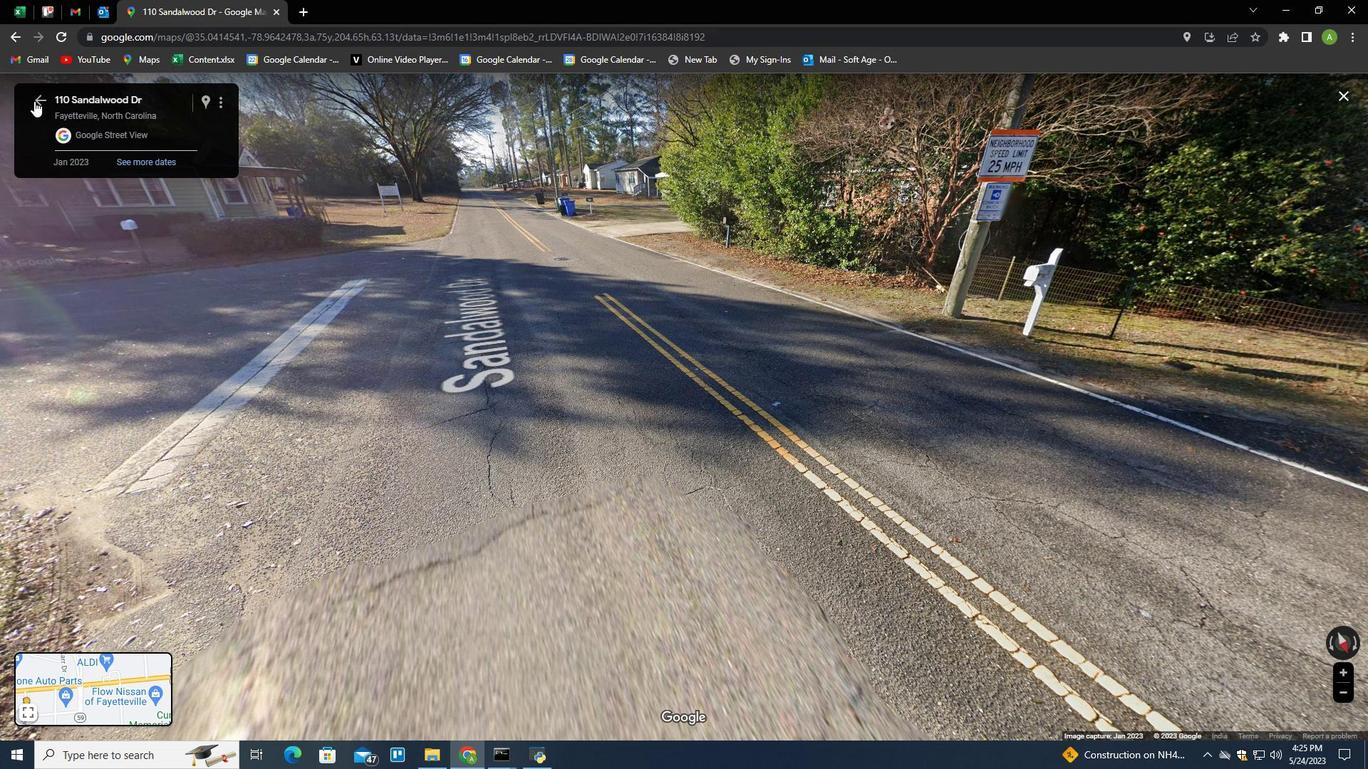 
Action: Mouse moved to (870, 387)
Screenshot: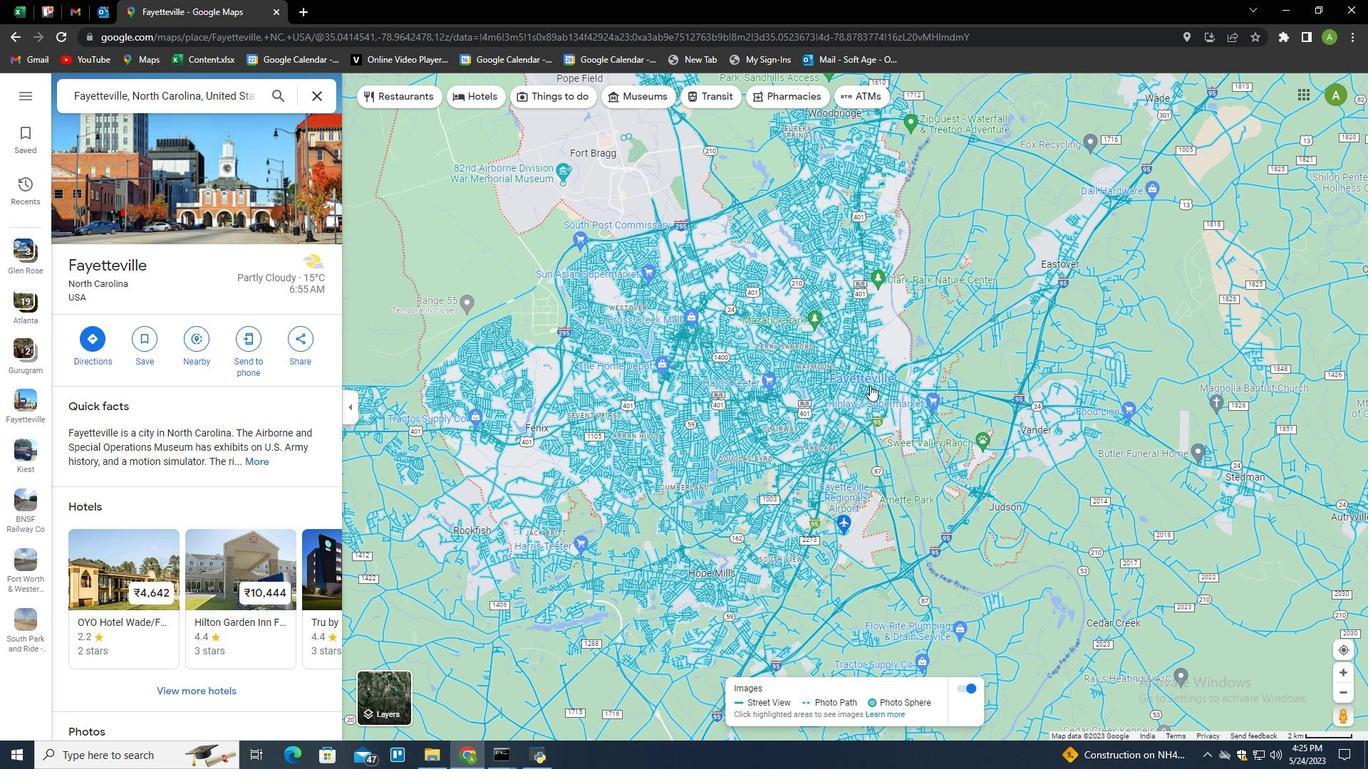 
Action: Mouse pressed left at (870, 387)
Screenshot: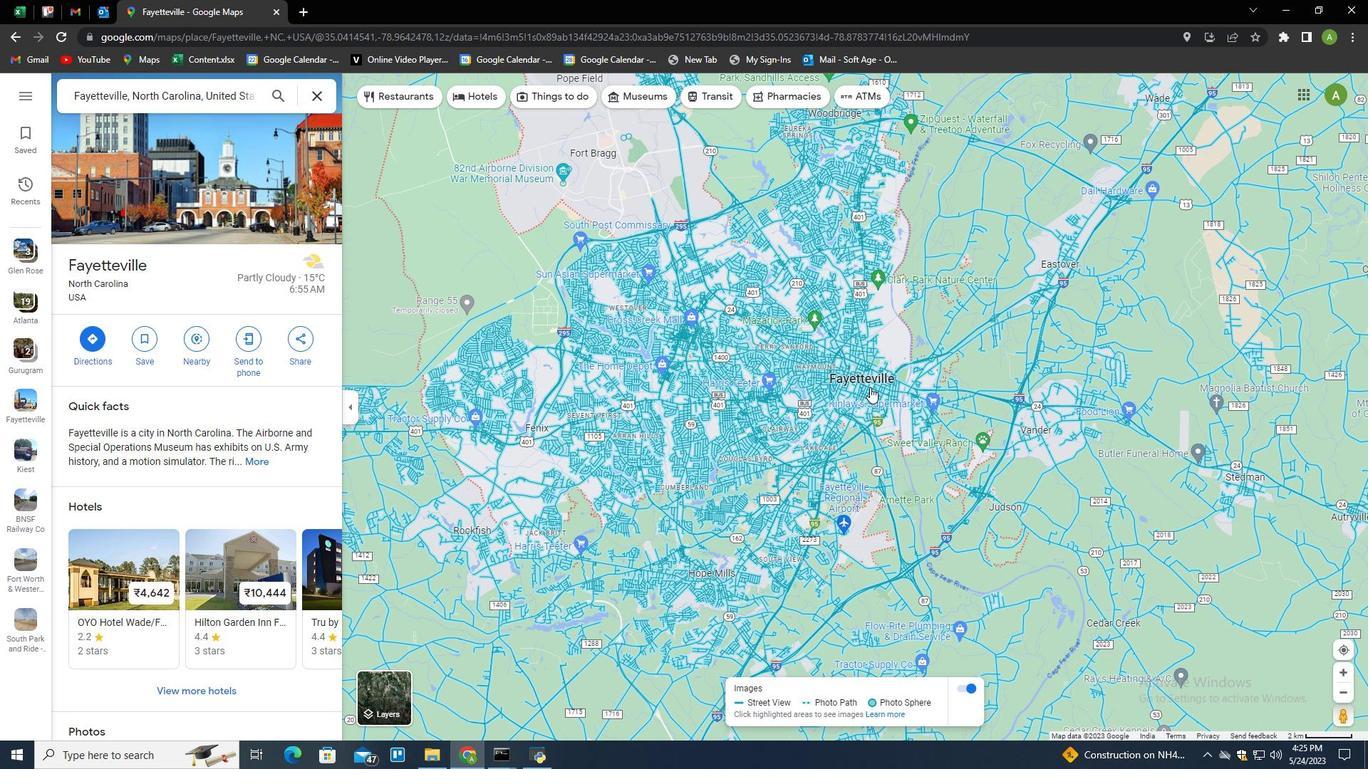
Action: Mouse moved to (454, 447)
Screenshot: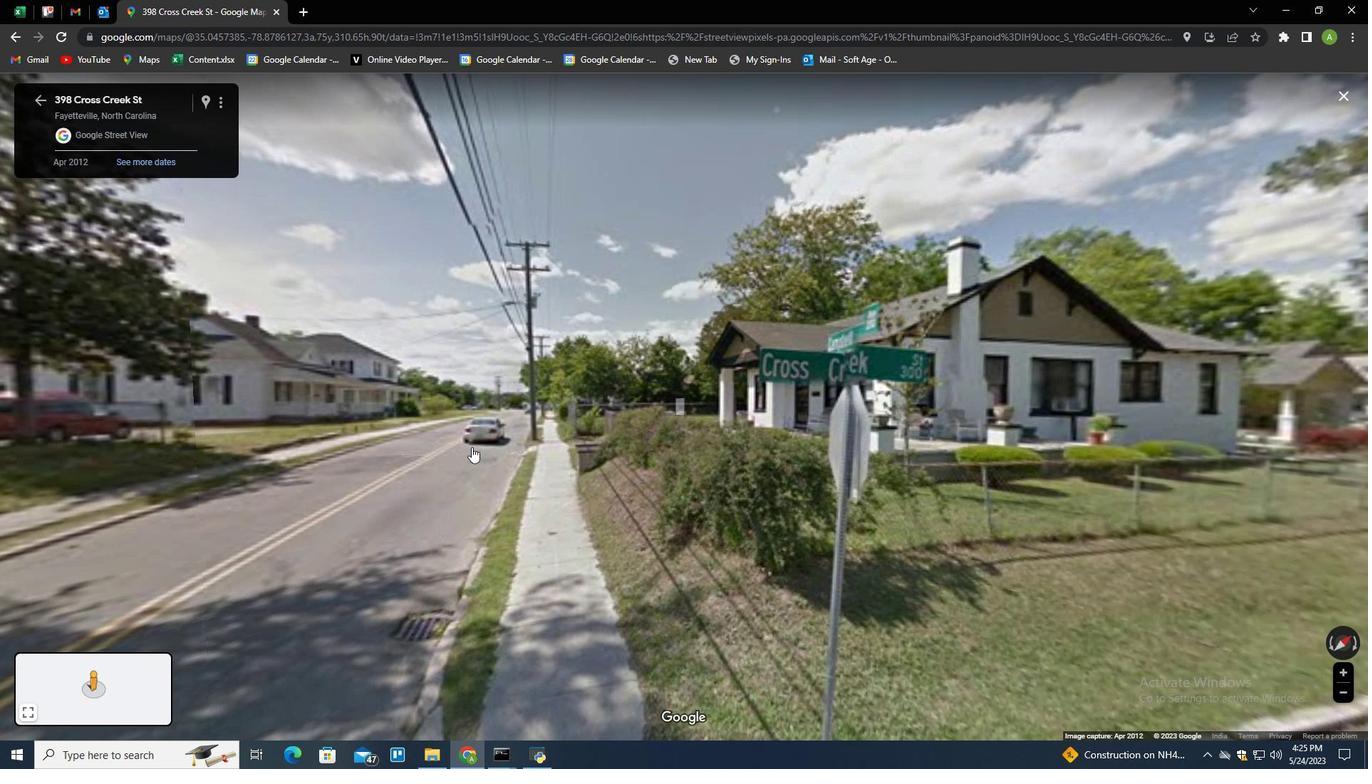 
Action: Mouse pressed left at (454, 447)
Screenshot: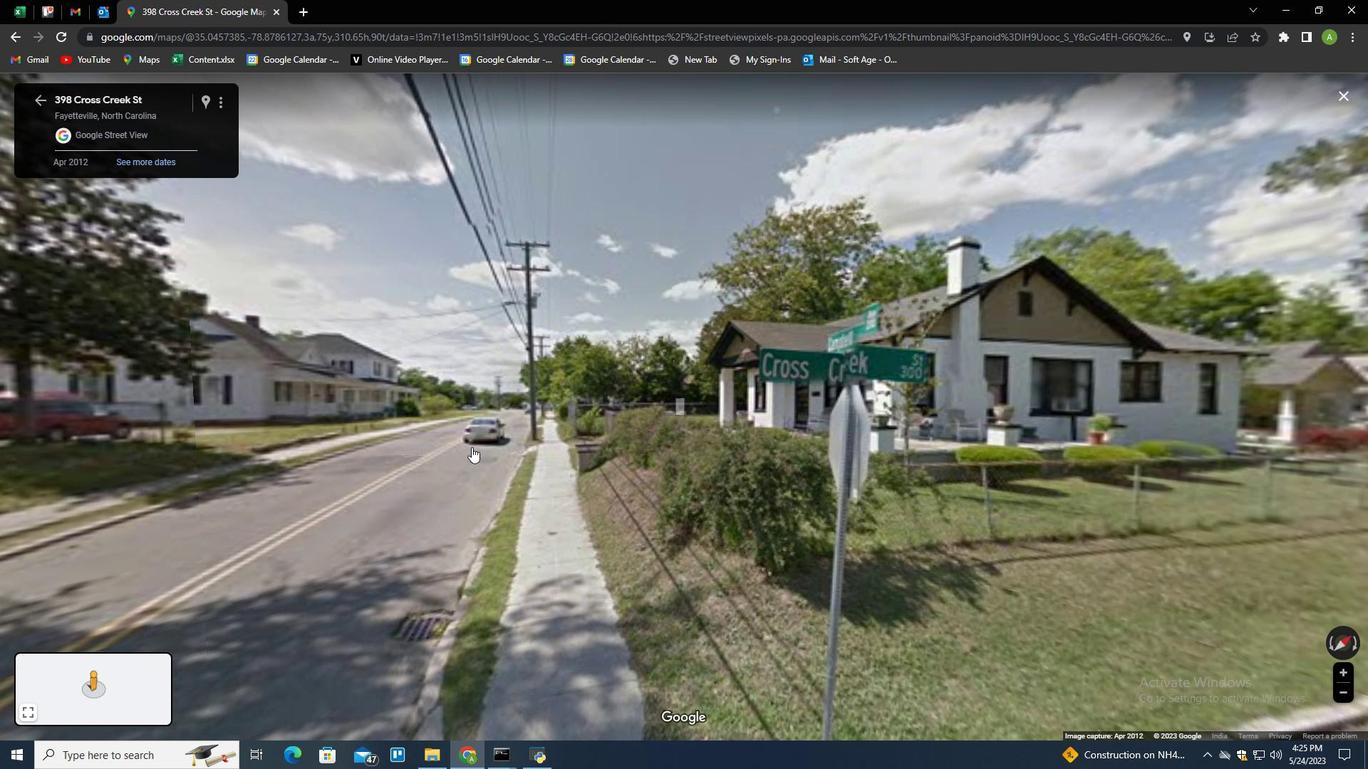 
Action: Mouse moved to (541, 471)
Screenshot: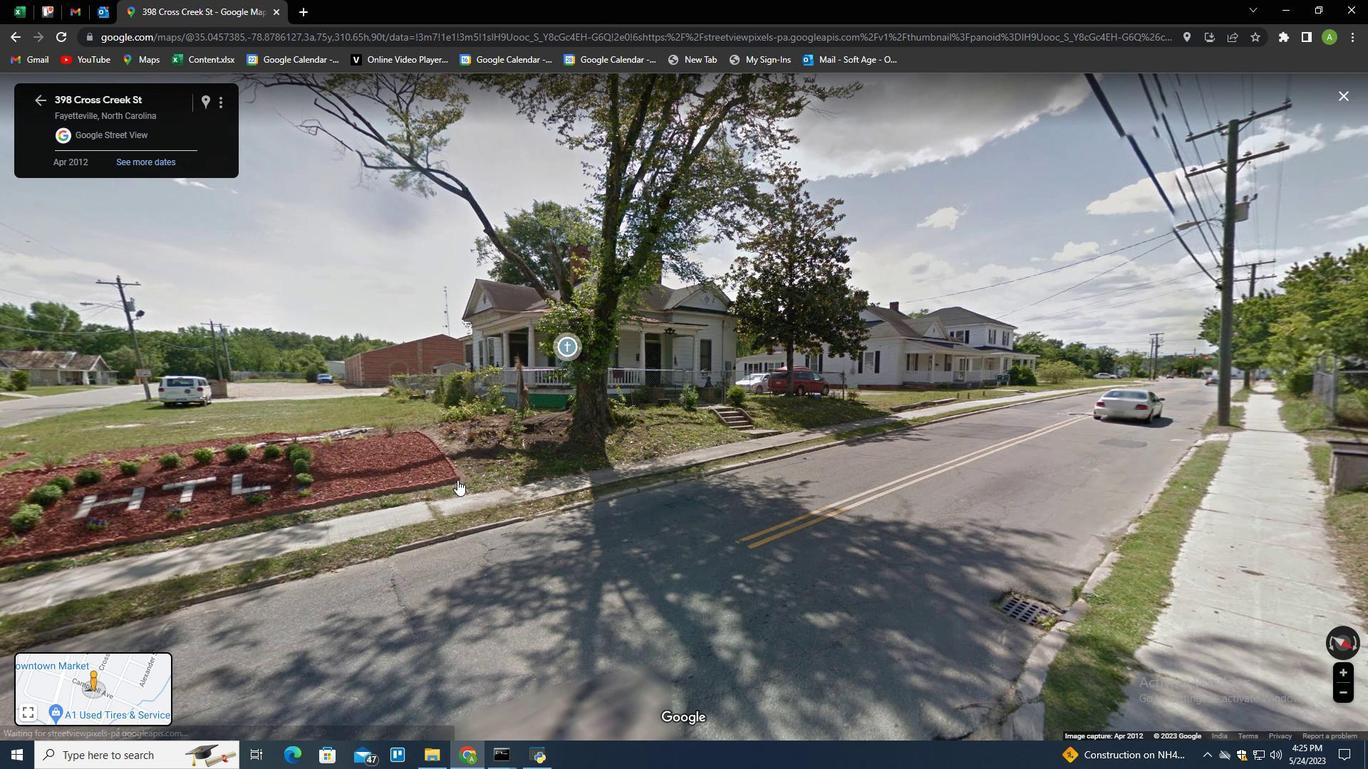 
Action: Mouse pressed left at (447, 481)
Screenshot: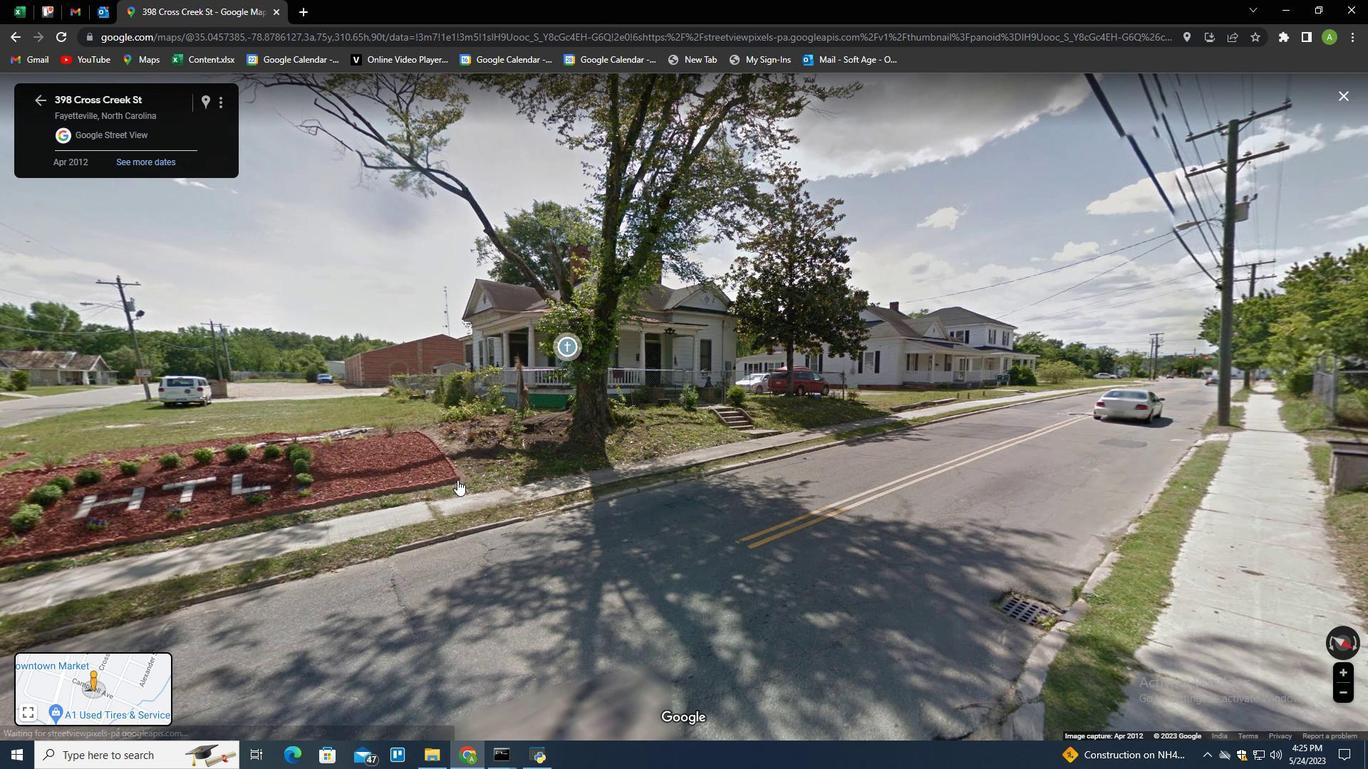 
Action: Mouse moved to (299, 431)
Screenshot: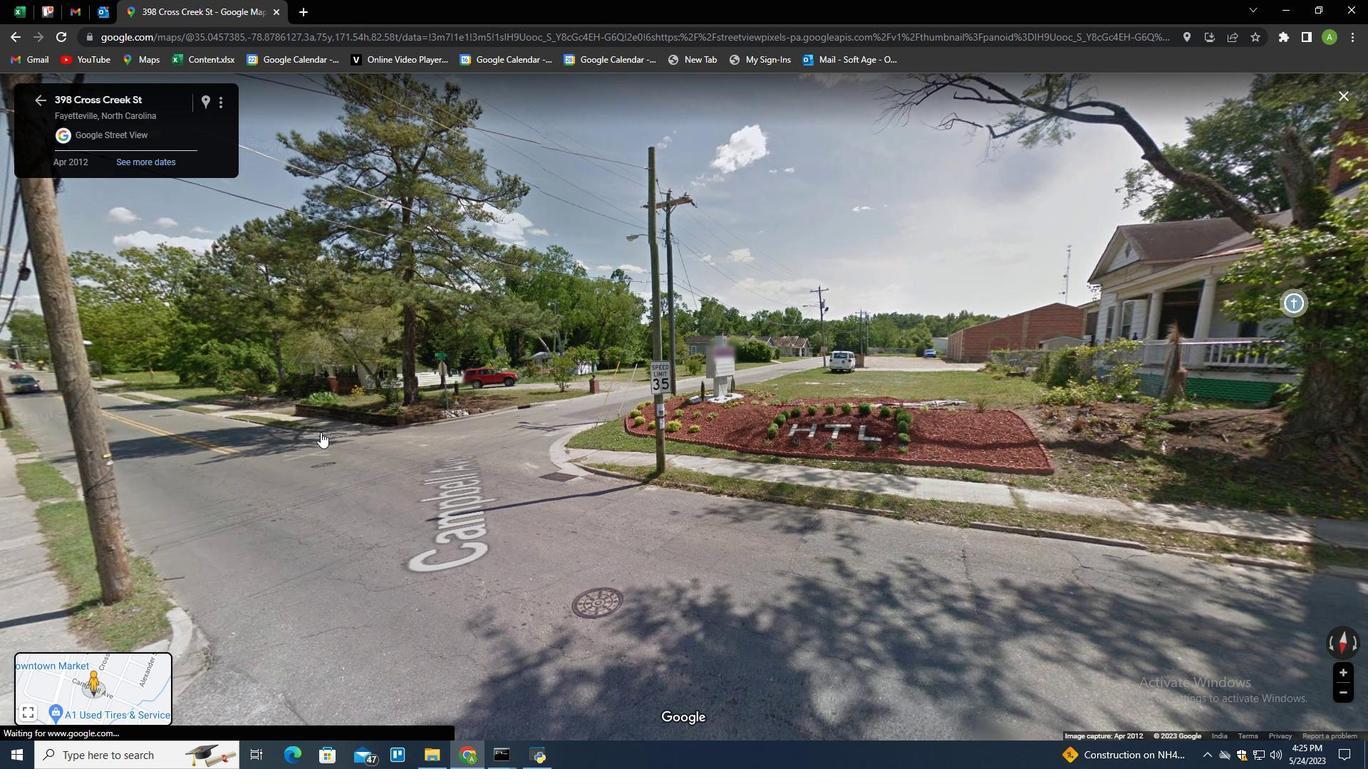 
Action: Mouse pressed left at (299, 431)
Screenshot: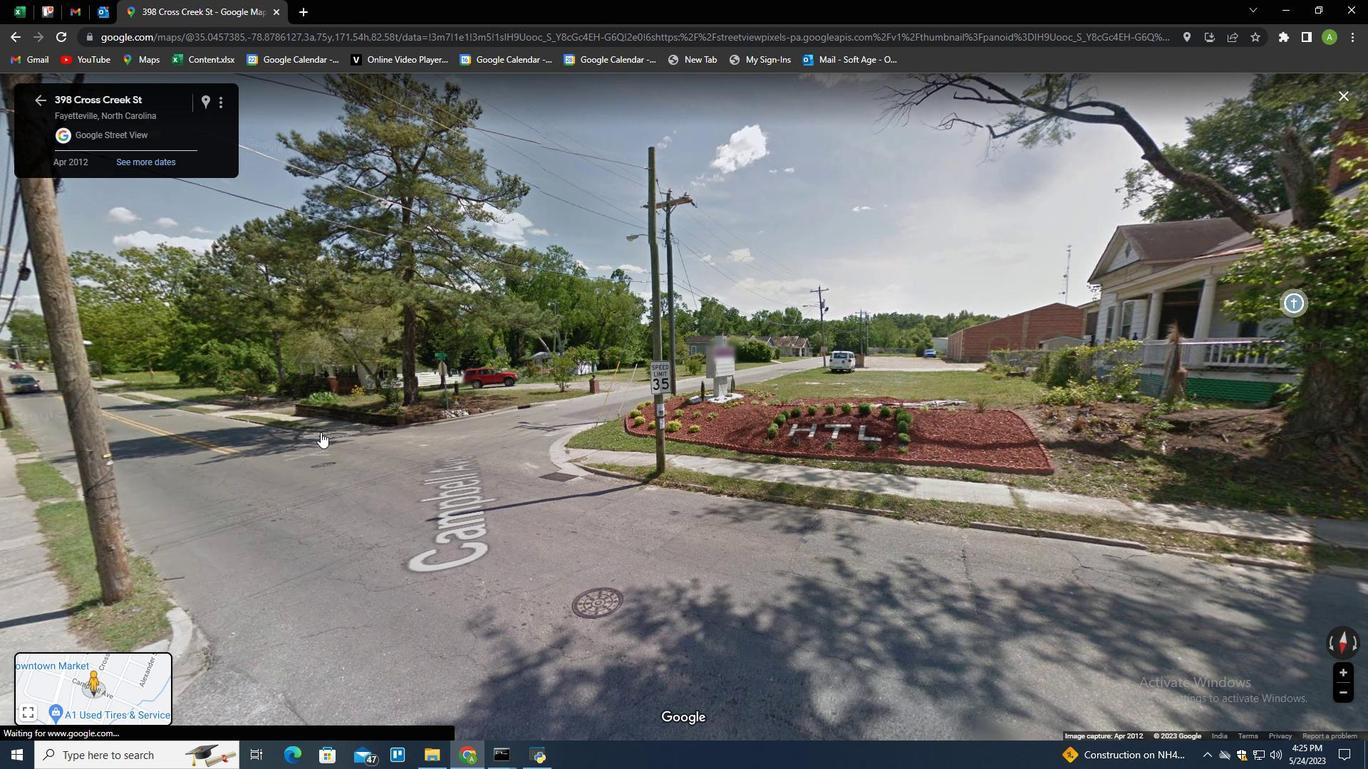 
Action: Mouse moved to (419, 415)
Screenshot: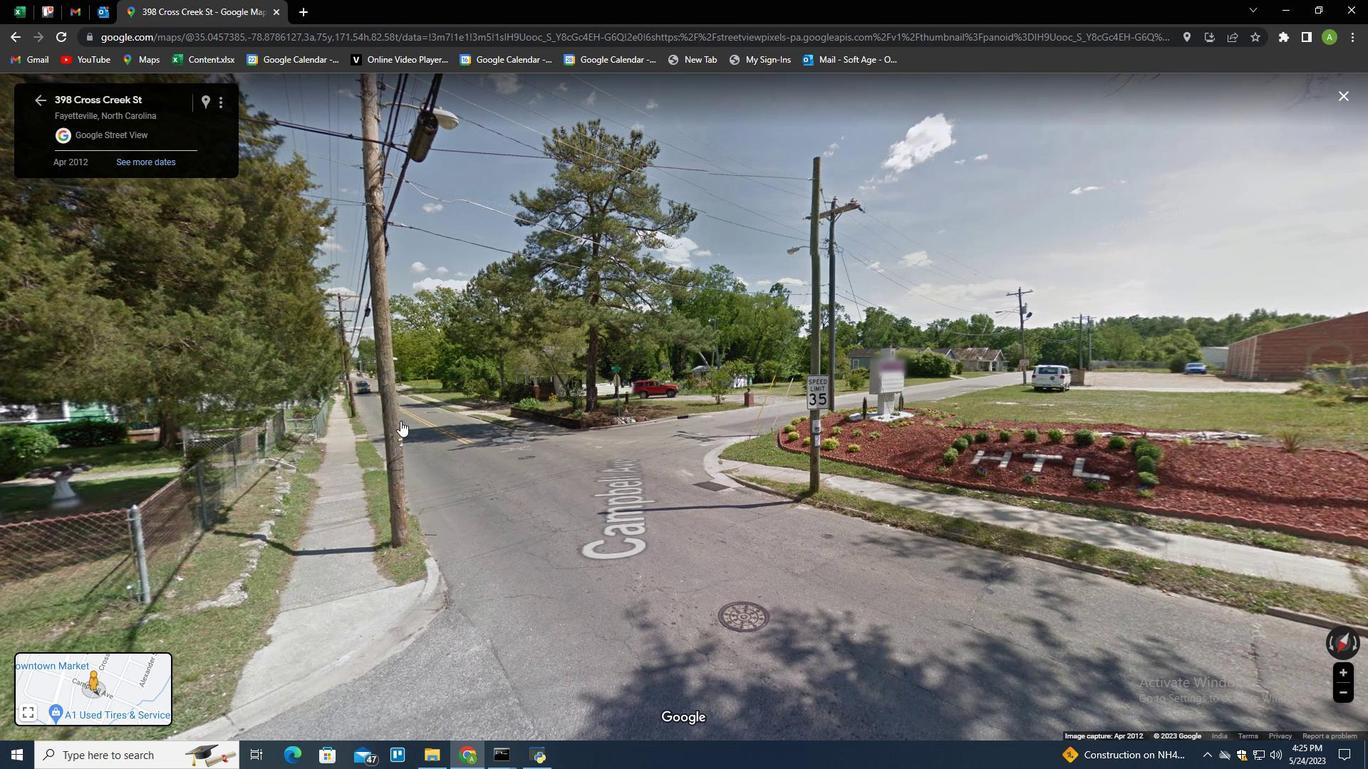 
Action: Mouse pressed left at (419, 415)
Screenshot: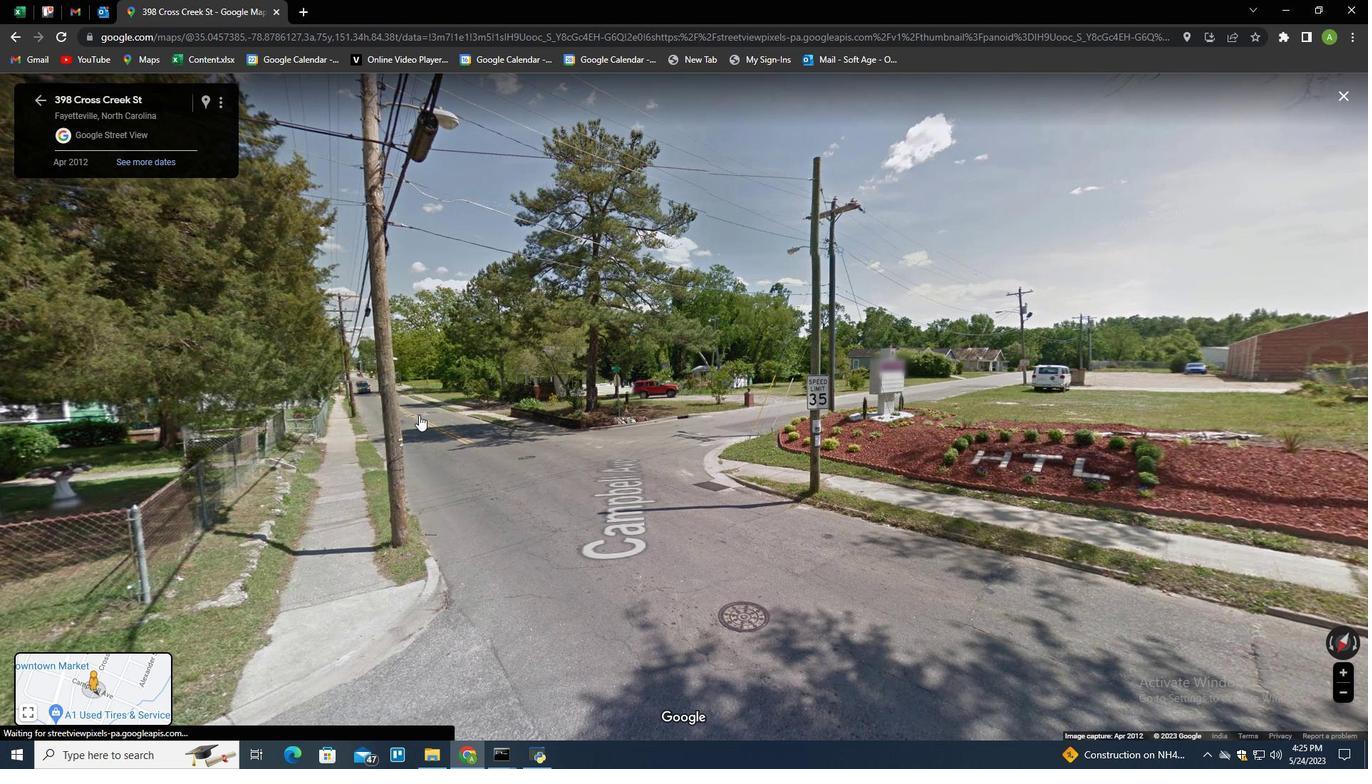 
Action: Mouse moved to (312, 406)
Screenshot: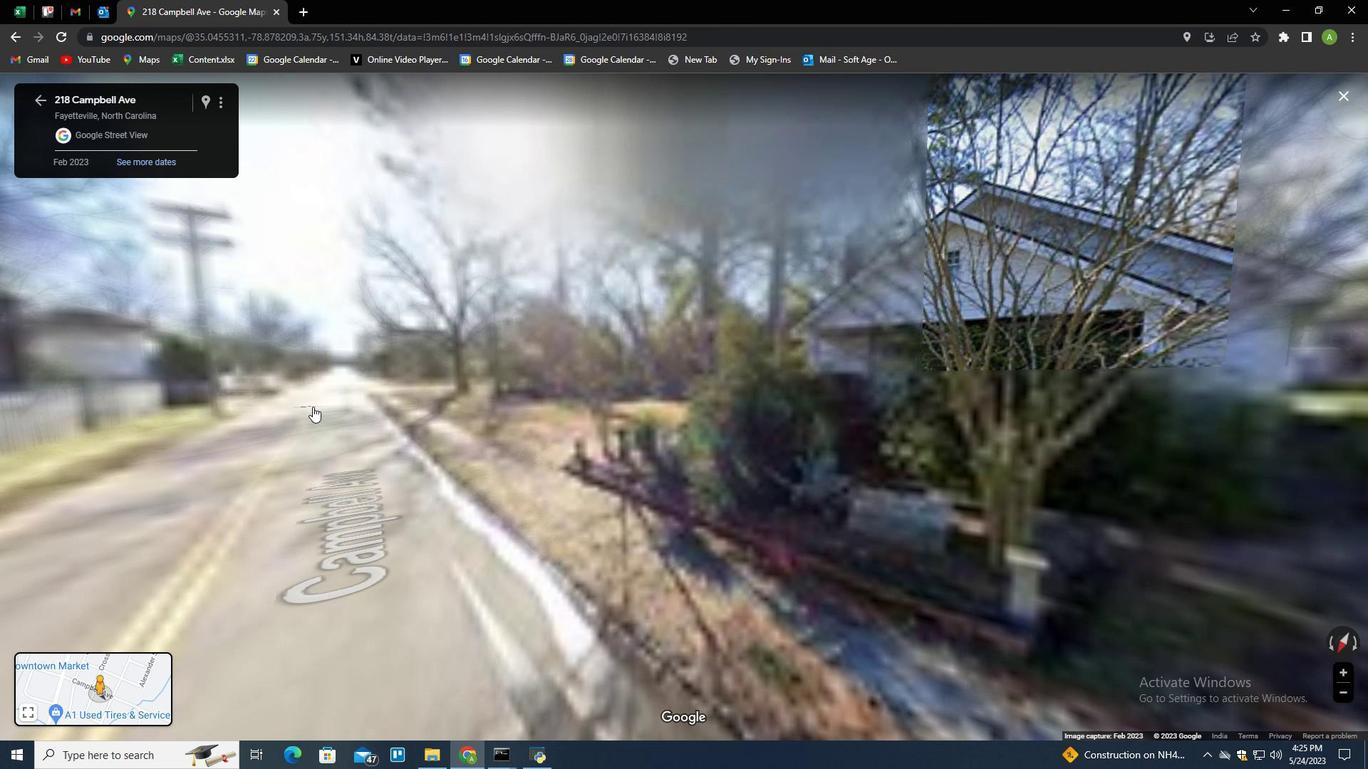 
Action: Mouse pressed left at (312, 406)
Screenshot: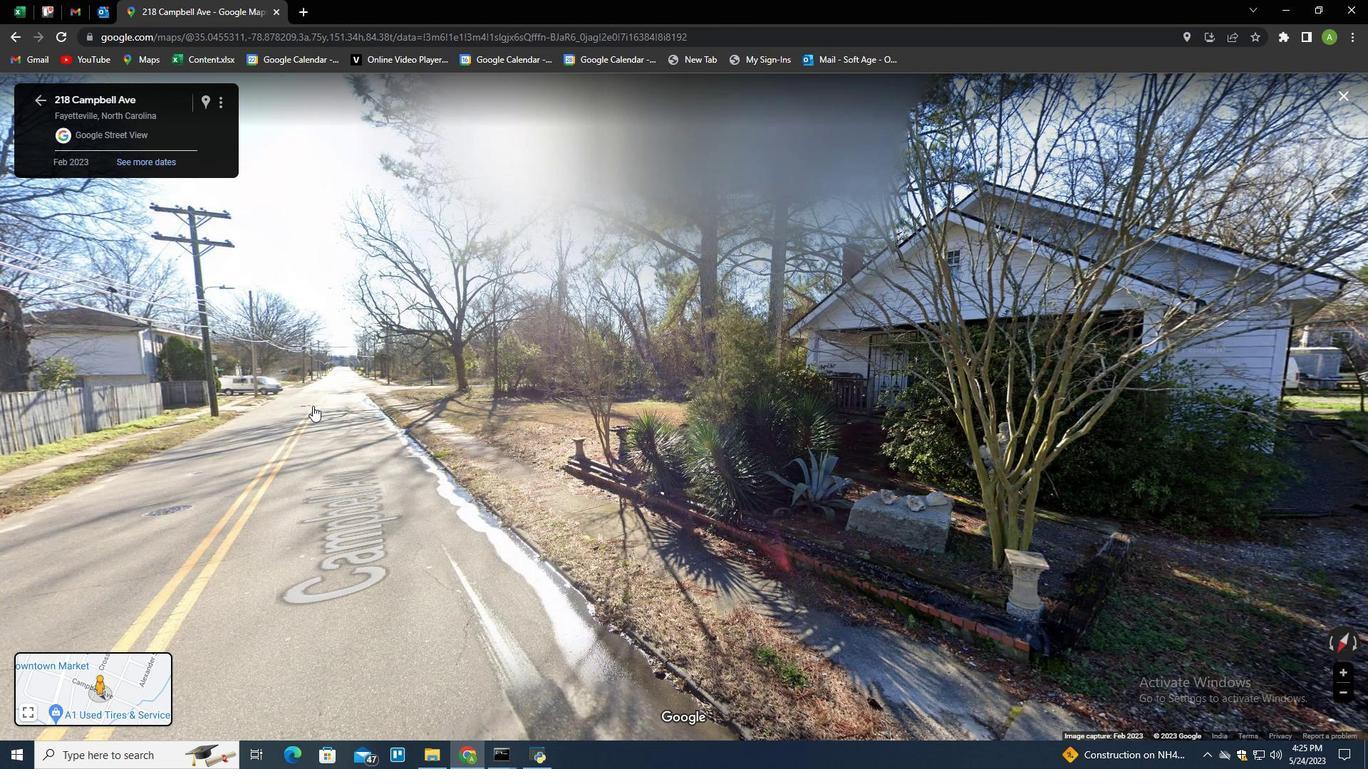 
Action: Mouse moved to (306, 400)
Screenshot: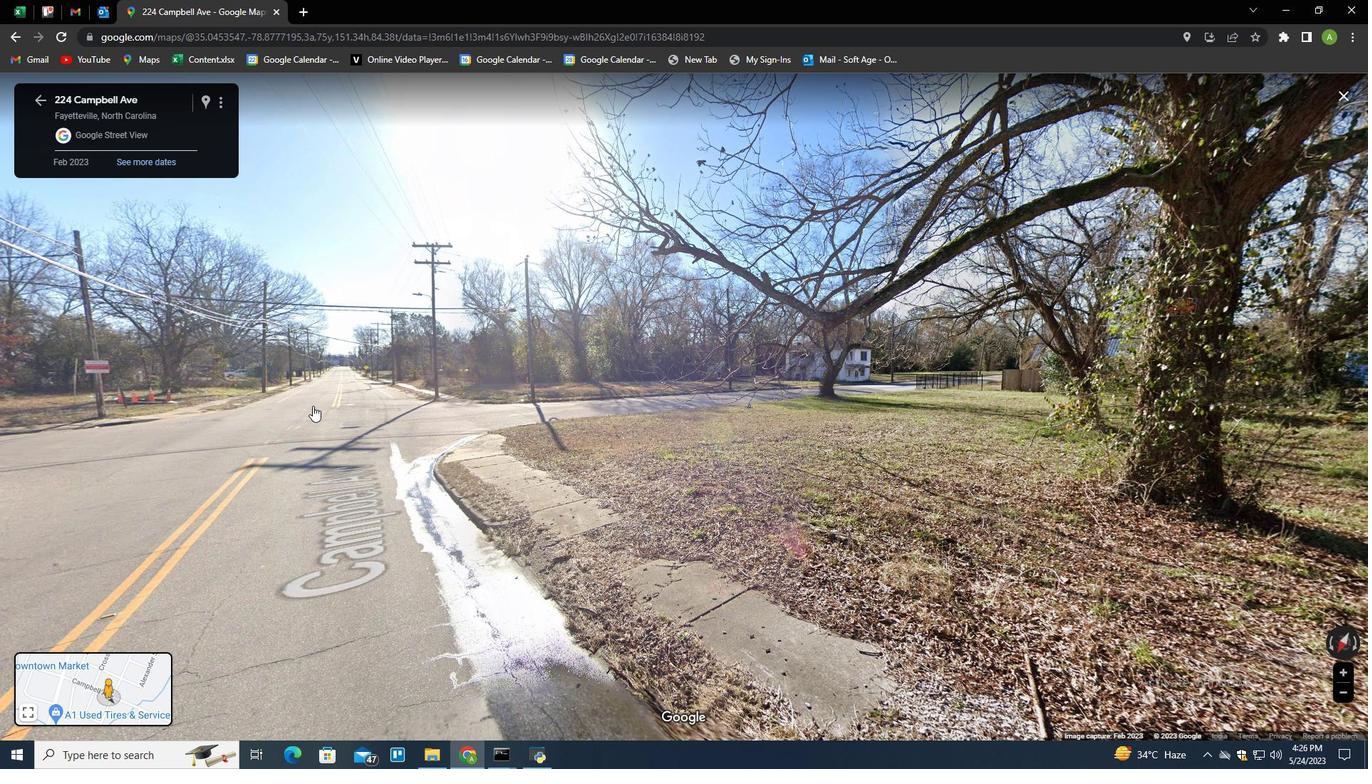 
Action: Mouse pressed left at (306, 400)
Screenshot: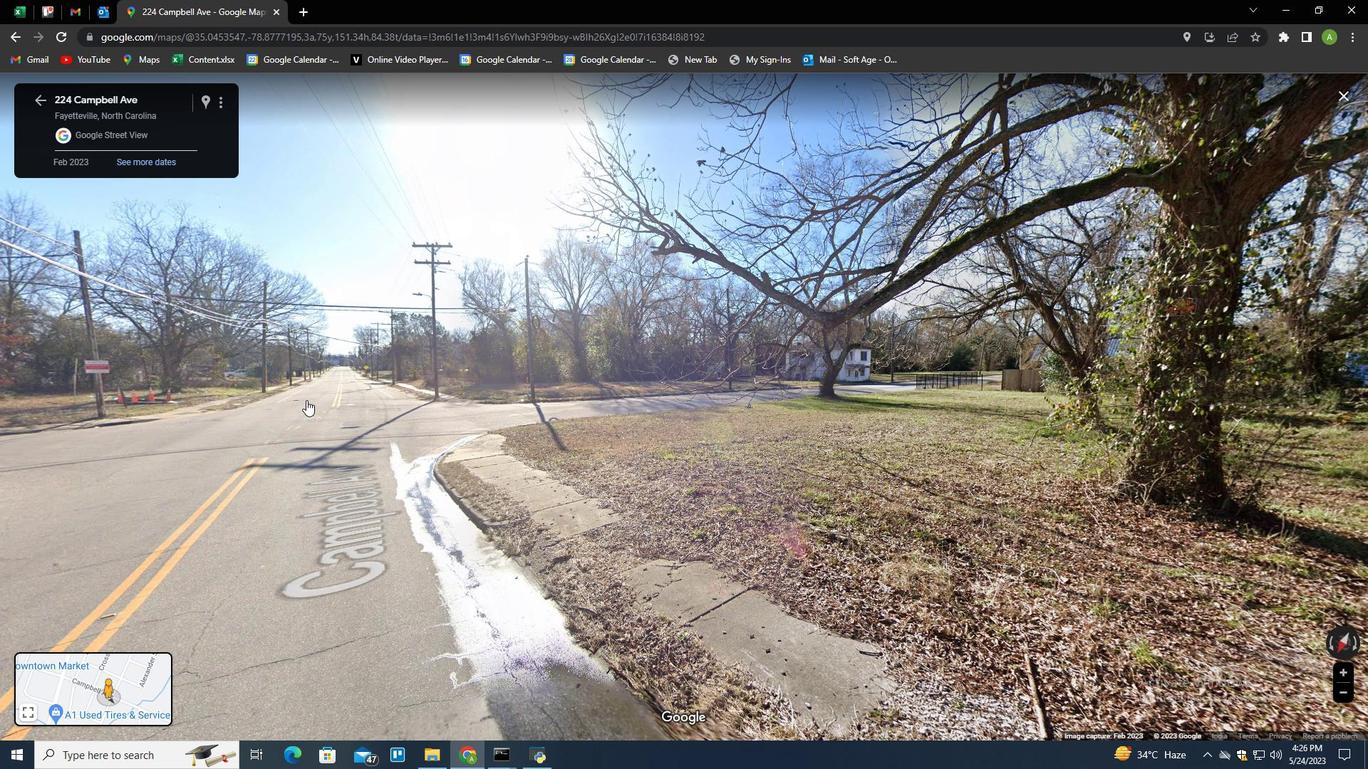 
Action: Mouse moved to (327, 389)
Screenshot: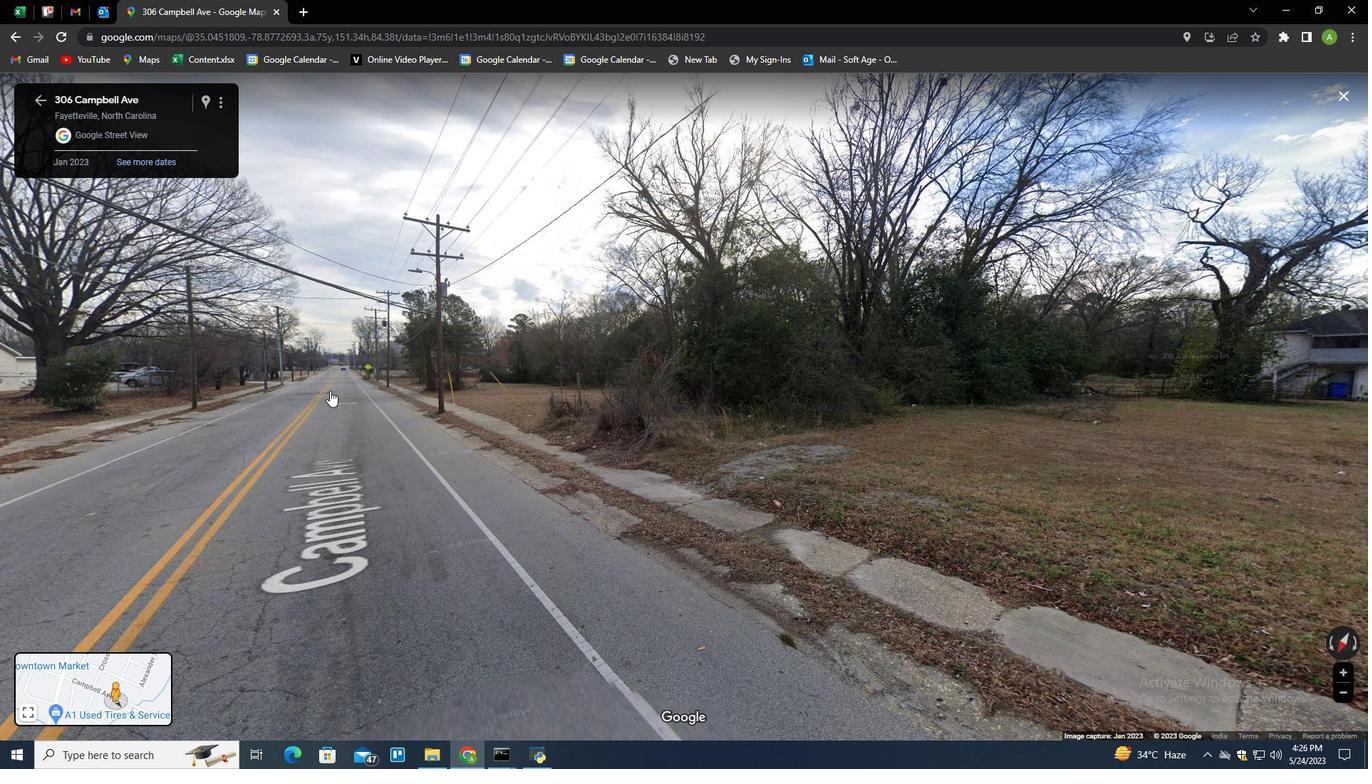 
Action: Mouse pressed left at (327, 389)
Screenshot: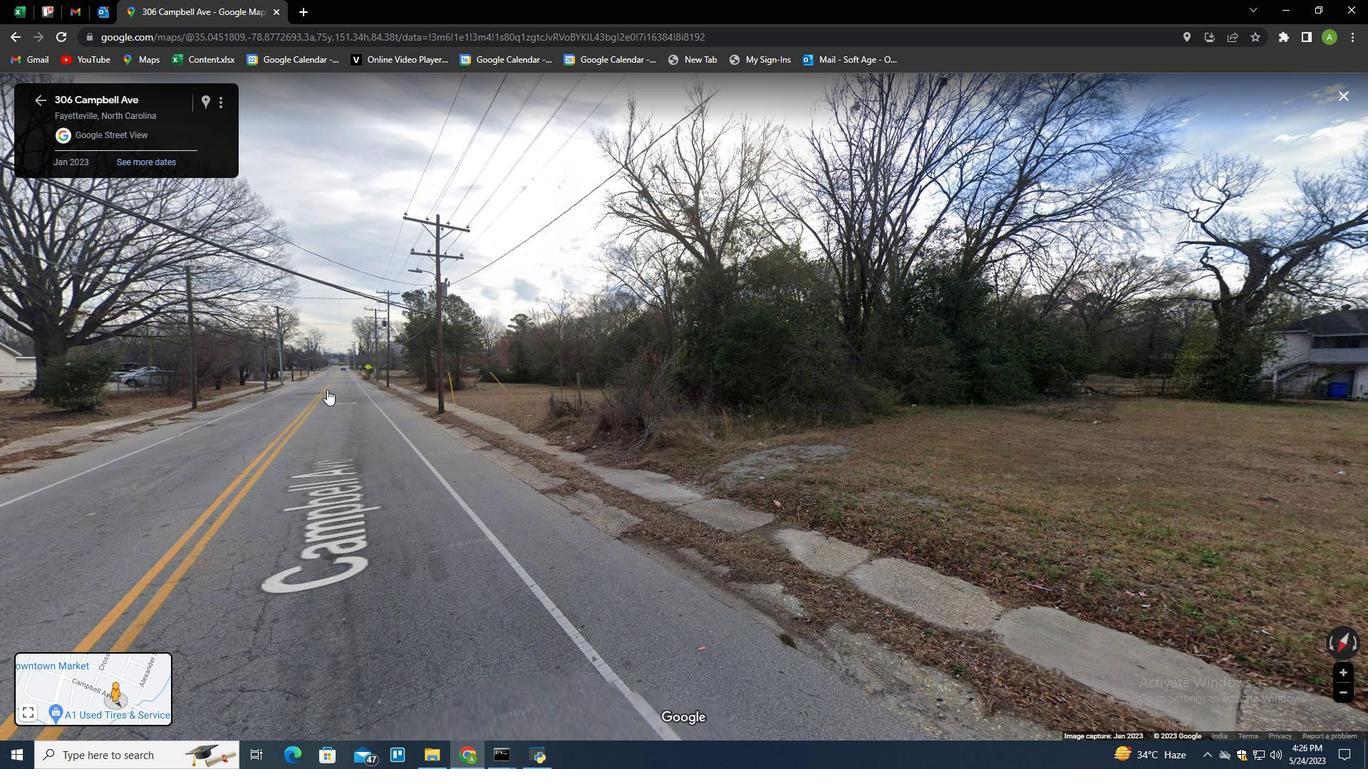 
Action: Mouse moved to (335, 394)
Screenshot: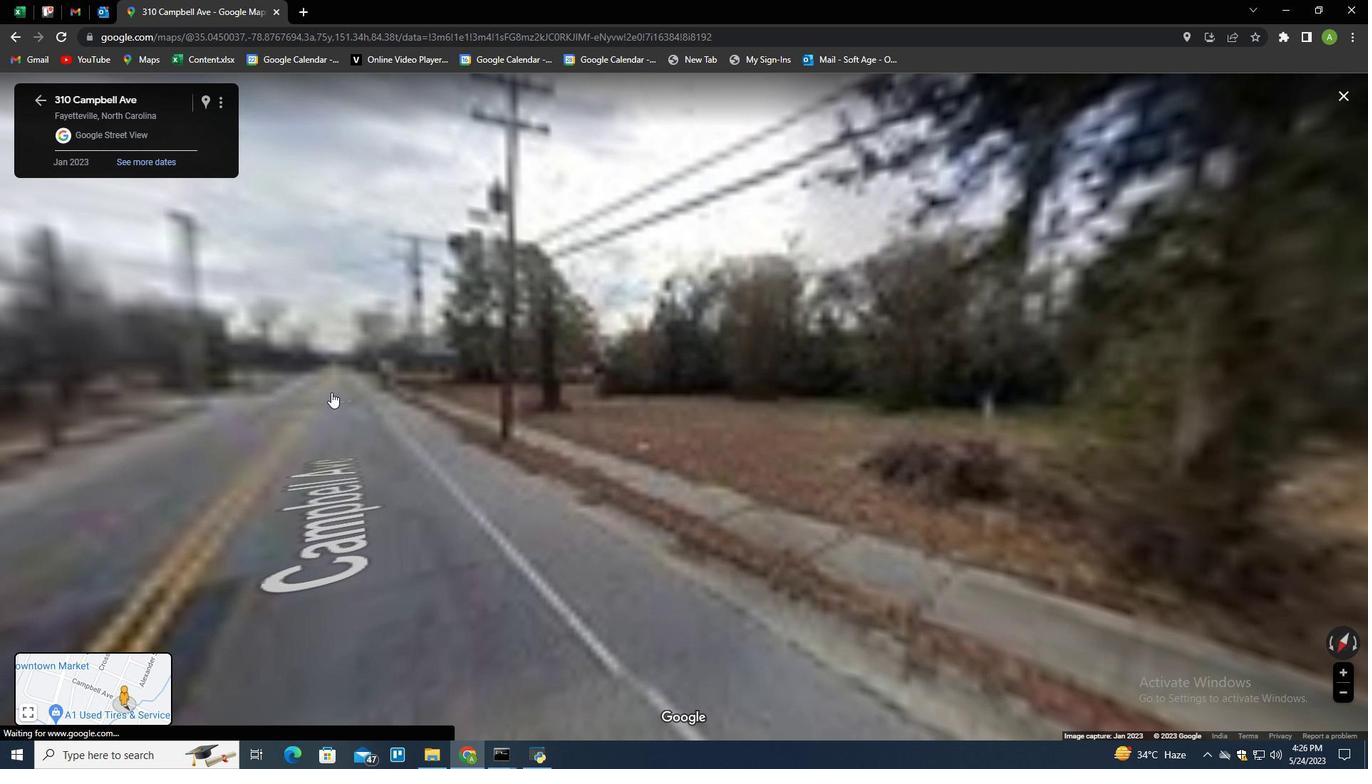 
Action: Mouse pressed left at (332, 392)
Screenshot: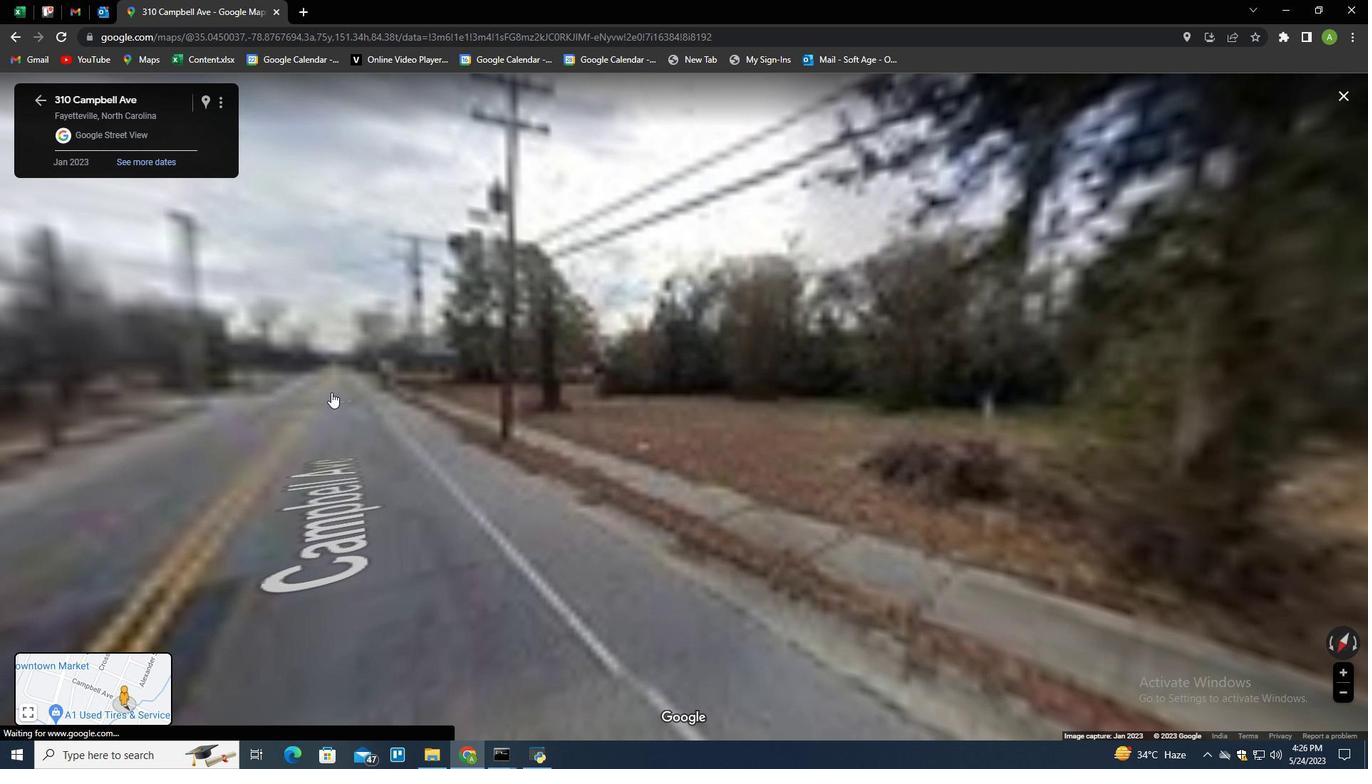 
Action: Mouse moved to (504, 416)
Screenshot: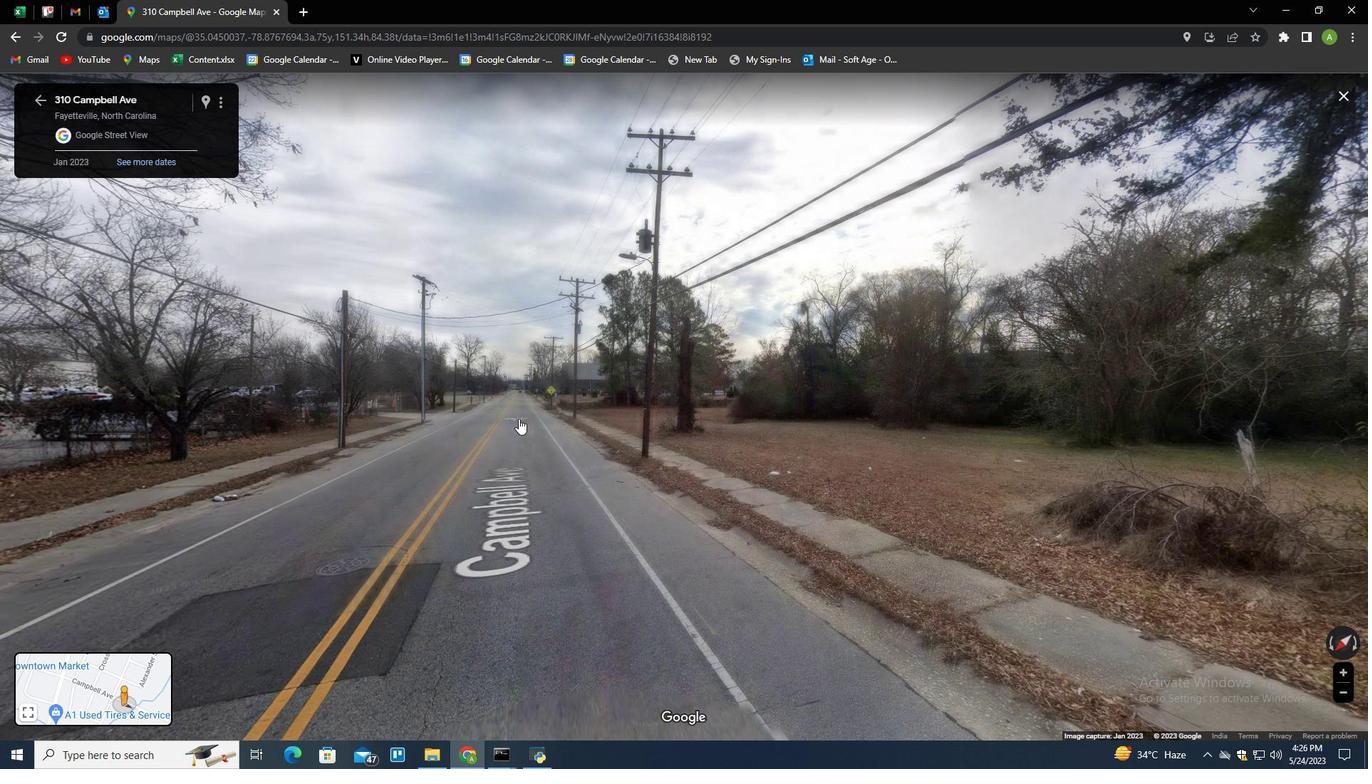 
Action: Mouse pressed left at (504, 416)
Screenshot: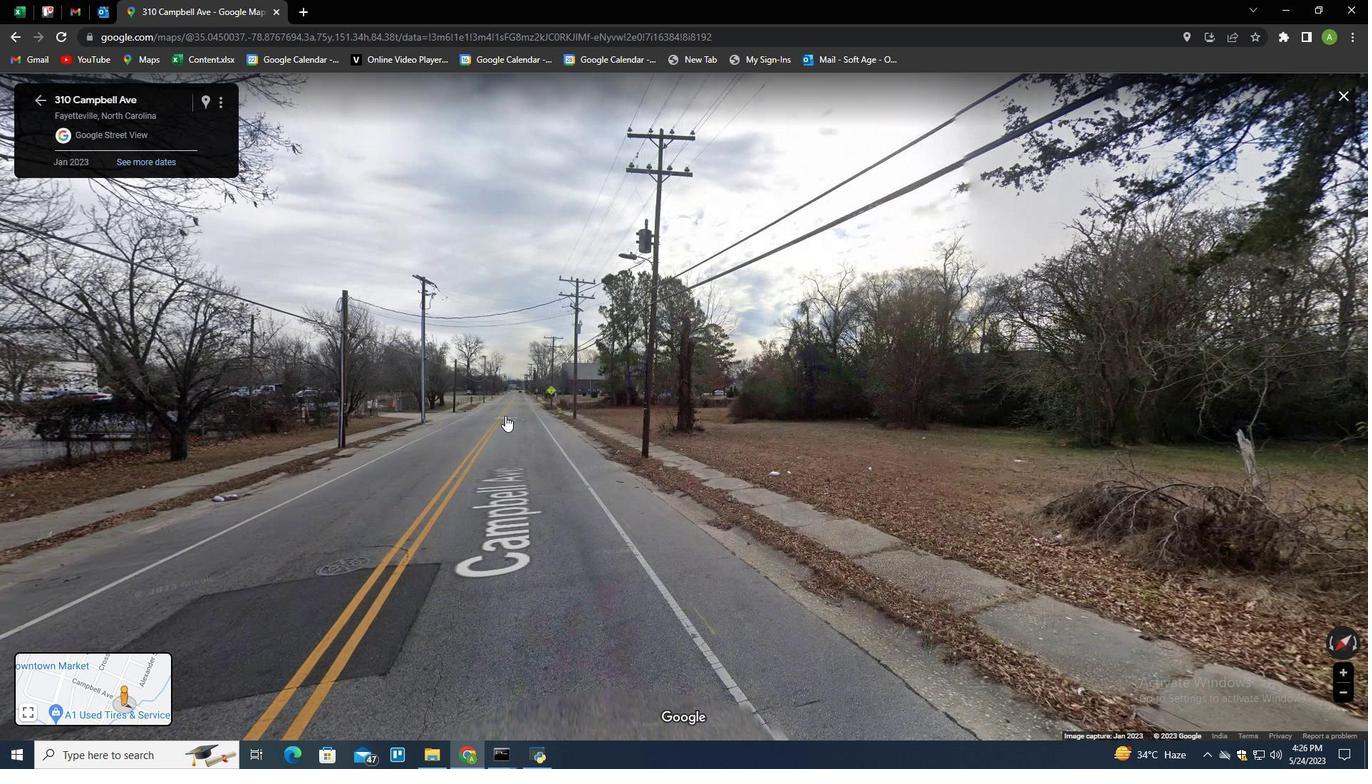 
Action: Mouse moved to (620, 402)
Screenshot: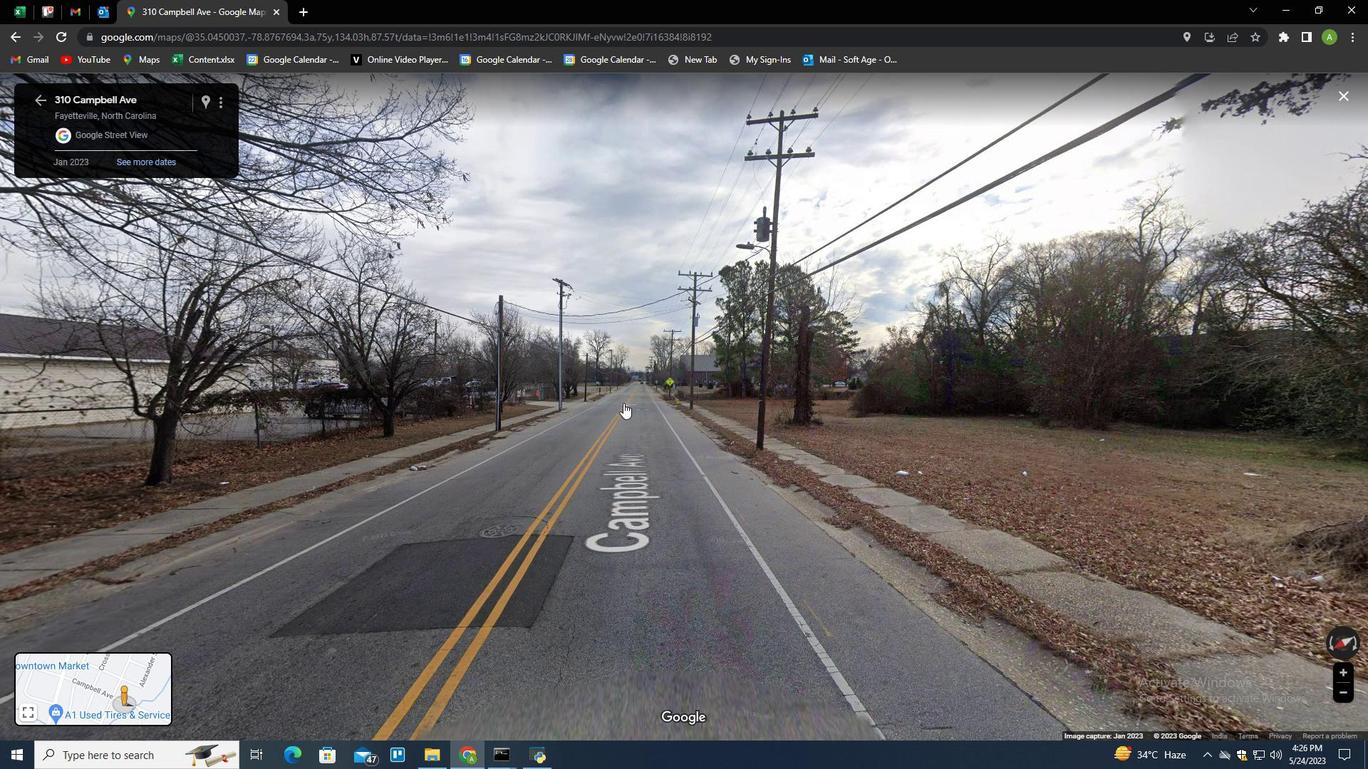 
Action: Mouse pressed left at (620, 402)
Screenshot: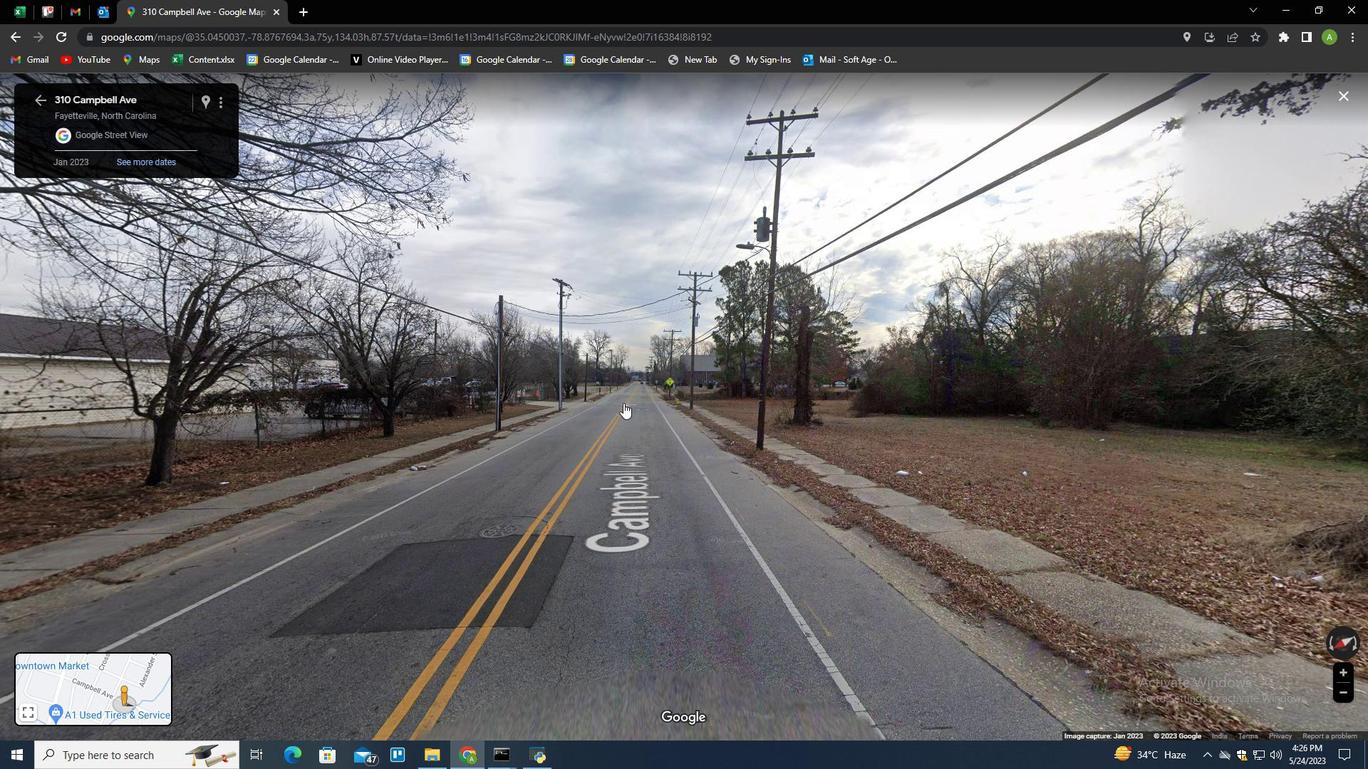 
Action: Mouse moved to (661, 403)
Screenshot: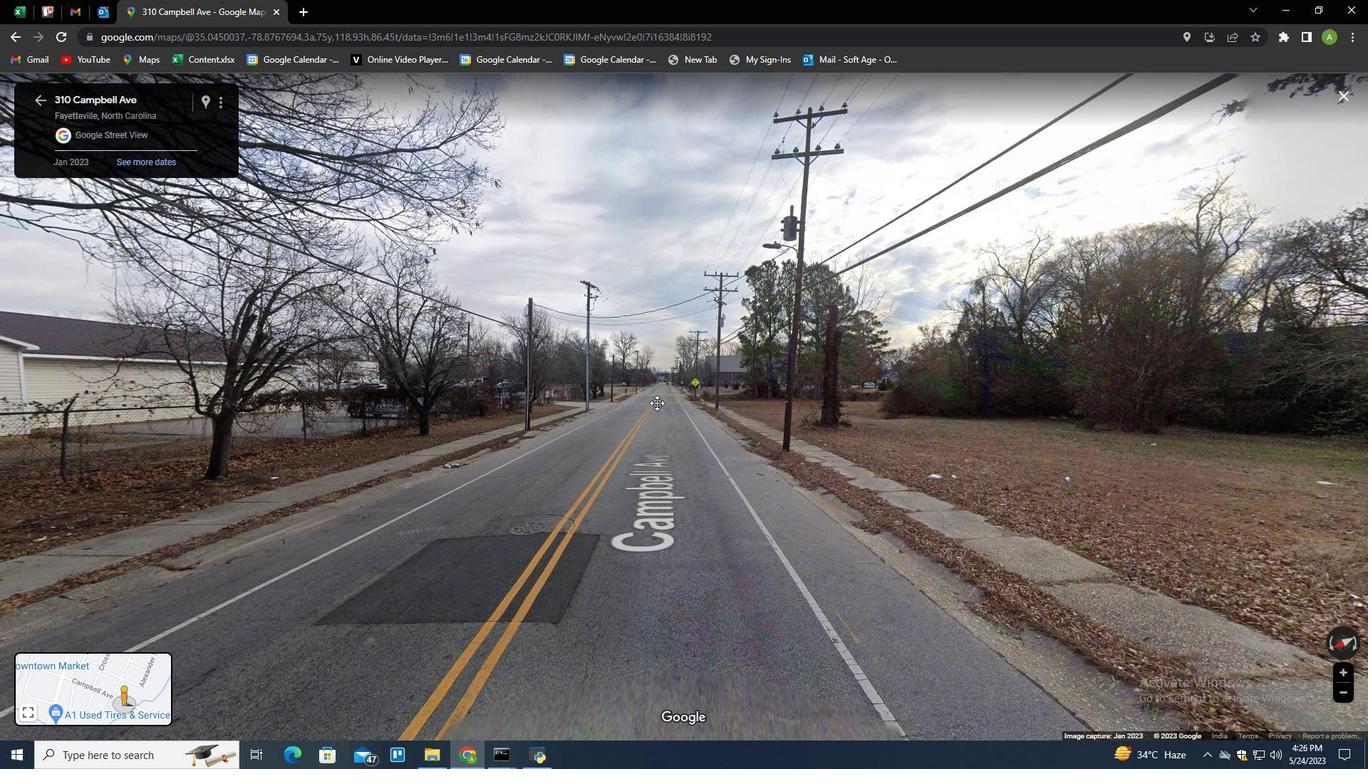 
Action: Mouse pressed left at (661, 403)
Screenshot: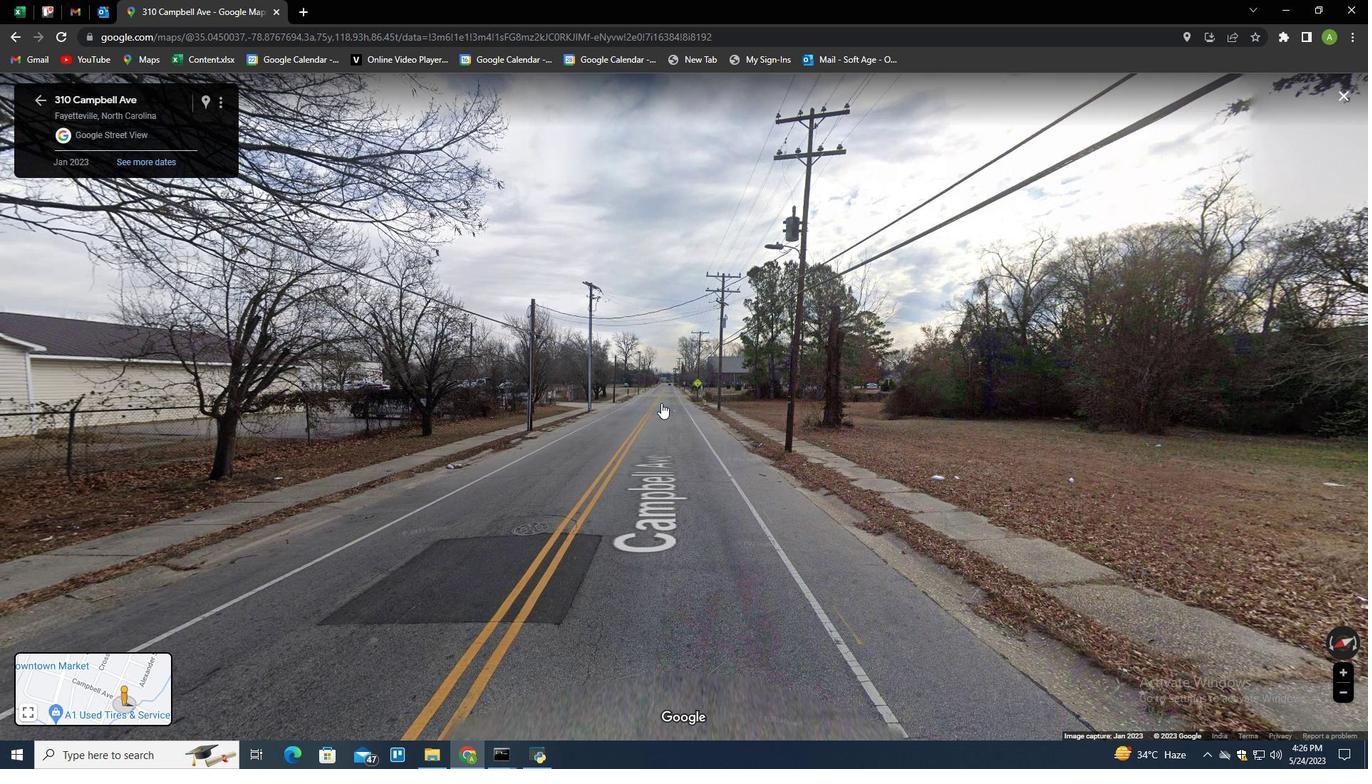 
Action: Mouse moved to (667, 402)
Screenshot: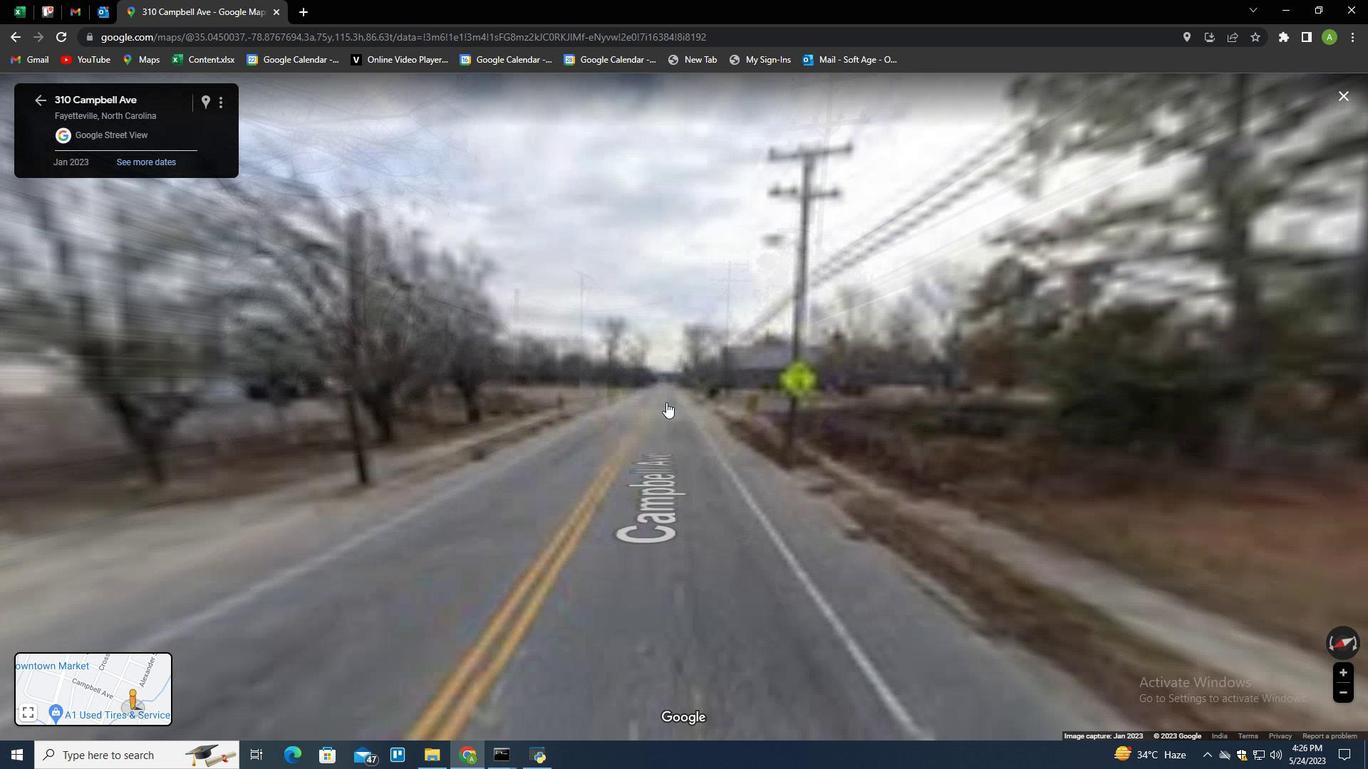 
Action: Mouse pressed left at (667, 402)
Screenshot: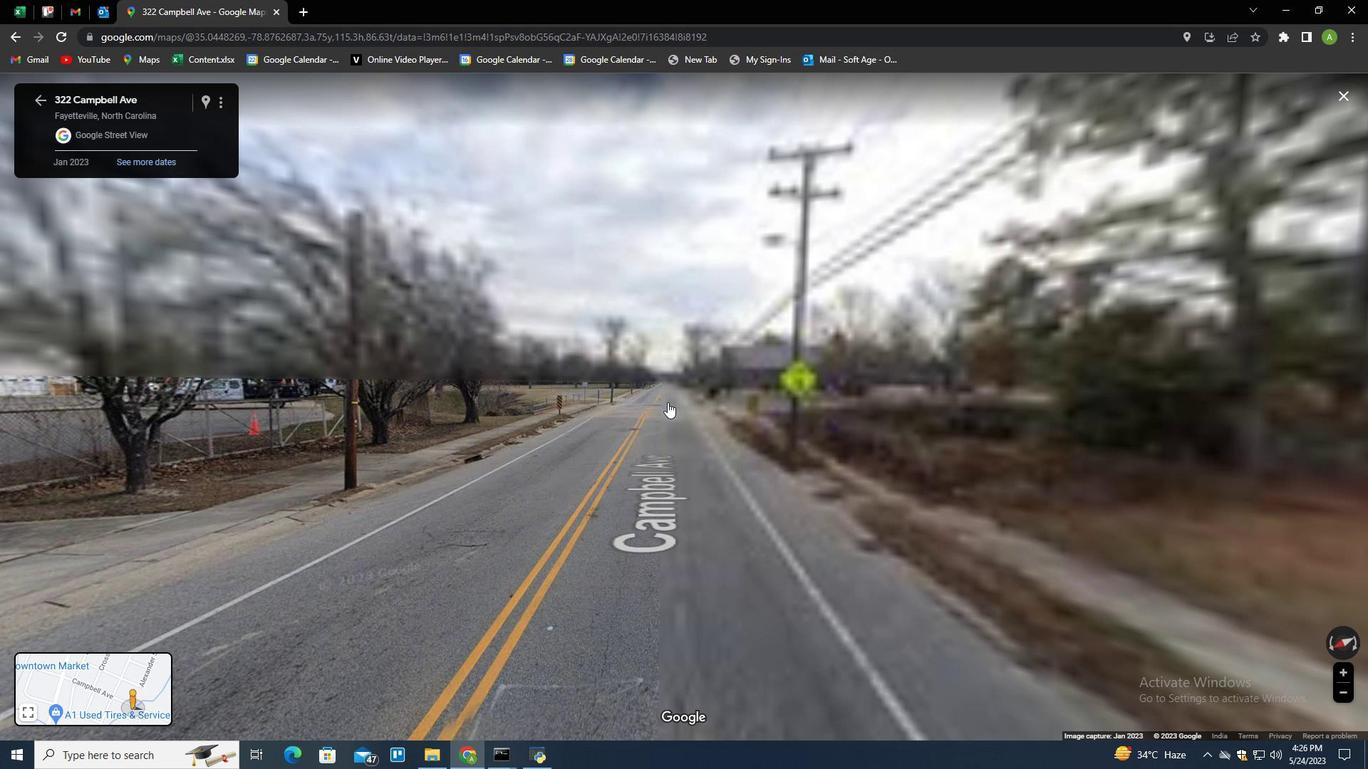 
Action: Mouse pressed left at (667, 402)
Screenshot: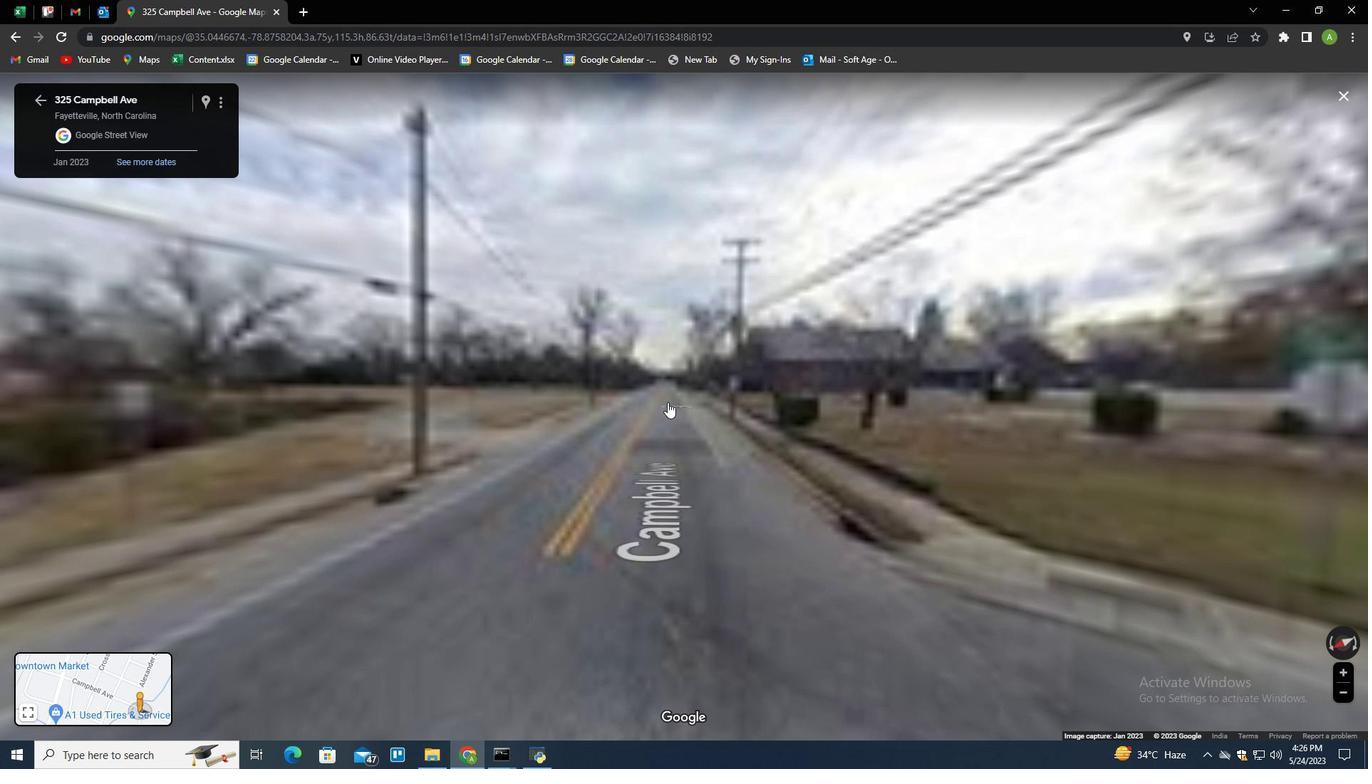 
Action: Mouse pressed left at (667, 402)
Screenshot: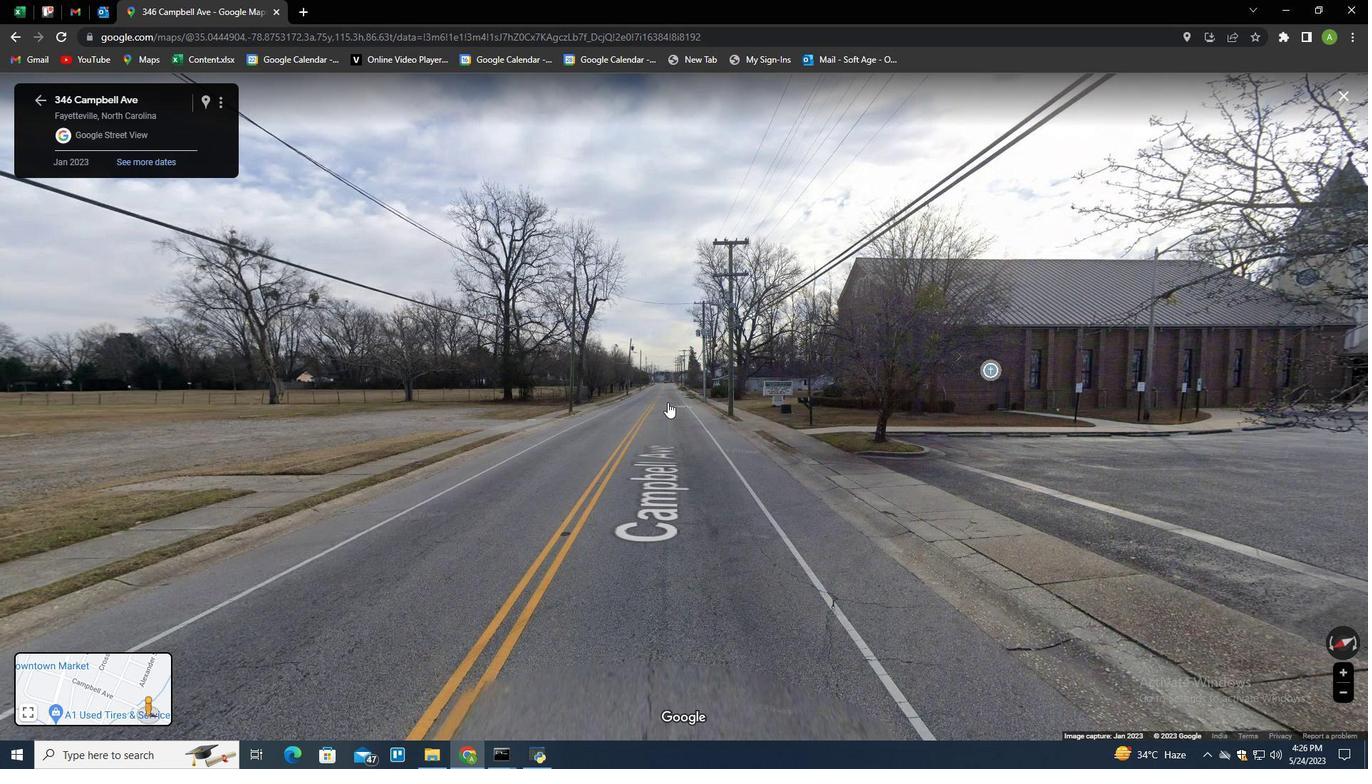 
Action: Mouse moved to (662, 412)
Screenshot: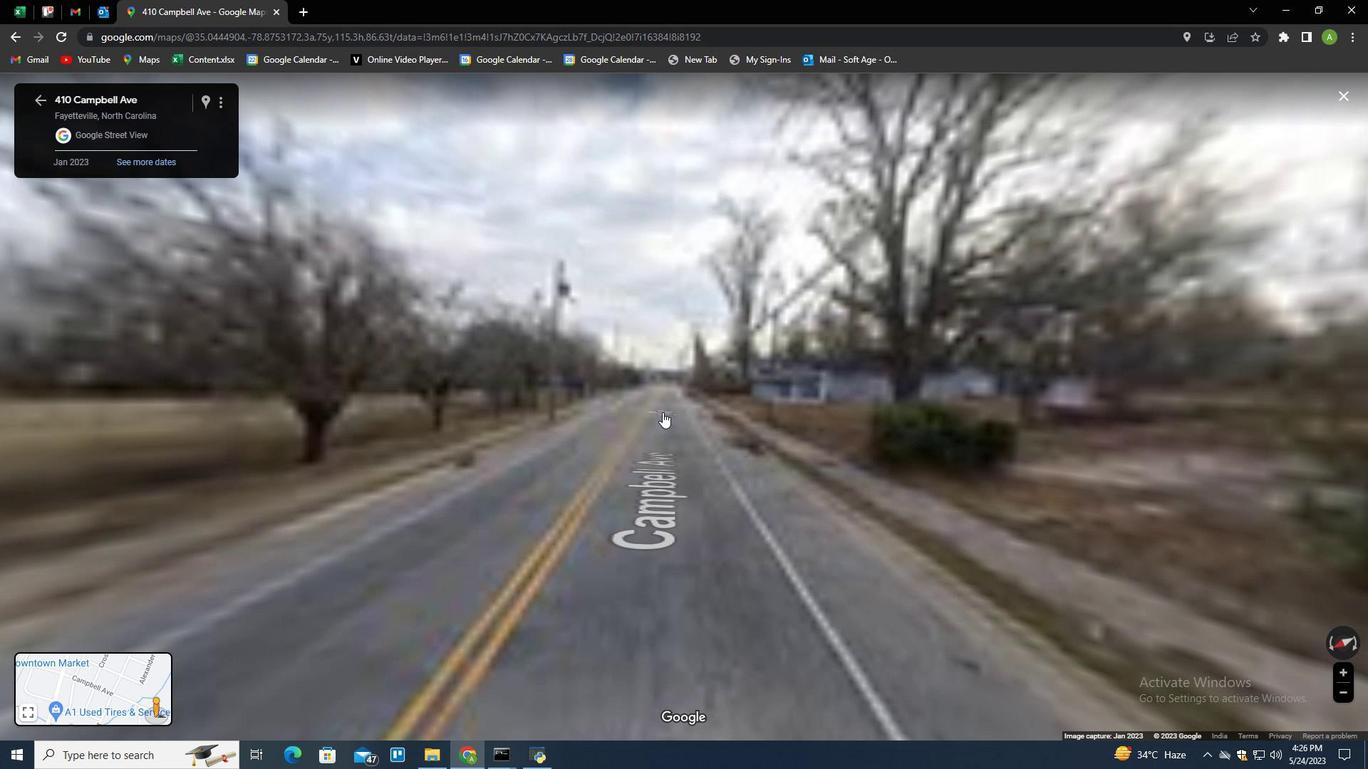 
Action: Mouse pressed left at (662, 412)
Screenshot: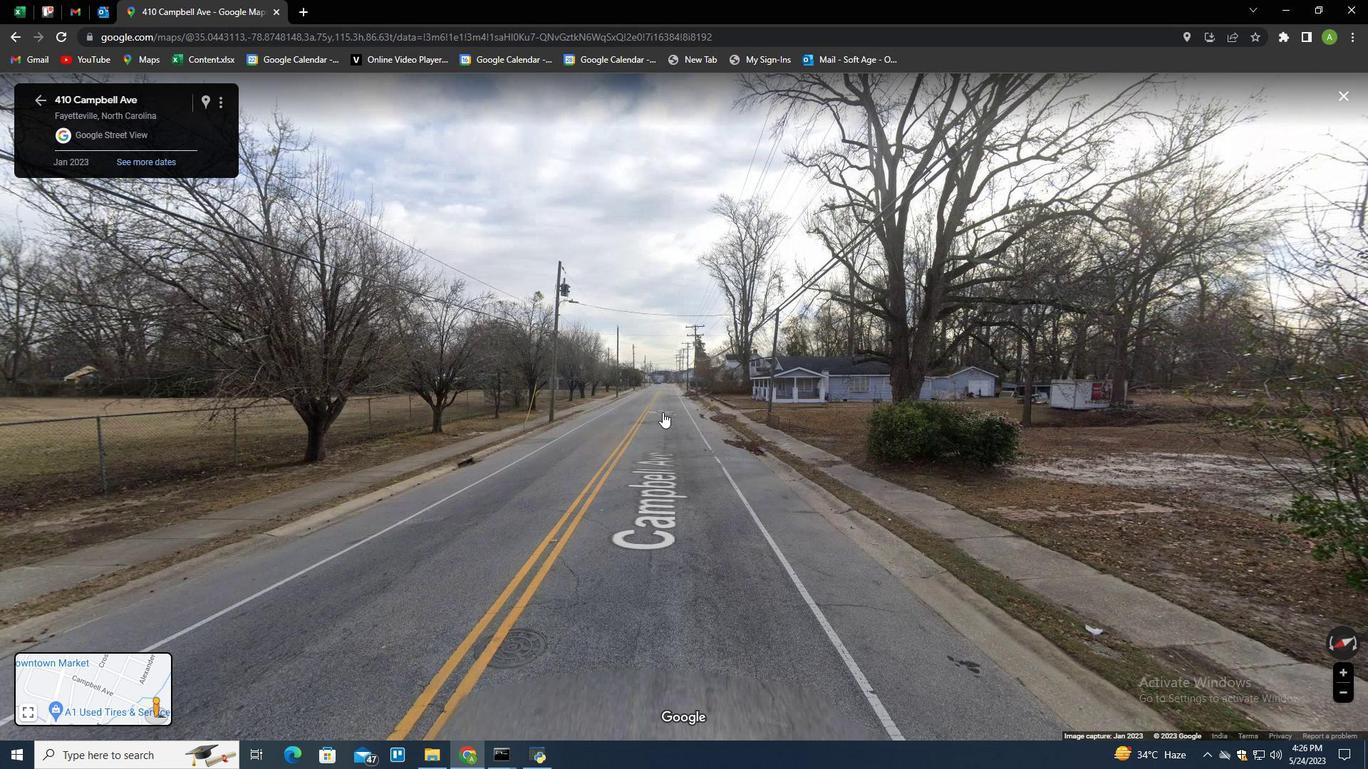 
Action: Mouse pressed left at (662, 412)
Screenshot: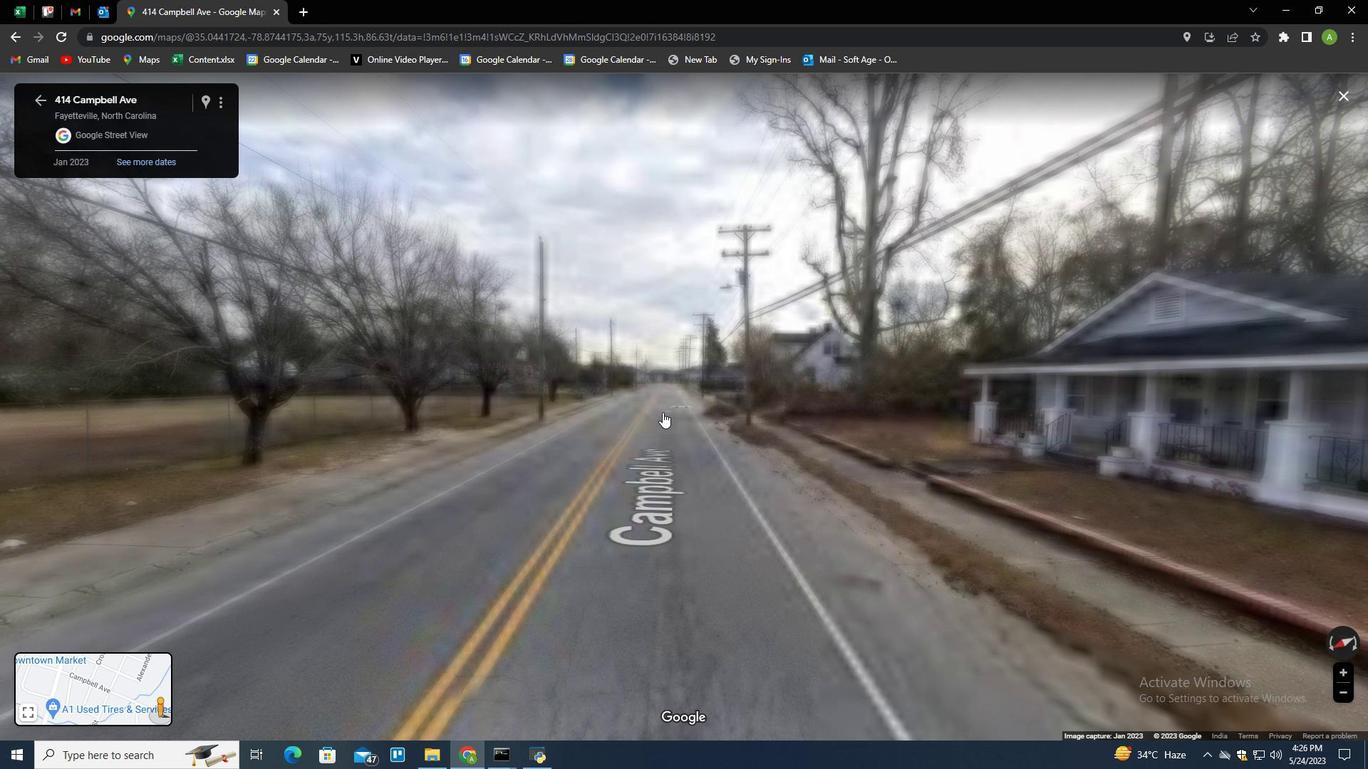 
Action: Mouse pressed left at (662, 412)
Screenshot: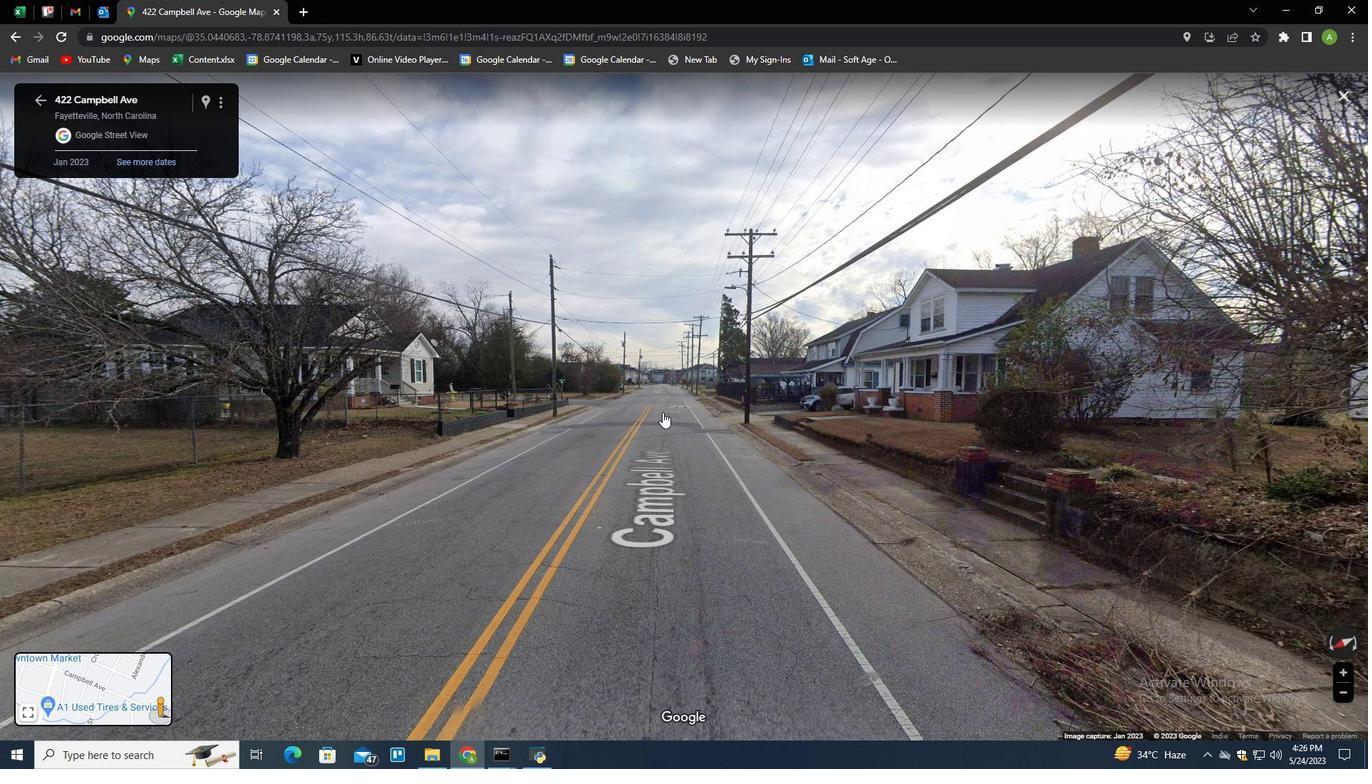 
Action: Mouse moved to (617, 434)
Screenshot: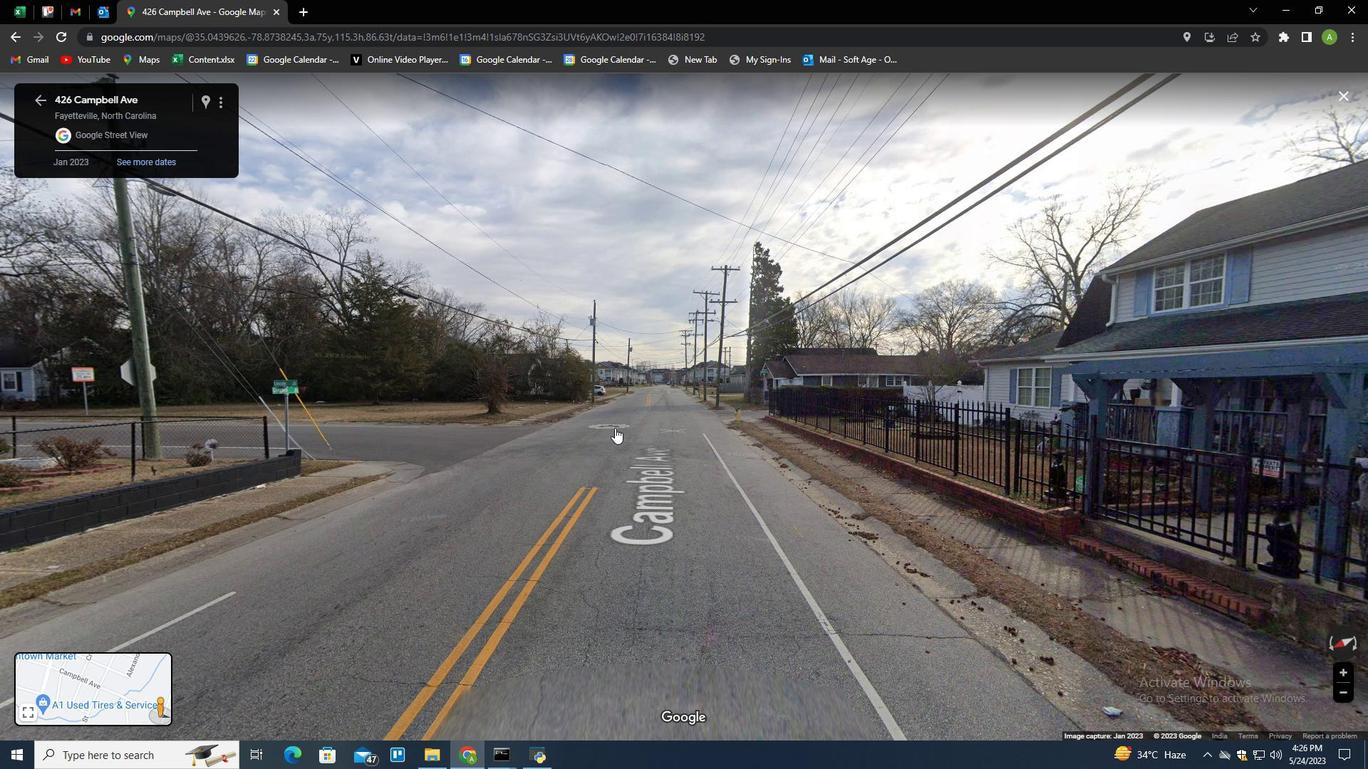 
Action: Mouse pressed left at (617, 434)
Screenshot: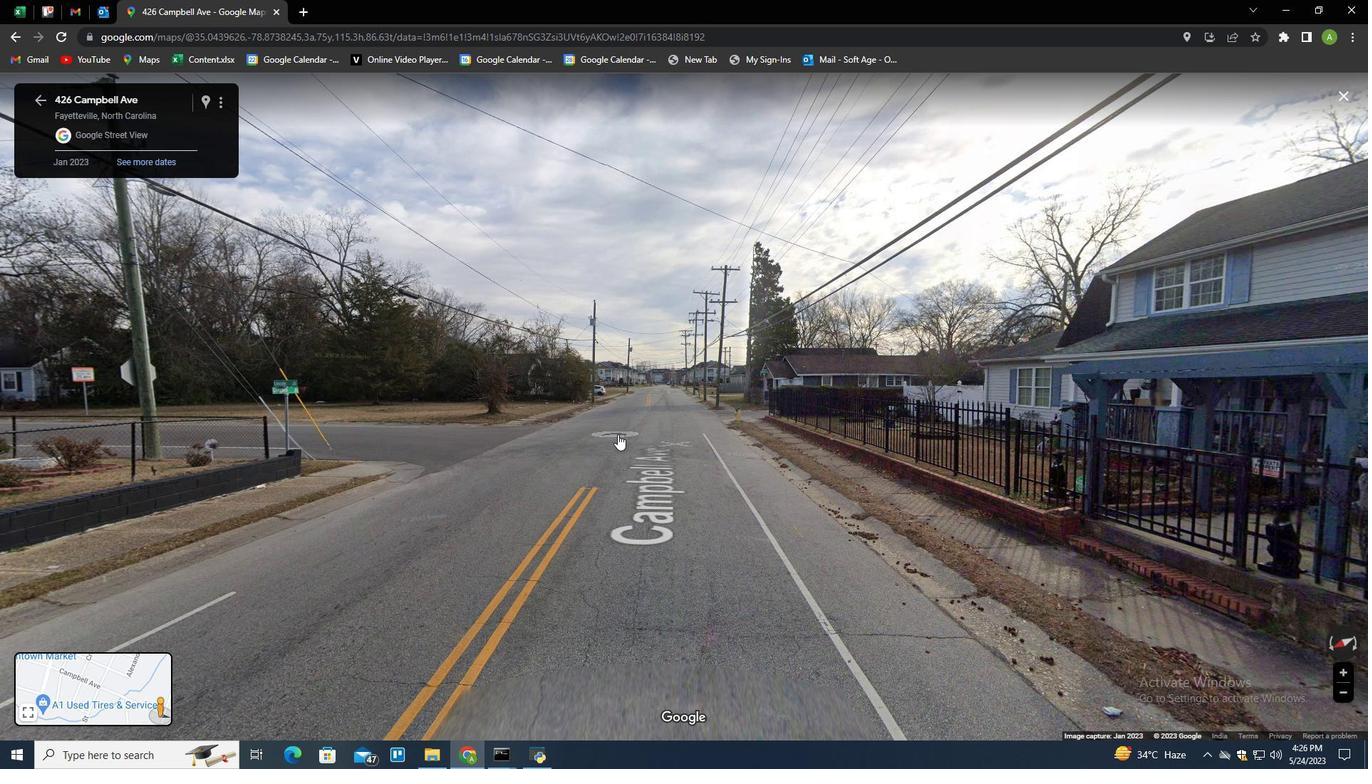 
Action: Mouse moved to (640, 431)
Screenshot: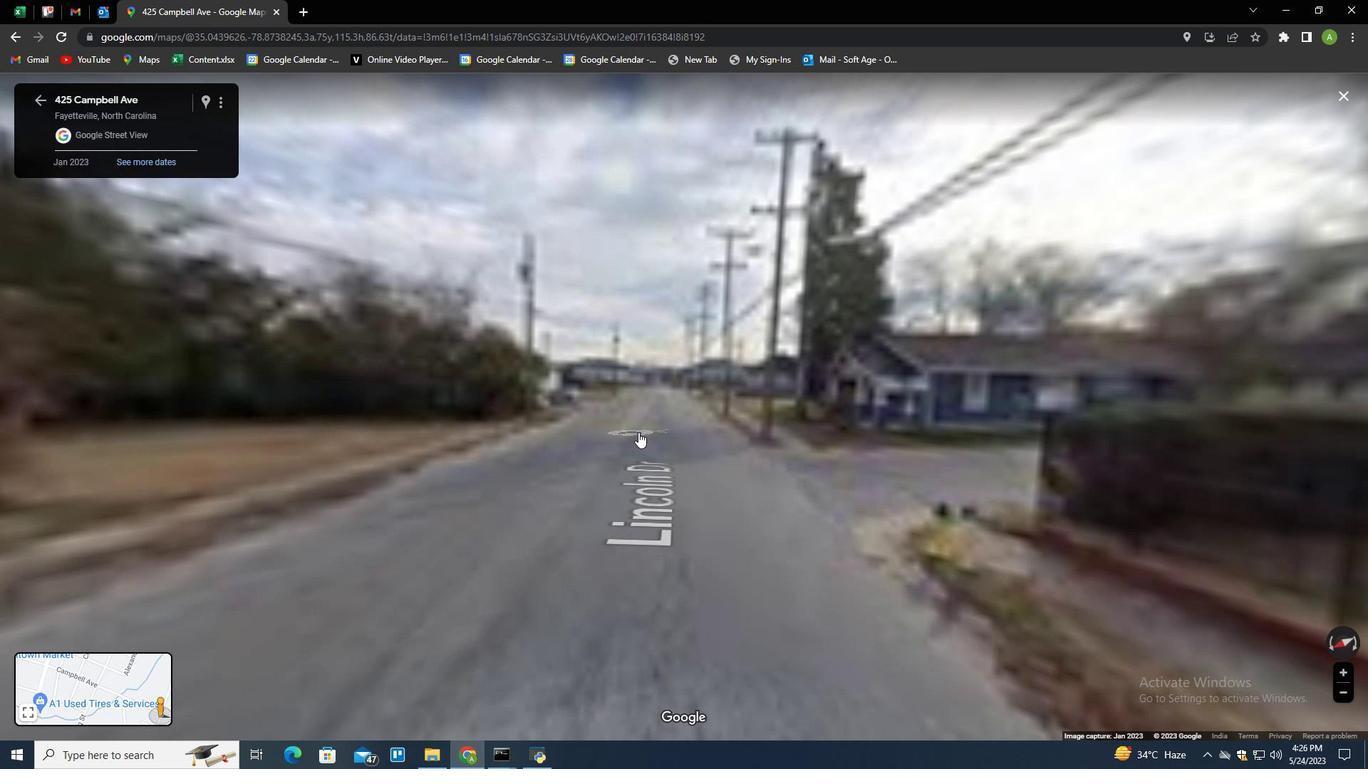
Action: Mouse pressed left at (640, 431)
Screenshot: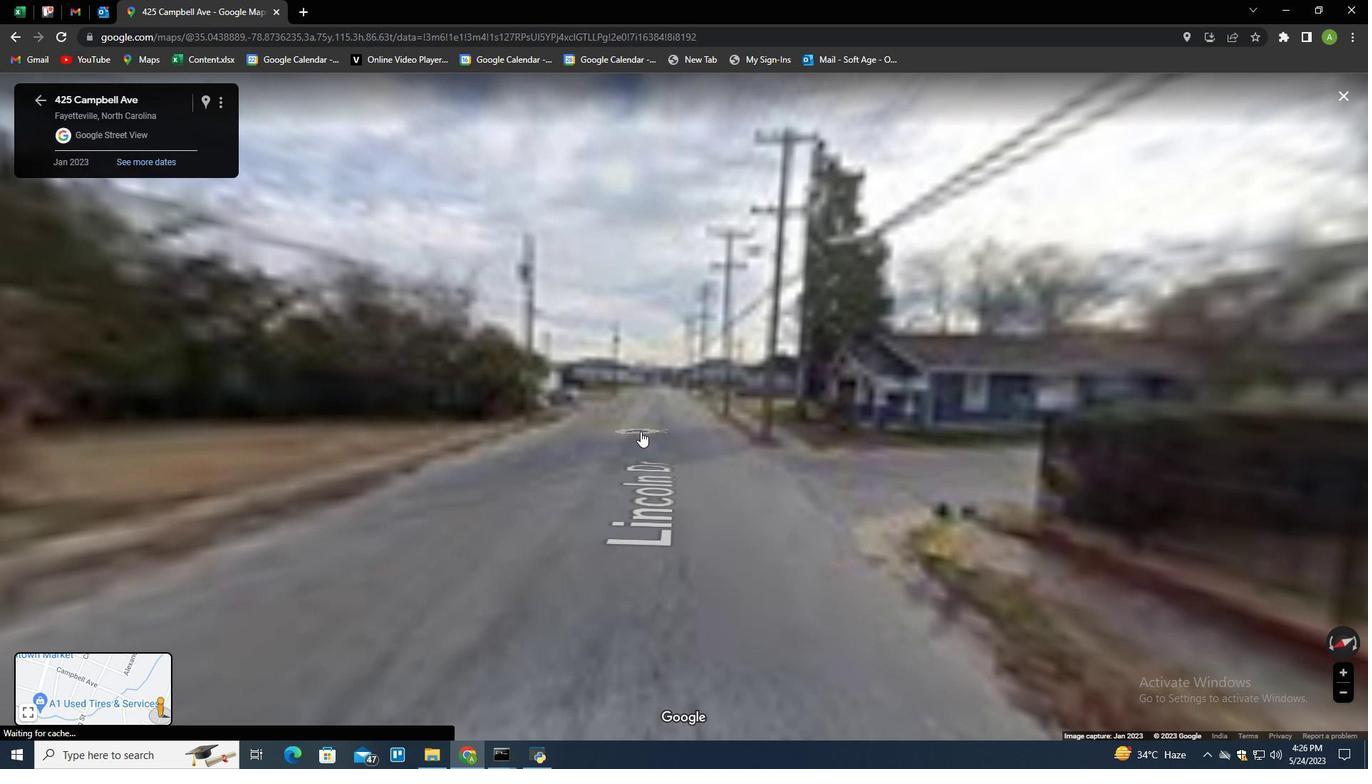 
Action: Mouse moved to (646, 431)
Screenshot: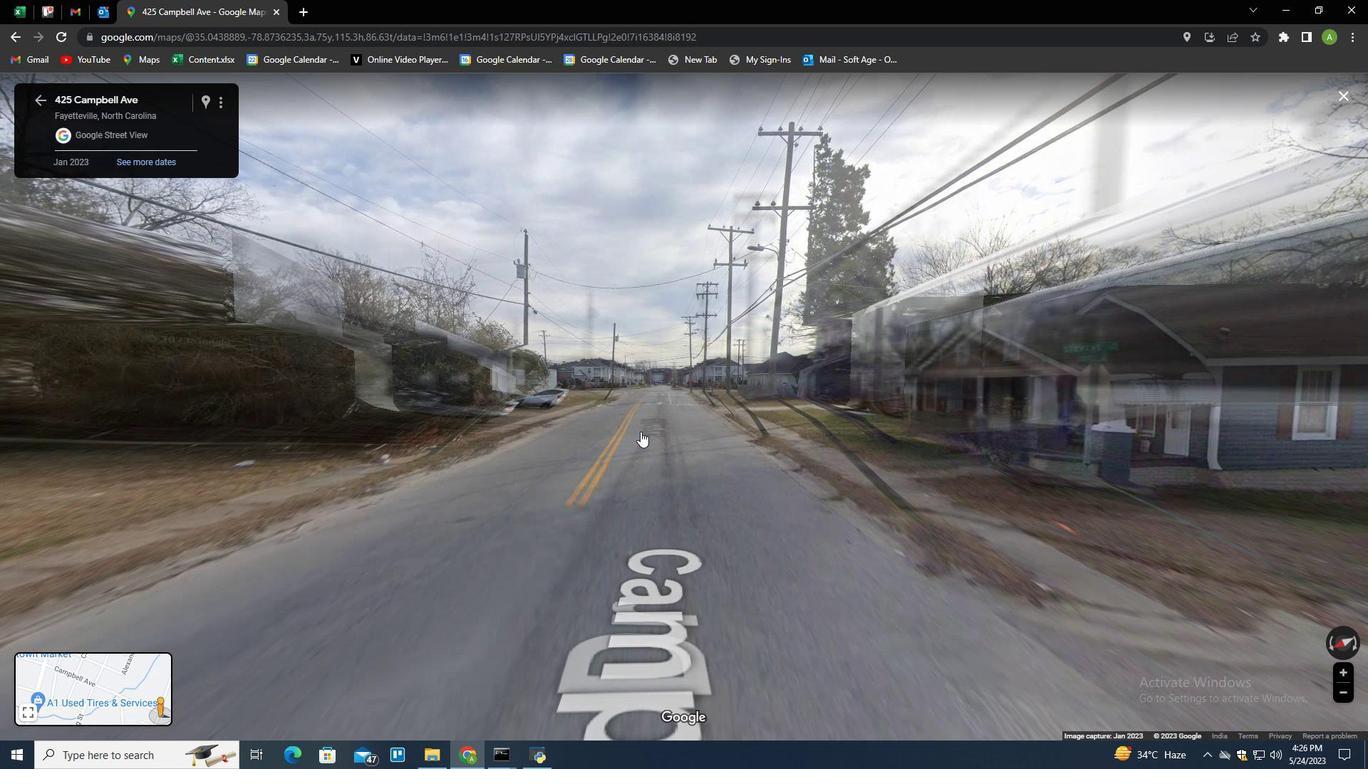 
Action: Mouse pressed left at (646, 431)
Screenshot: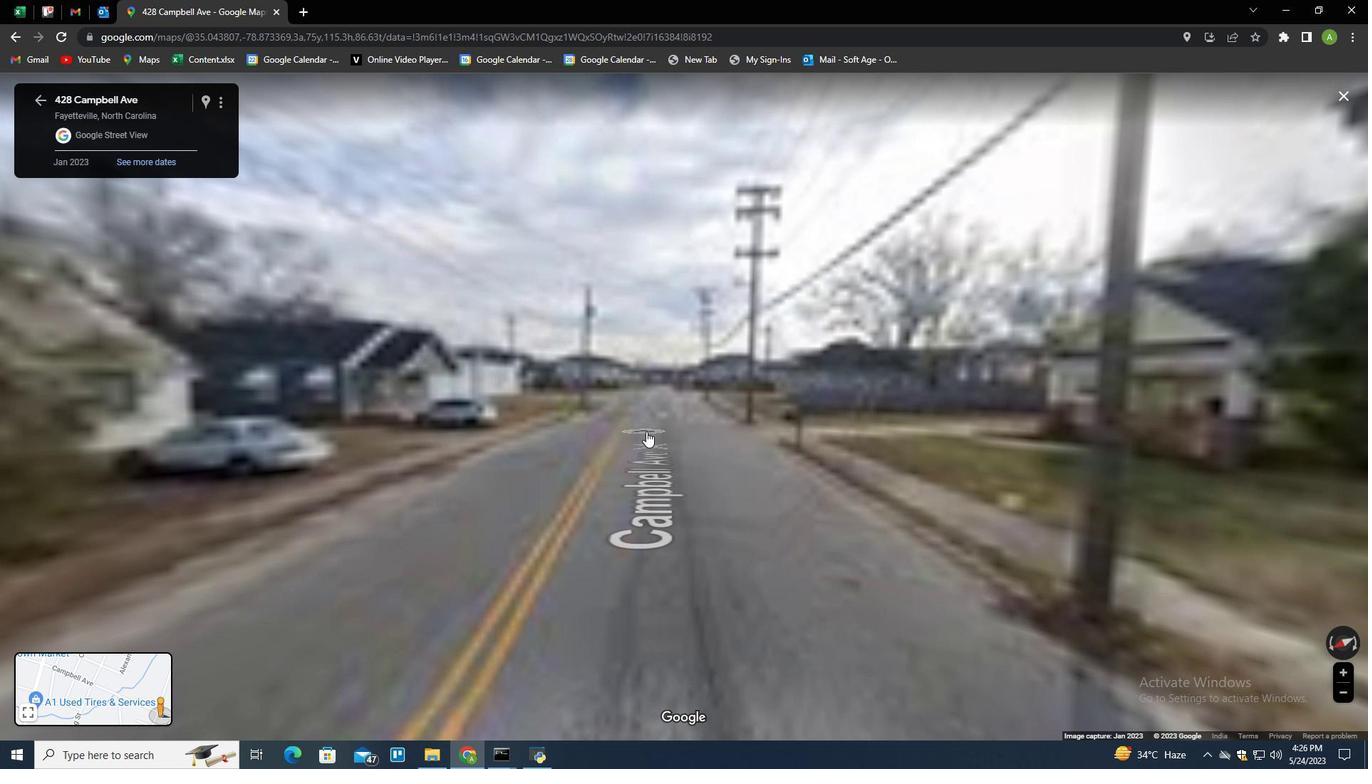 
Action: Mouse moved to (645, 433)
Screenshot: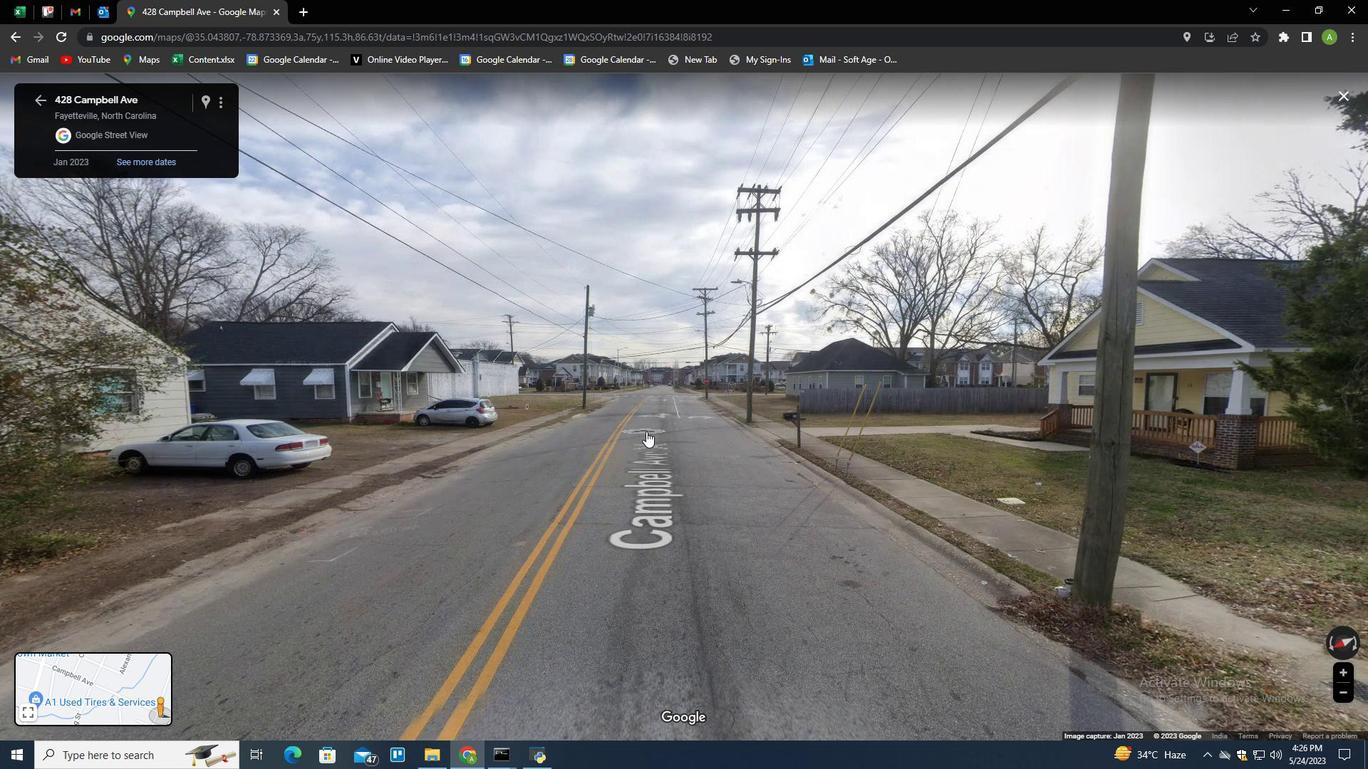 
Action: Key pressed 887<Key.f6>76ytgf
Screenshot: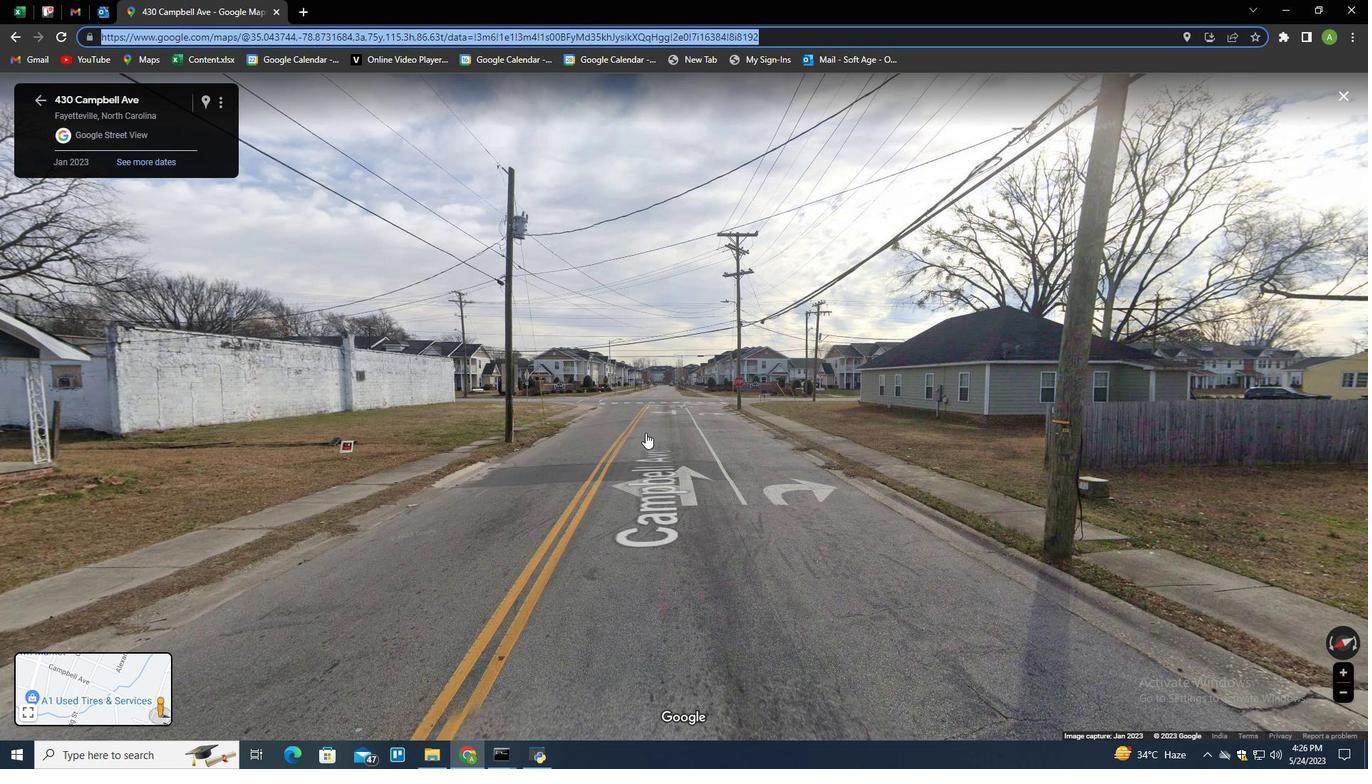 
Action: Mouse moved to (645, 434)
Screenshot: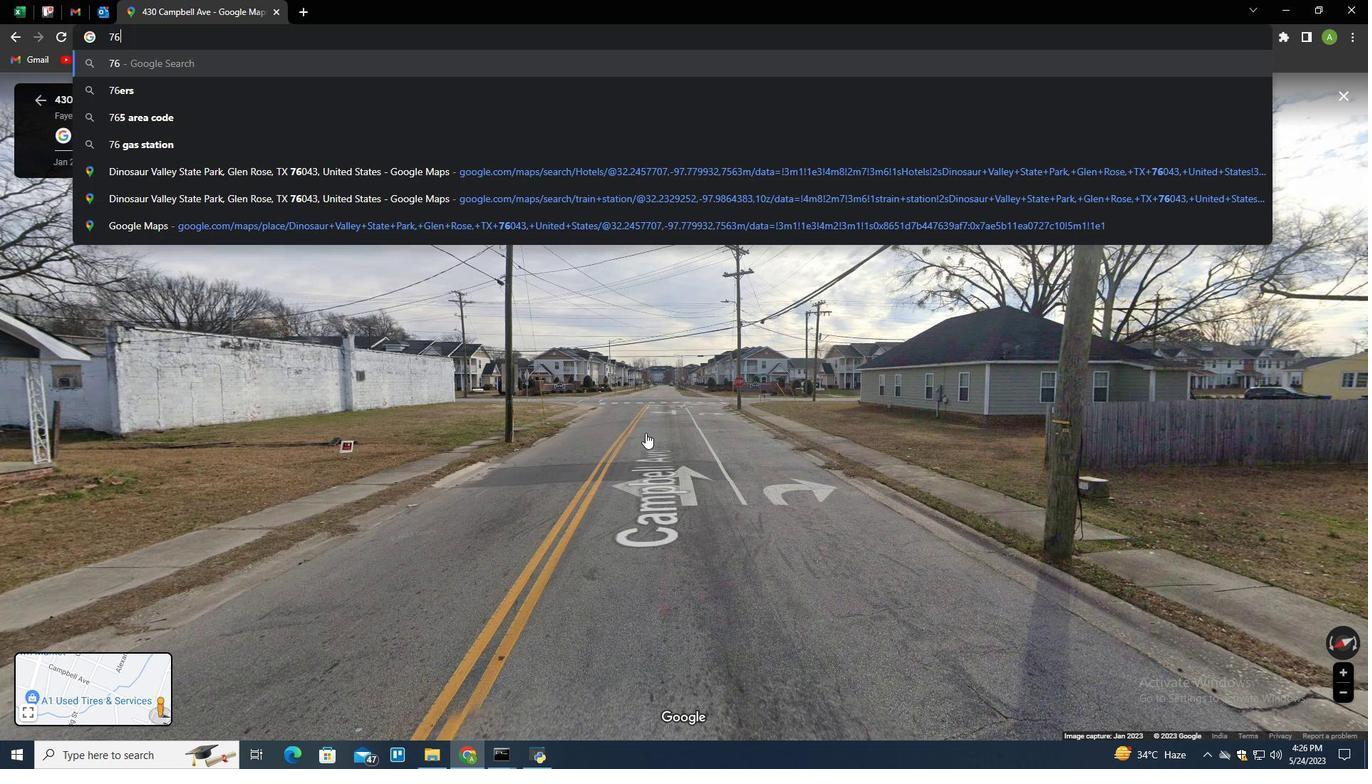 
Action: Key pressed ffffffffff
Screenshot: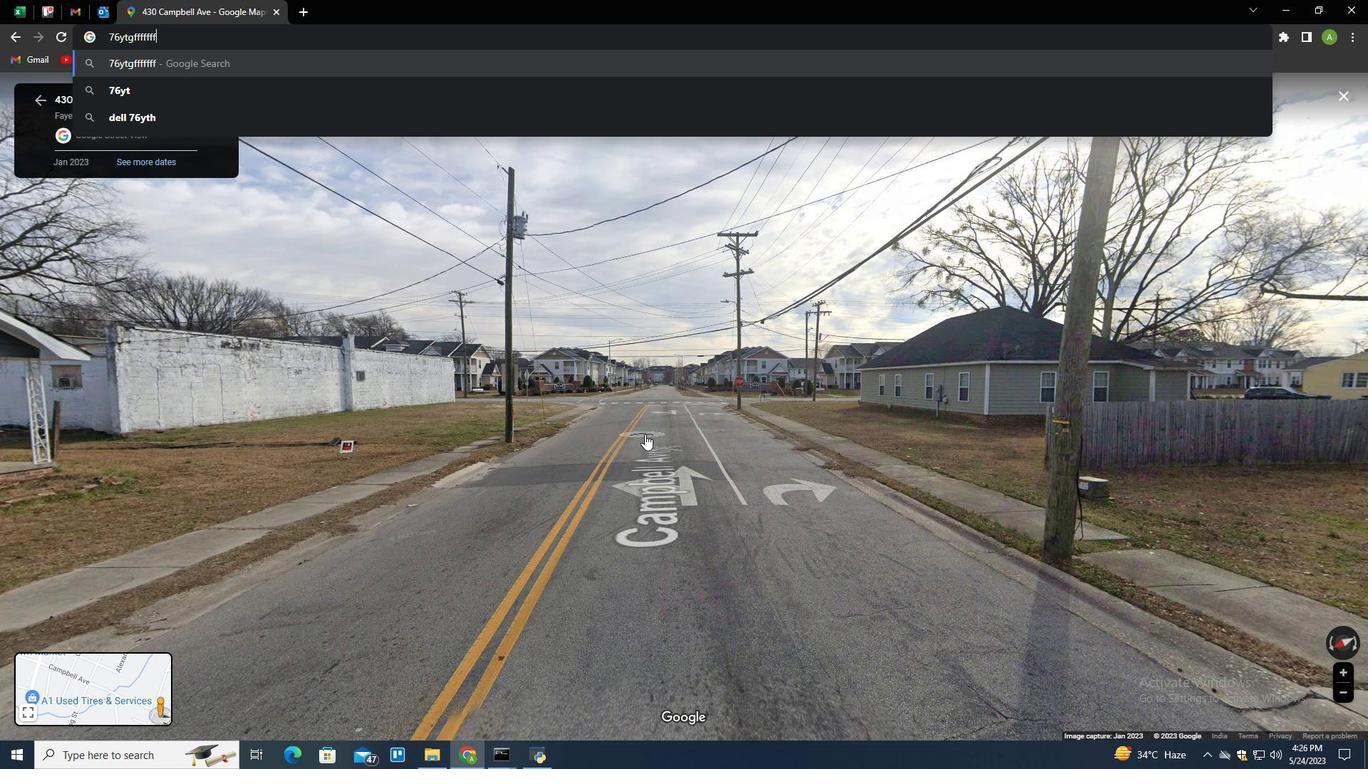 
Action: Mouse moved to (647, 434)
Screenshot: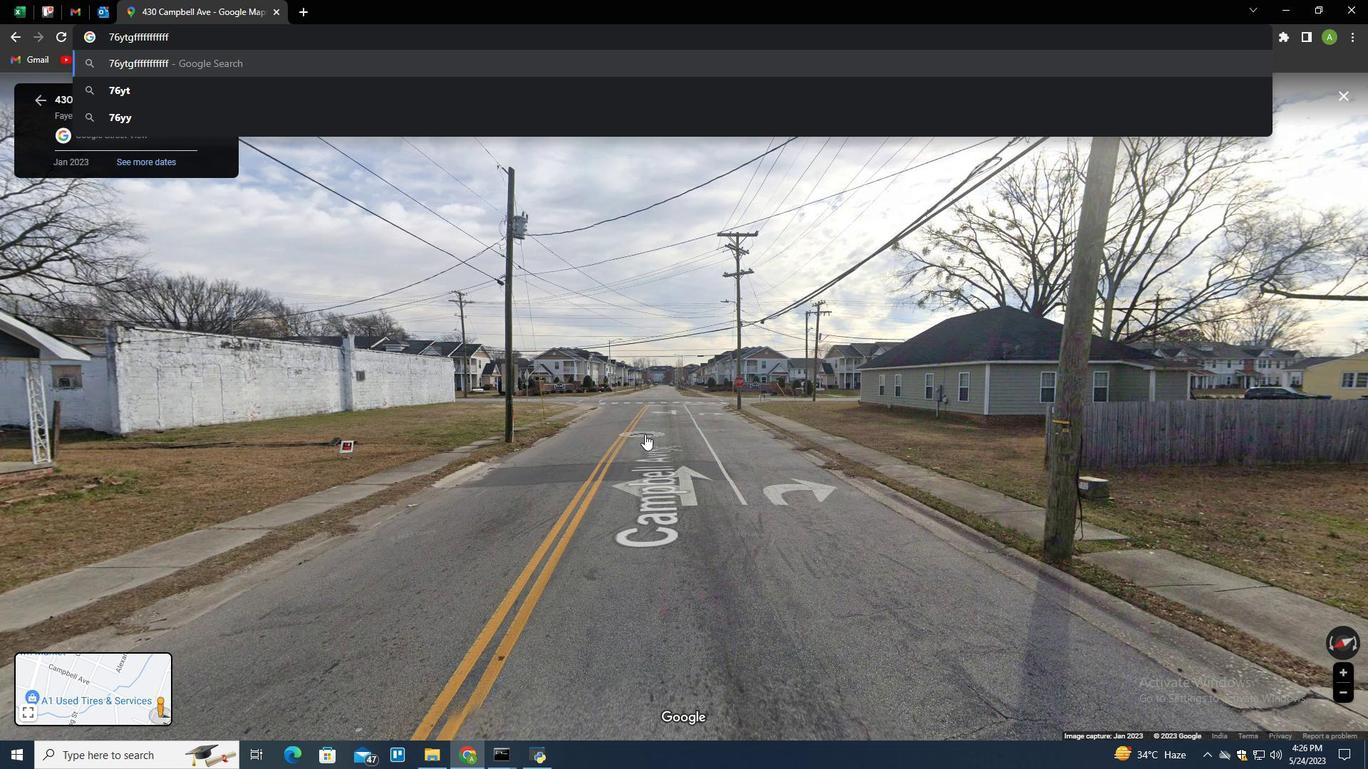 
Action: Mouse pressed left at (647, 434)
Screenshot: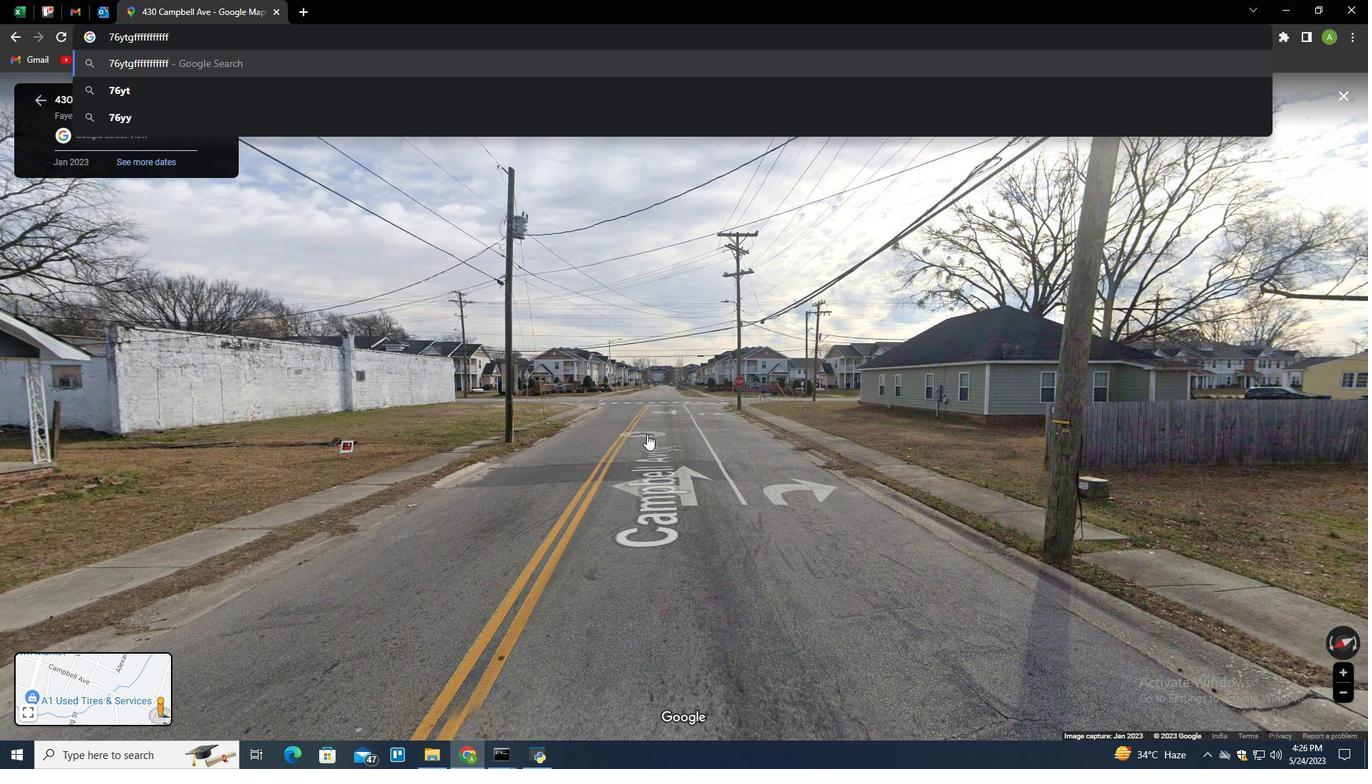 
Action: Mouse moved to (650, 437)
Screenshot: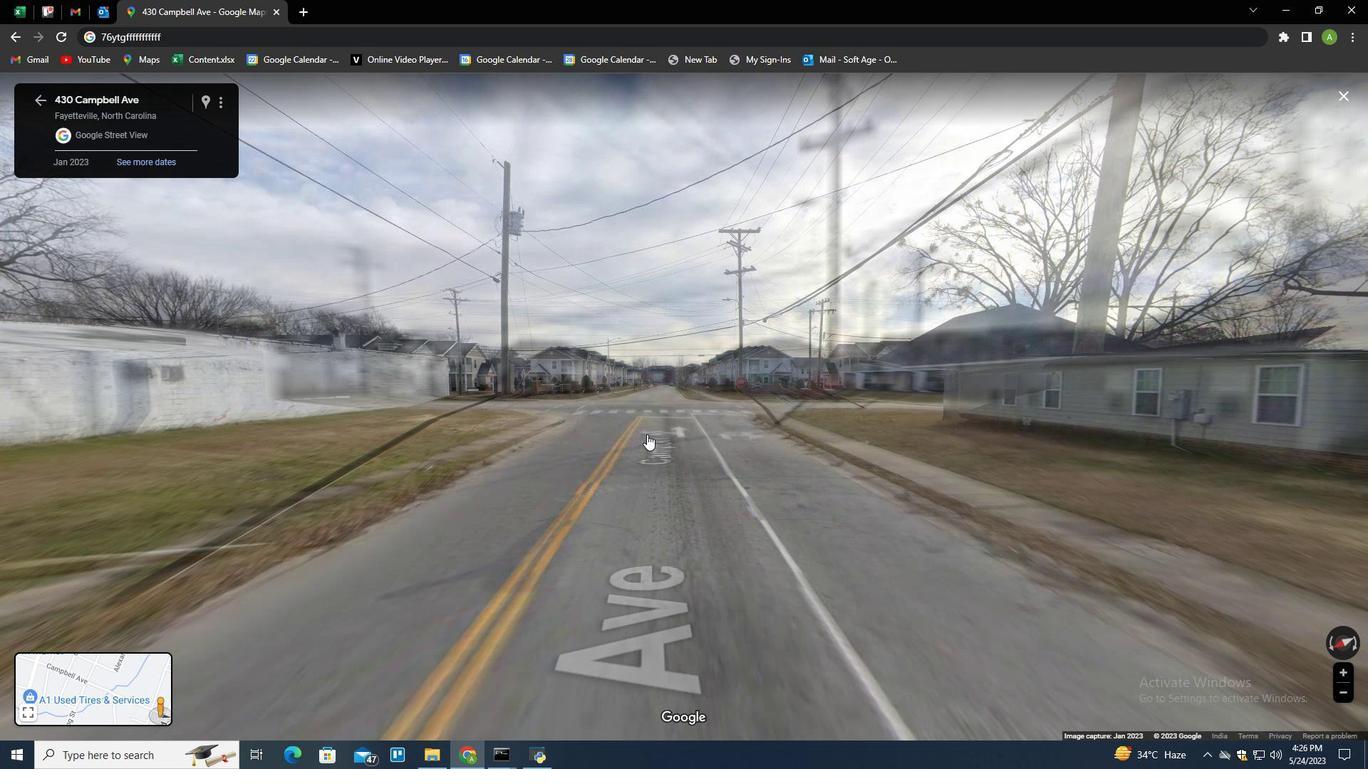 
Action: Mouse pressed left at (650, 437)
Screenshot: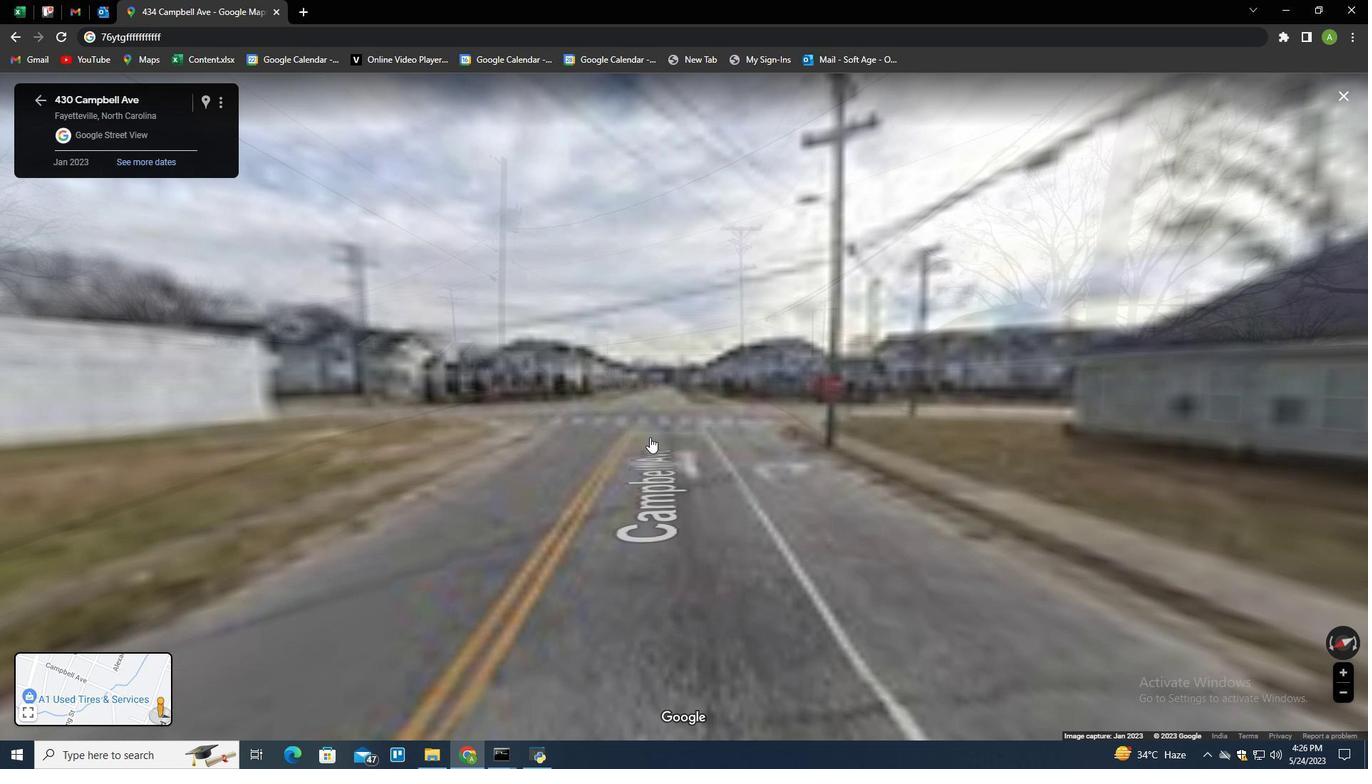 
Action: Mouse moved to (648, 439)
Screenshot: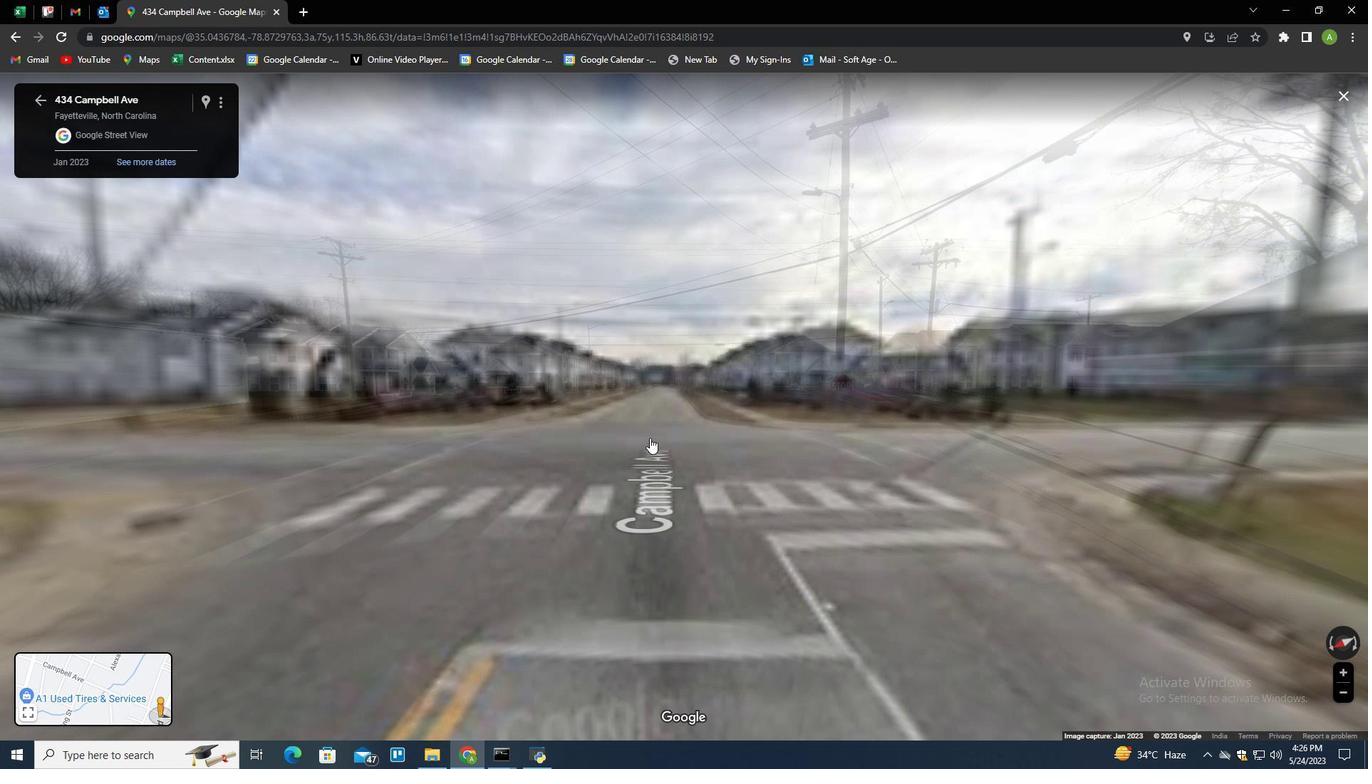 
Action: Mouse pressed left at (648, 439)
Screenshot: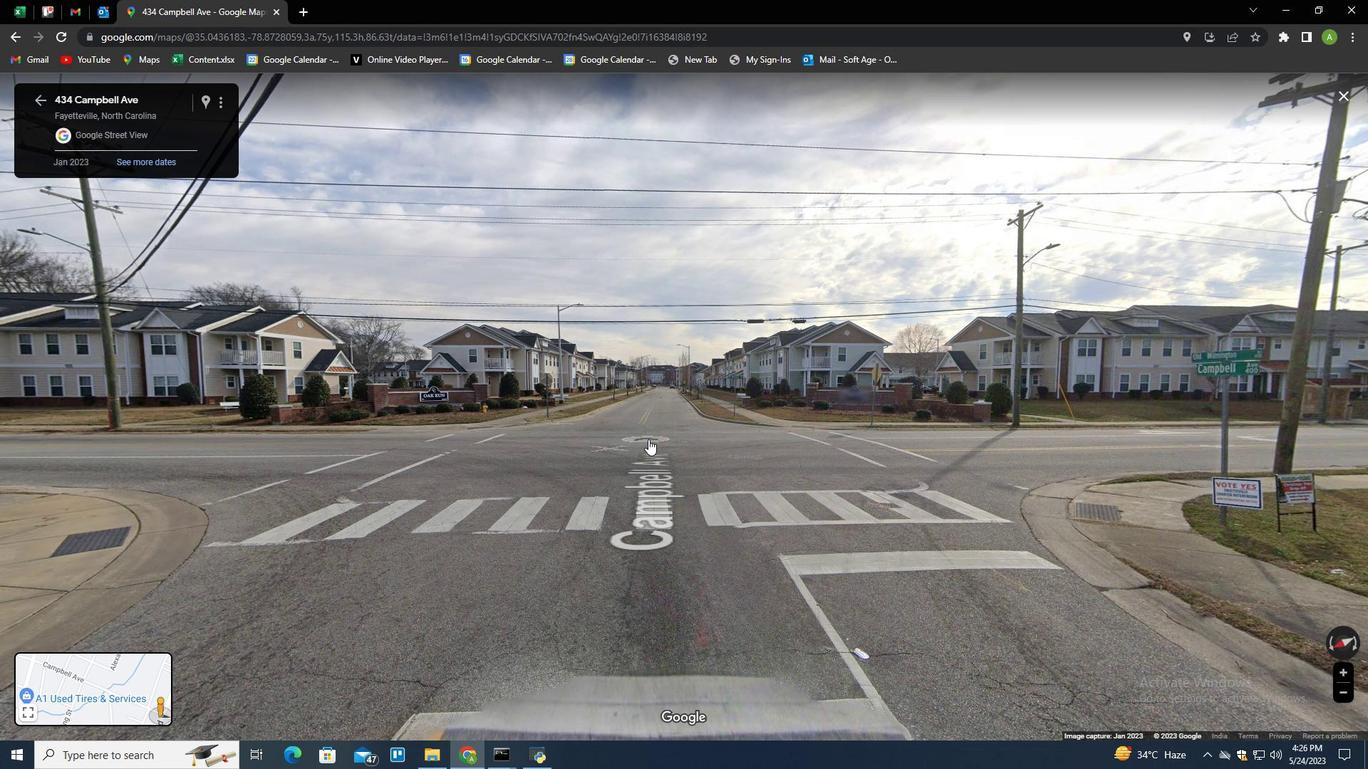 
Action: Mouse moved to (668, 436)
Screenshot: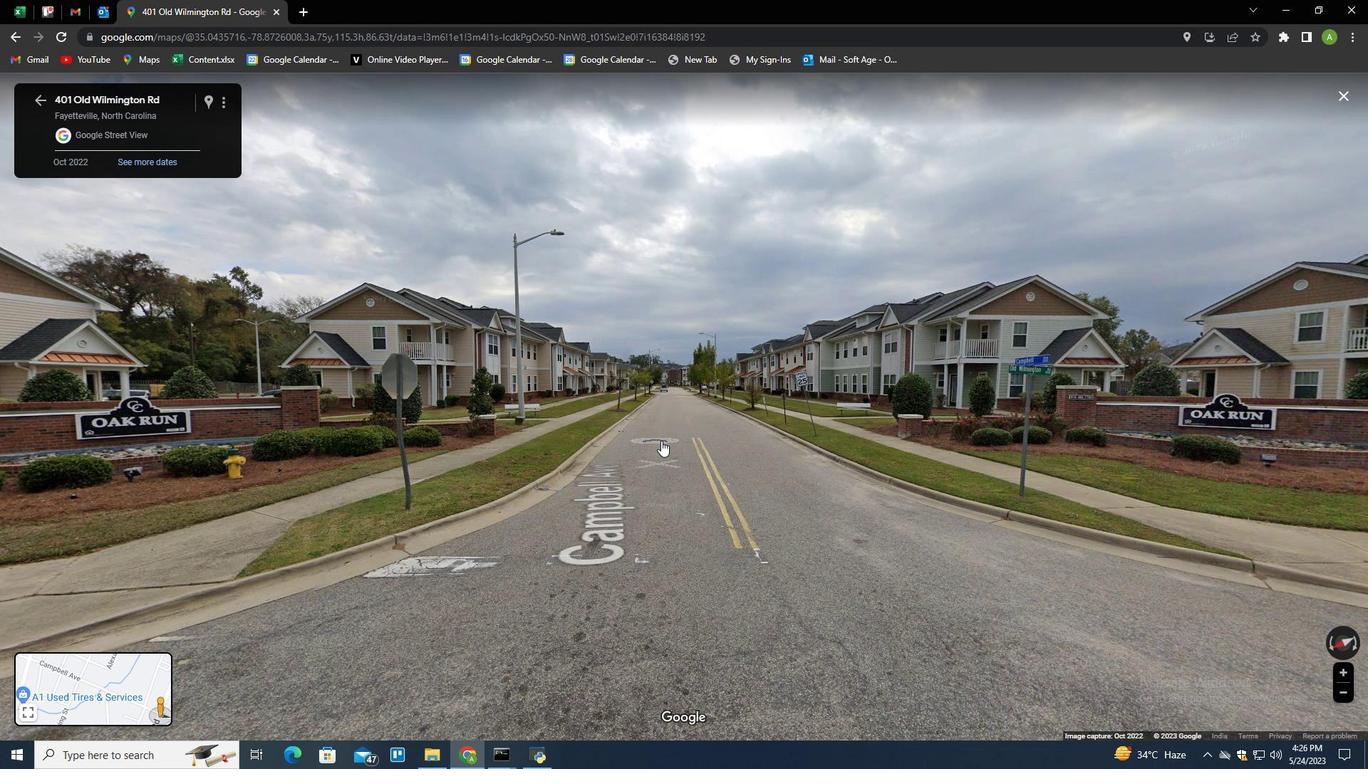 
Action: Mouse pressed left at (668, 436)
Screenshot: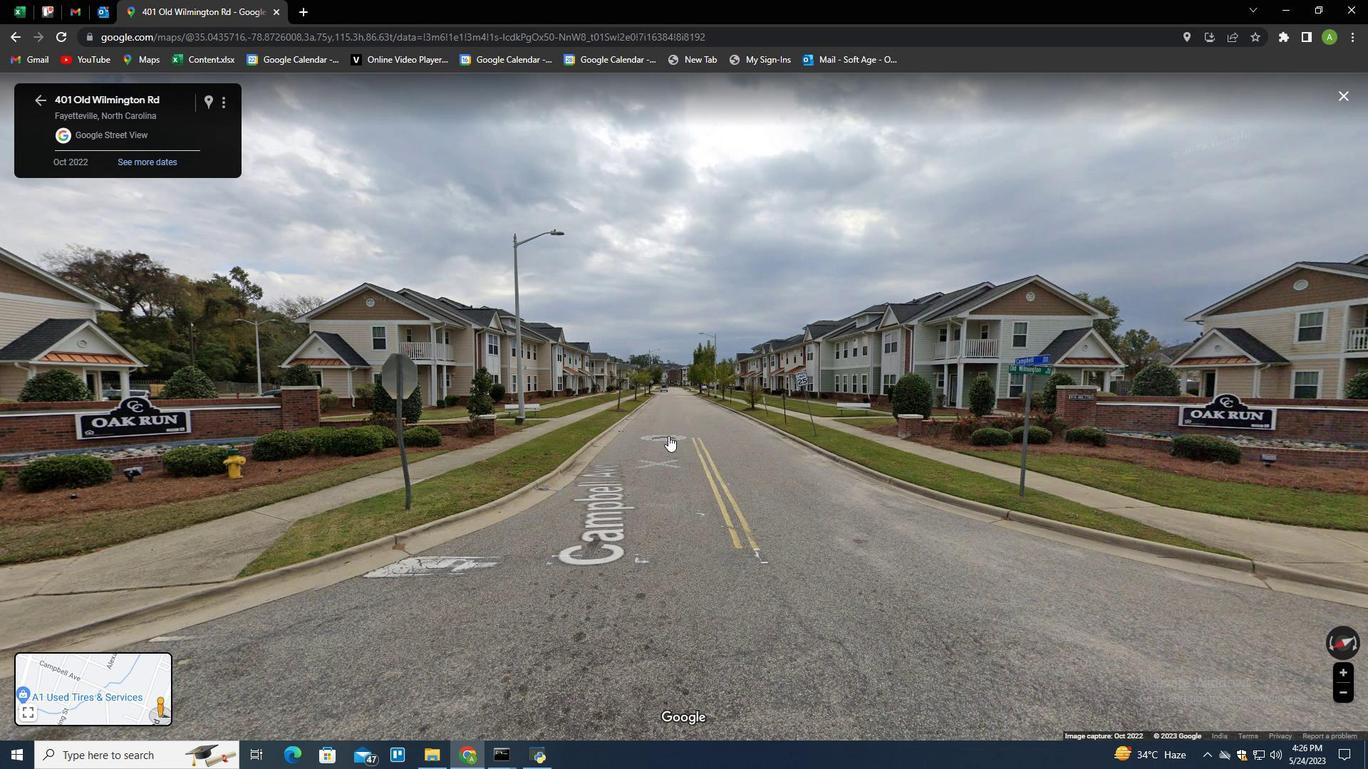 
Action: Mouse moved to (38, 103)
Screenshot: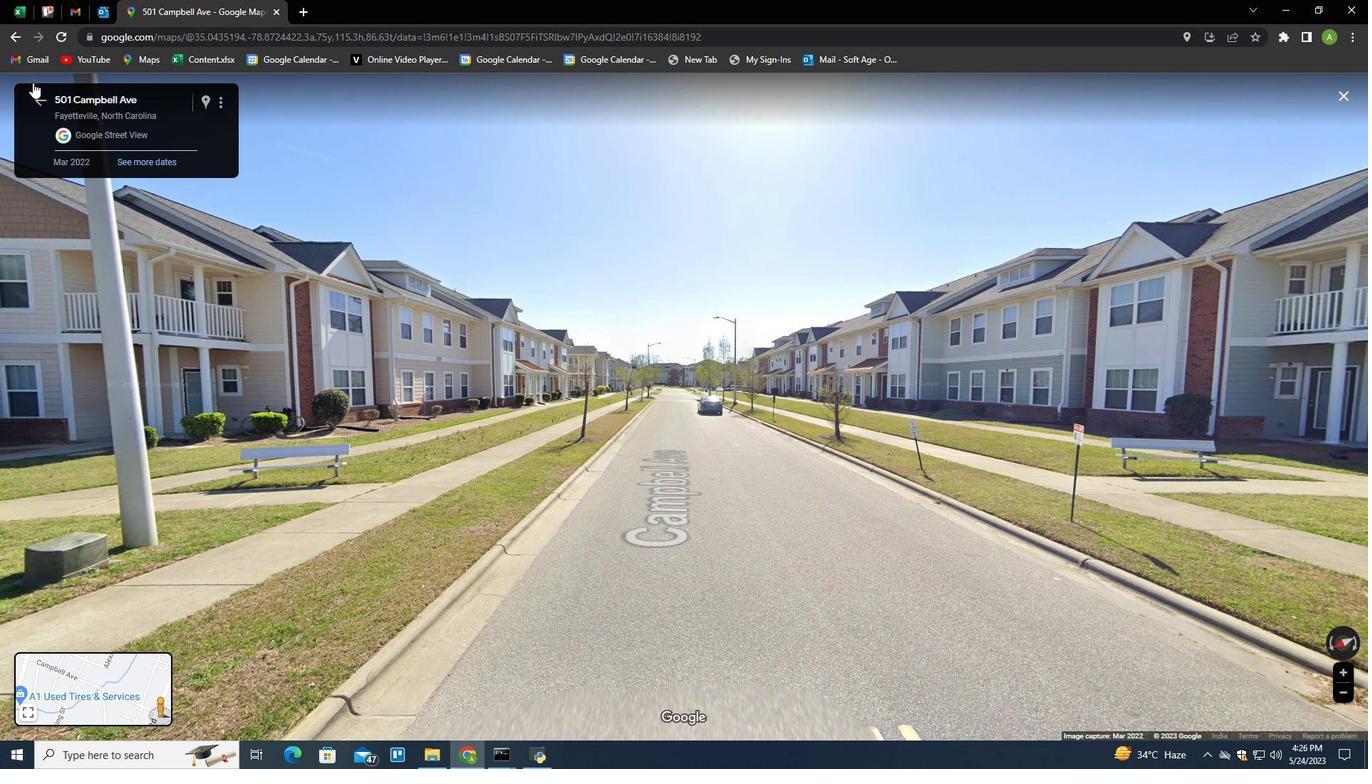
Action: Mouse pressed left at (38, 103)
Screenshot: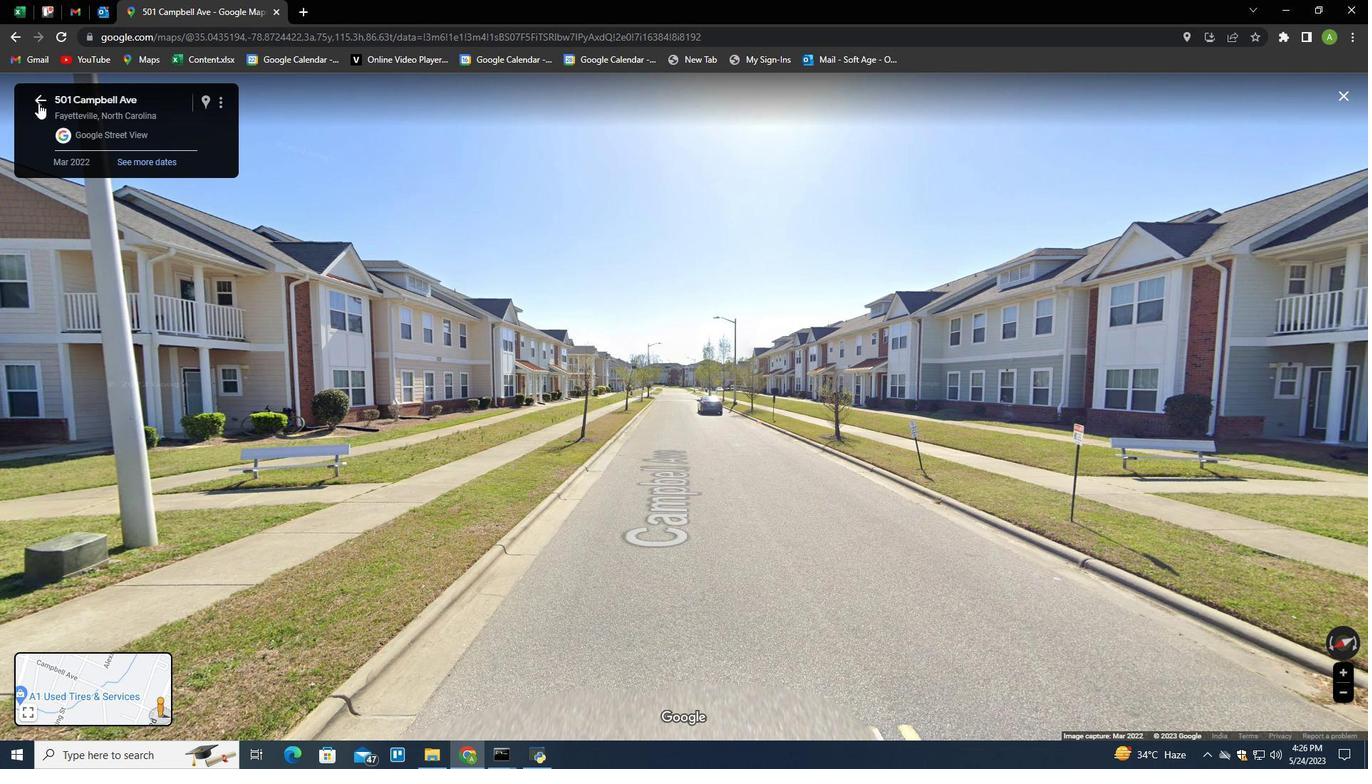 
Action: Mouse moved to (677, 335)
Screenshot: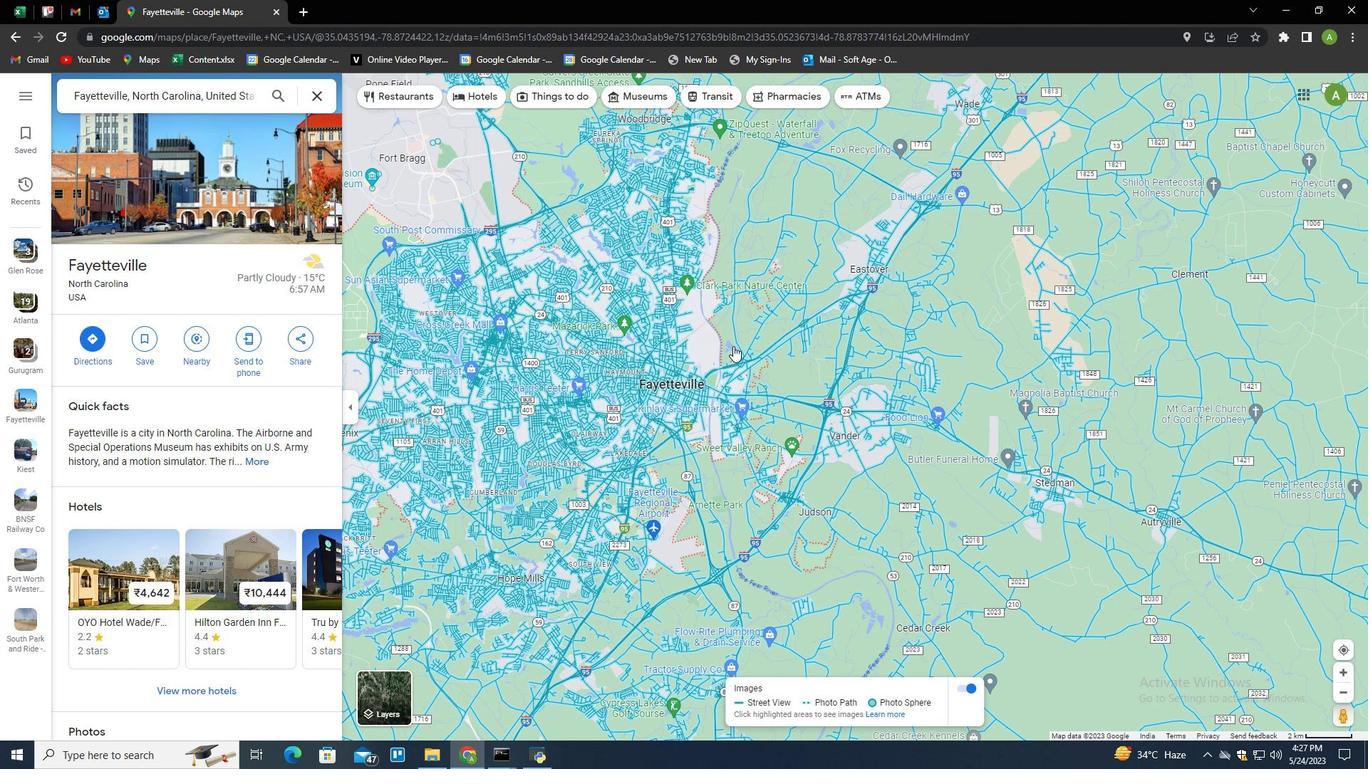 
